 Task: Explore Airbnb accommodation in Dimona, Israel from 11th November, 2023 to 15th November, 2023 for 2 adults.1  bedroom having 2 beds and 1 bathroom. Property type can be hotel. Amenities needed are: washing machine. Look for 4 properties as per requirement.
Action: Mouse moved to (458, 89)
Screenshot: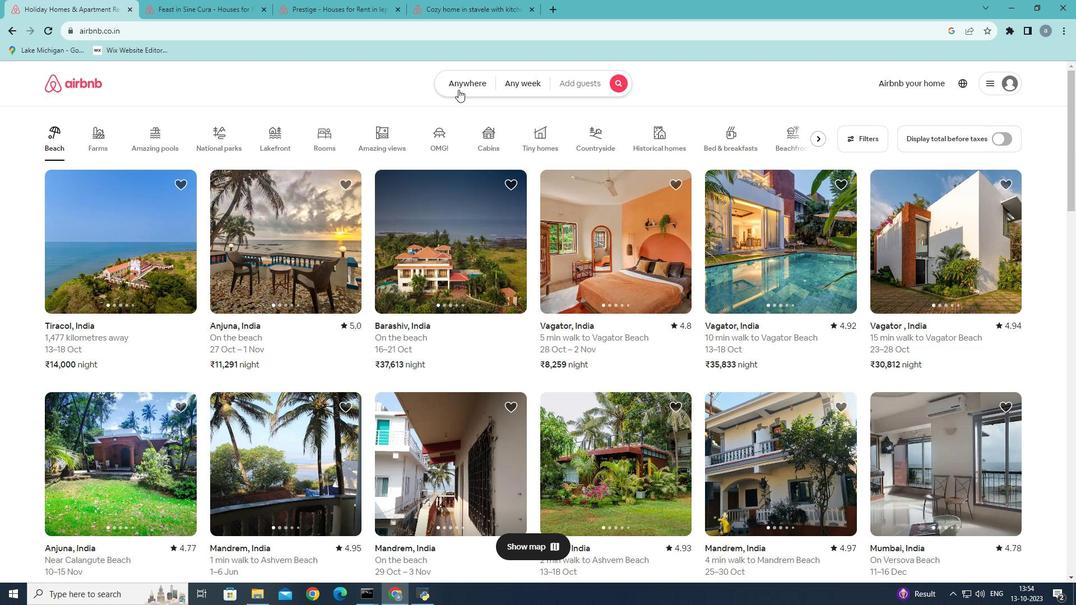 
Action: Mouse pressed left at (458, 89)
Screenshot: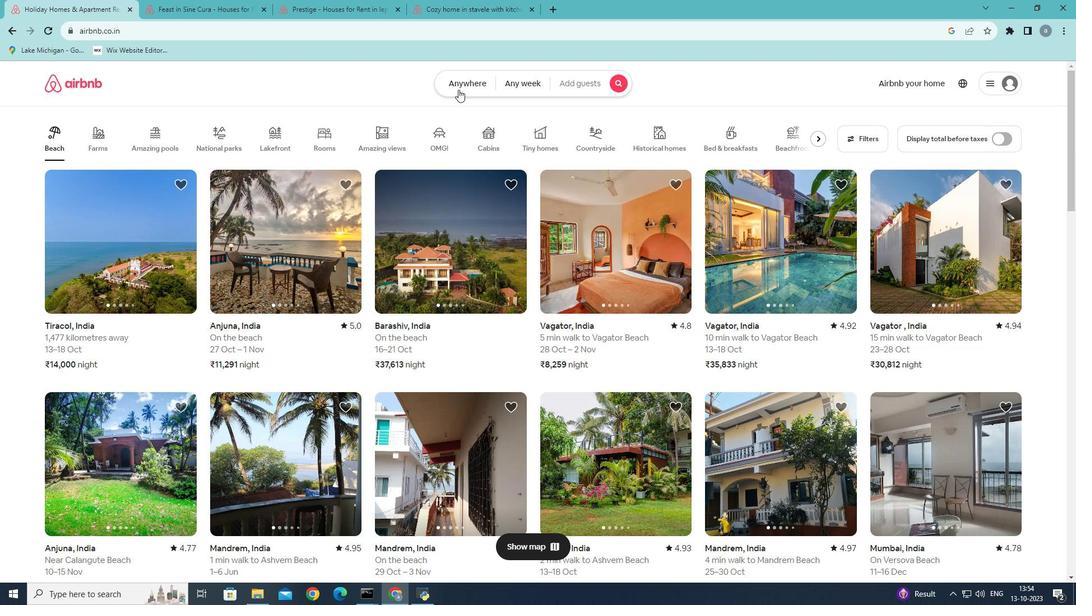 
Action: Mouse moved to (339, 129)
Screenshot: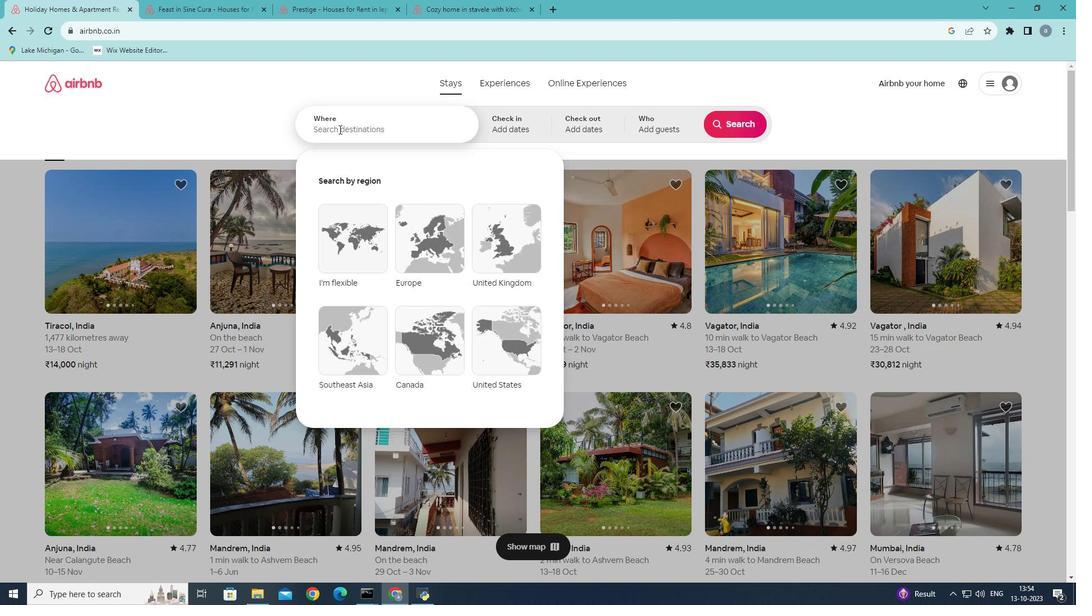 
Action: Mouse pressed left at (339, 129)
Screenshot: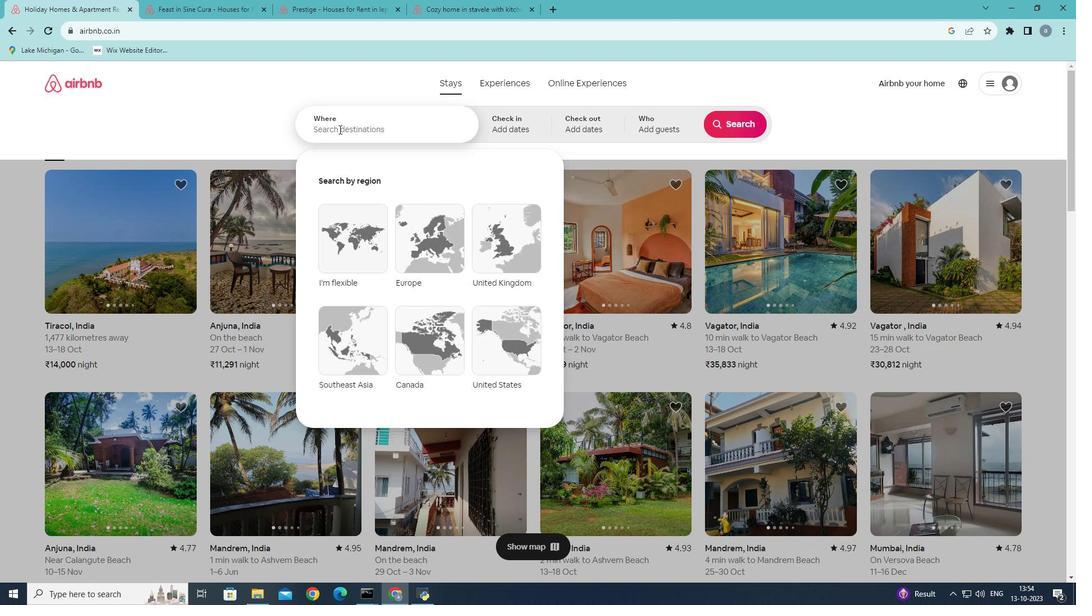 
Action: Mouse moved to (339, 135)
Screenshot: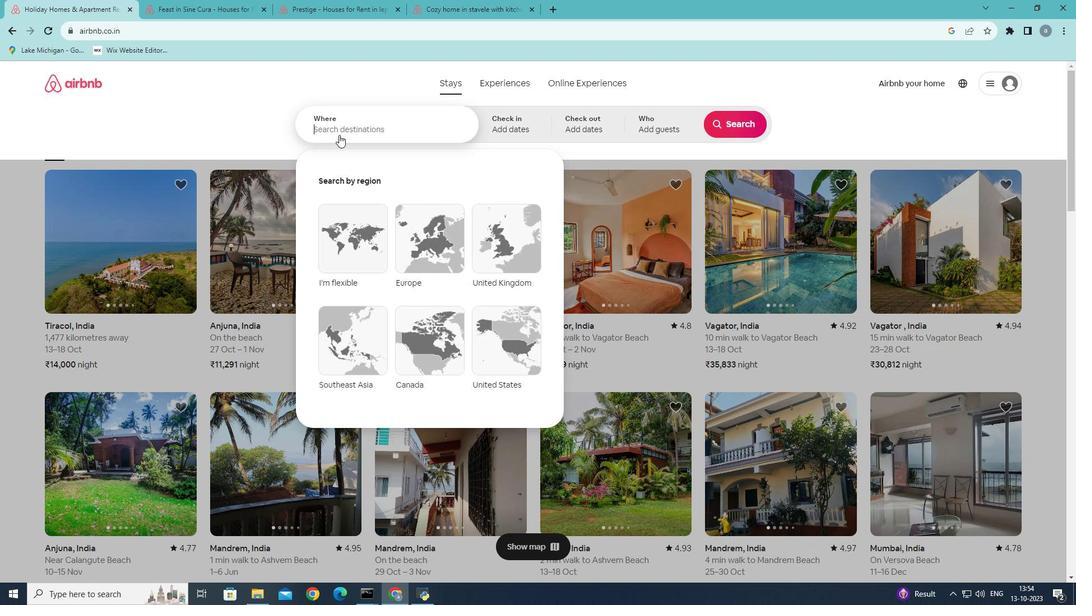 
Action: Key pressed <Key.shift><Key.shift><Key.shift><Key.shift><Key.shift><Key.shift><Key.shift><Key.shift><Key.shift><Key.shift><Key.shift><Key.shift><Key.shift><Key.shift><Key.shift><Key.shift><Key.shift><Key.shift><Key.shift><Key.shift><Key.shift><Key.shift><Key.shift><Key.shift><Key.shift><Key.shift><Key.shift><Key.shift><Key.shift><Key.shift><Key.shift><Key.shift><Key.shift><Key.shift><Key.shift><Key.shift><Key.shift><Key.shift><Key.shift><Key.shift><Key.shift><Key.shift><Key.shift><Key.shift><Key.shift><Key.shift>Du<Key.backspace>ima<Key.backspace>ona
Screenshot: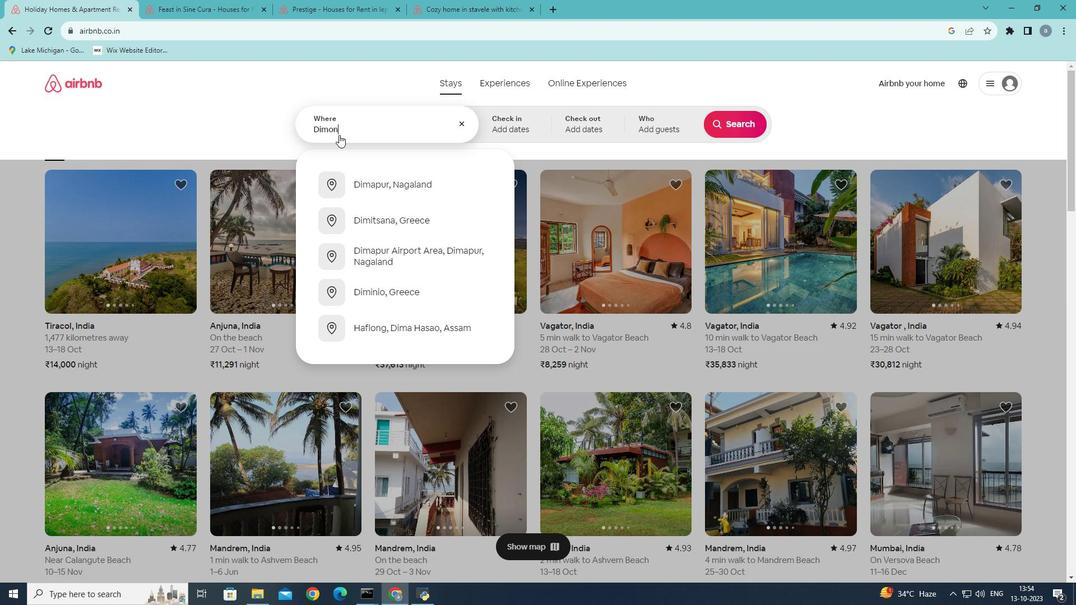 
Action: Mouse moved to (339, 135)
Screenshot: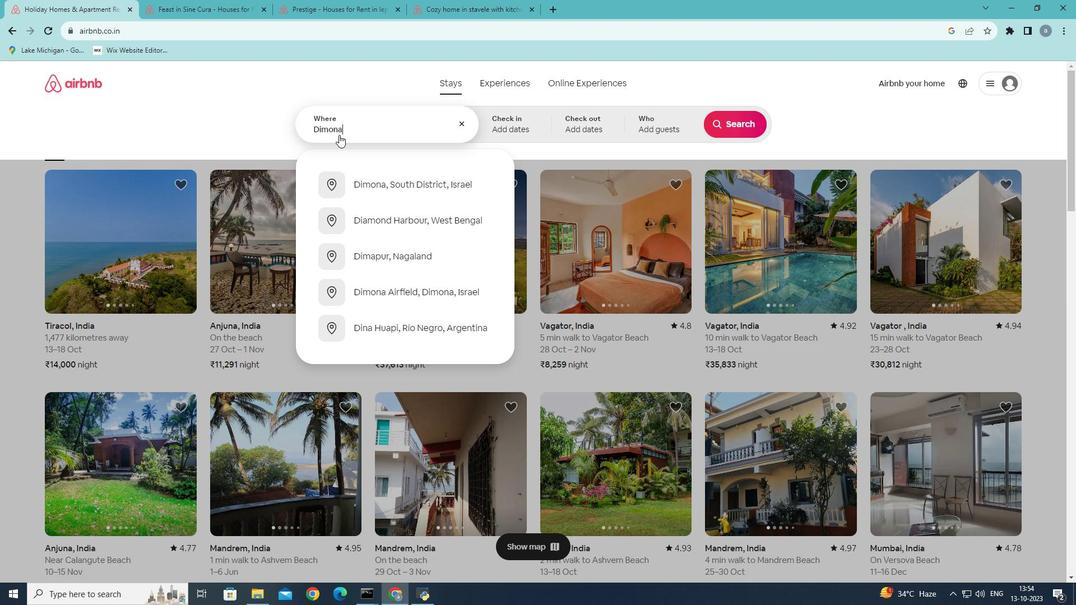 
Action: Key pressed ,<Key.shift><Key.shift><Key.shift><Key.shift><Key.shift><Key.shift><Key.shift><Key.shift>Israel
Screenshot: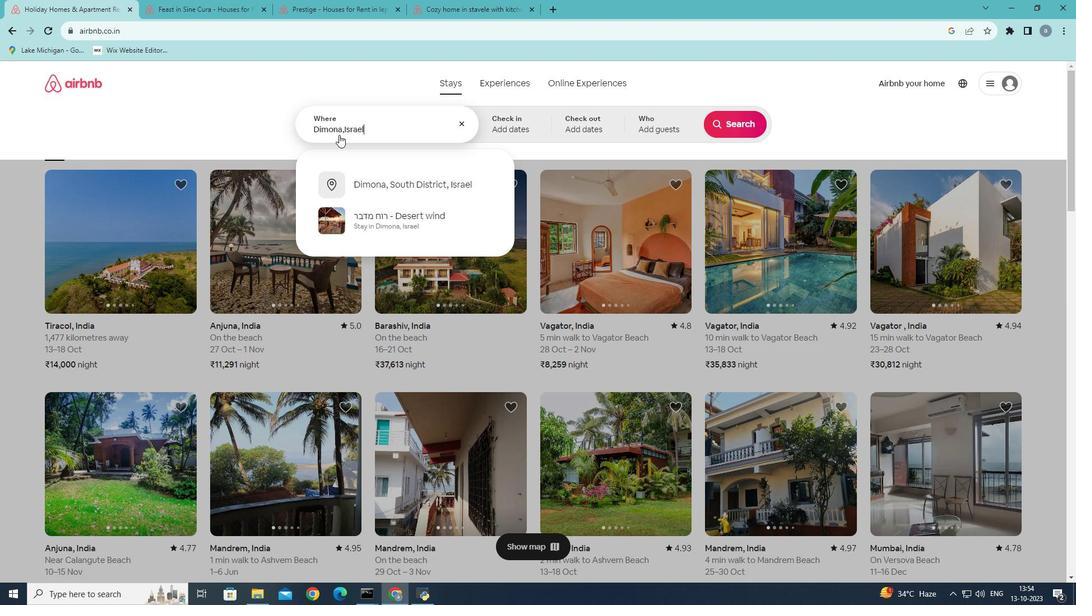 
Action: Mouse moved to (435, 179)
Screenshot: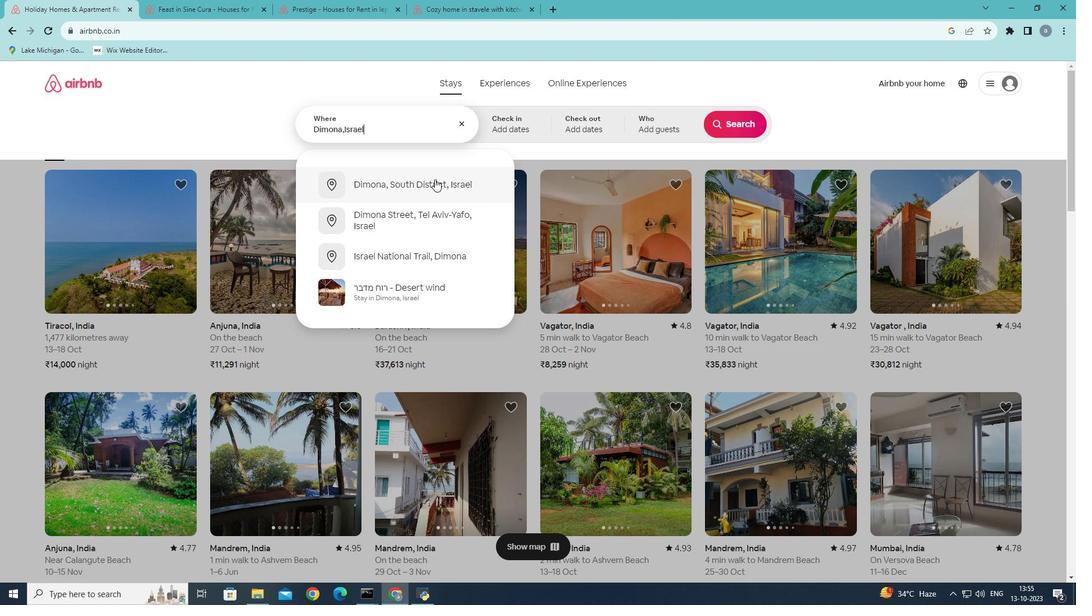 
Action: Mouse pressed left at (435, 179)
Screenshot: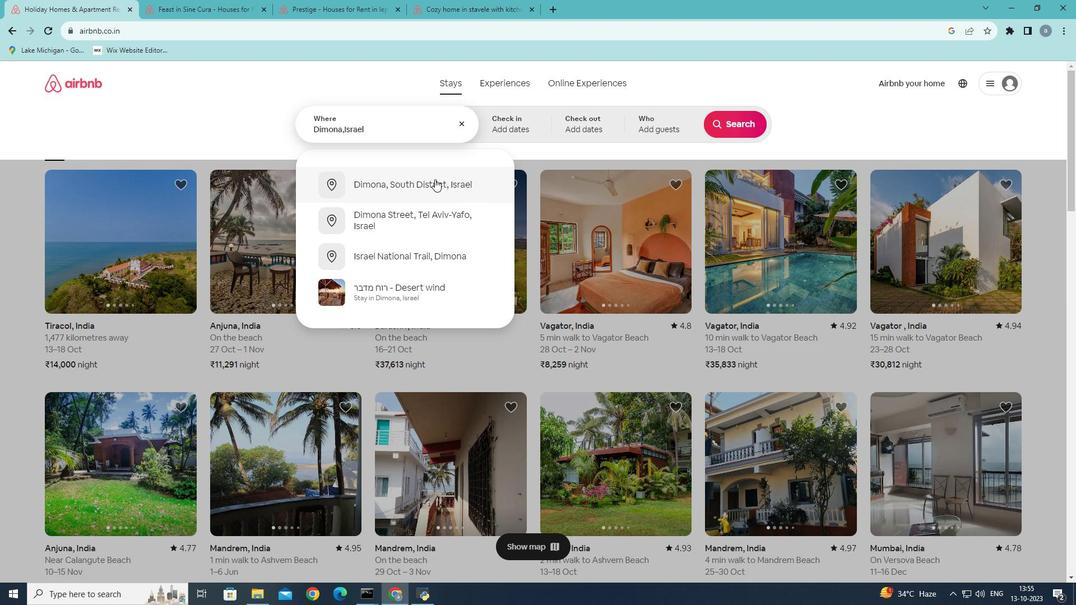 
Action: Mouse moved to (729, 215)
Screenshot: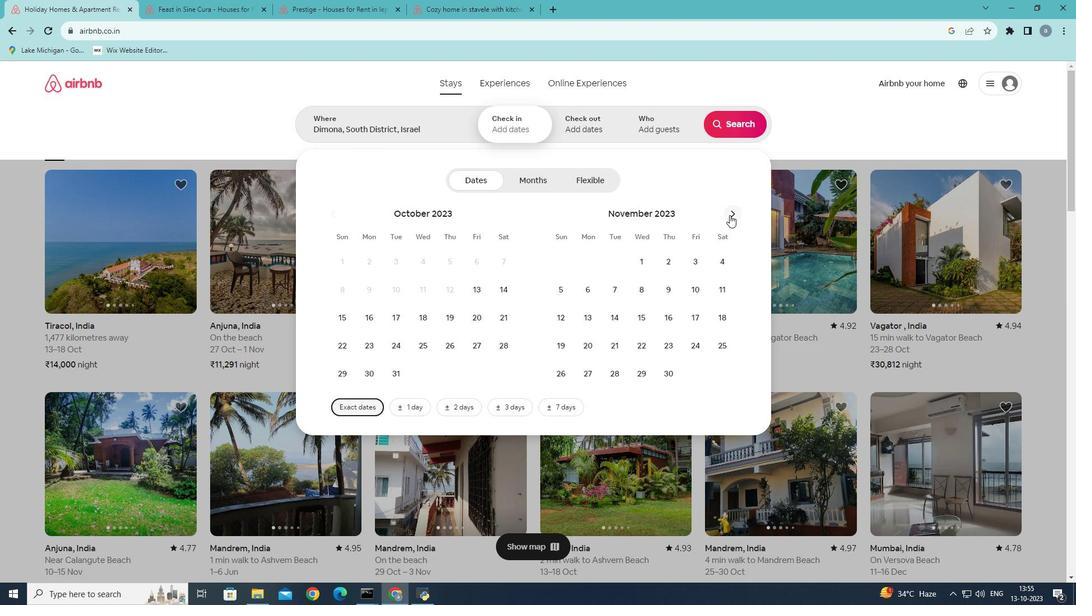 
Action: Mouse pressed left at (729, 215)
Screenshot: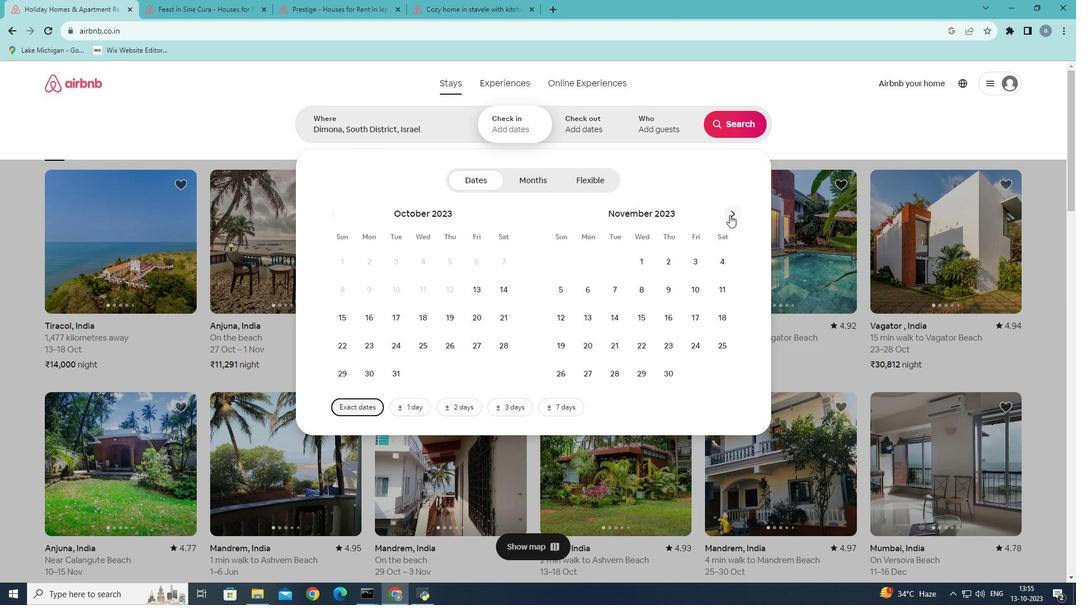 
Action: Mouse moved to (500, 285)
Screenshot: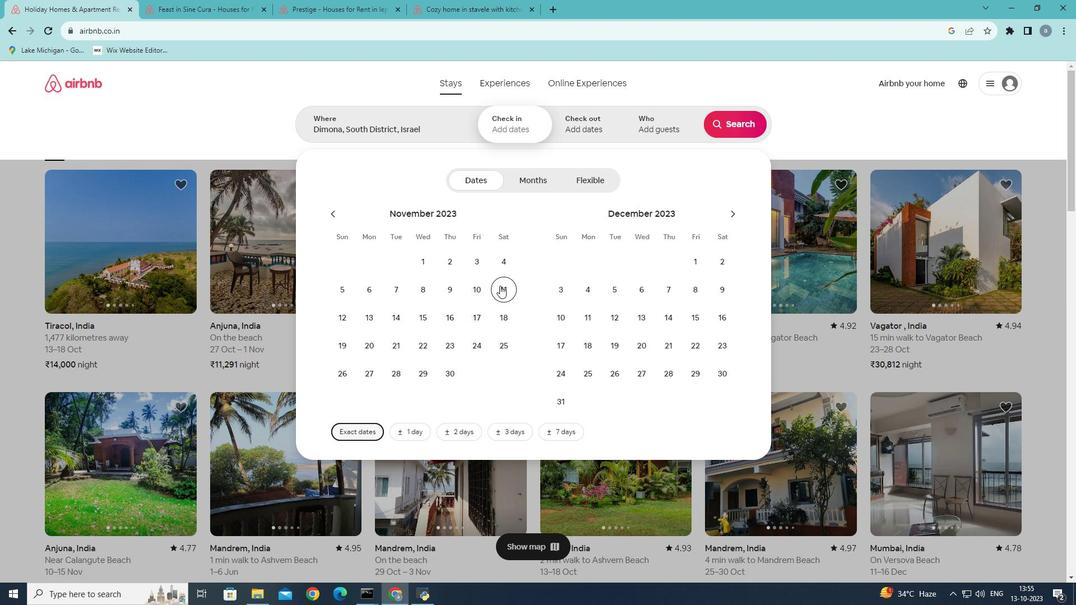 
Action: Mouse pressed left at (500, 285)
Screenshot: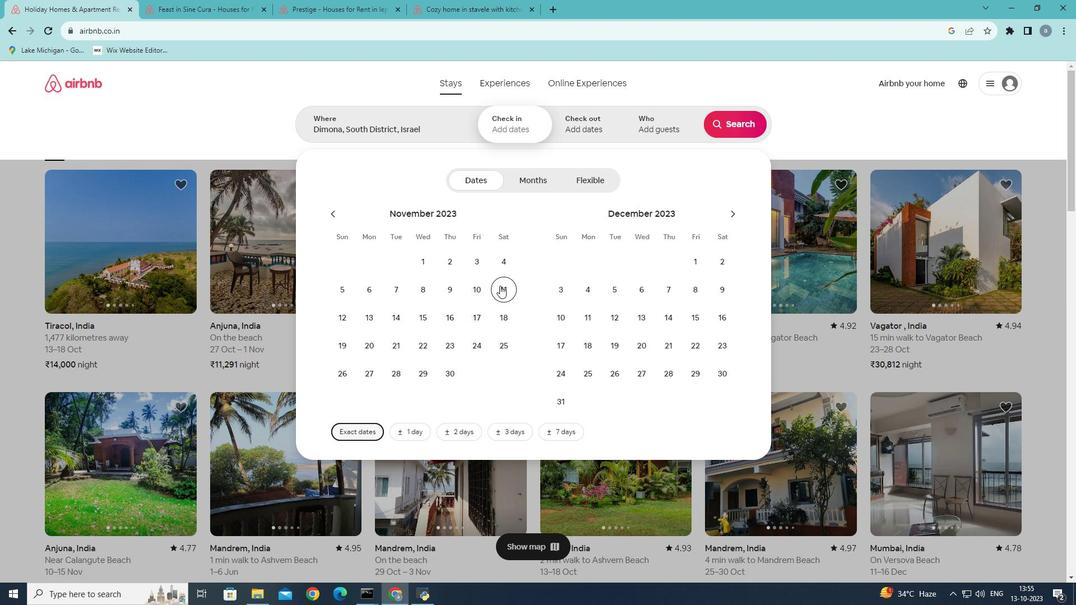 
Action: Mouse moved to (427, 319)
Screenshot: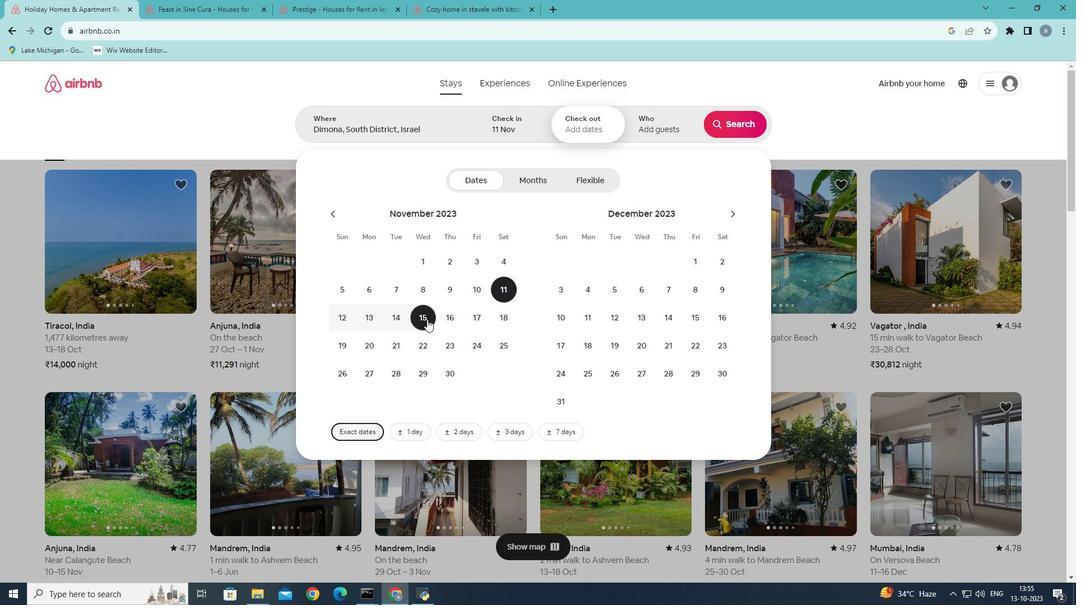 
Action: Mouse pressed left at (427, 319)
Screenshot: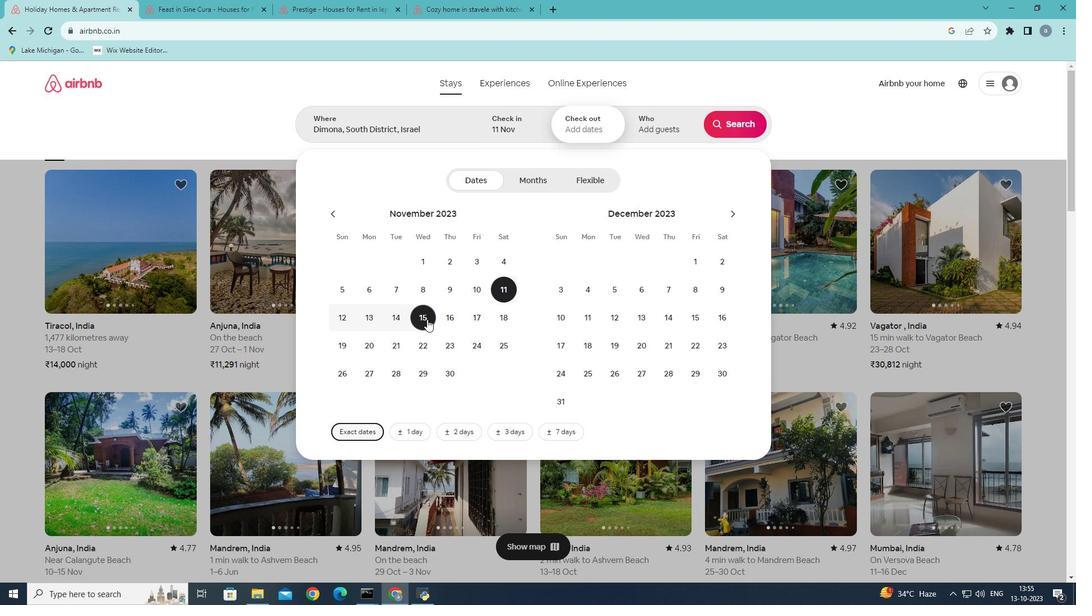 
Action: Mouse moved to (674, 125)
Screenshot: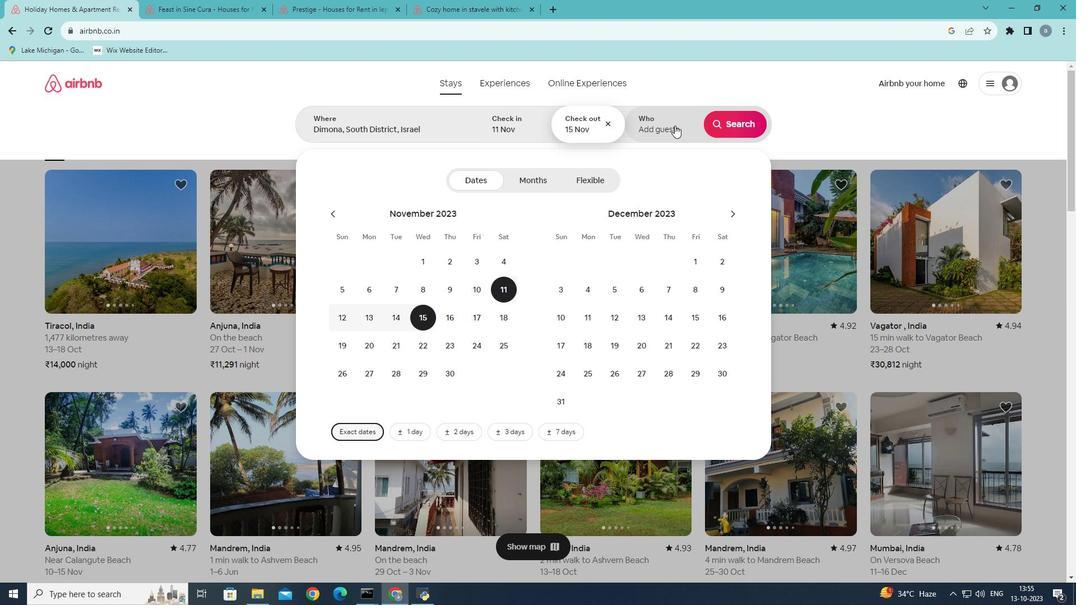 
Action: Mouse pressed left at (674, 125)
Screenshot: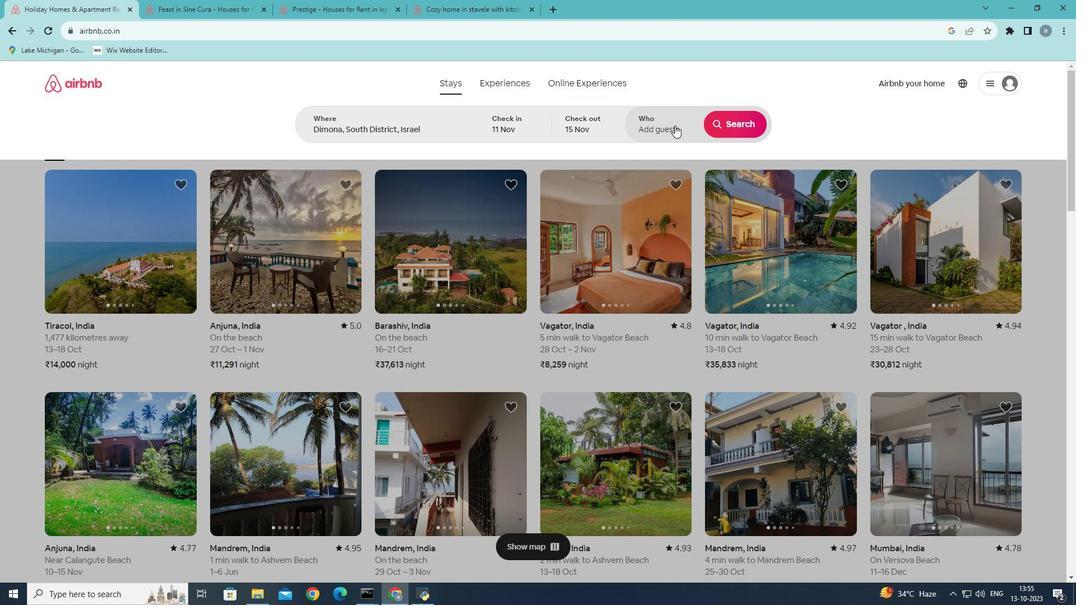 
Action: Mouse moved to (736, 182)
Screenshot: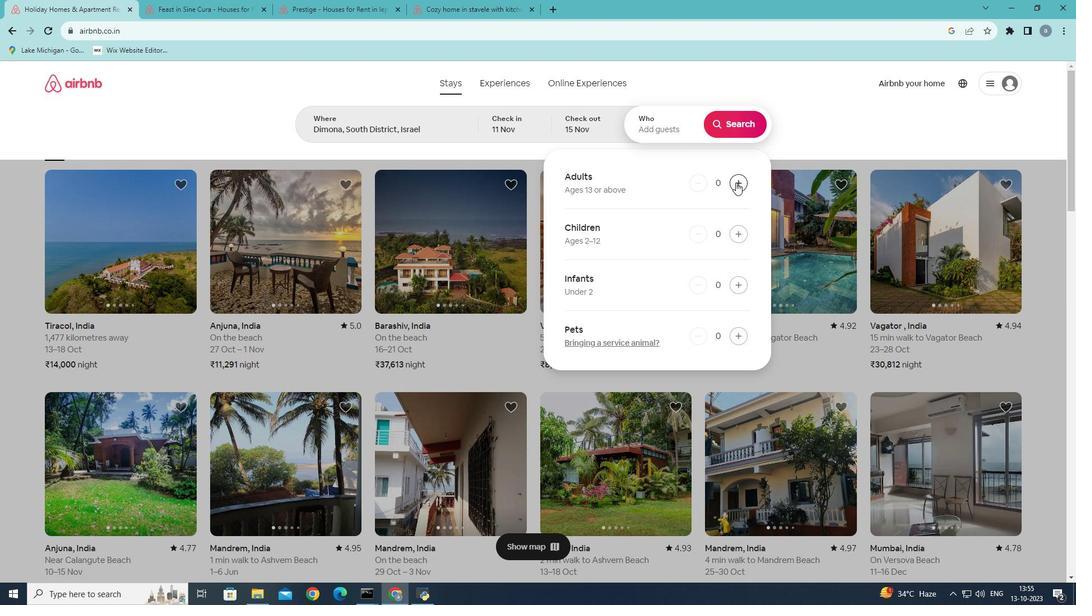 
Action: Mouse pressed left at (736, 182)
Screenshot: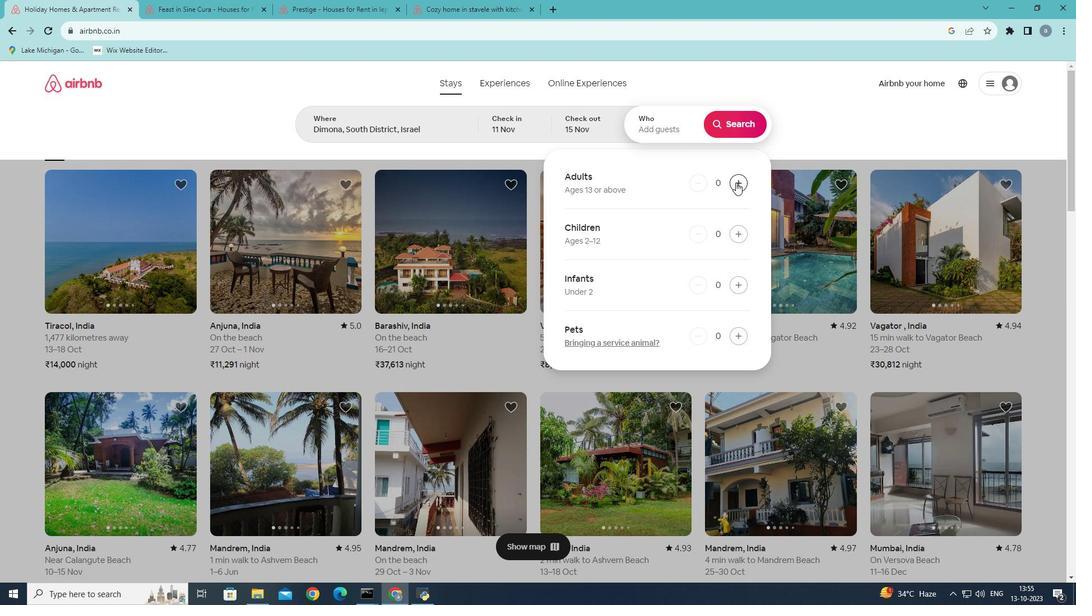 
Action: Mouse pressed left at (736, 182)
Screenshot: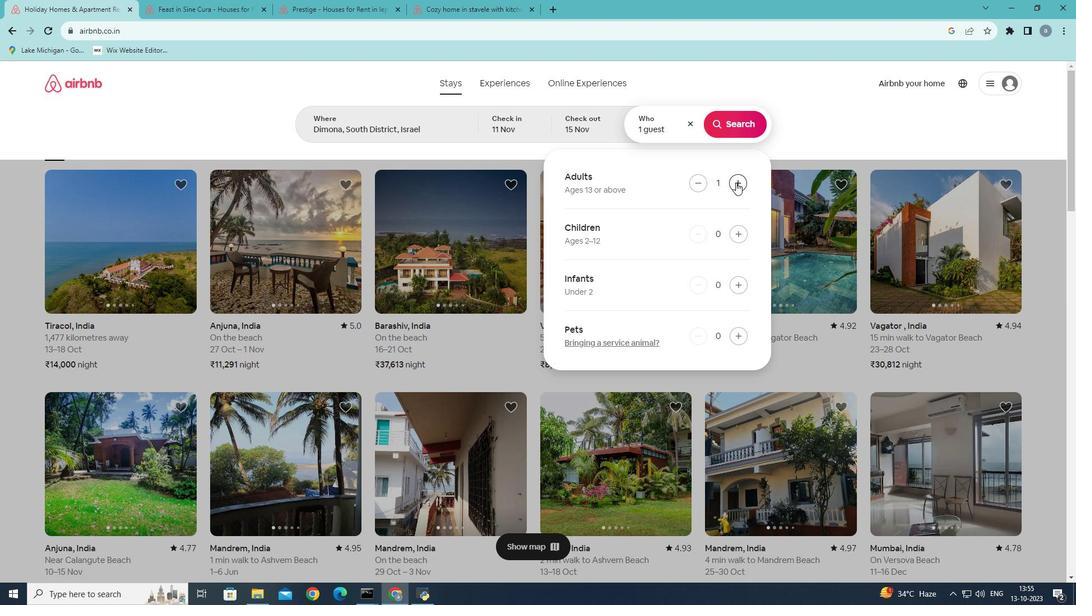 
Action: Mouse moved to (745, 128)
Screenshot: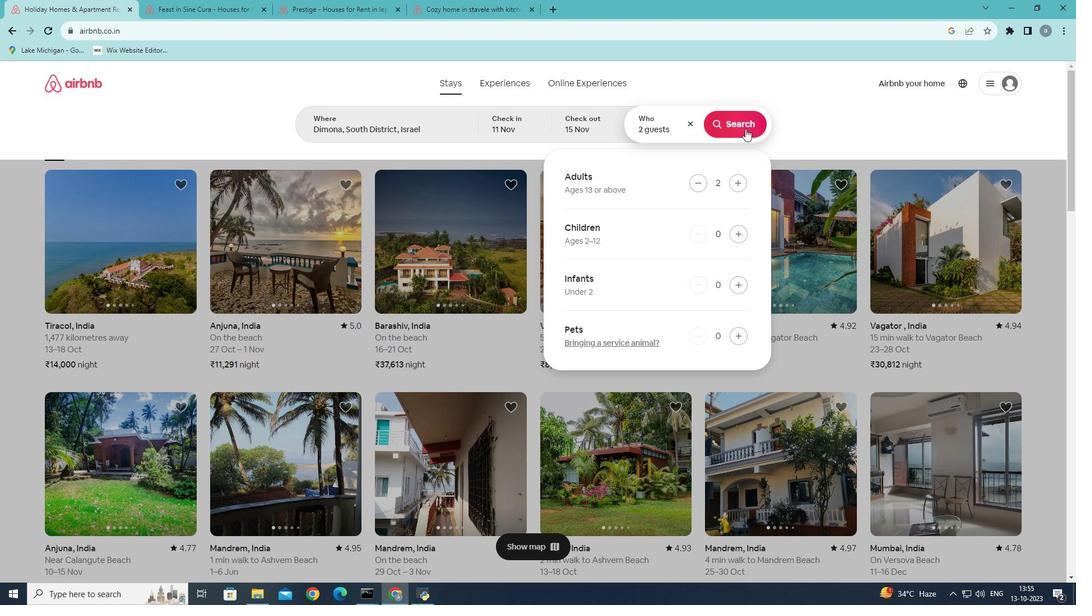
Action: Mouse pressed left at (745, 128)
Screenshot: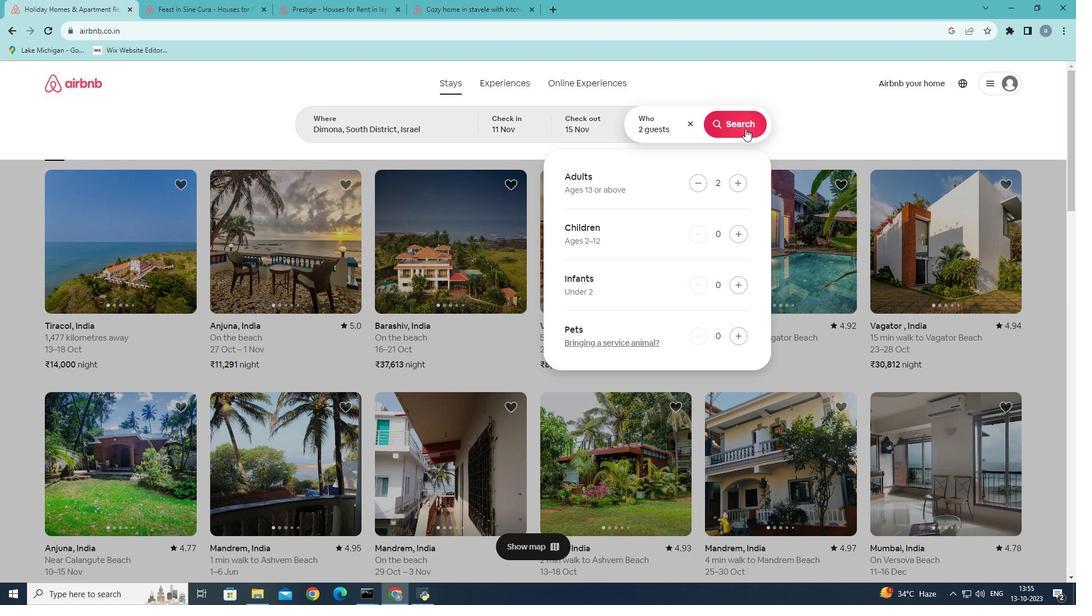 
Action: Mouse moved to (895, 131)
Screenshot: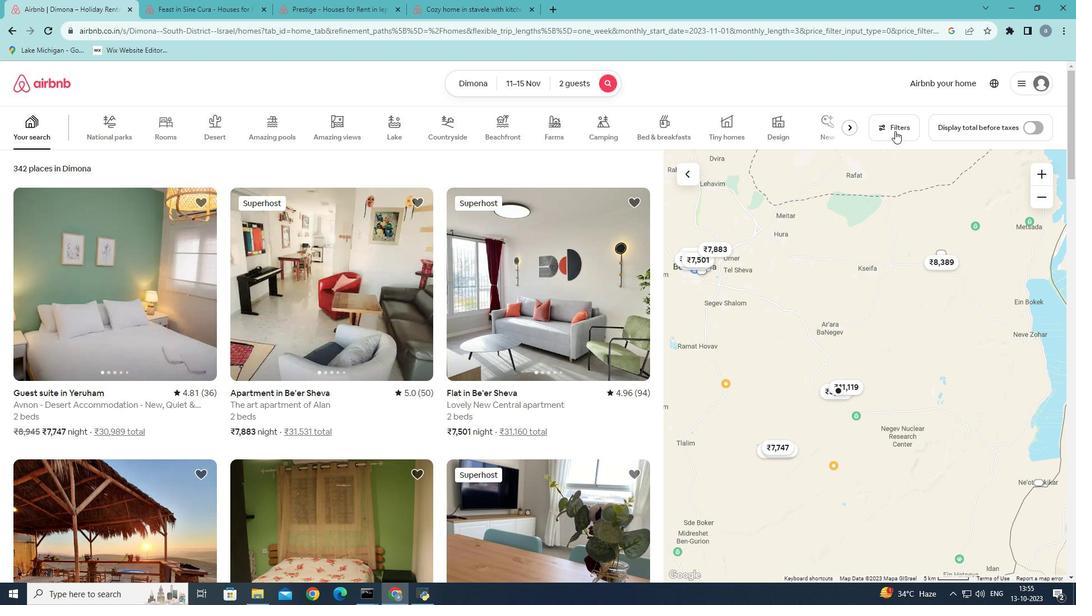 
Action: Mouse pressed left at (895, 131)
Screenshot: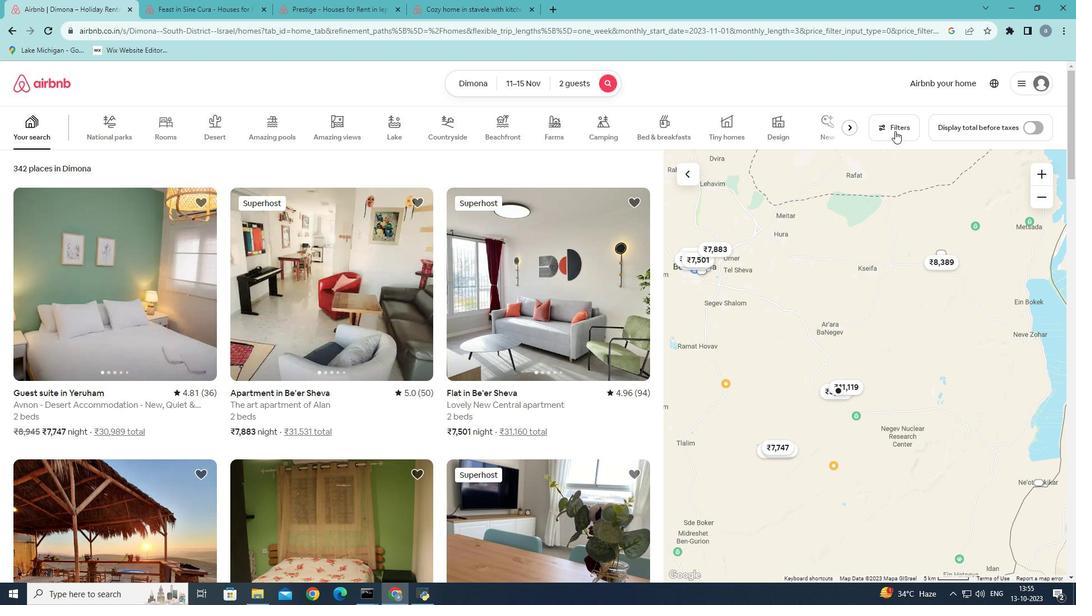 
Action: Mouse moved to (486, 307)
Screenshot: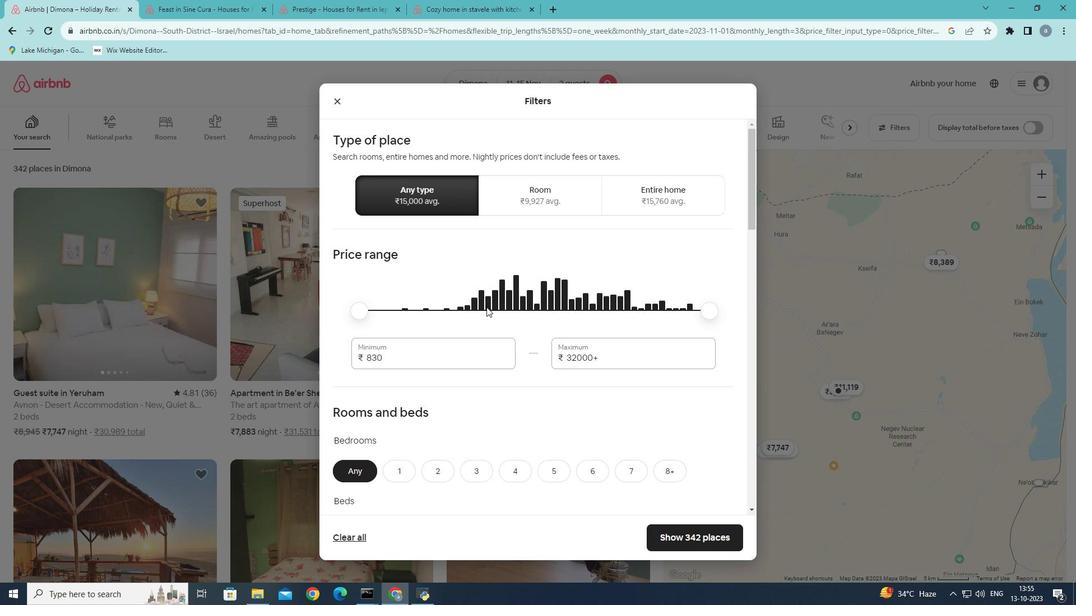 
Action: Mouse scrolled (486, 306) with delta (0, 0)
Screenshot: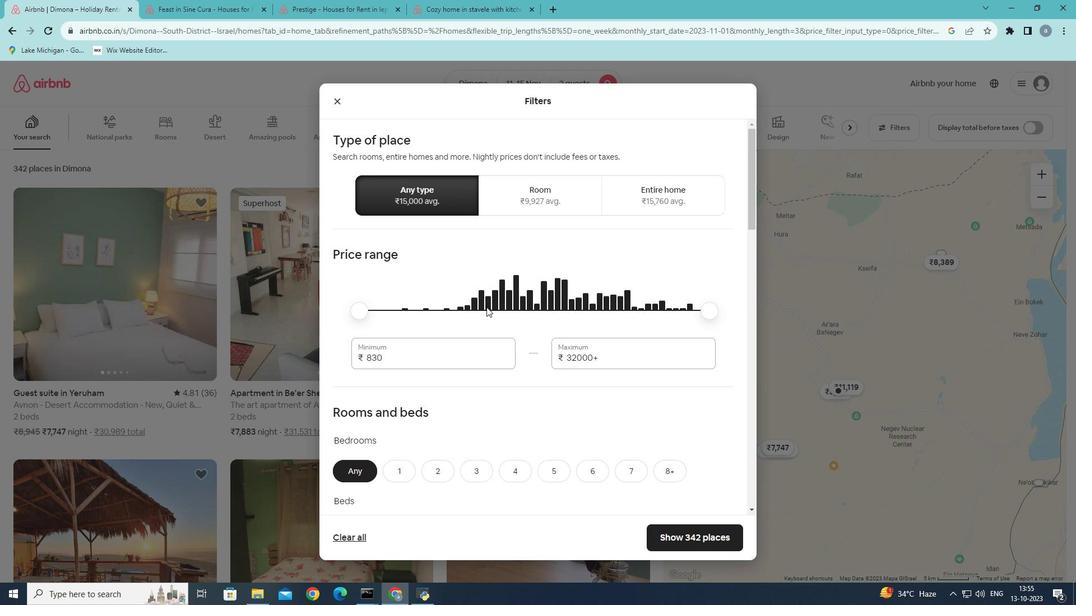 
Action: Mouse moved to (487, 307)
Screenshot: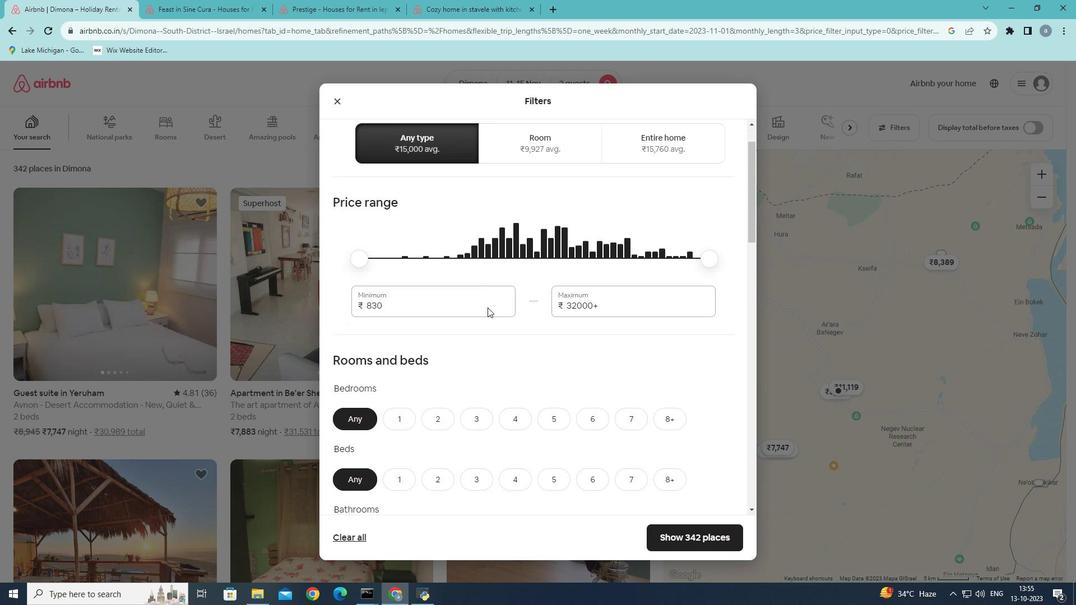 
Action: Mouse scrolled (487, 307) with delta (0, 0)
Screenshot: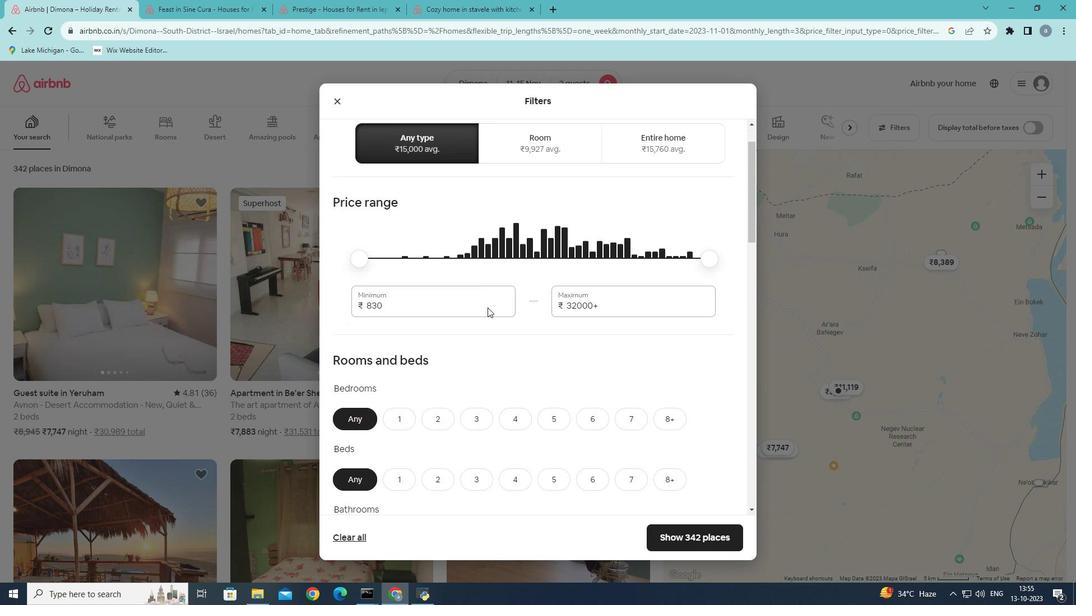 
Action: Mouse moved to (496, 364)
Screenshot: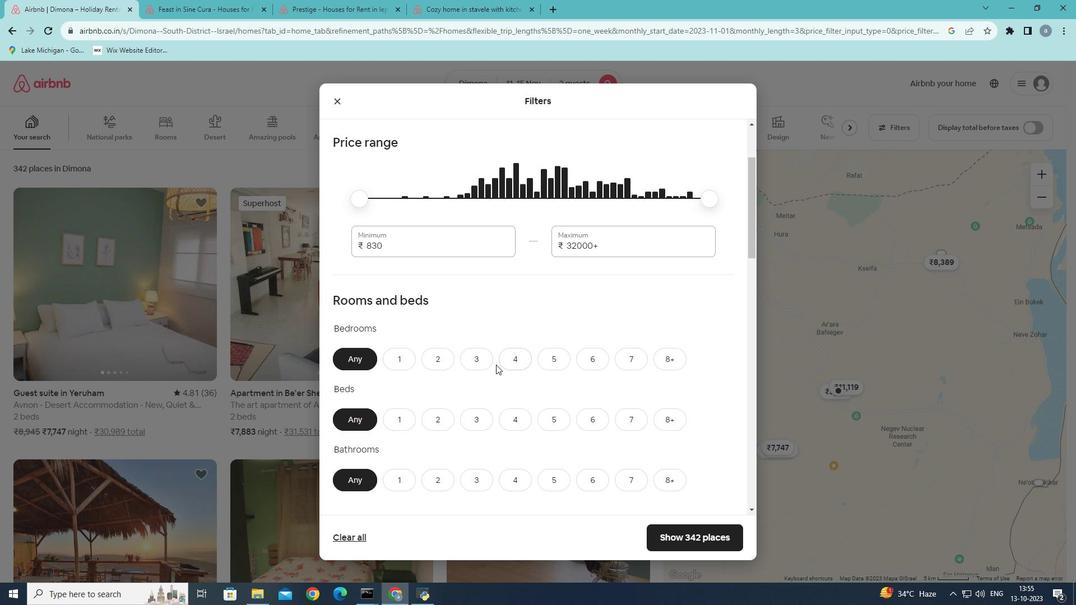 
Action: Mouse scrolled (496, 364) with delta (0, 0)
Screenshot: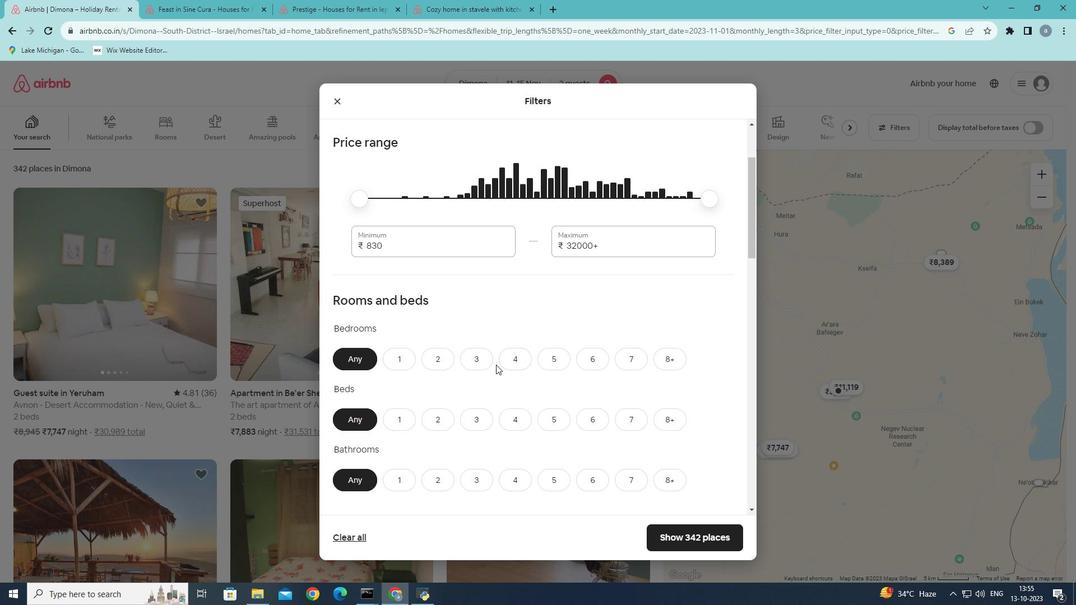 
Action: Mouse moved to (494, 363)
Screenshot: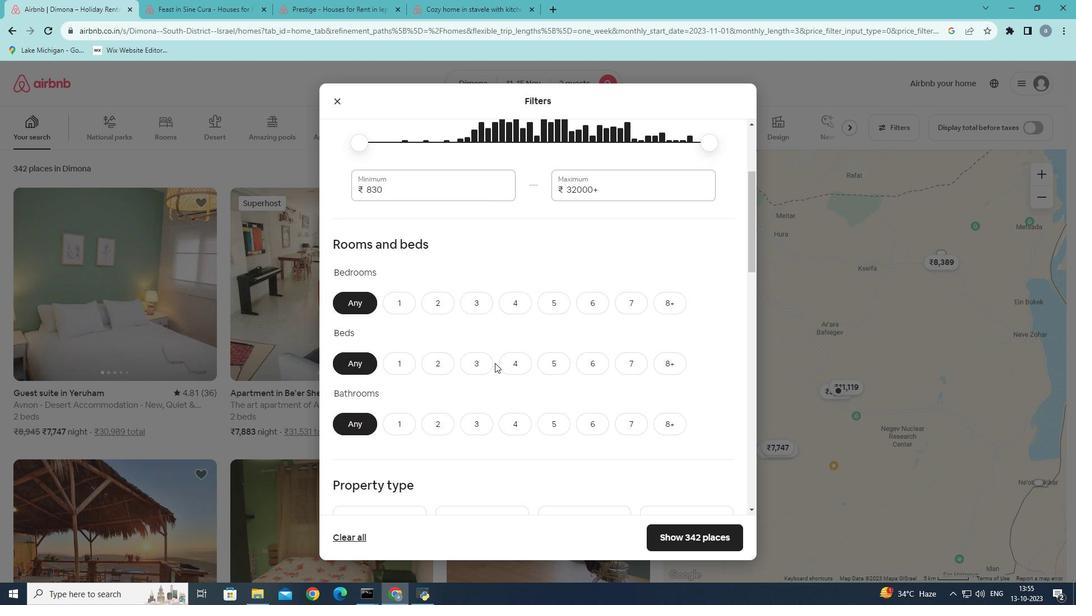 
Action: Mouse scrolled (494, 362) with delta (0, 0)
Screenshot: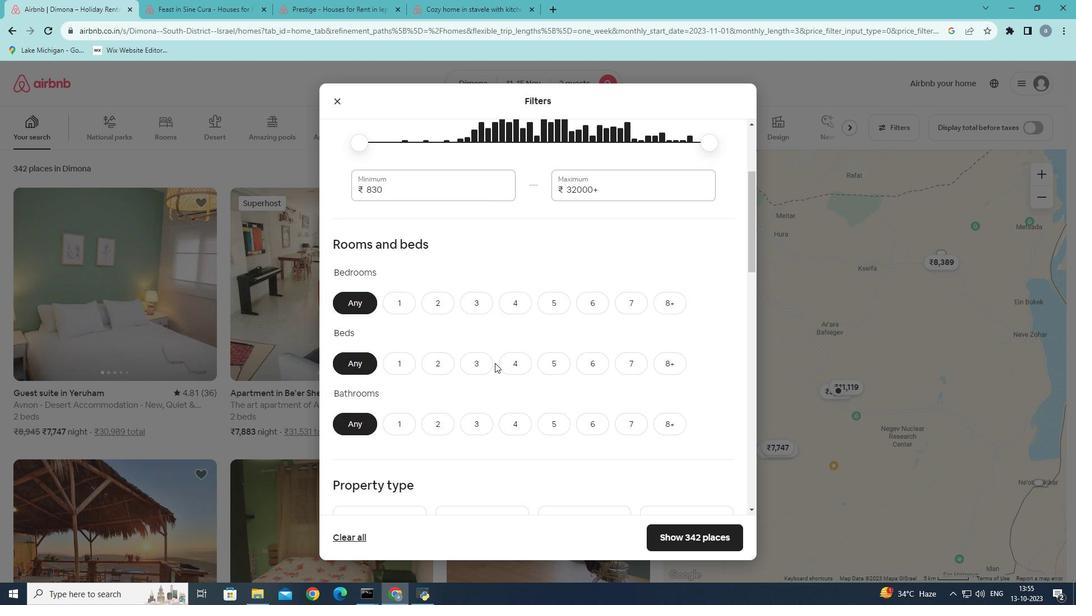 
Action: Mouse moved to (494, 361)
Screenshot: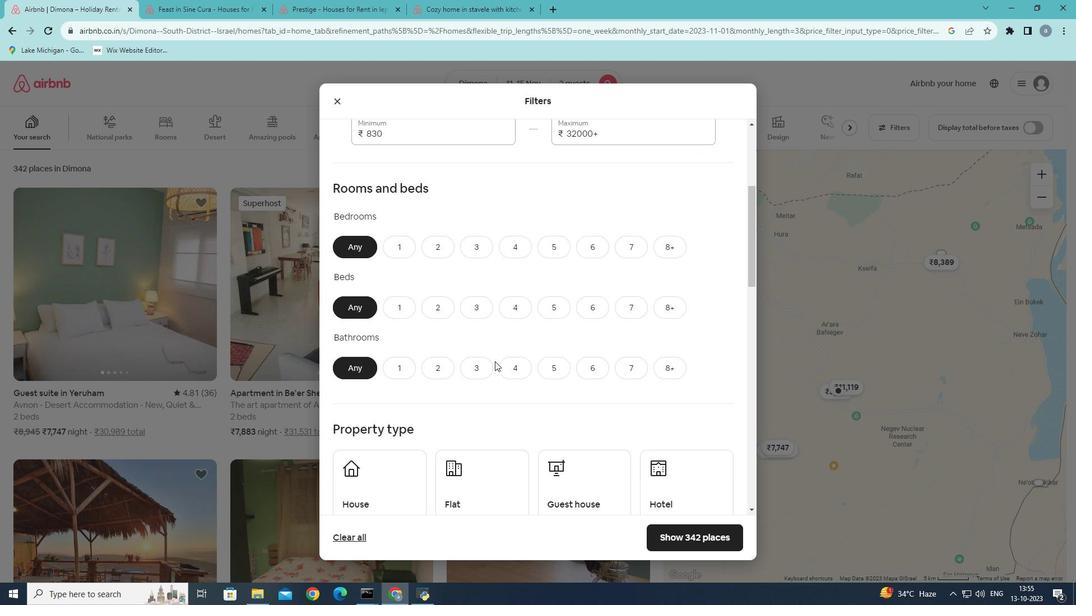 
Action: Mouse scrolled (494, 361) with delta (0, 0)
Screenshot: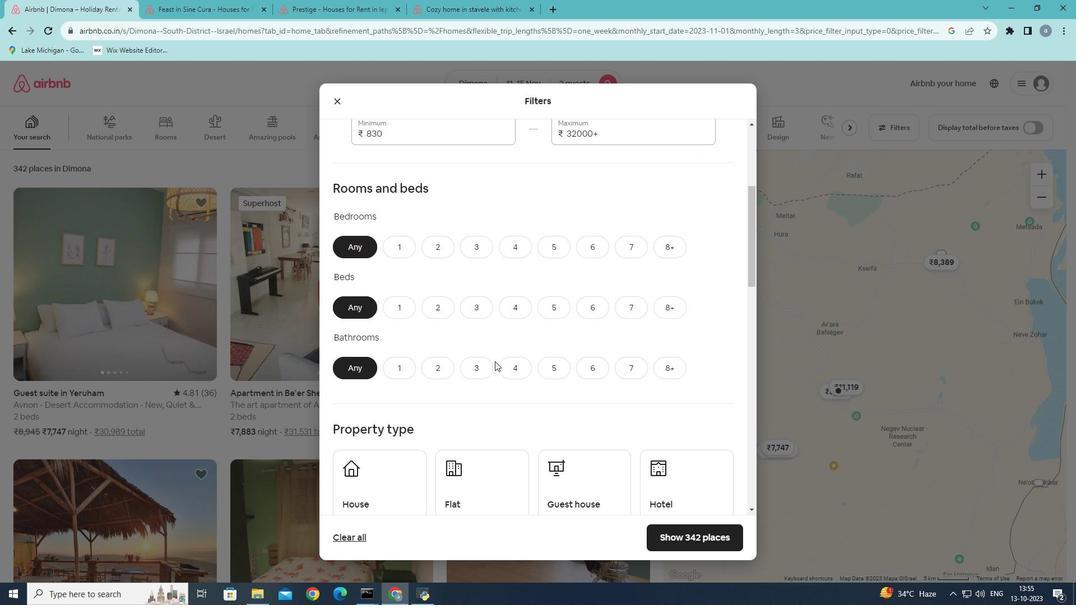 
Action: Mouse moved to (398, 191)
Screenshot: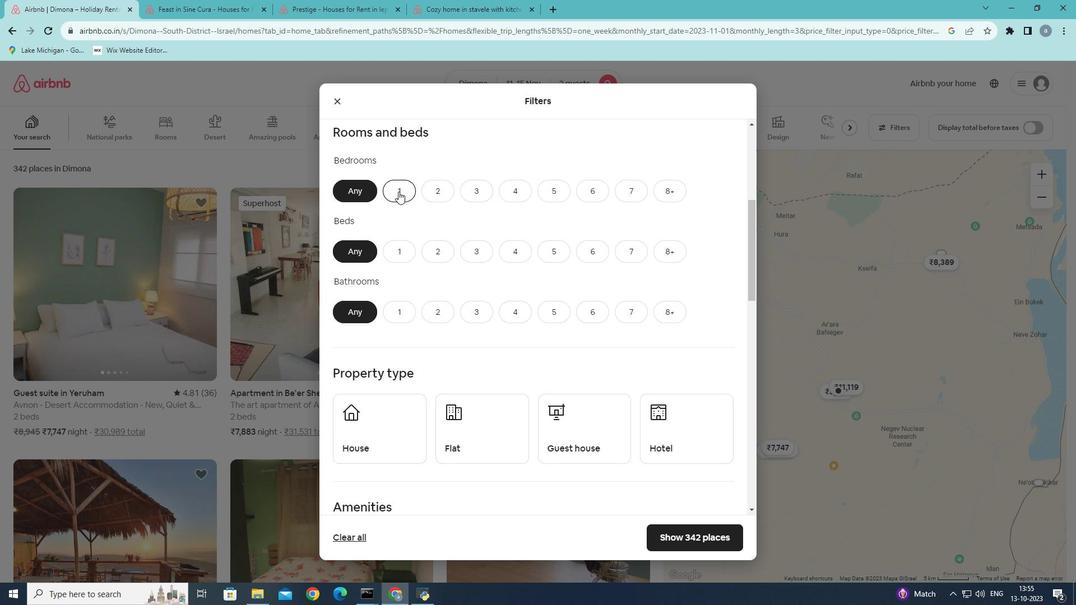
Action: Mouse pressed left at (398, 191)
Screenshot: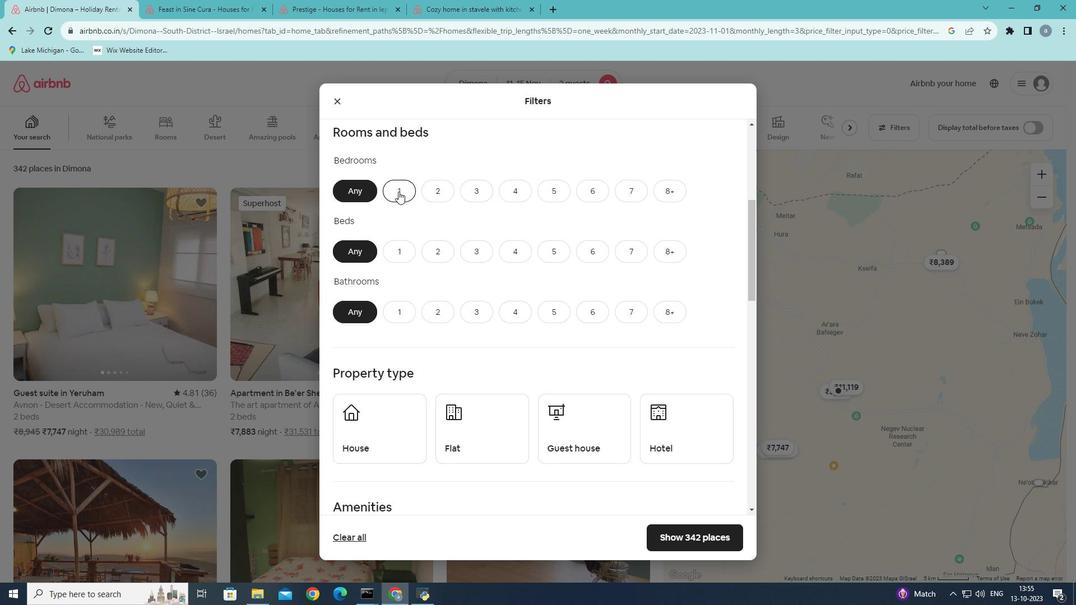 
Action: Mouse moved to (442, 249)
Screenshot: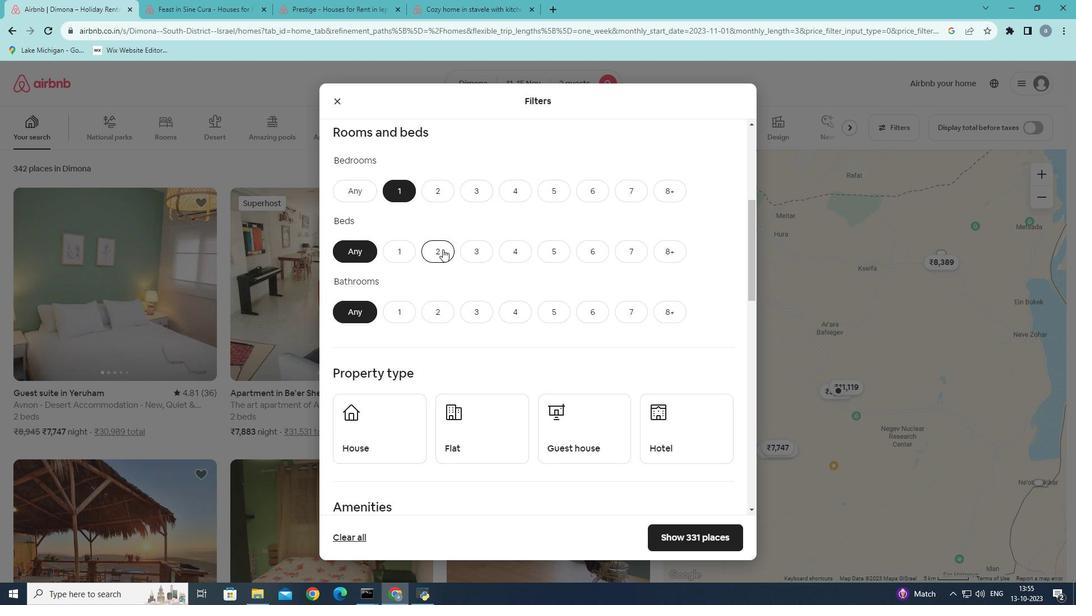 
Action: Mouse pressed left at (442, 249)
Screenshot: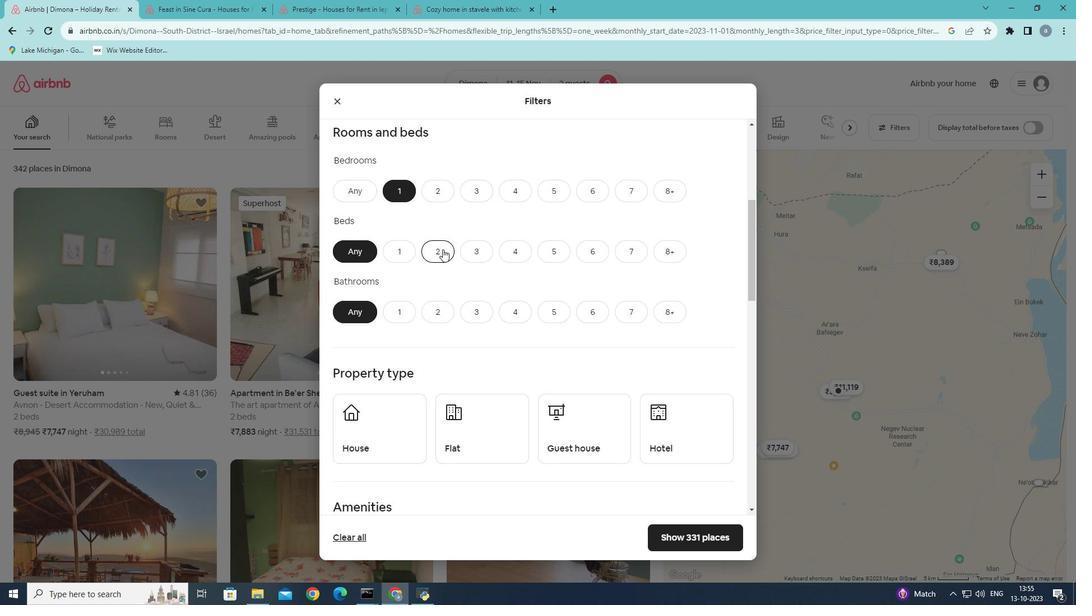 
Action: Mouse moved to (400, 312)
Screenshot: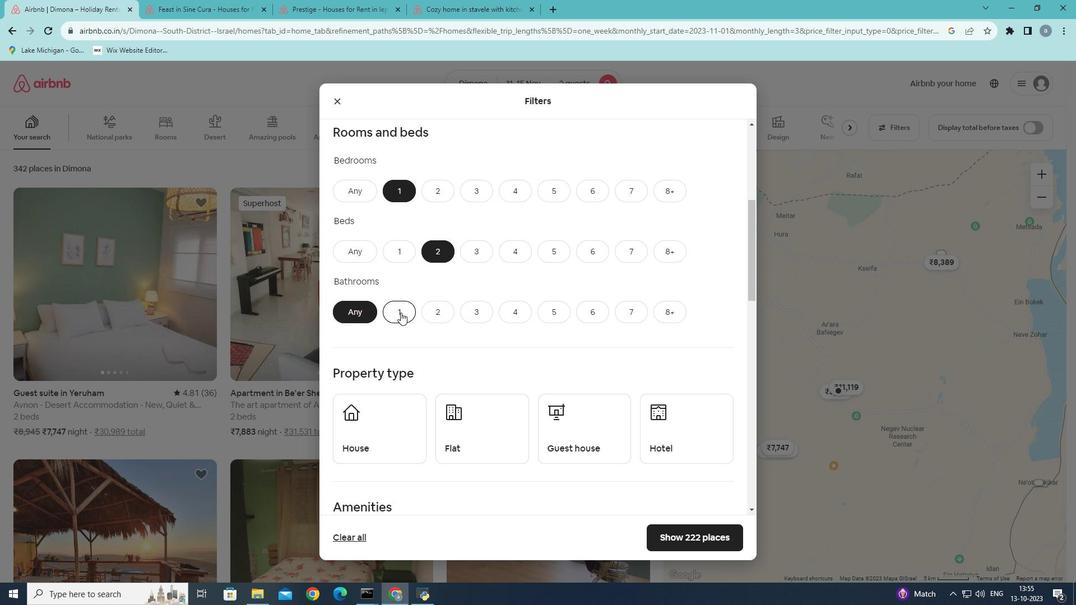 
Action: Mouse pressed left at (400, 312)
Screenshot: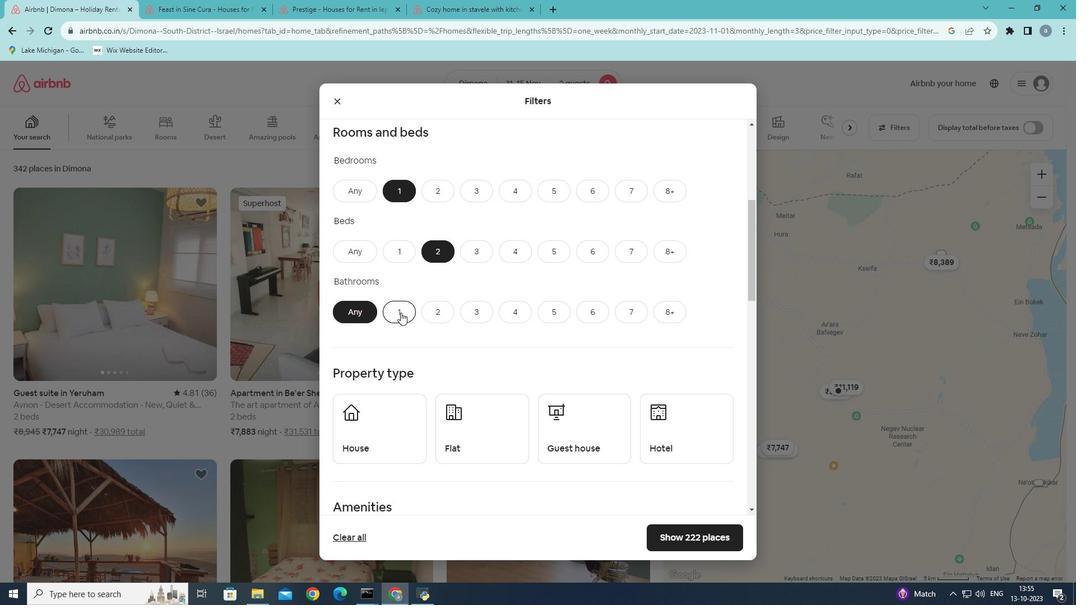 
Action: Mouse moved to (391, 356)
Screenshot: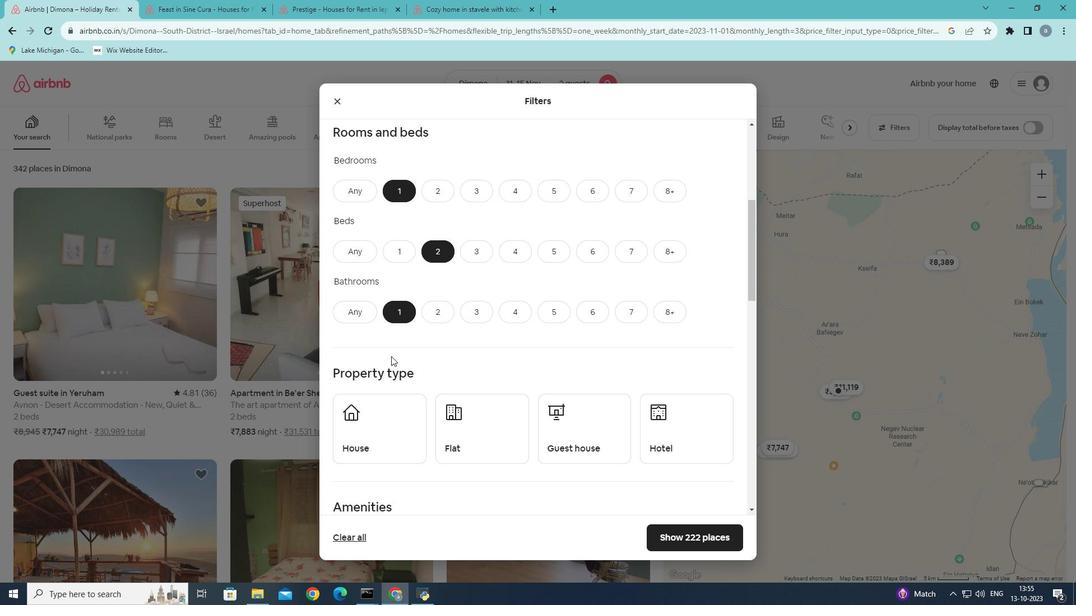 
Action: Mouse scrolled (391, 355) with delta (0, 0)
Screenshot: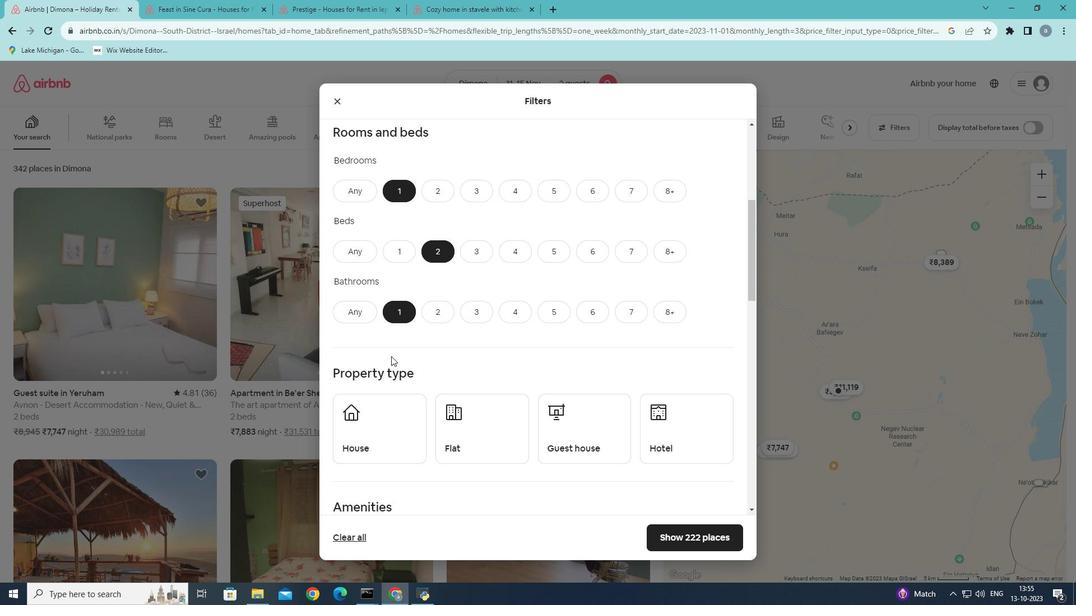 
Action: Mouse moved to (683, 385)
Screenshot: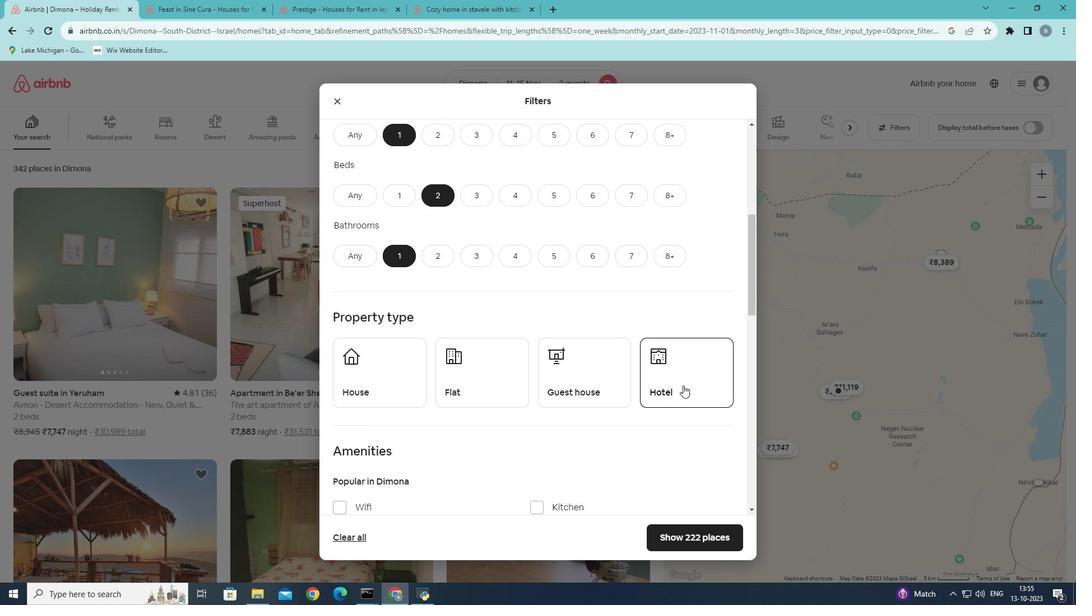 
Action: Mouse pressed left at (683, 385)
Screenshot: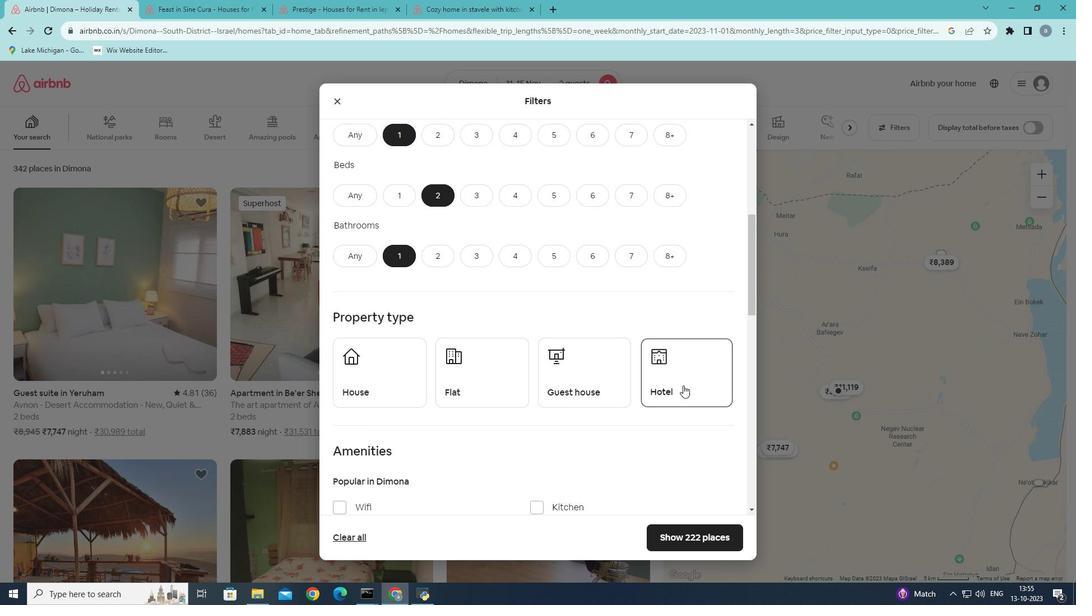 
Action: Mouse moved to (477, 454)
Screenshot: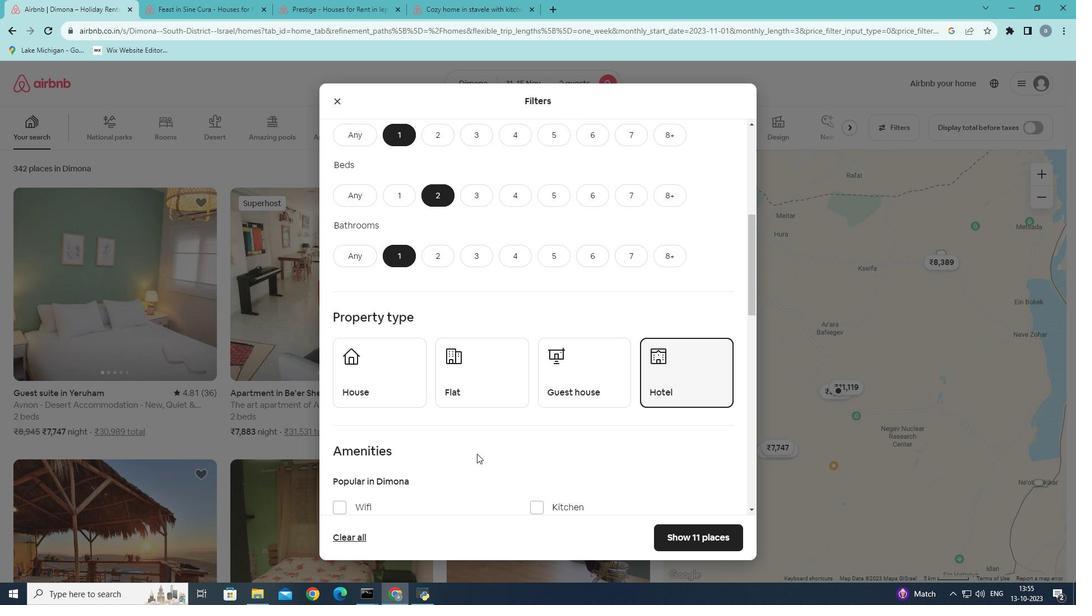 
Action: Mouse scrolled (477, 453) with delta (0, 0)
Screenshot: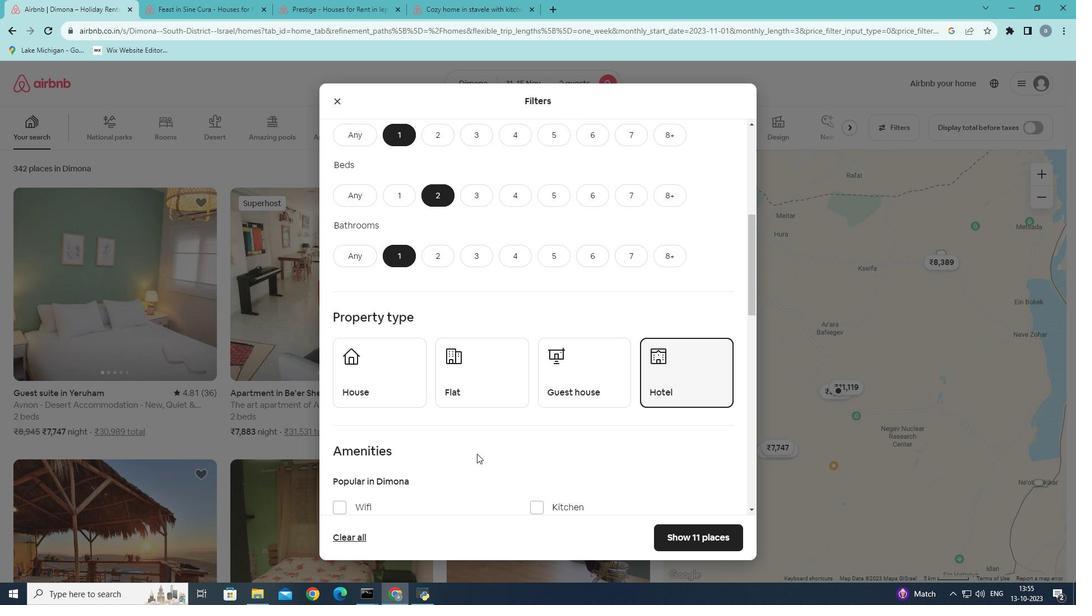
Action: Mouse scrolled (477, 453) with delta (0, 0)
Screenshot: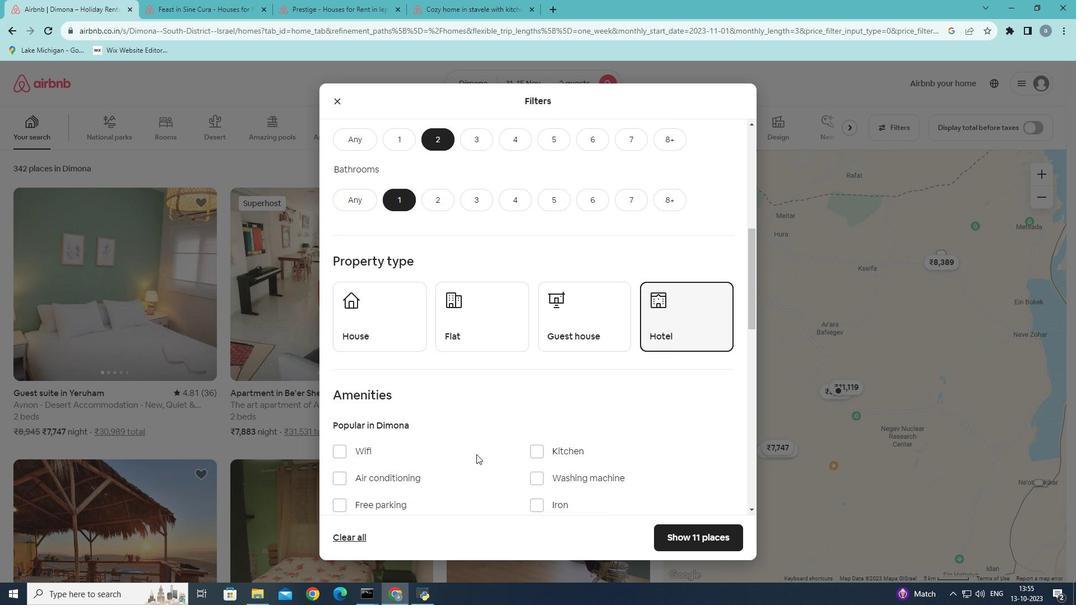 
Action: Mouse moved to (538, 424)
Screenshot: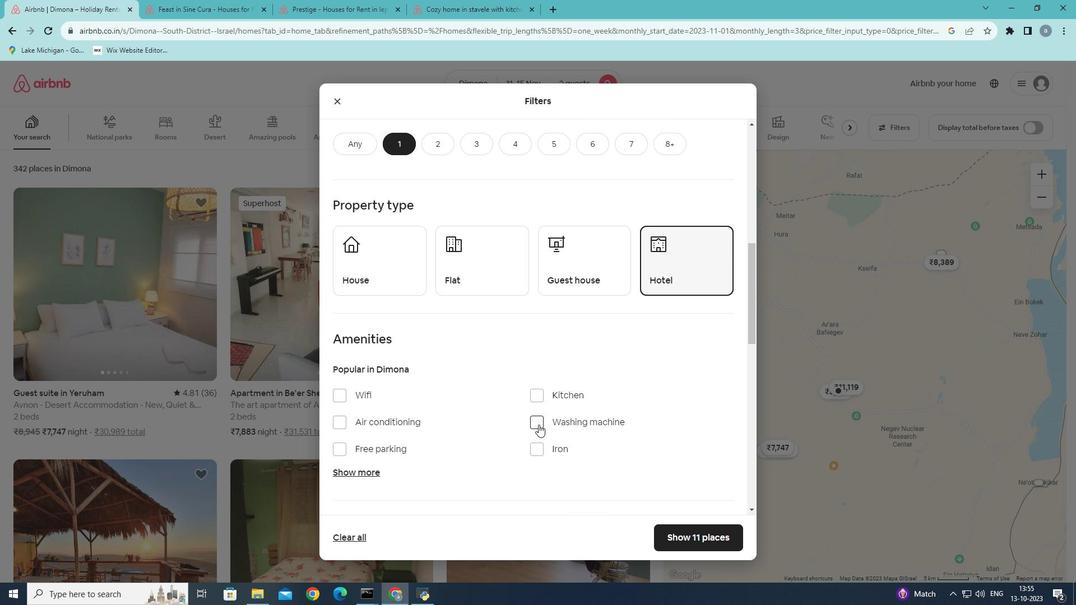 
Action: Mouse pressed left at (538, 424)
Screenshot: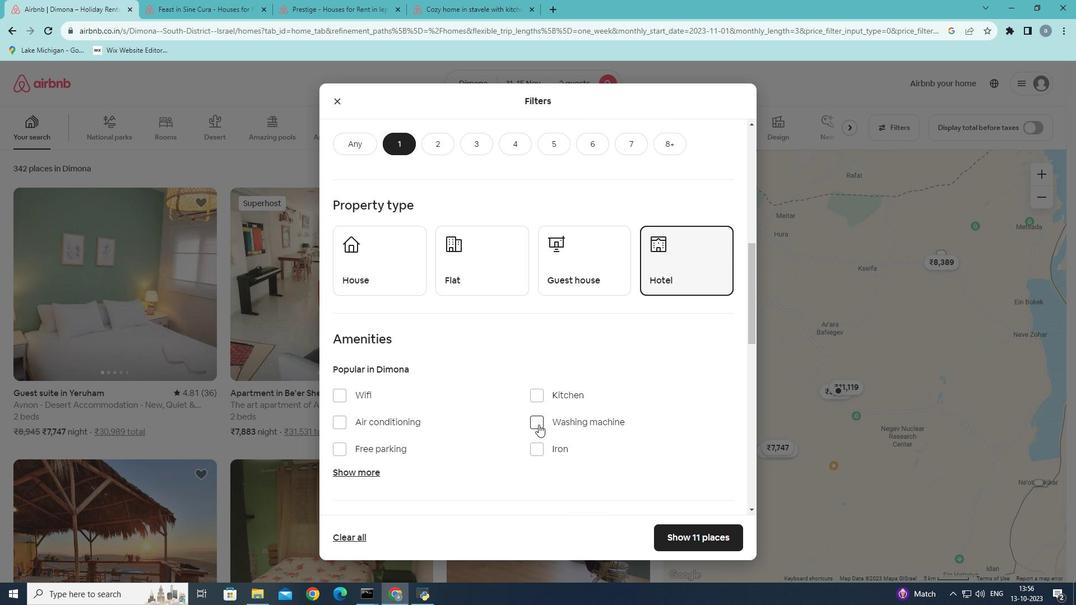 
Action: Mouse moved to (494, 412)
Screenshot: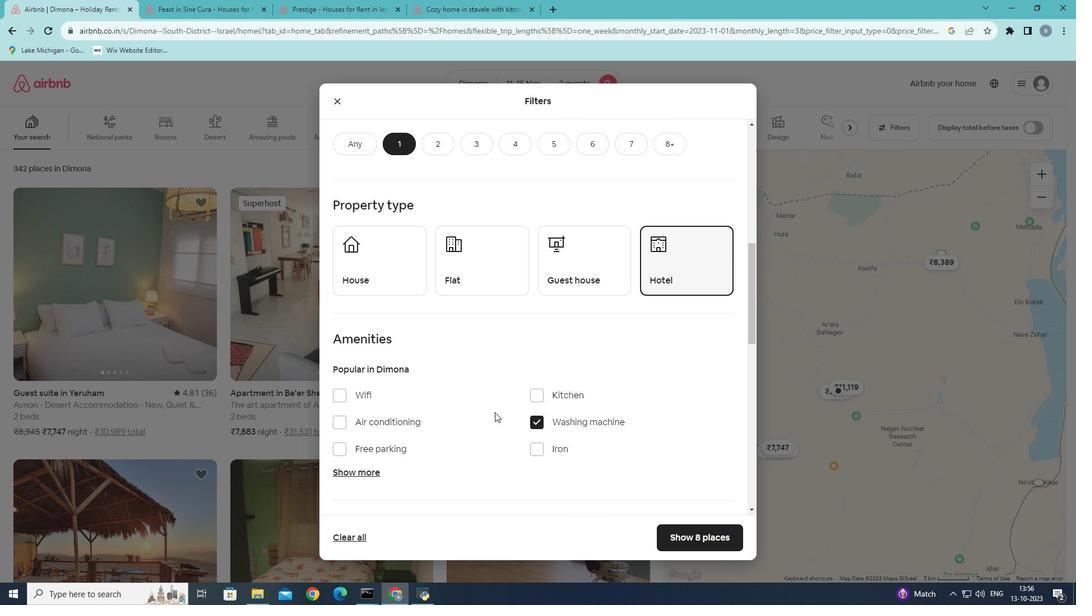 
Action: Mouse scrolled (494, 412) with delta (0, 0)
Screenshot: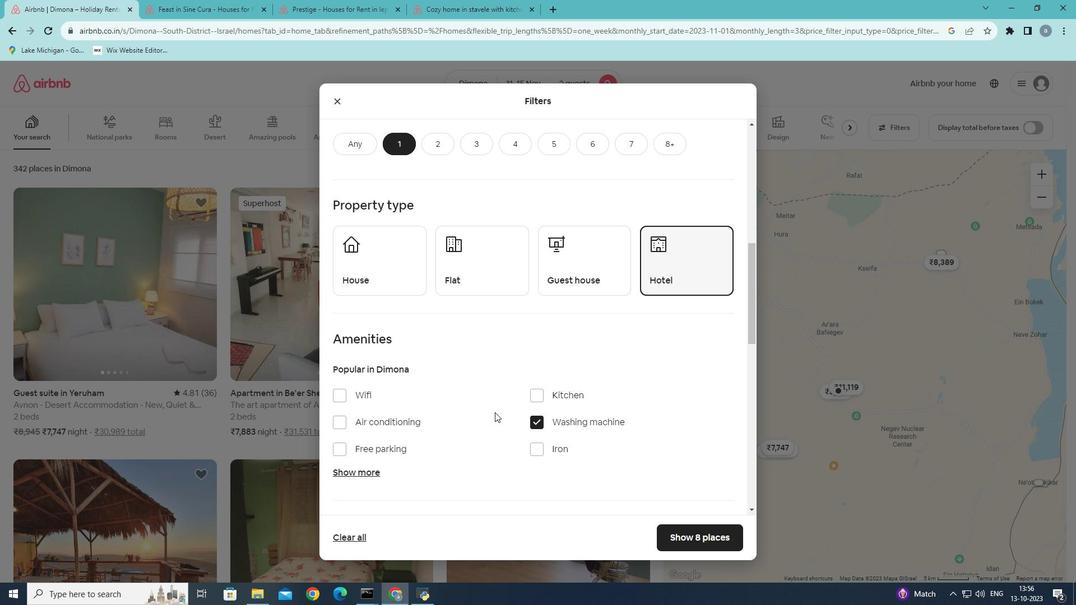 
Action: Mouse scrolled (494, 412) with delta (0, 0)
Screenshot: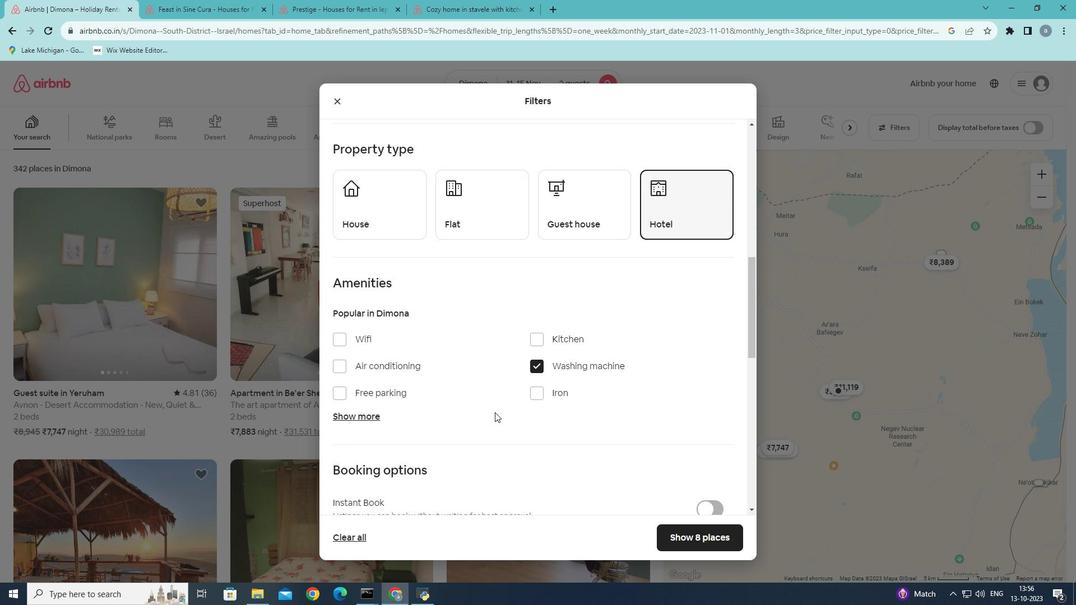 
Action: Mouse scrolled (494, 412) with delta (0, 0)
Screenshot: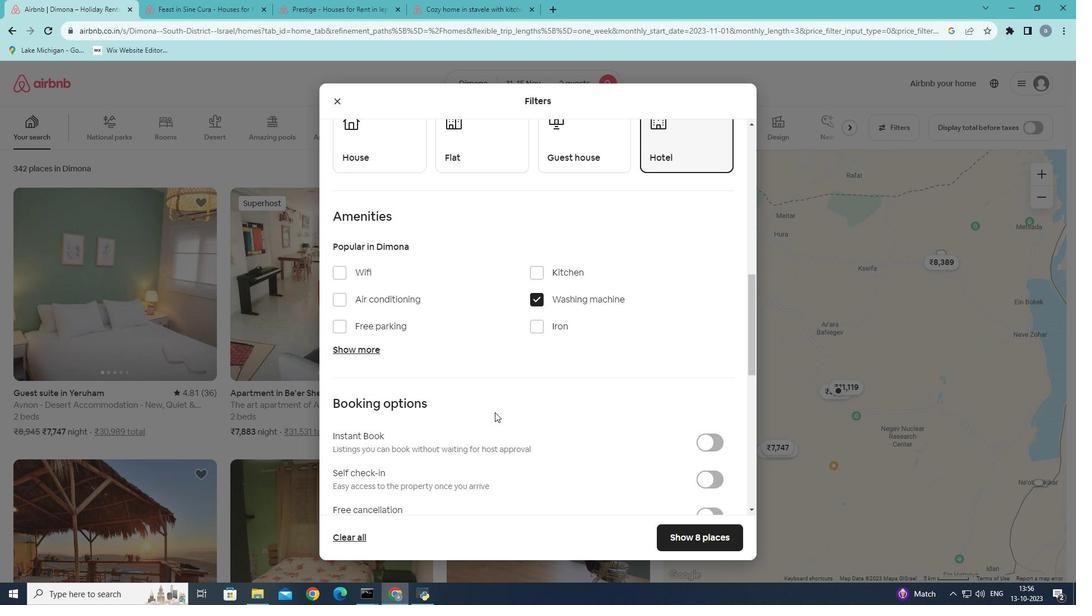 
Action: Mouse scrolled (494, 412) with delta (0, 0)
Screenshot: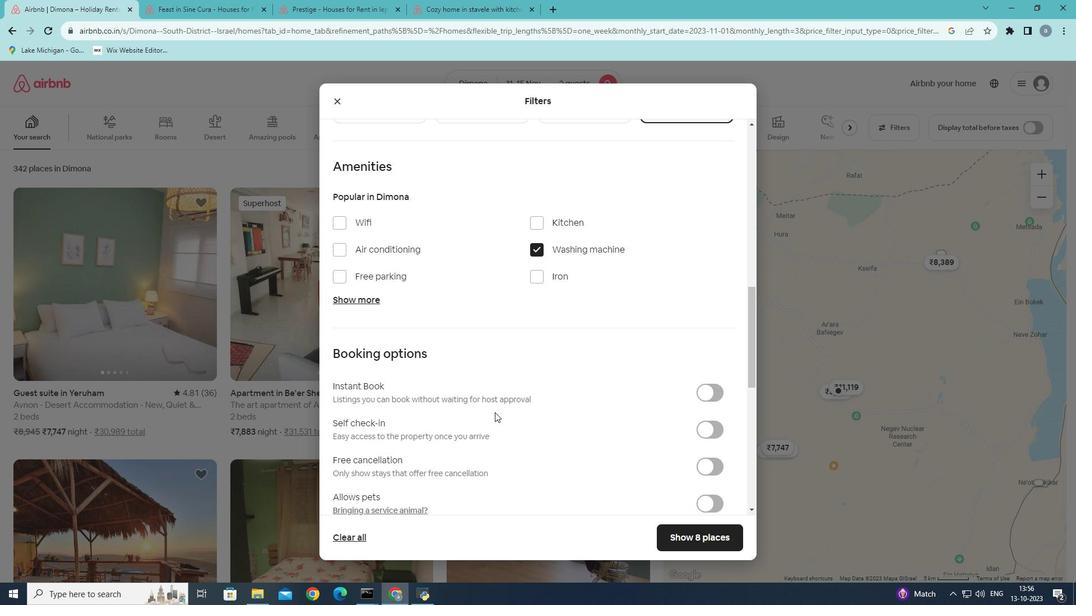
Action: Mouse moved to (699, 534)
Screenshot: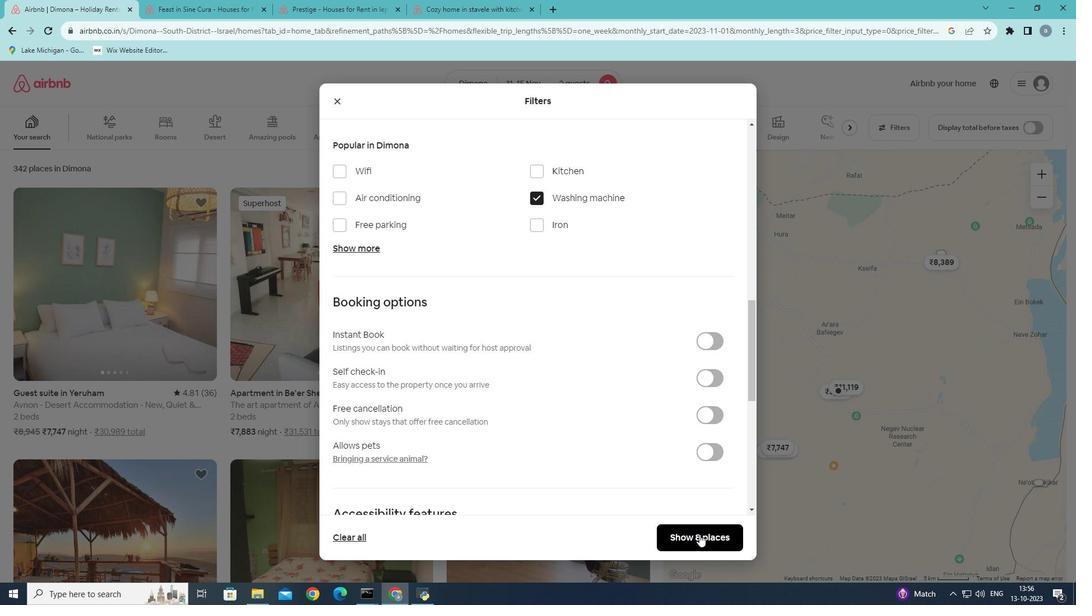 
Action: Mouse pressed left at (699, 534)
Screenshot: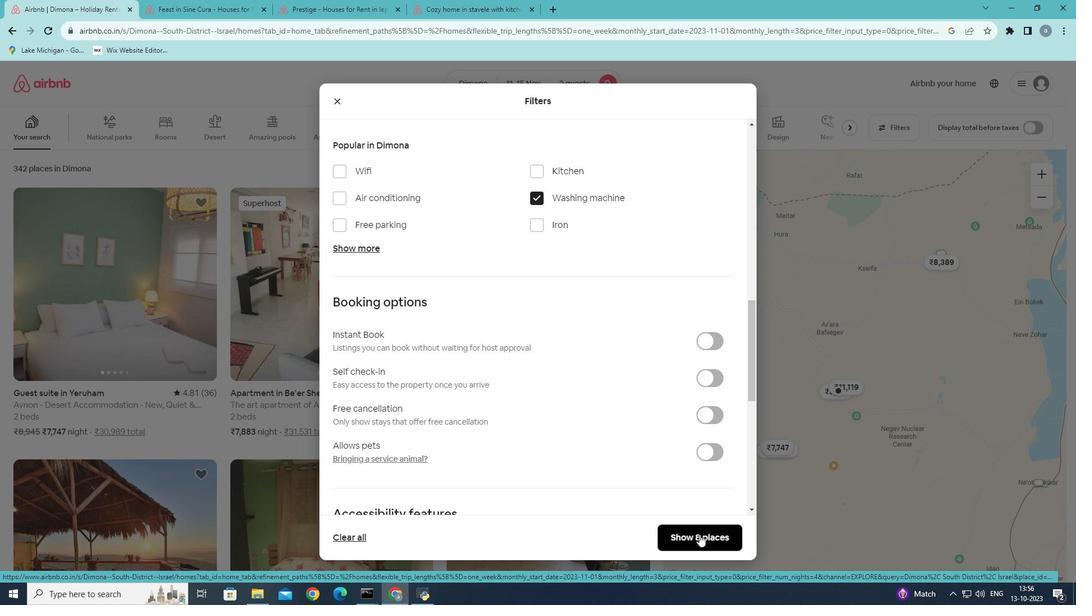 
Action: Mouse moved to (288, 415)
Screenshot: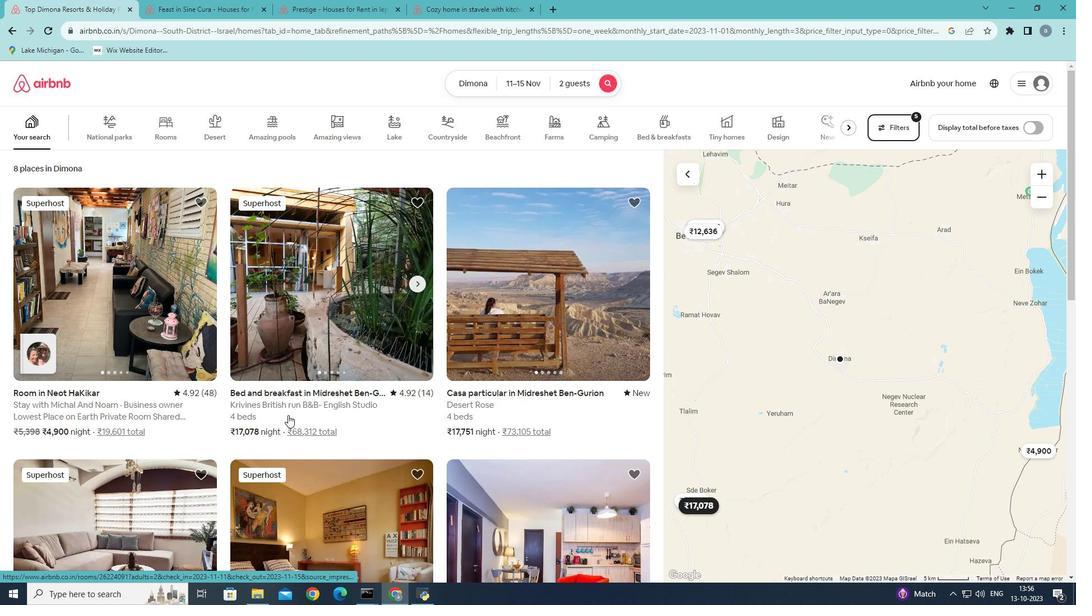
Action: Mouse scrolled (288, 414) with delta (0, 0)
Screenshot: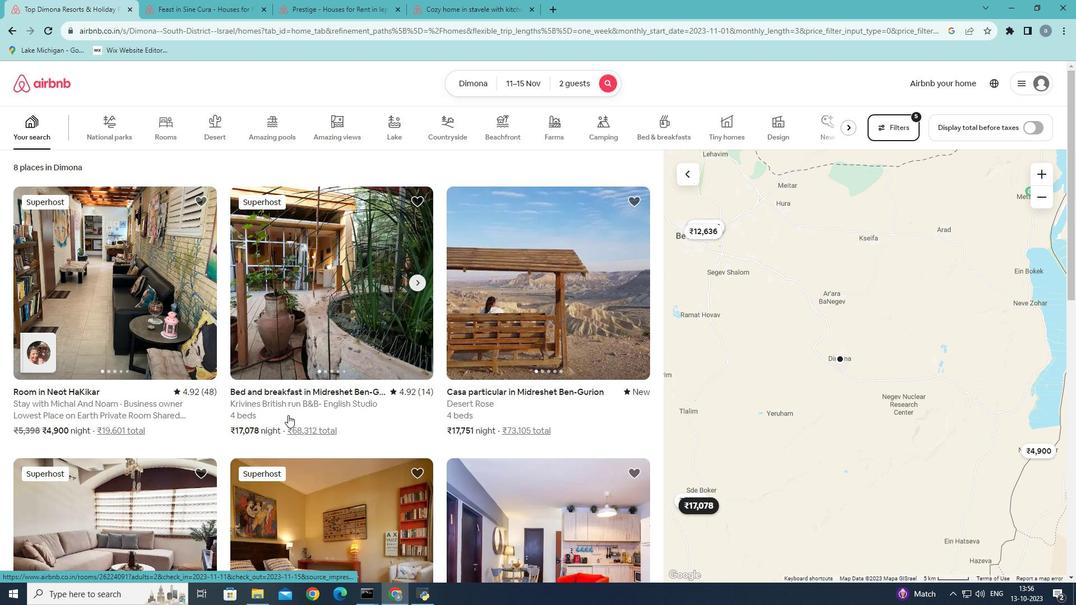 
Action: Mouse scrolled (288, 414) with delta (0, 0)
Screenshot: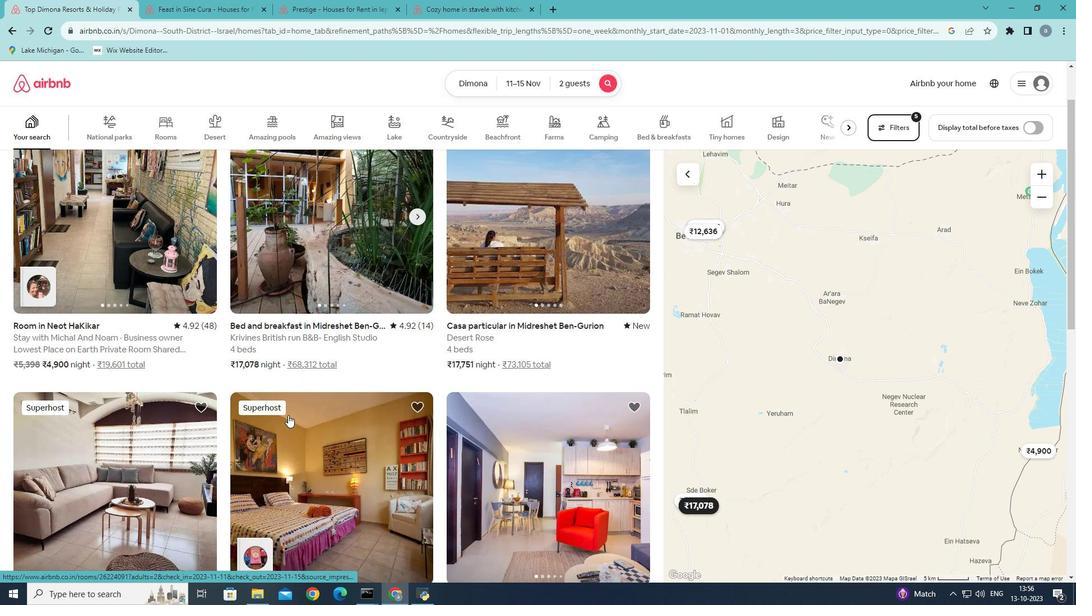 
Action: Mouse moved to (288, 415)
Screenshot: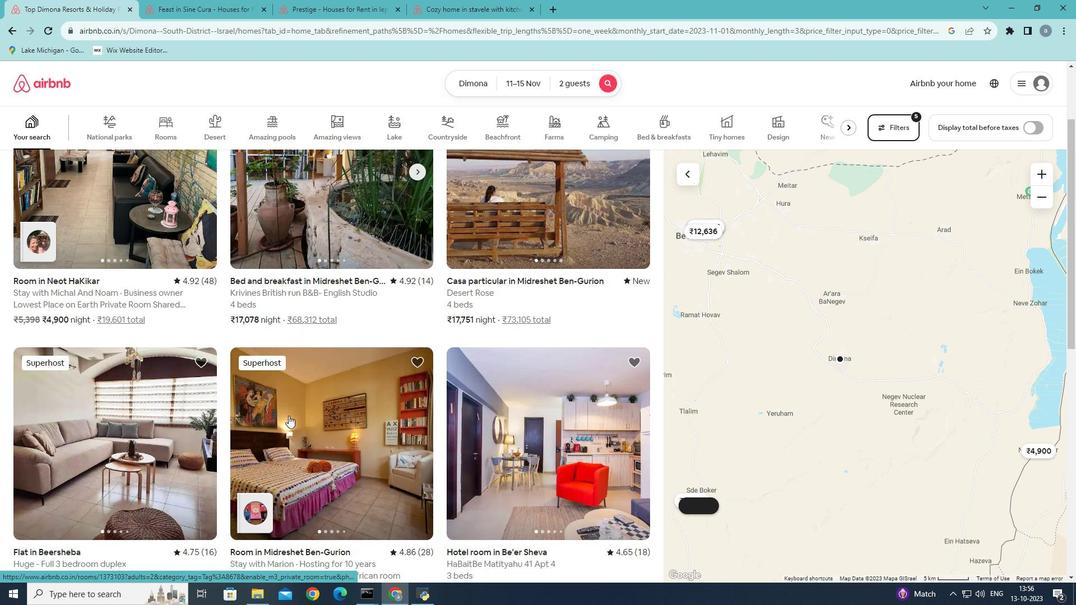 
Action: Mouse scrolled (288, 415) with delta (0, 0)
Screenshot: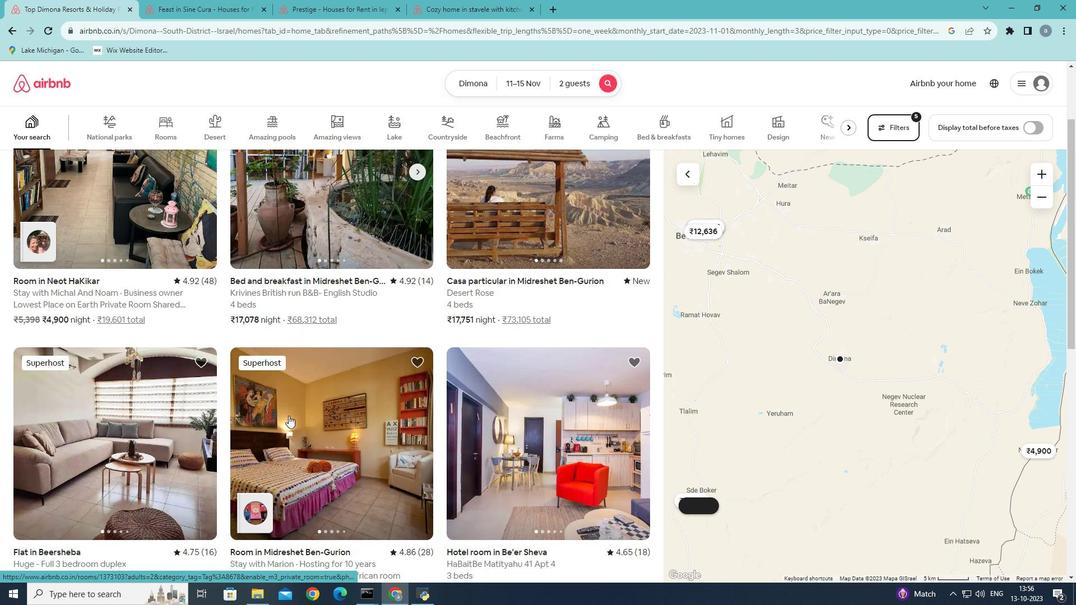 
Action: Mouse moved to (289, 419)
Screenshot: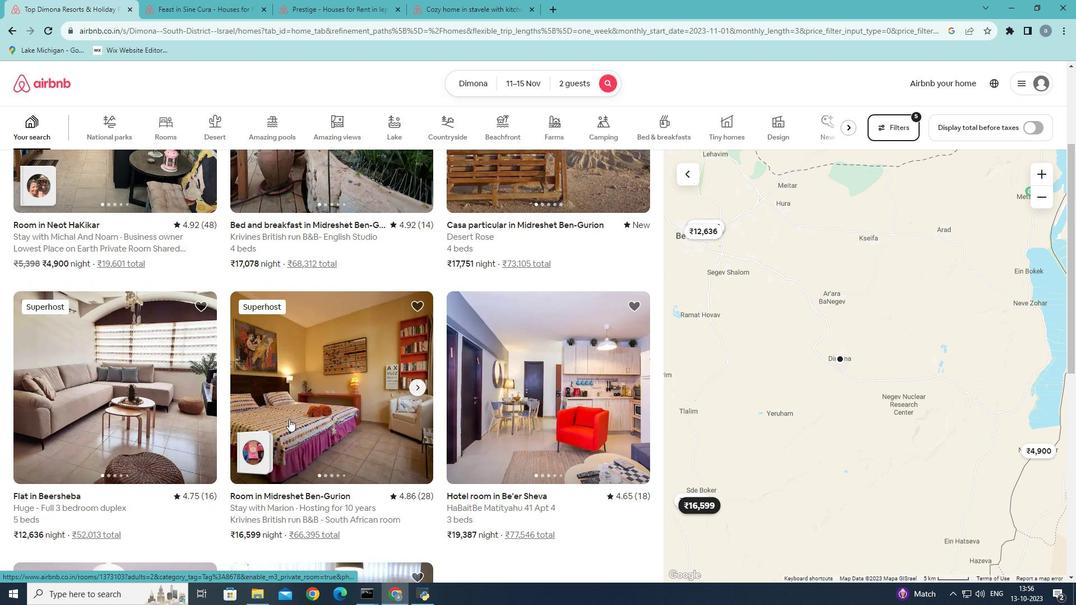 
Action: Mouse scrolled (289, 418) with delta (0, 0)
Screenshot: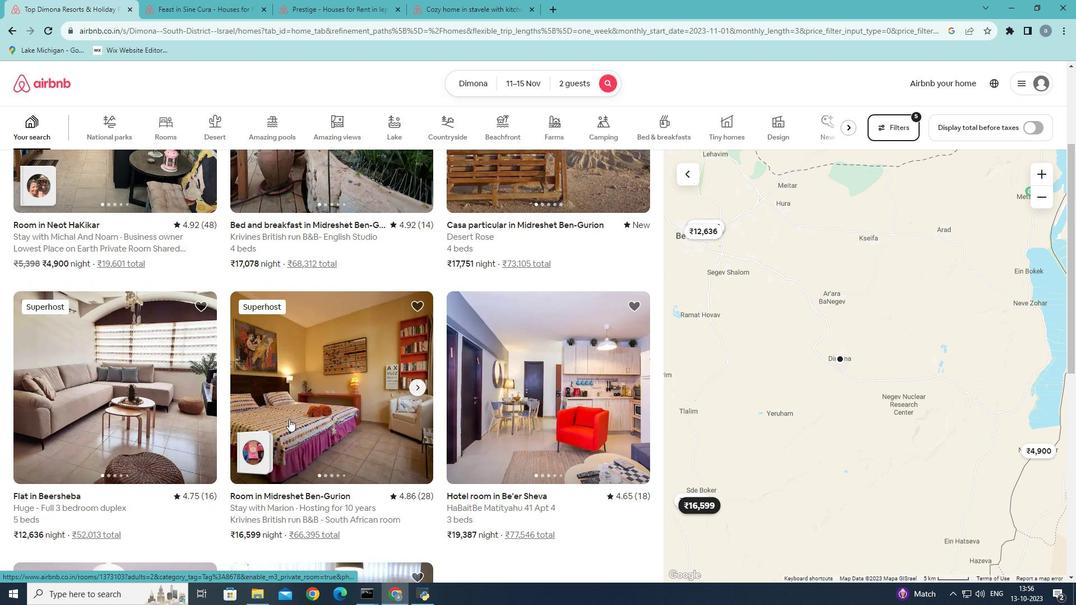 
Action: Mouse scrolled (289, 418) with delta (0, 0)
Screenshot: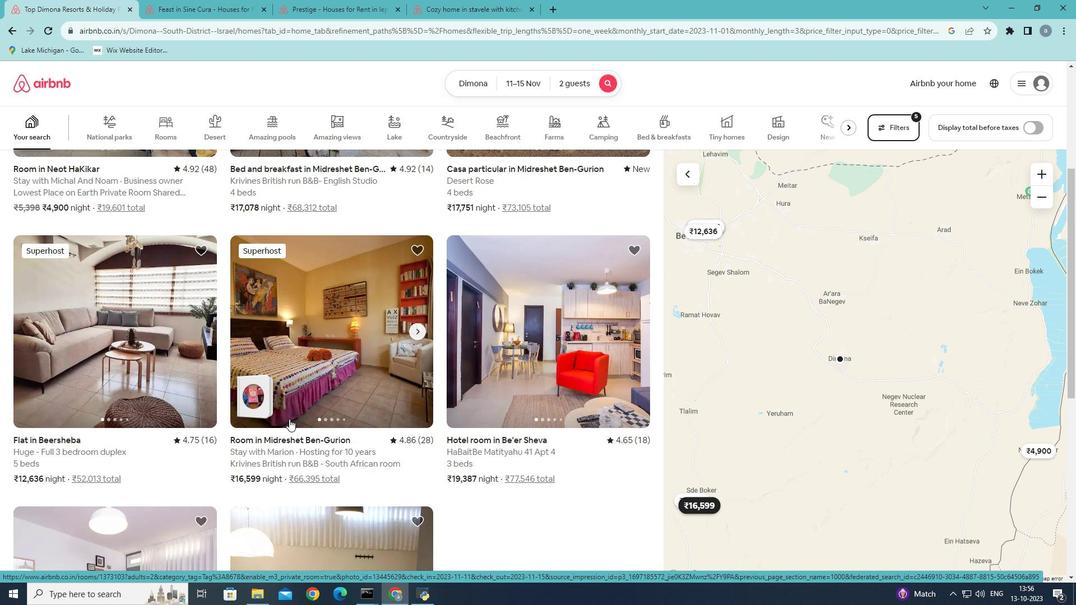 
Action: Mouse scrolled (289, 418) with delta (0, 0)
Screenshot: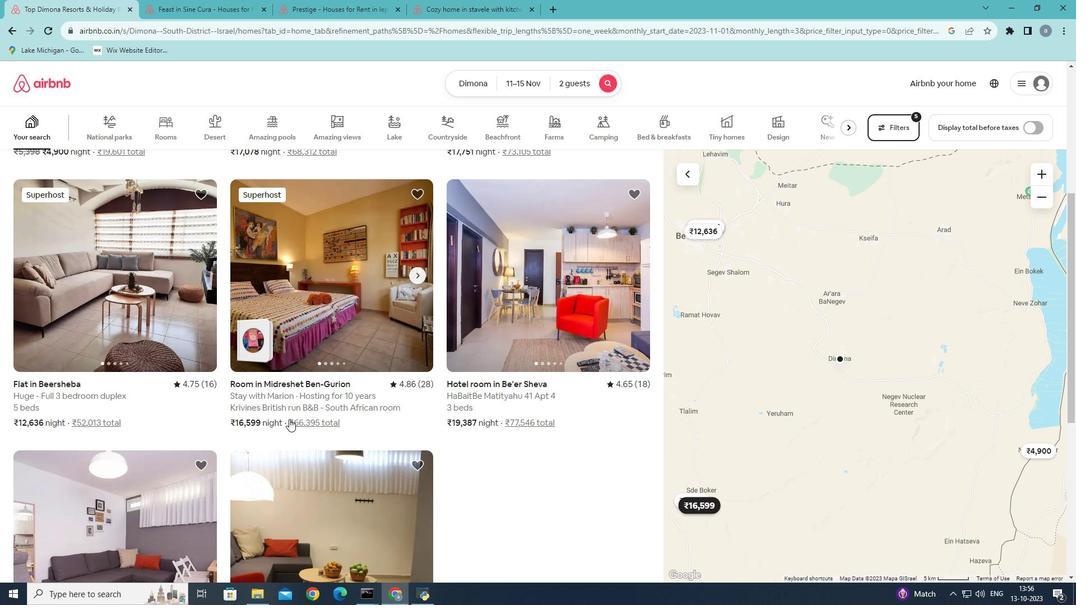 
Action: Mouse scrolled (289, 418) with delta (0, 0)
Screenshot: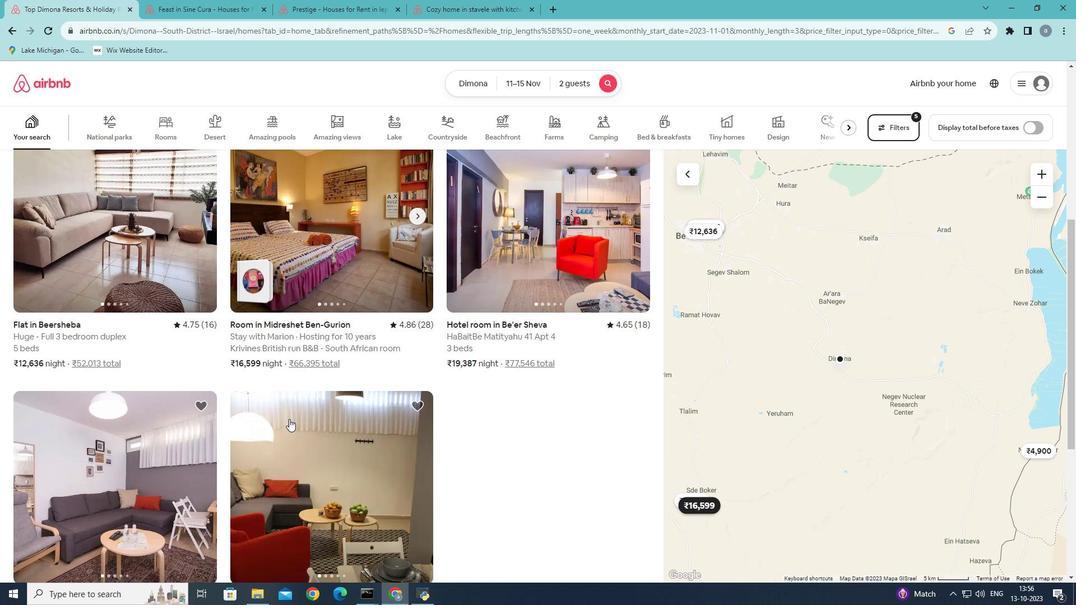 
Action: Mouse moved to (321, 418)
Screenshot: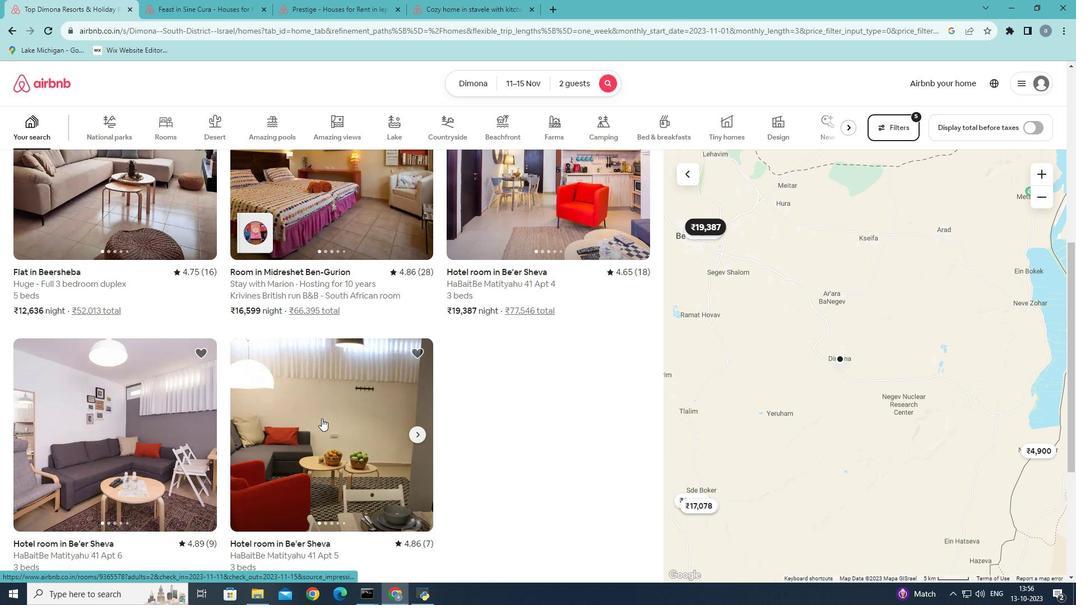 
Action: Mouse scrolled (321, 418) with delta (0, 0)
Screenshot: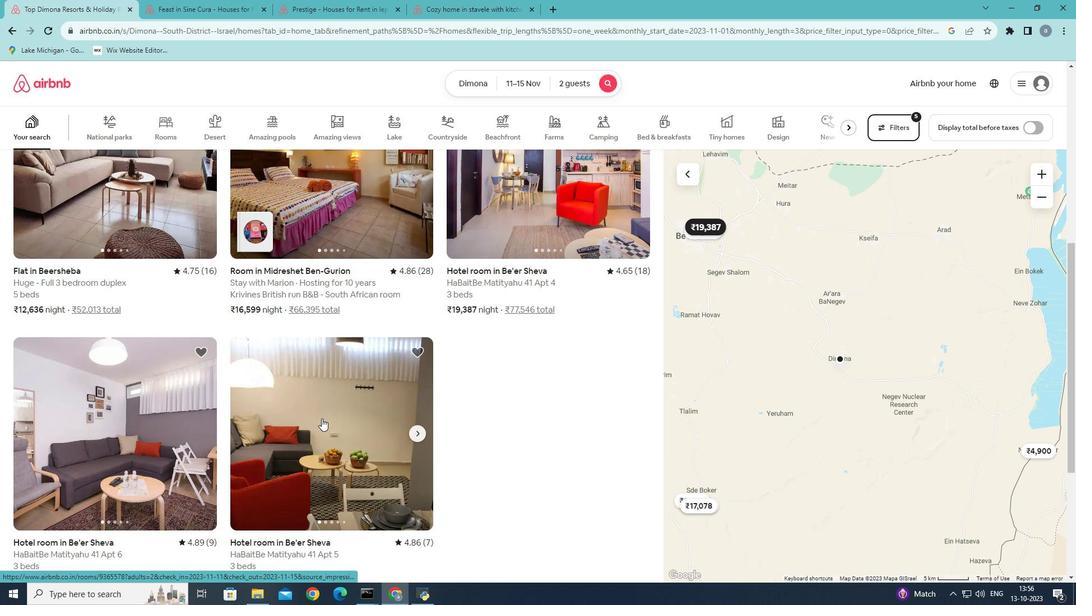 
Action: Mouse scrolled (321, 418) with delta (0, 0)
Screenshot: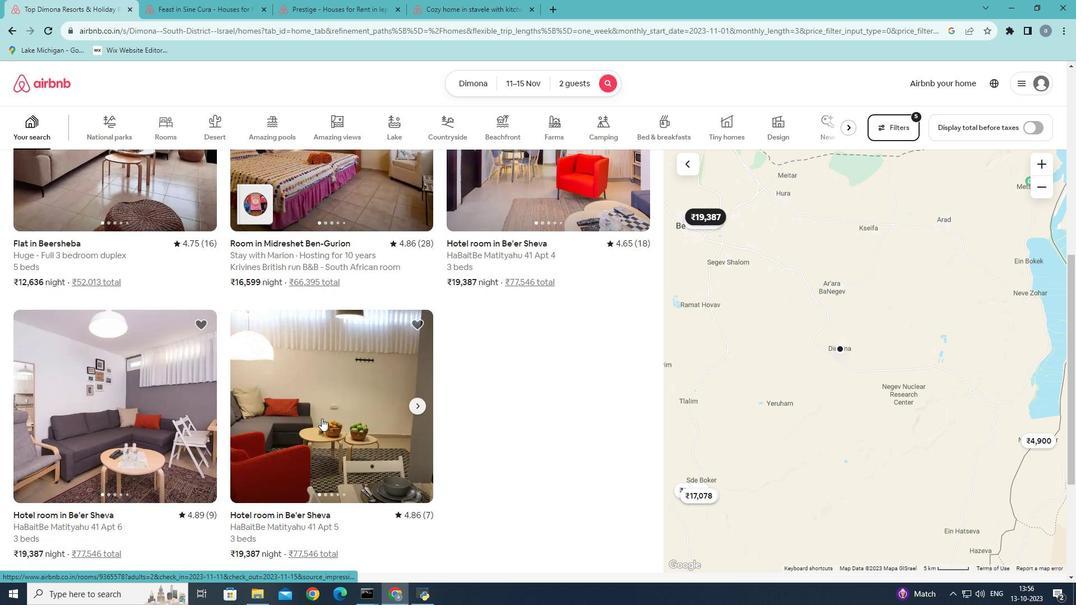 
Action: Mouse scrolled (321, 418) with delta (0, 0)
Screenshot: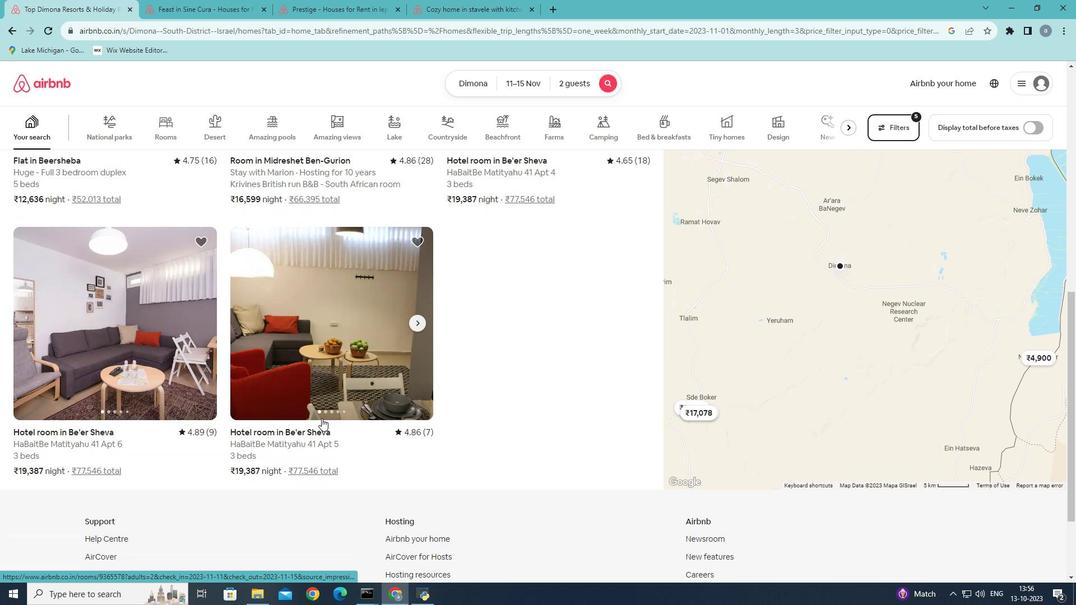 
Action: Mouse scrolled (321, 419) with delta (0, 0)
Screenshot: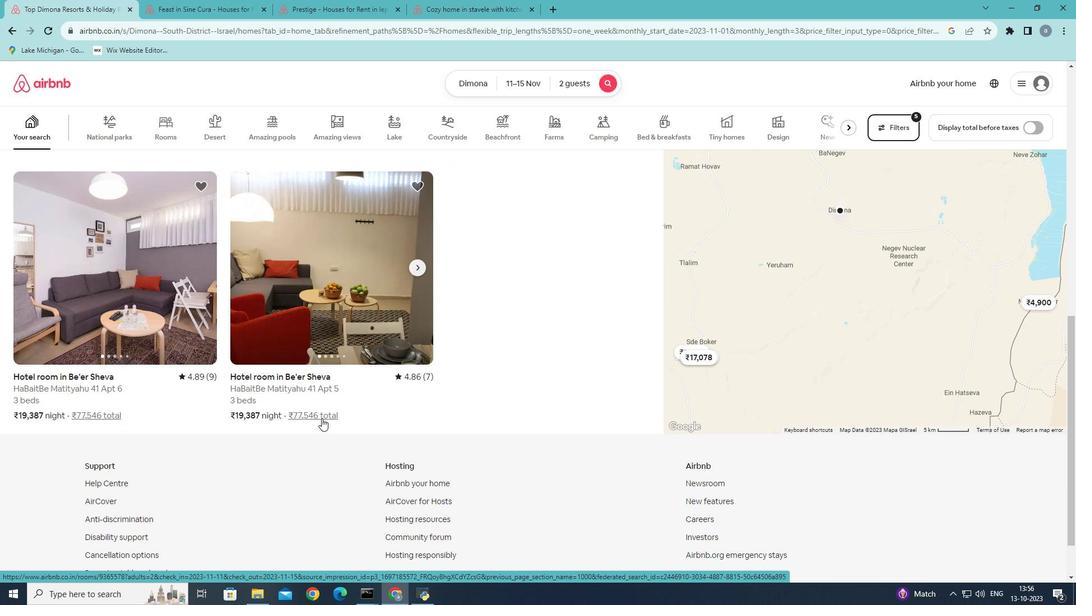 
Action: Mouse scrolled (321, 419) with delta (0, 0)
Screenshot: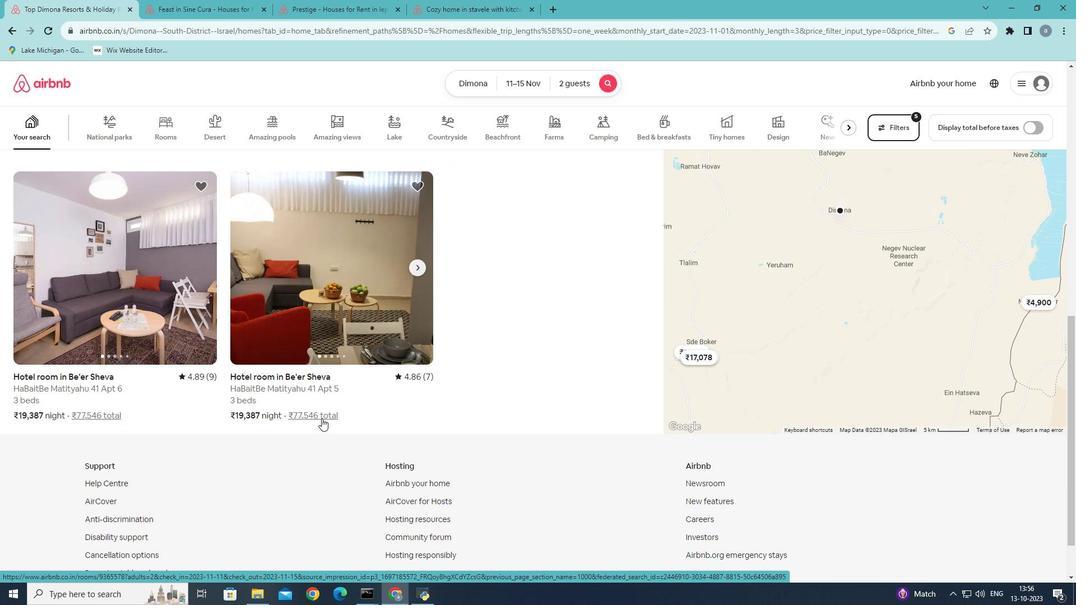 
Action: Mouse scrolled (321, 419) with delta (0, 0)
Screenshot: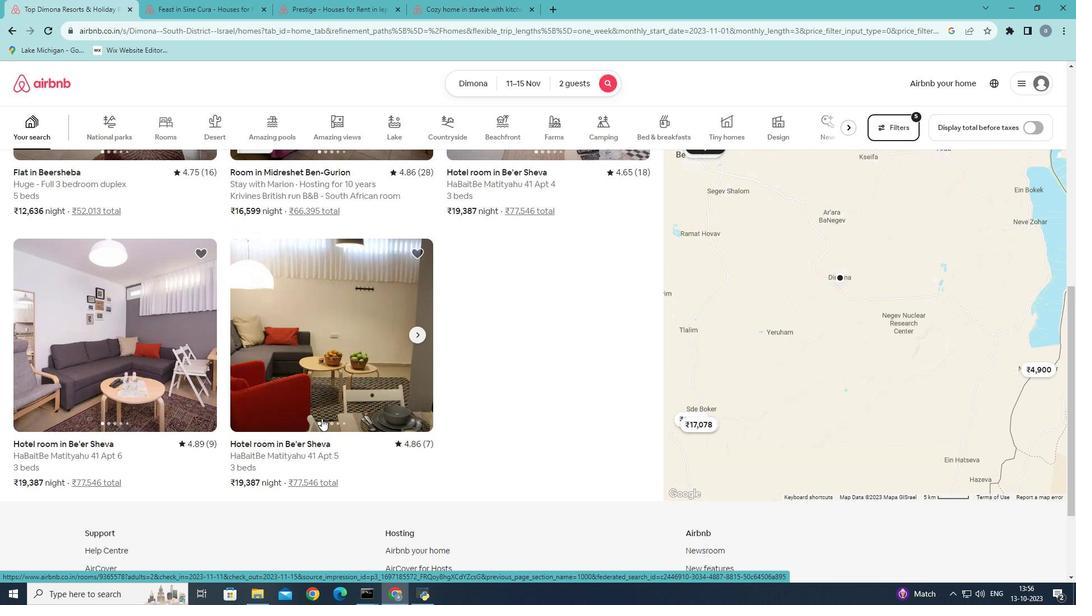 
Action: Mouse moved to (322, 419)
Screenshot: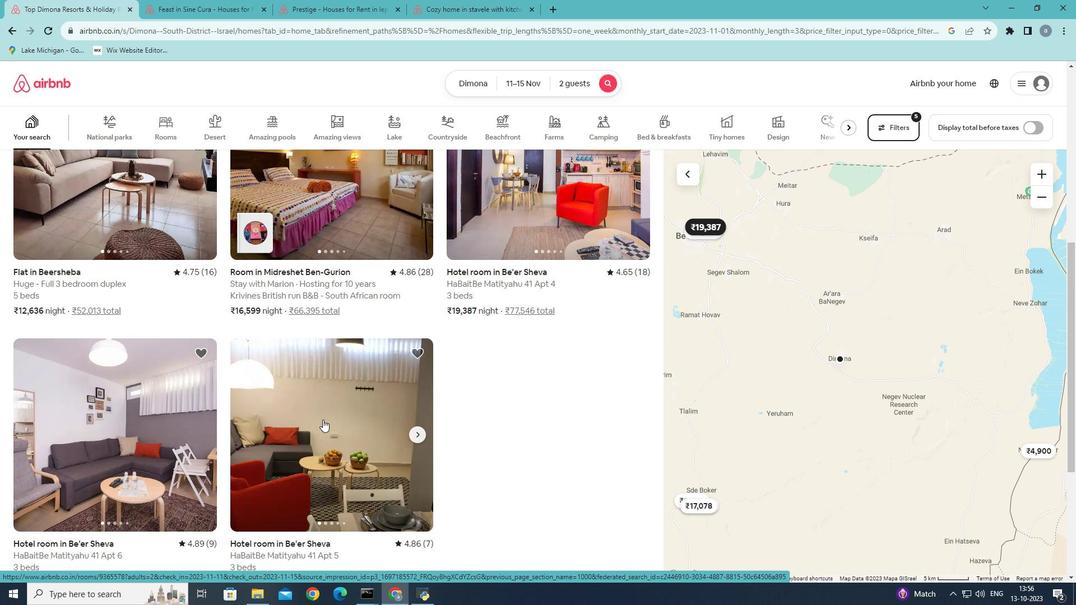 
Action: Mouse scrolled (322, 420) with delta (0, 0)
Screenshot: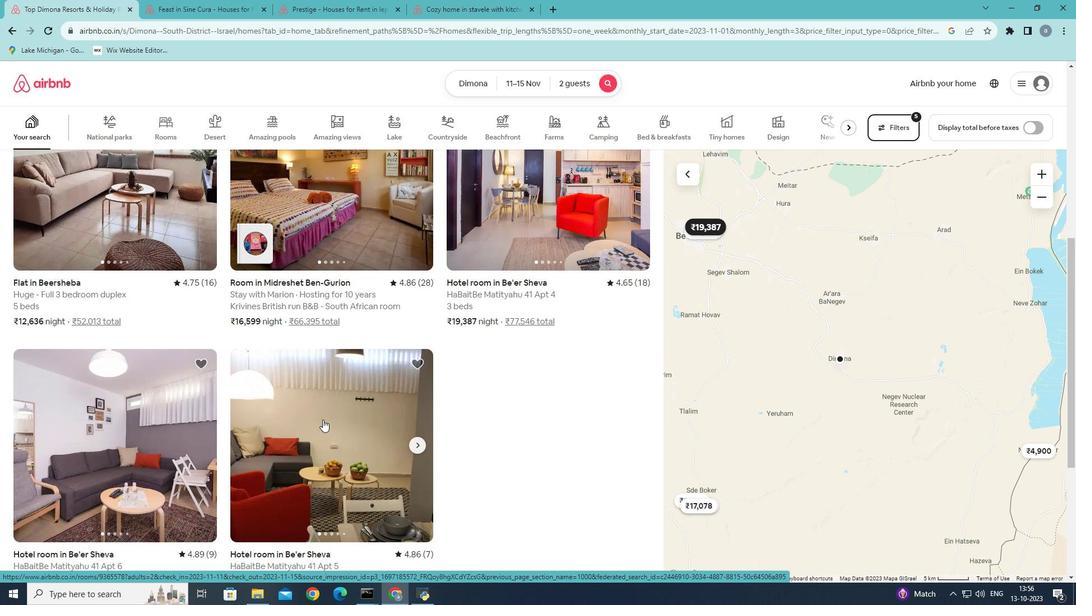 
Action: Mouse moved to (524, 274)
Screenshot: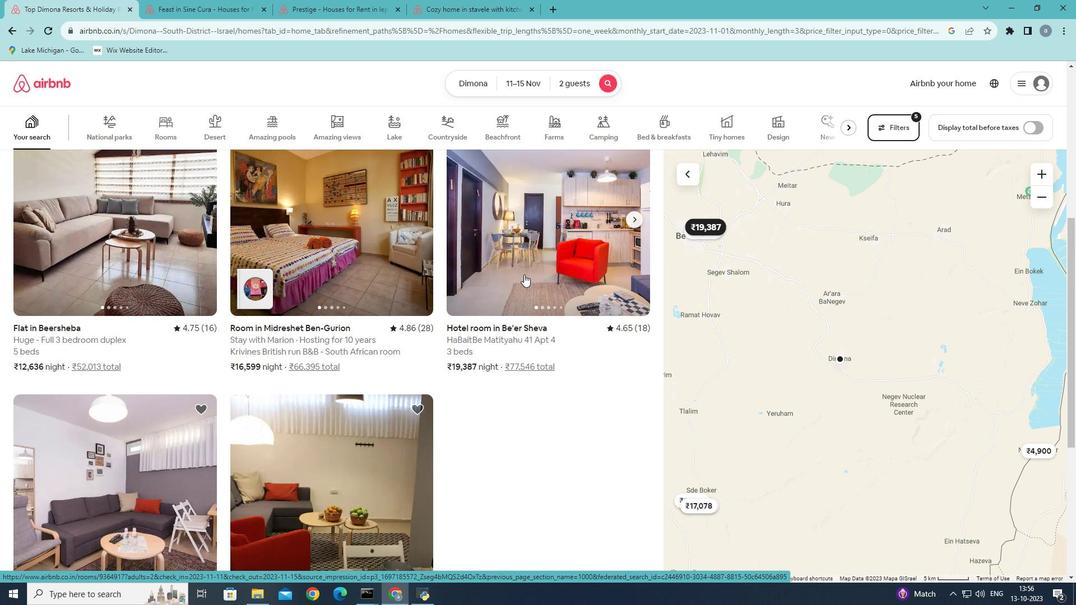 
Action: Mouse pressed left at (524, 274)
Screenshot: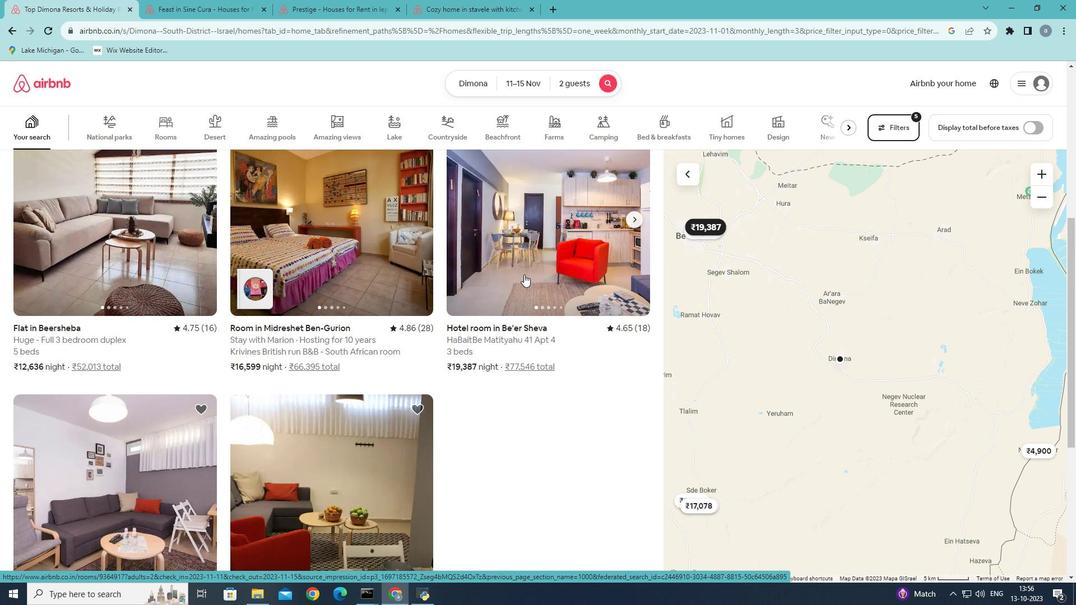 
Action: Mouse moved to (799, 426)
Screenshot: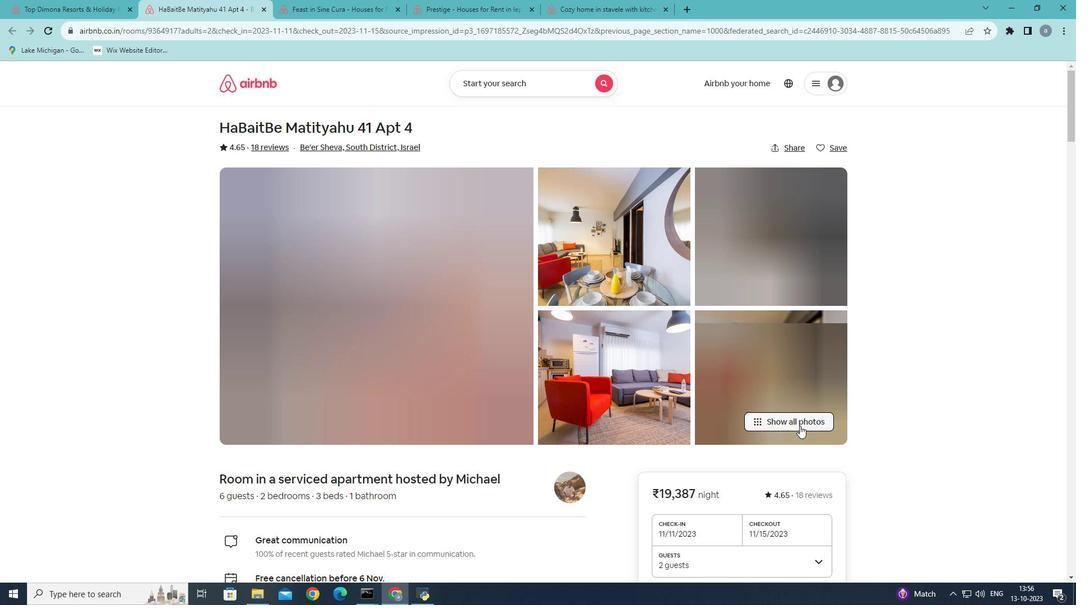 
Action: Mouse pressed left at (799, 426)
Screenshot: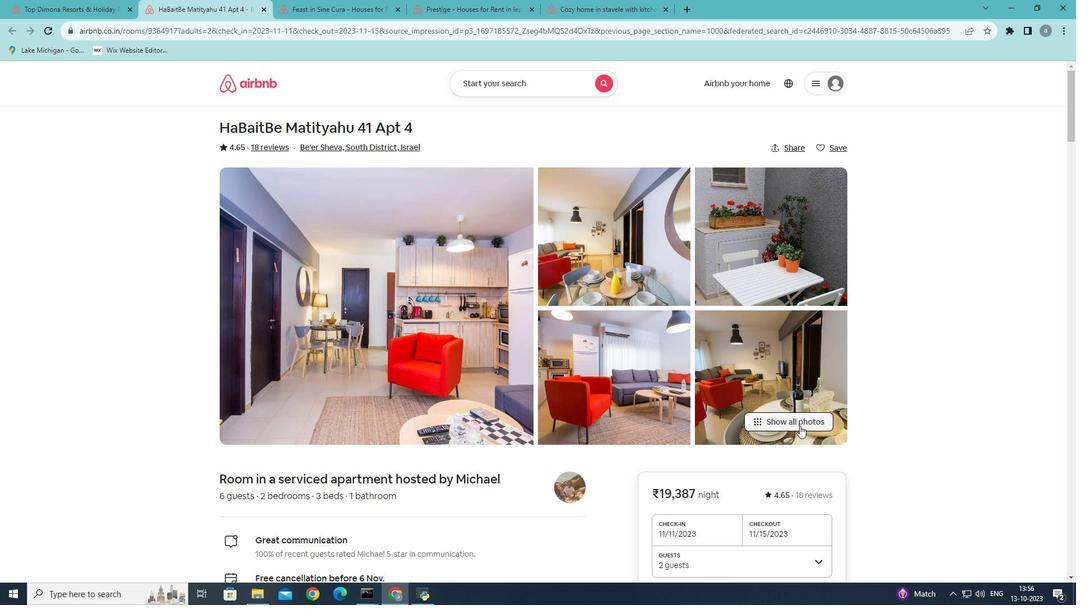 
Action: Mouse moved to (779, 398)
Screenshot: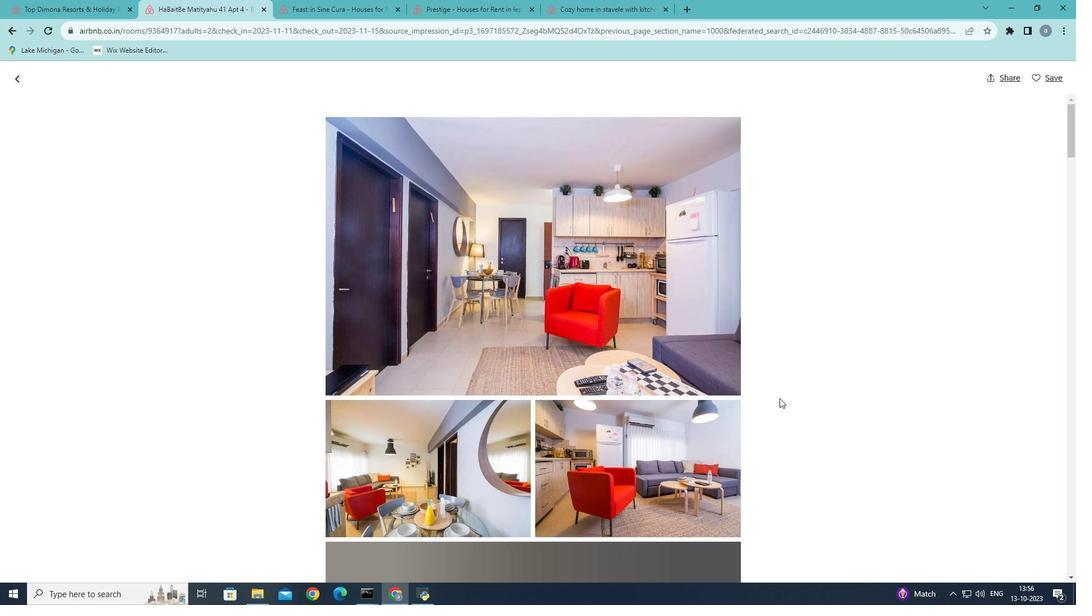 
Action: Mouse scrolled (779, 398) with delta (0, 0)
Screenshot: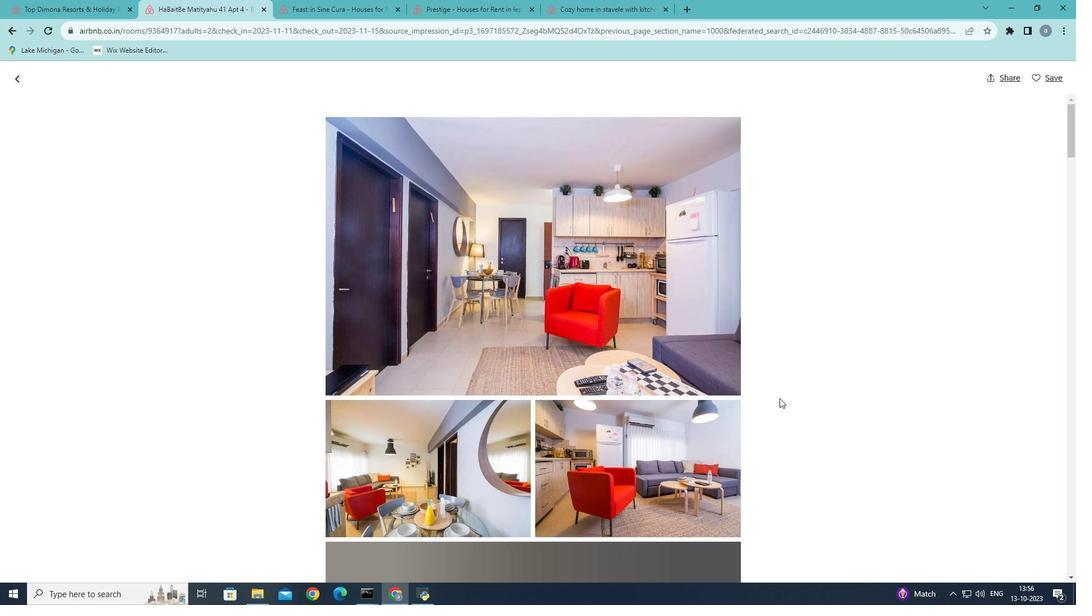 
Action: Mouse scrolled (779, 398) with delta (0, 0)
Screenshot: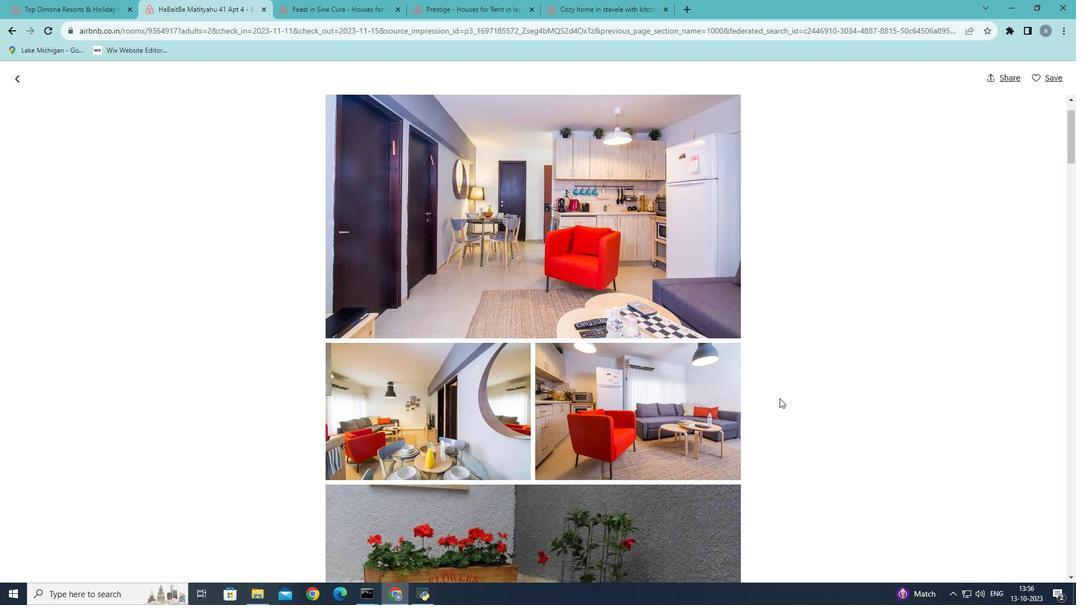 
Action: Mouse scrolled (779, 398) with delta (0, 0)
Screenshot: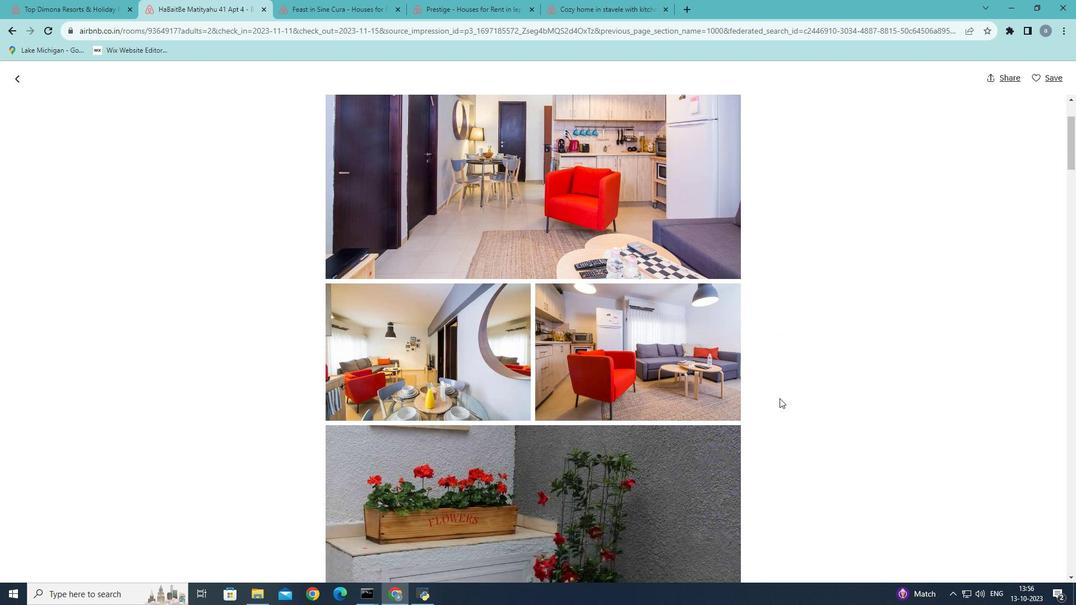 
Action: Mouse scrolled (779, 398) with delta (0, 0)
Screenshot: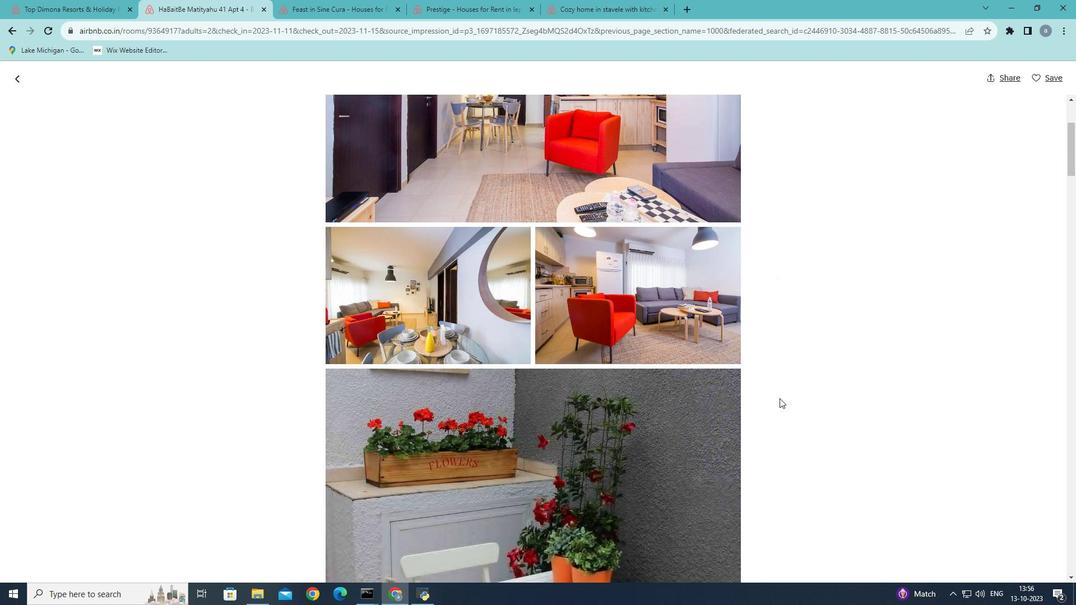 
Action: Mouse scrolled (779, 398) with delta (0, 0)
Screenshot: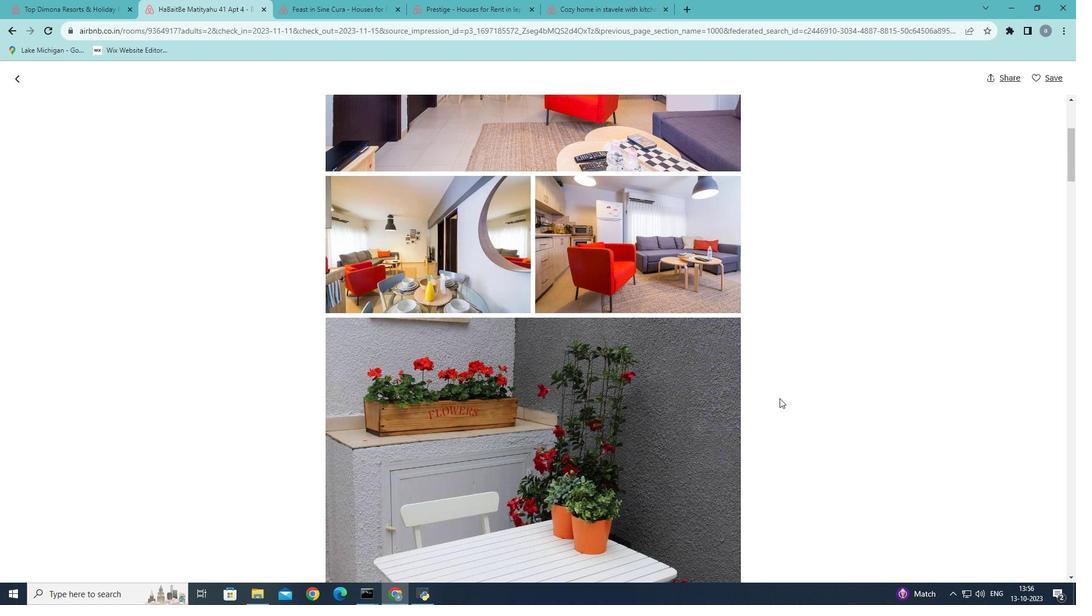 
Action: Mouse scrolled (779, 398) with delta (0, 0)
Screenshot: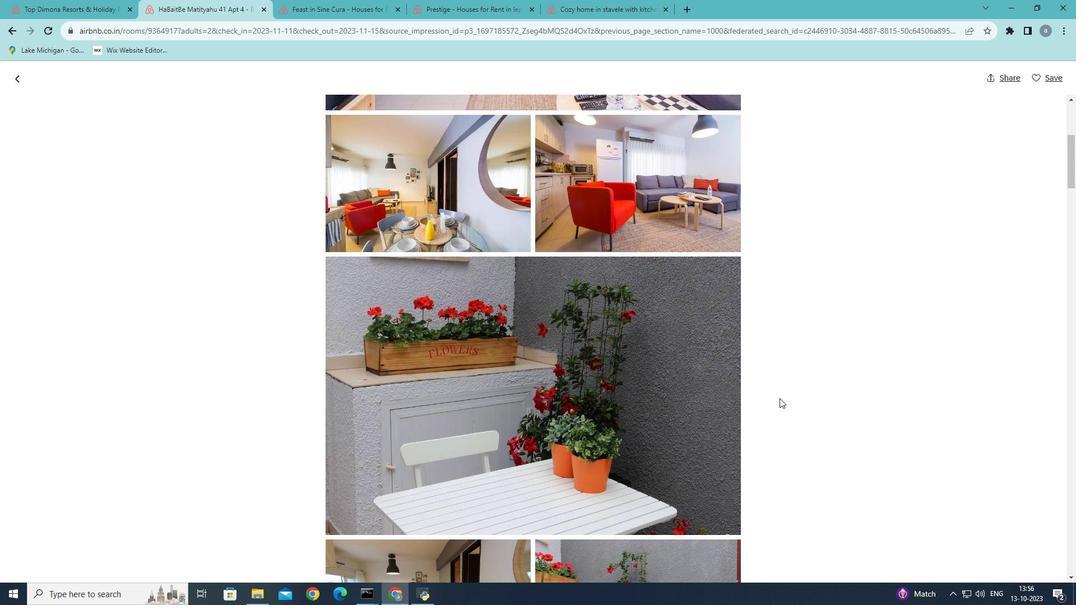 
Action: Mouse scrolled (779, 398) with delta (0, 0)
Screenshot: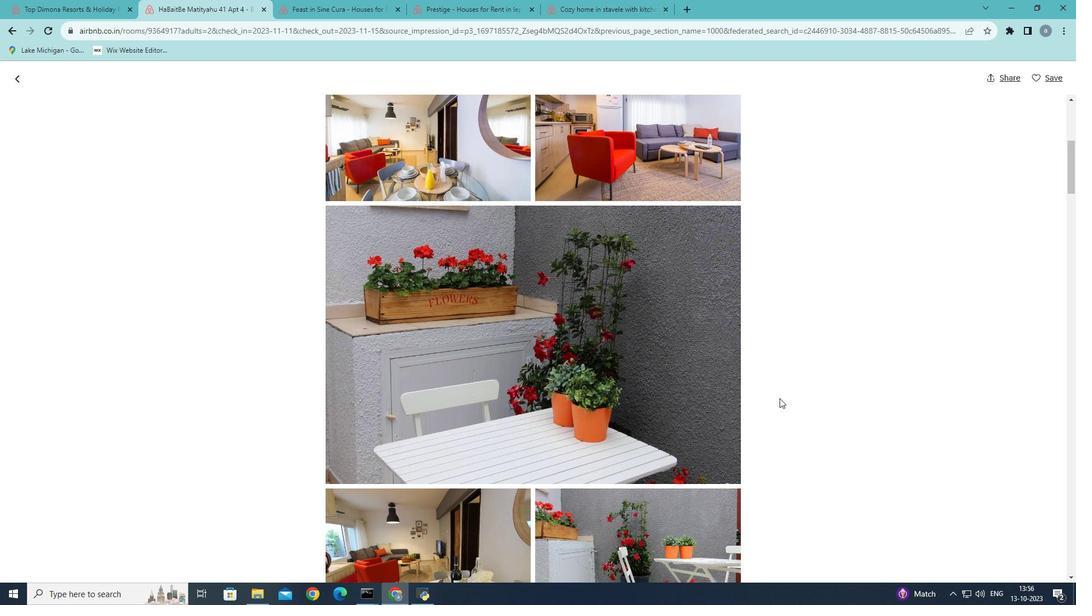 
Action: Mouse scrolled (779, 398) with delta (0, 0)
Screenshot: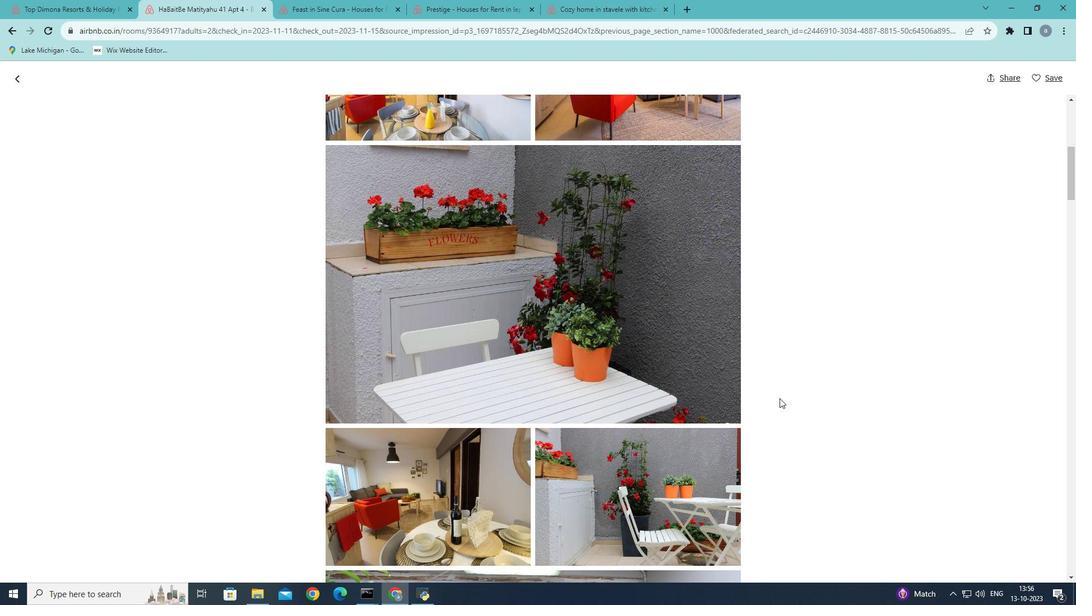 
Action: Mouse scrolled (779, 398) with delta (0, 0)
Screenshot: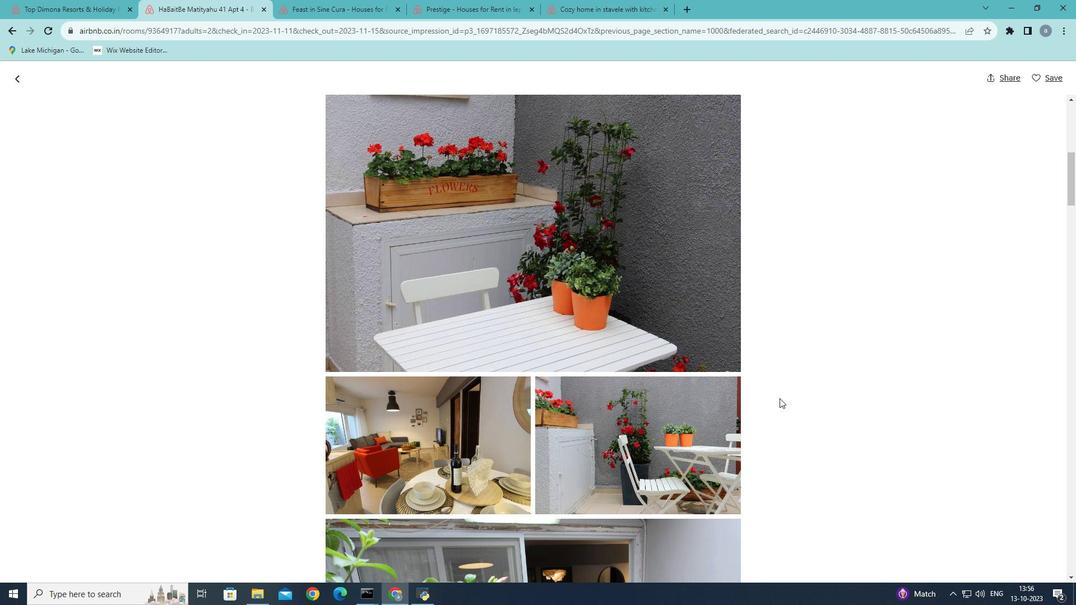 
Action: Mouse scrolled (779, 398) with delta (0, 0)
Screenshot: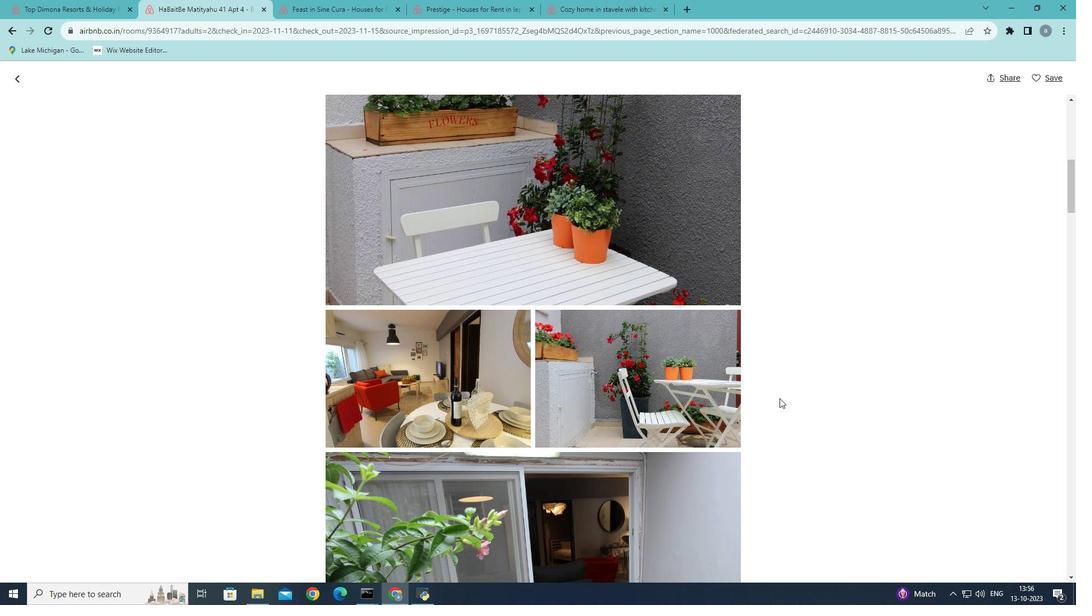 
Action: Mouse scrolled (779, 398) with delta (0, 0)
Screenshot: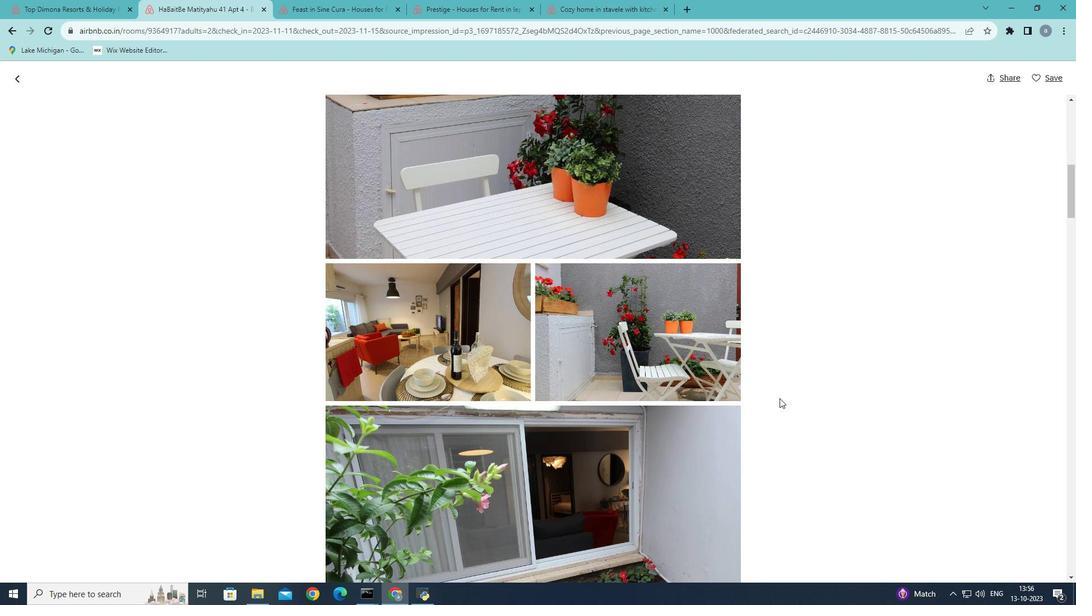 
Action: Mouse scrolled (779, 398) with delta (0, 0)
Screenshot: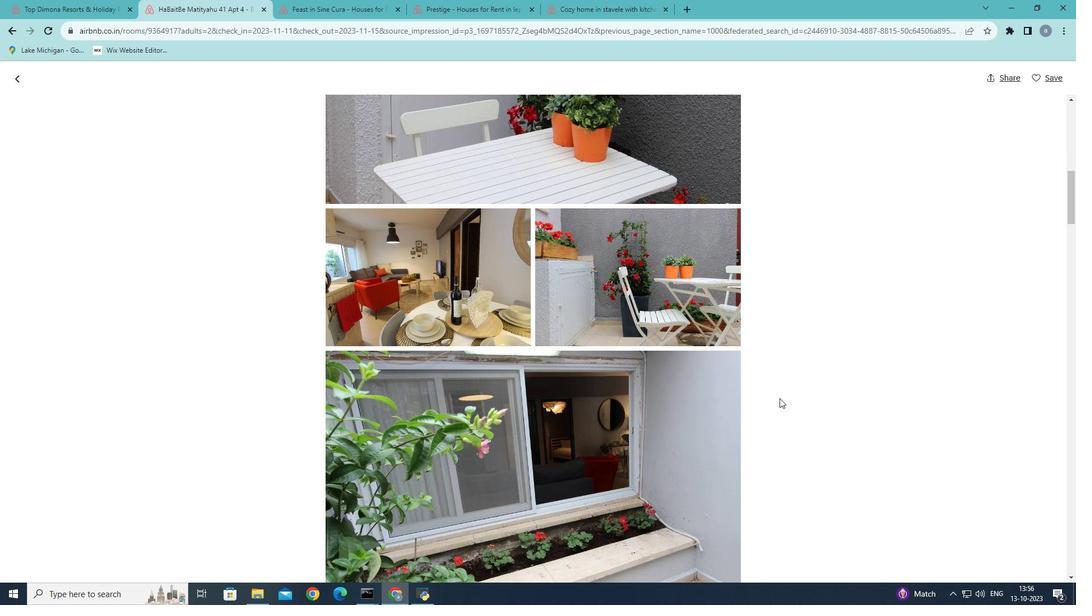 
Action: Mouse scrolled (779, 398) with delta (0, 0)
Screenshot: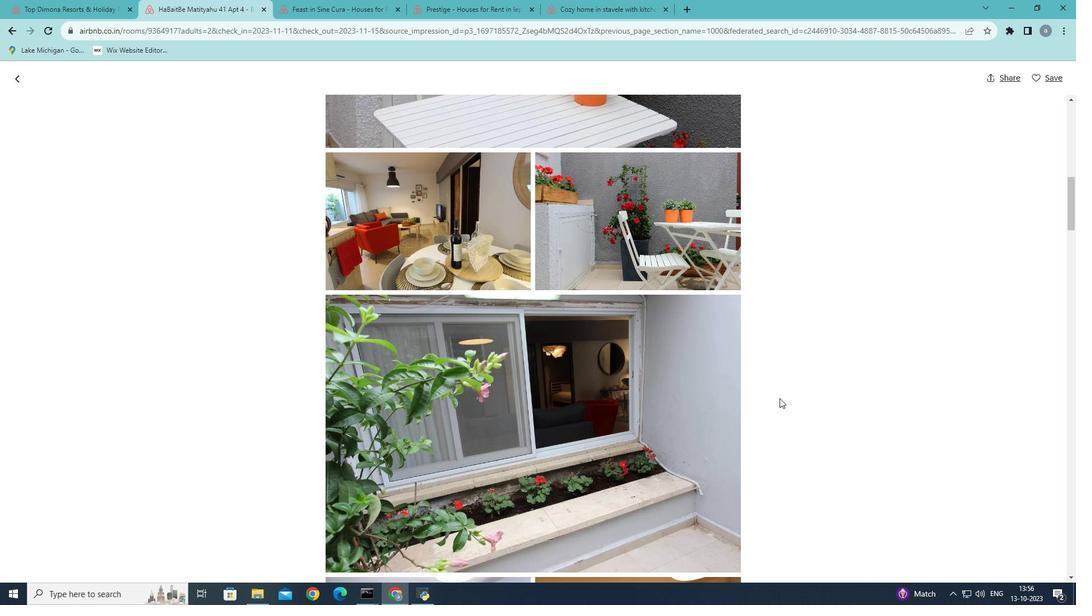 
Action: Mouse scrolled (779, 398) with delta (0, 0)
Screenshot: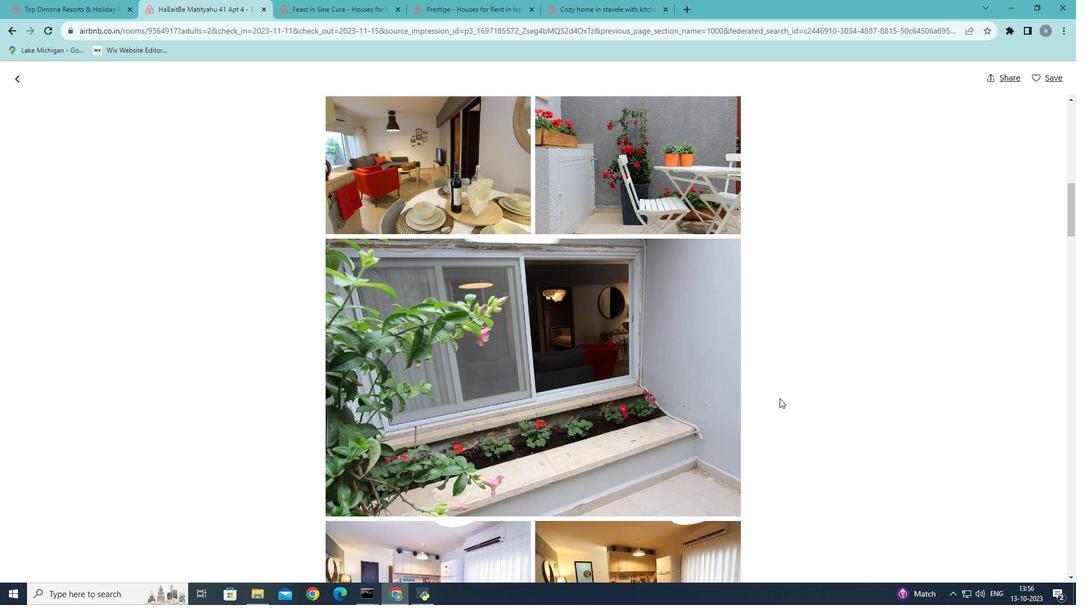 
Action: Mouse scrolled (779, 398) with delta (0, 0)
Screenshot: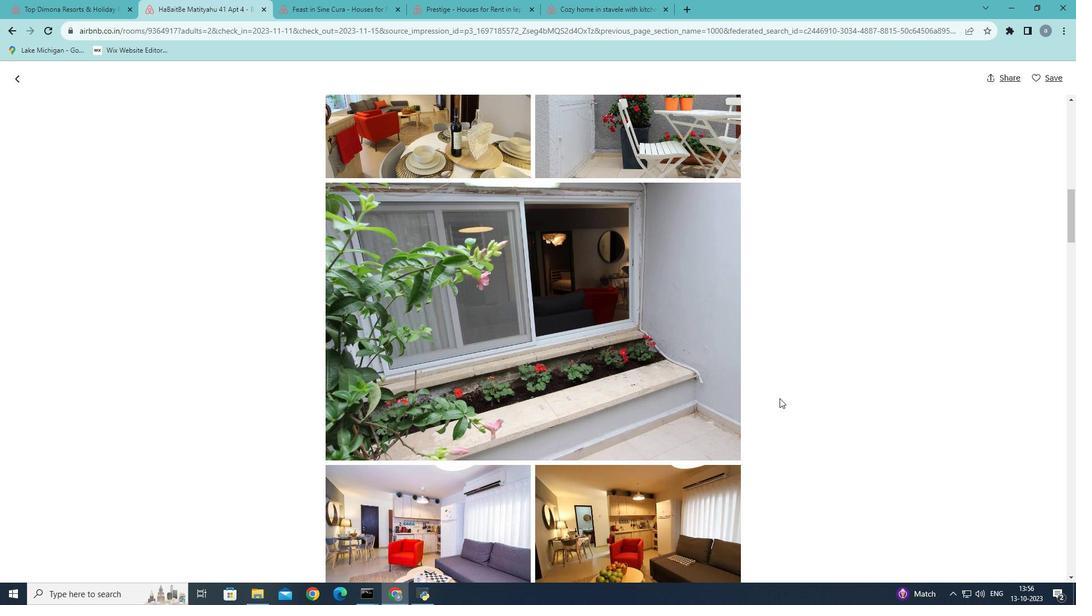 
Action: Mouse scrolled (779, 398) with delta (0, 0)
Screenshot: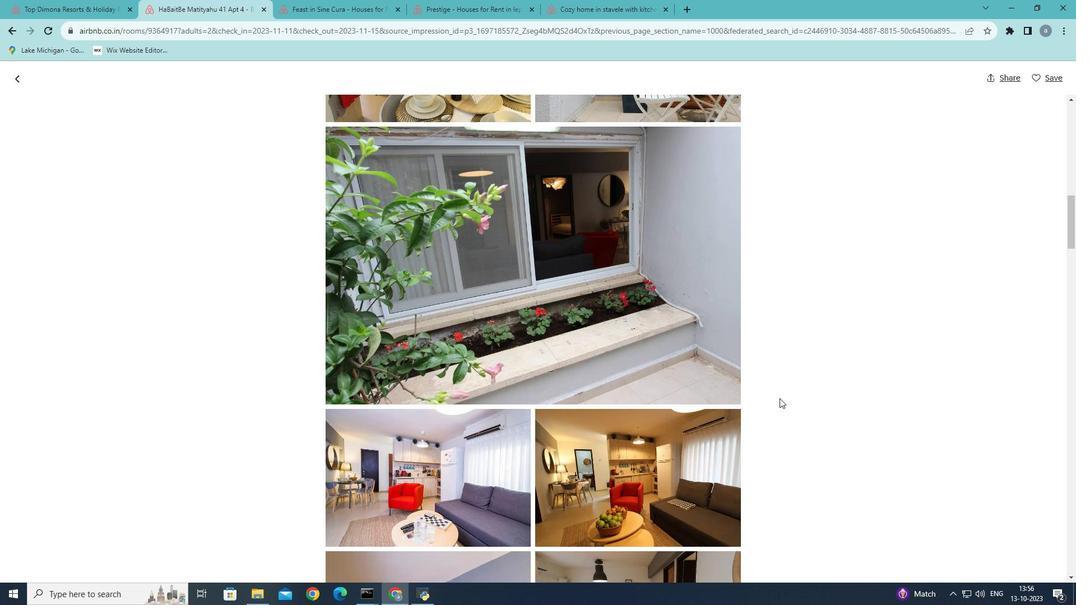 
Action: Mouse scrolled (779, 398) with delta (0, 0)
Screenshot: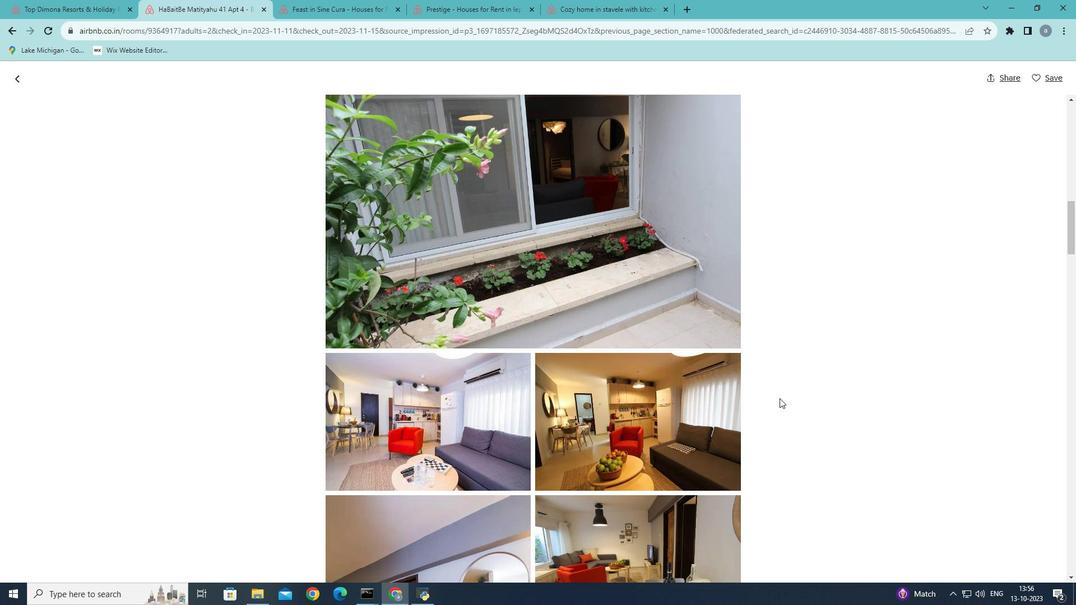 
Action: Mouse scrolled (779, 398) with delta (0, 0)
Screenshot: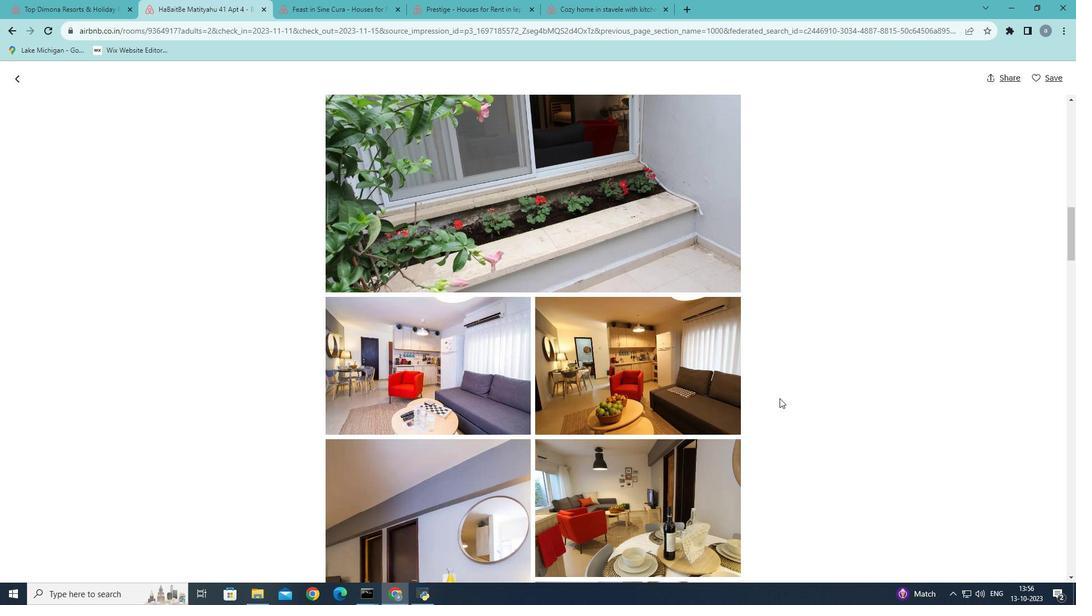 
Action: Mouse scrolled (779, 398) with delta (0, 0)
Screenshot: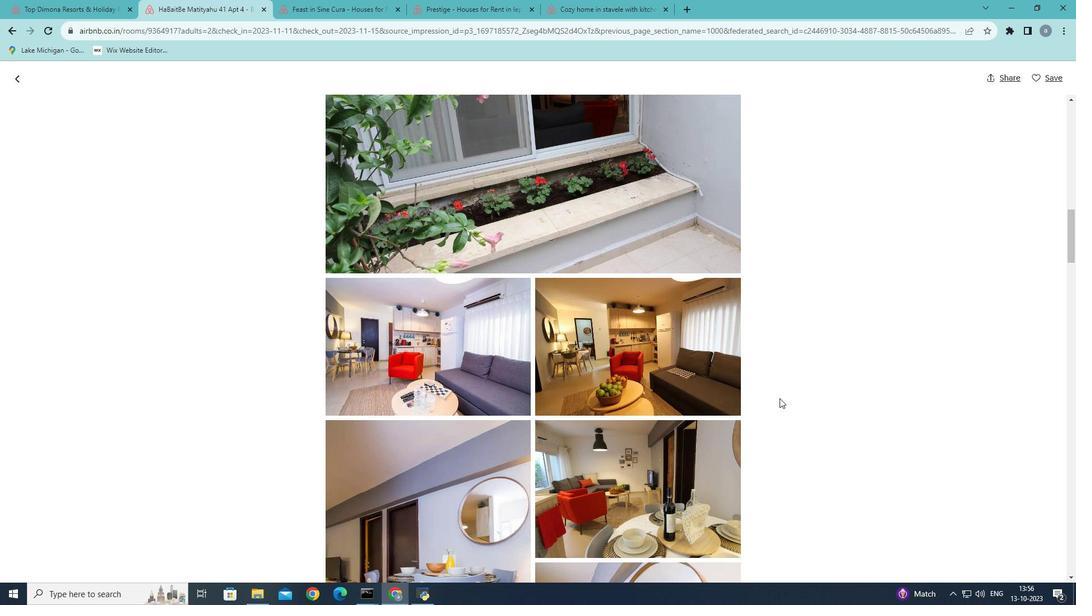 
Action: Mouse scrolled (779, 398) with delta (0, 0)
Screenshot: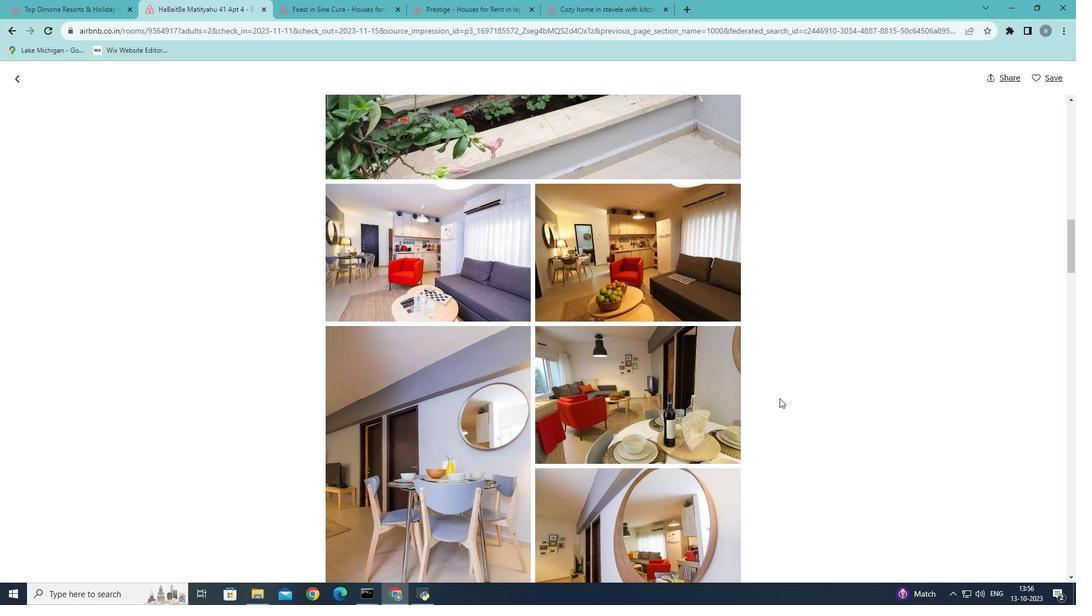 
Action: Mouse scrolled (779, 398) with delta (0, 0)
Screenshot: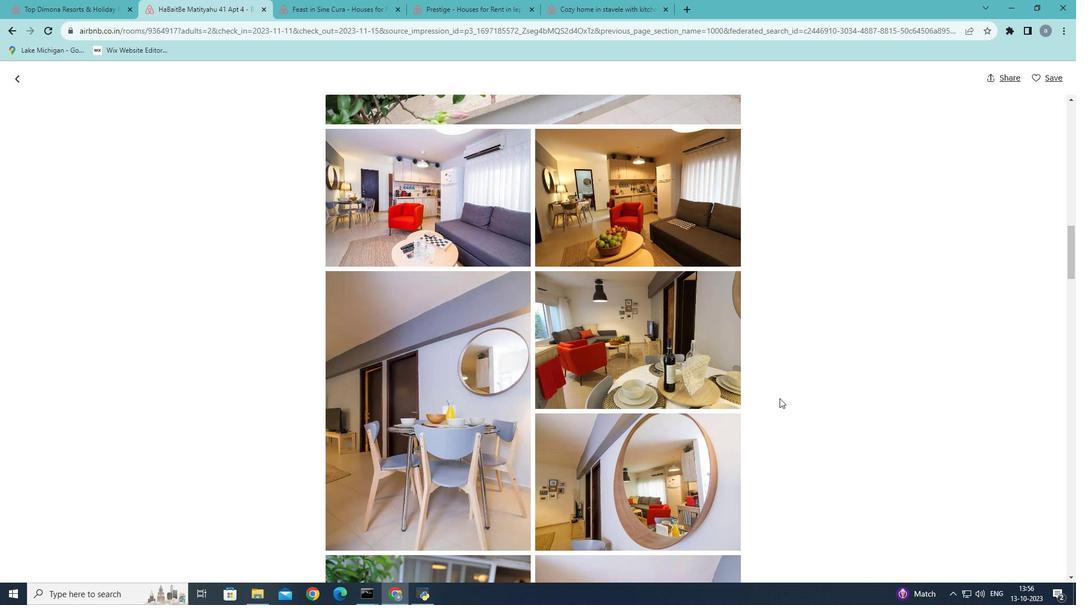 
Action: Mouse scrolled (779, 398) with delta (0, 0)
Screenshot: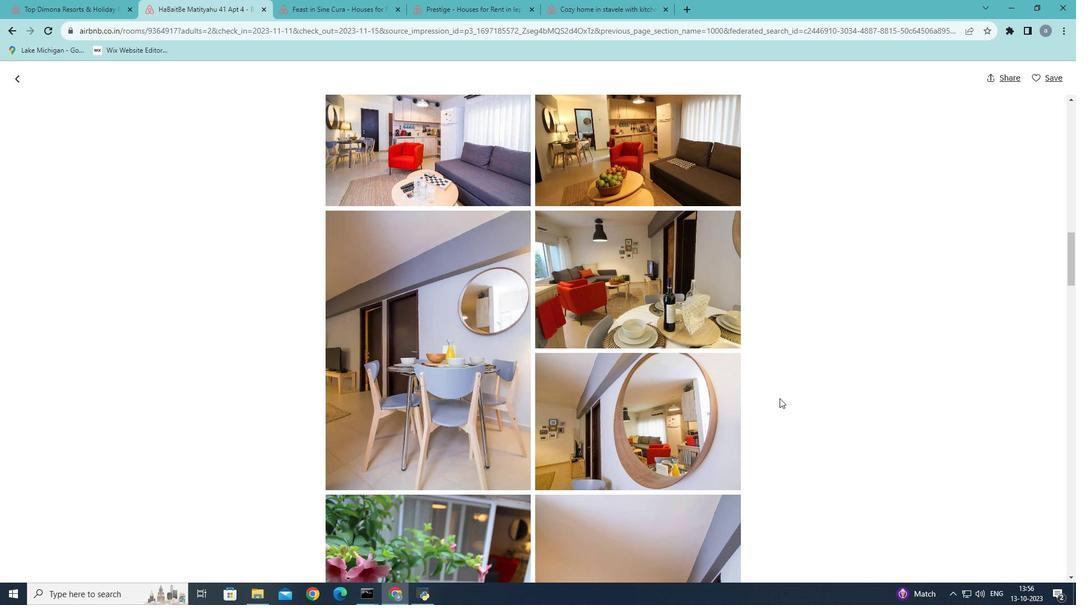 
Action: Mouse scrolled (779, 398) with delta (0, 0)
Screenshot: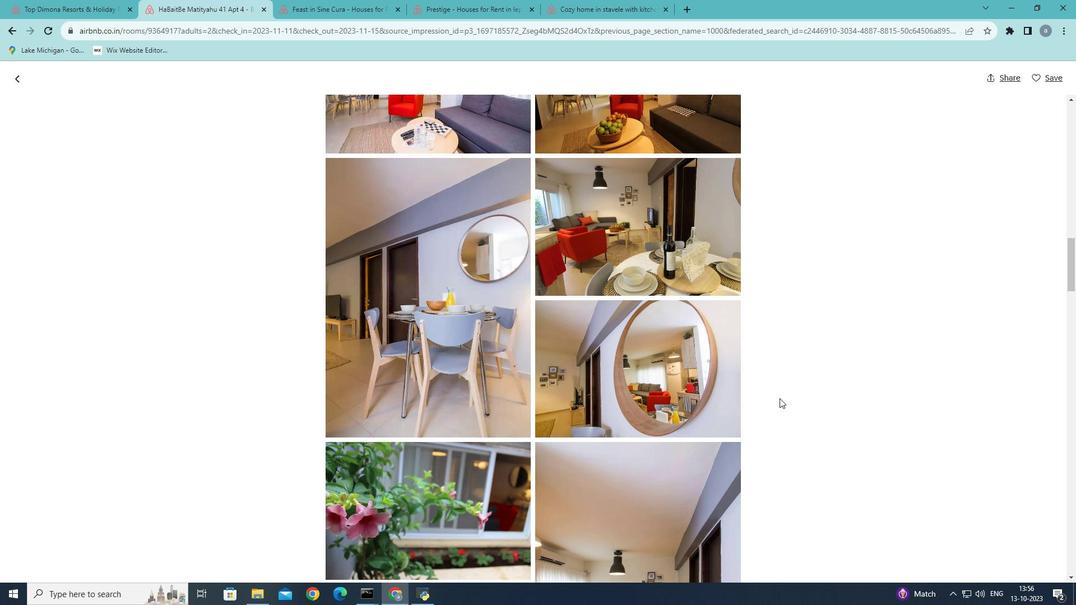 
Action: Mouse scrolled (779, 398) with delta (0, 0)
Screenshot: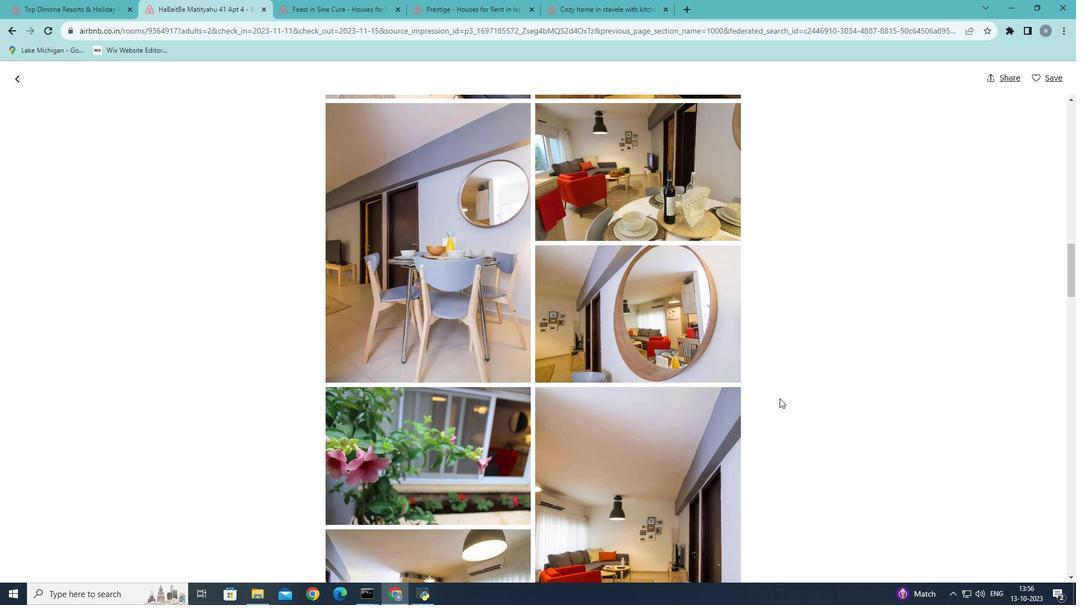 
Action: Mouse scrolled (779, 398) with delta (0, 0)
Screenshot: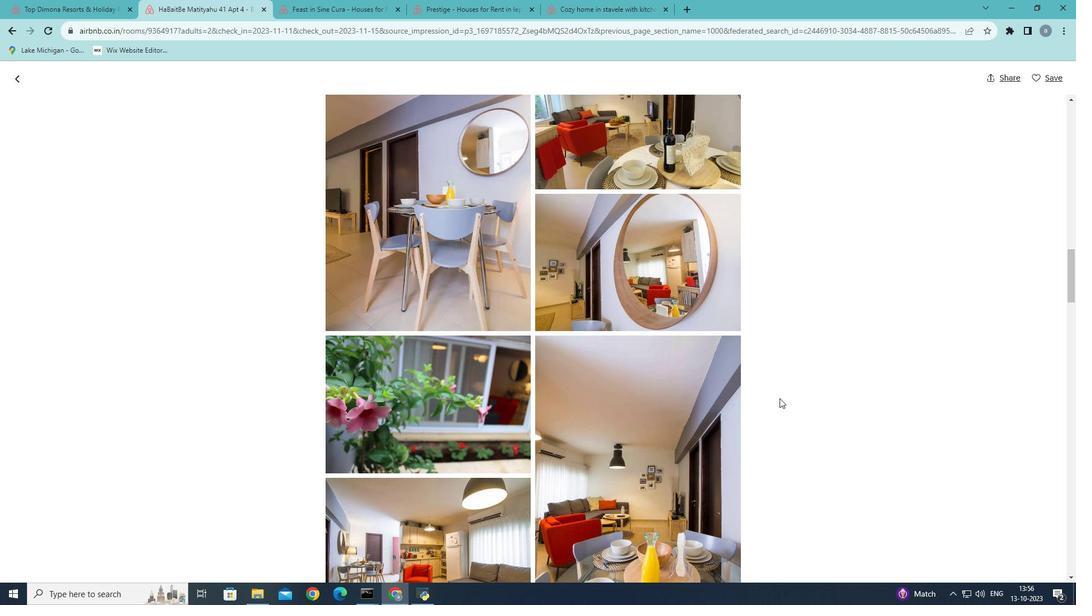 
Action: Mouse scrolled (779, 398) with delta (0, 0)
Screenshot: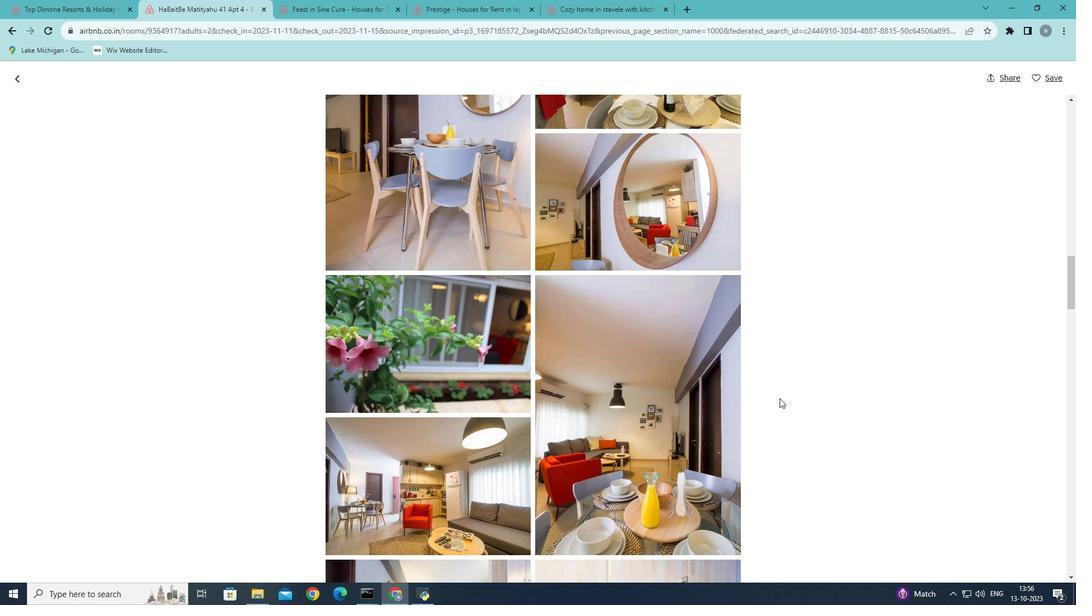 
Action: Mouse scrolled (779, 398) with delta (0, 0)
Screenshot: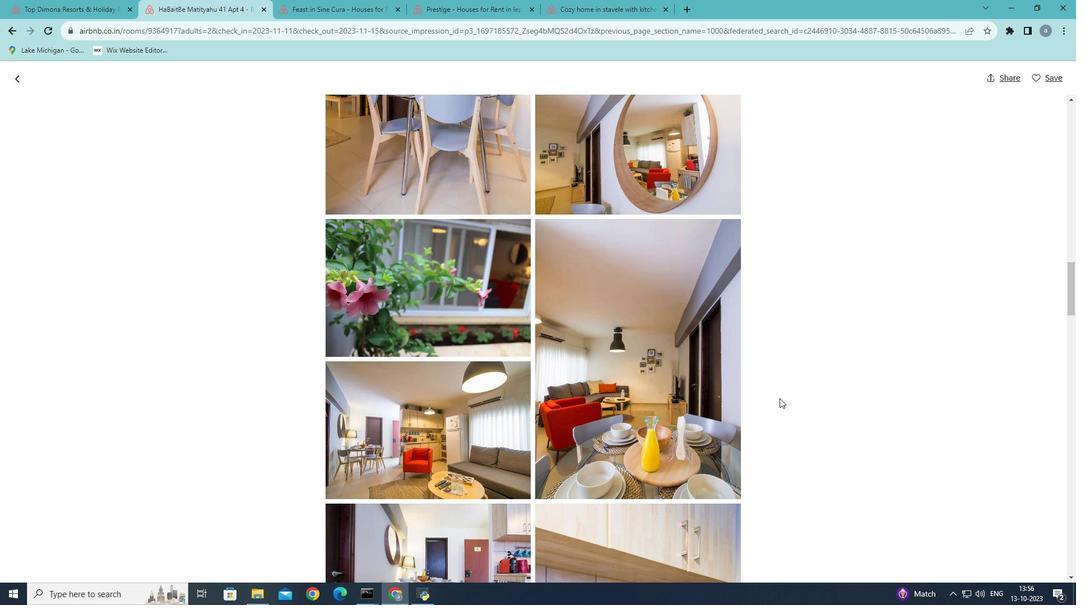 
Action: Mouse scrolled (779, 398) with delta (0, 0)
Screenshot: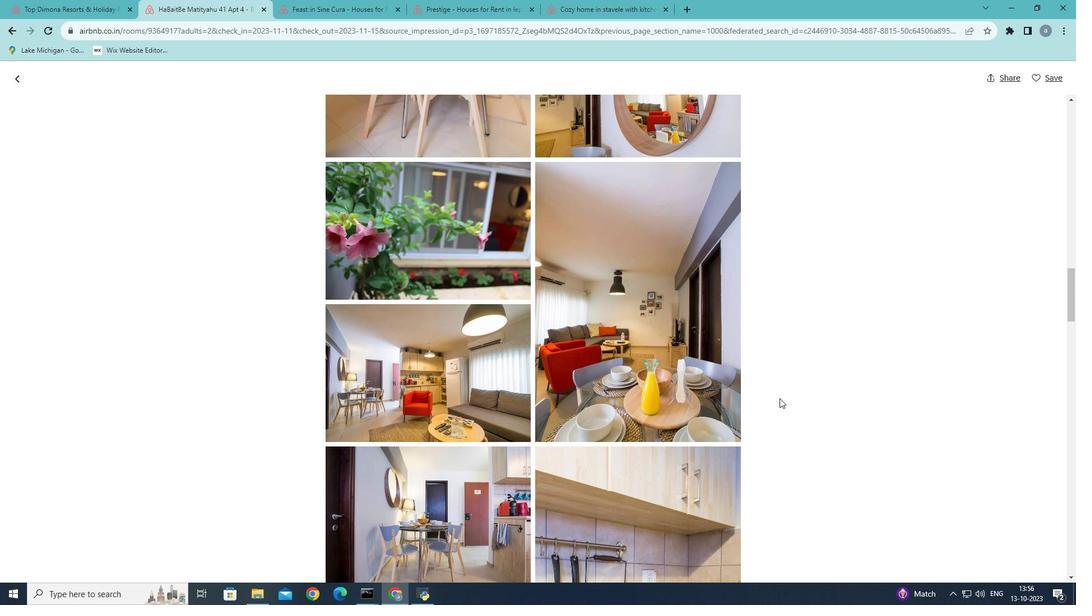 
Action: Mouse scrolled (779, 398) with delta (0, 0)
Screenshot: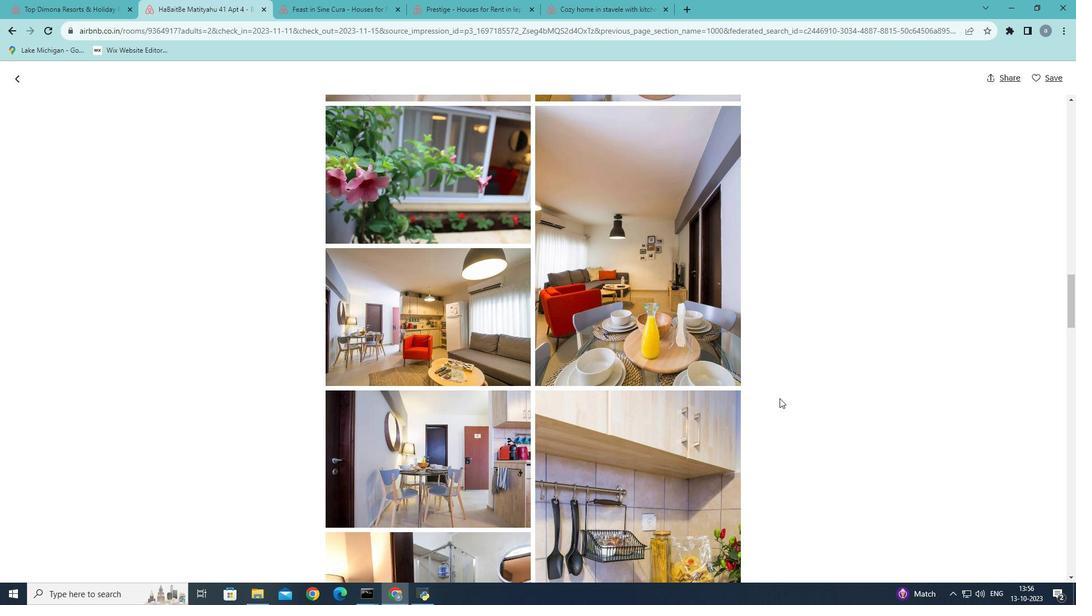 
Action: Mouse scrolled (779, 398) with delta (0, 0)
Screenshot: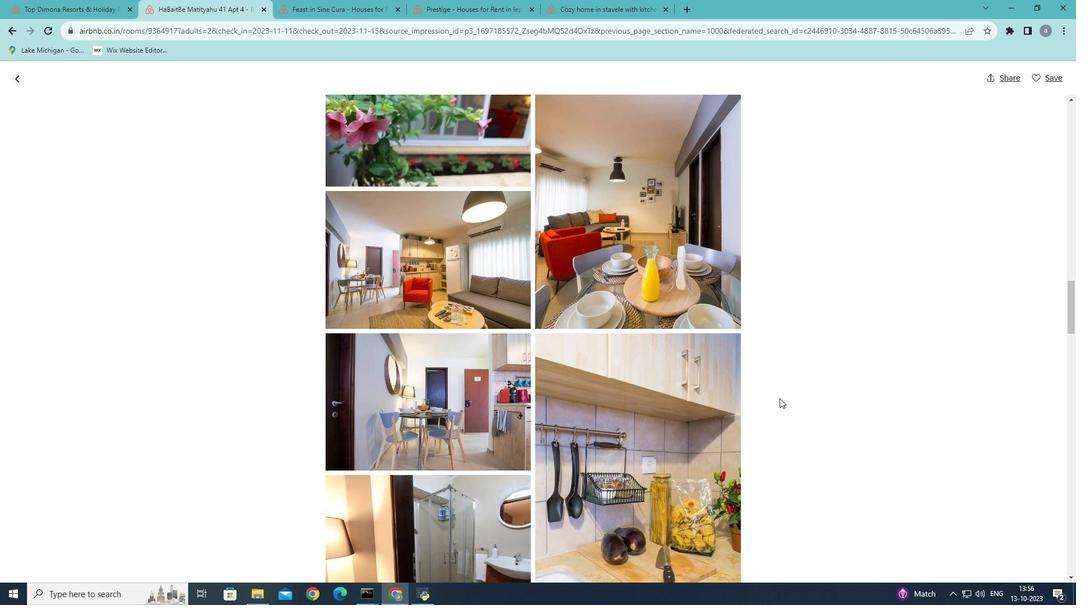 
Action: Mouse scrolled (779, 398) with delta (0, 0)
Screenshot: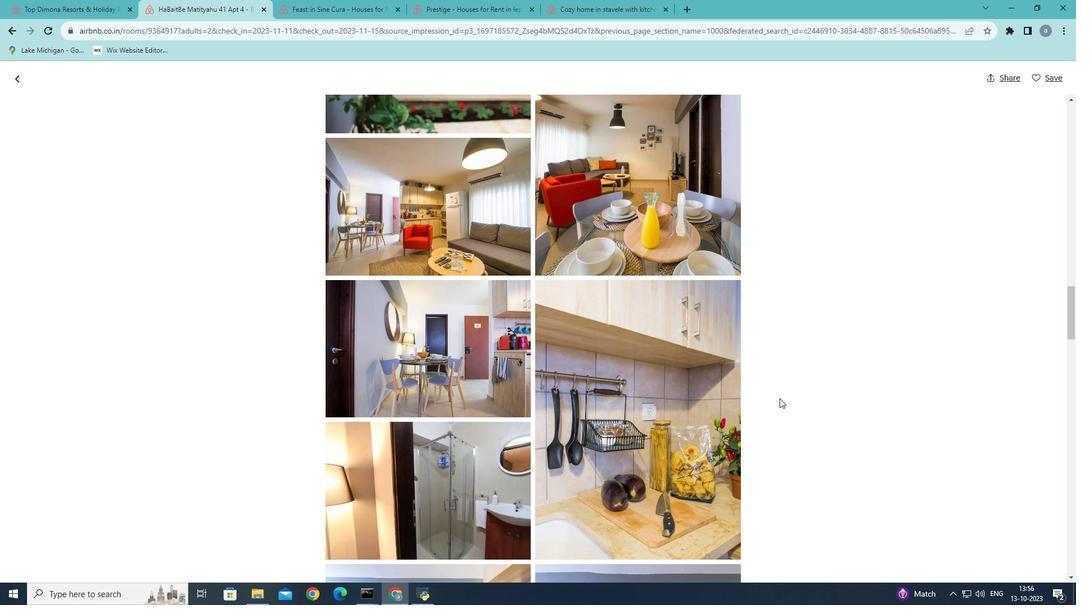 
Action: Mouse scrolled (779, 398) with delta (0, 0)
Screenshot: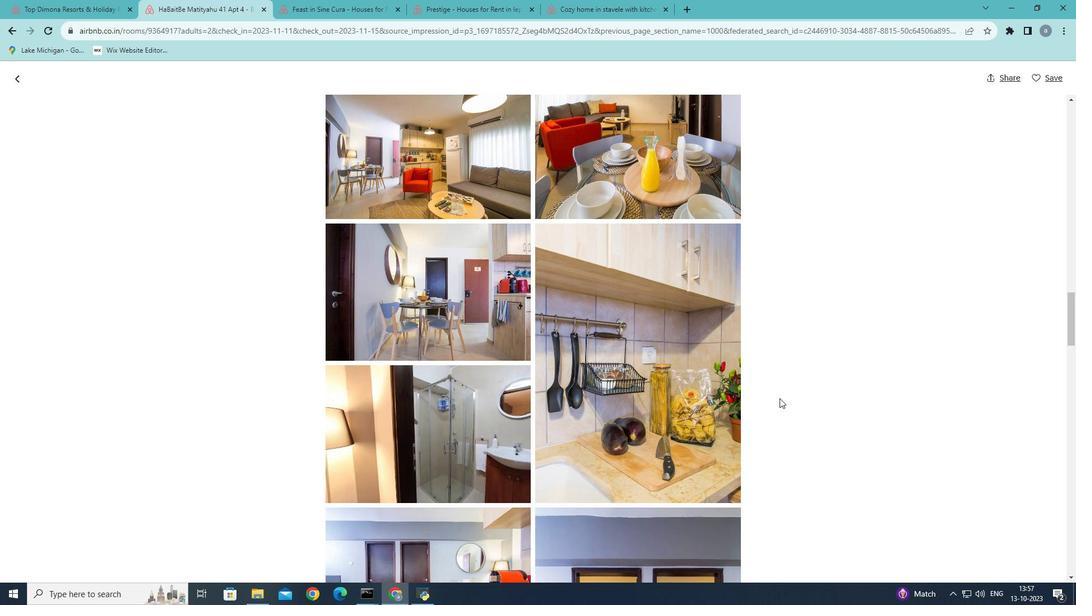 
Action: Mouse scrolled (779, 398) with delta (0, 0)
Screenshot: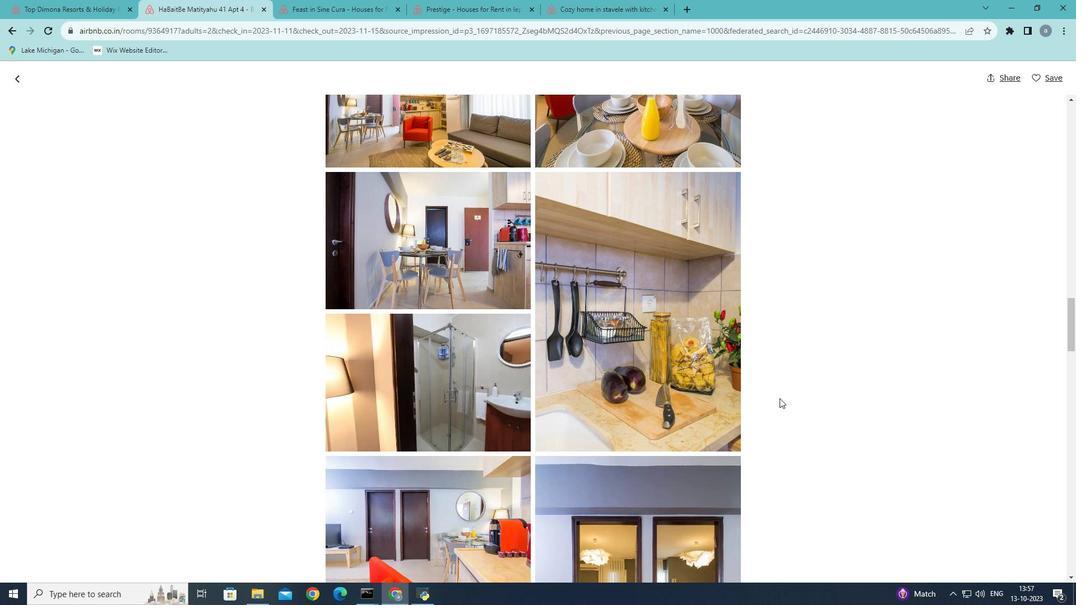 
Action: Mouse scrolled (779, 398) with delta (0, 0)
Screenshot: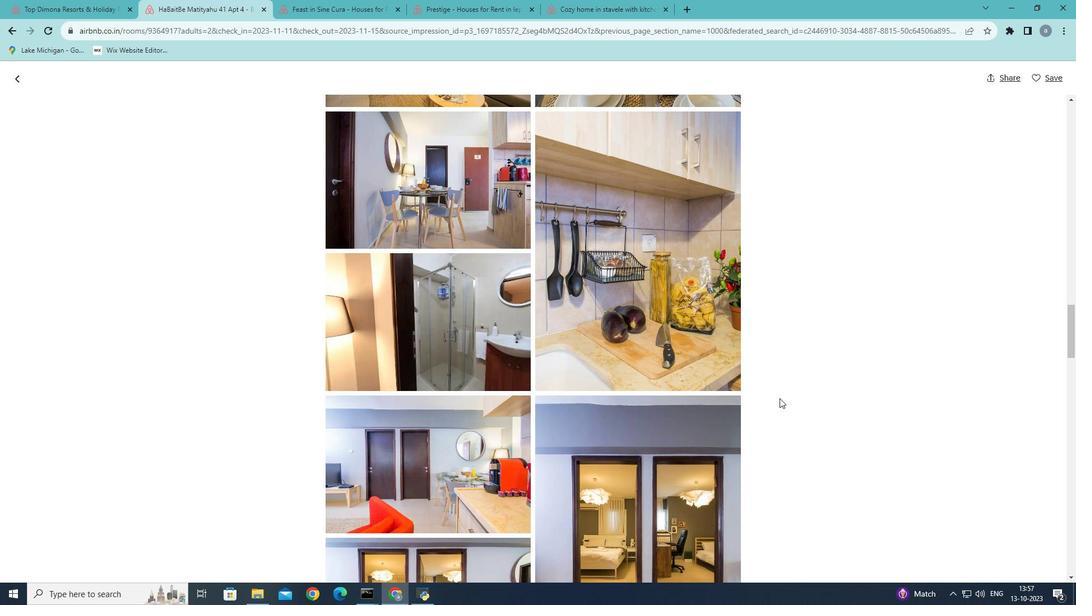 
Action: Mouse scrolled (779, 398) with delta (0, 0)
Screenshot: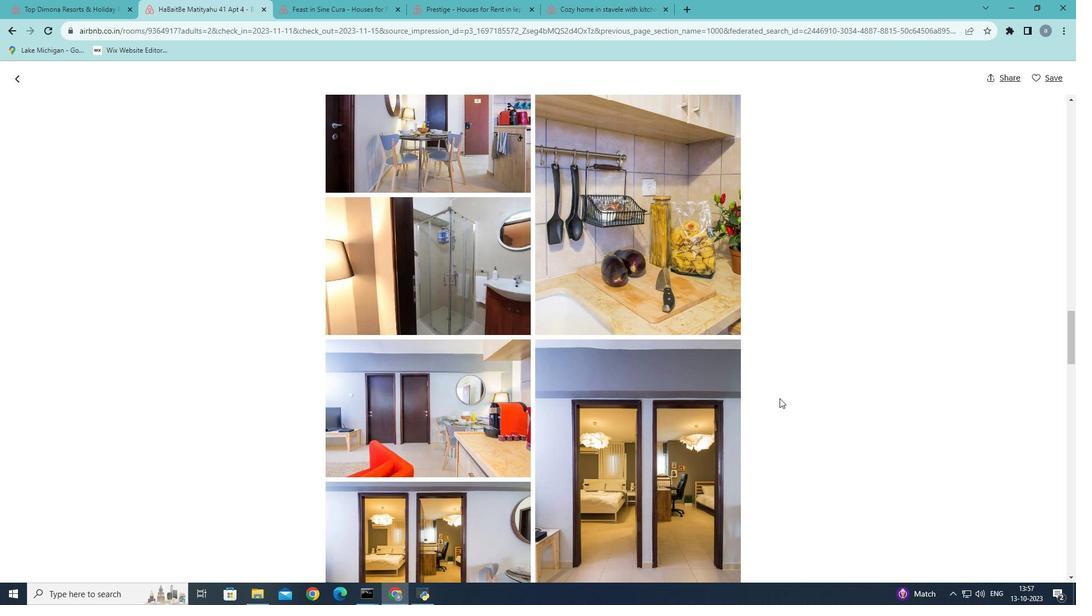 
Action: Mouse scrolled (779, 398) with delta (0, 0)
Screenshot: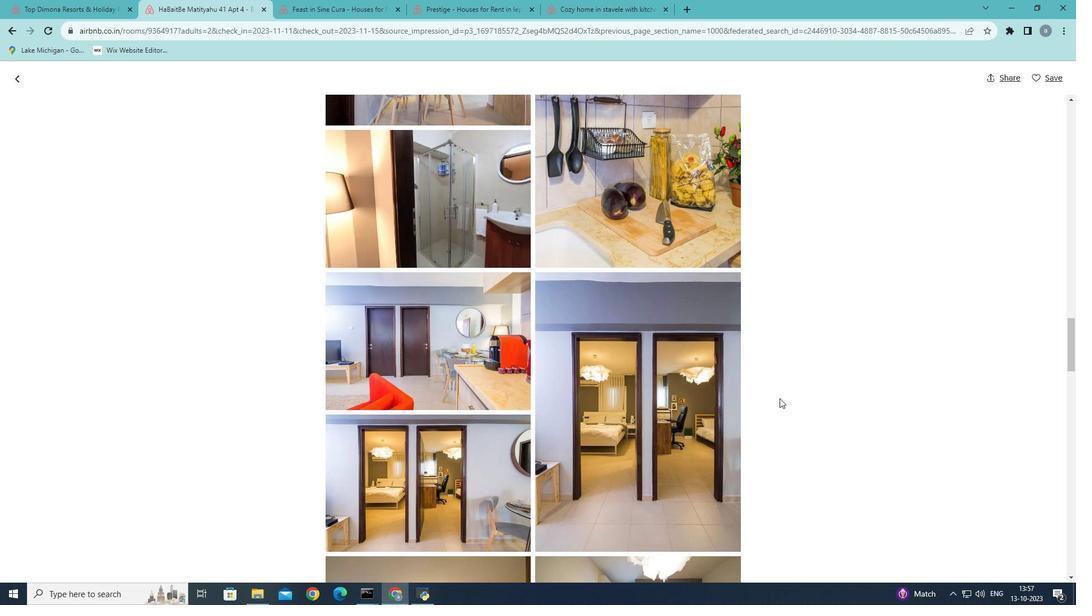 
Action: Mouse scrolled (779, 398) with delta (0, 0)
Screenshot: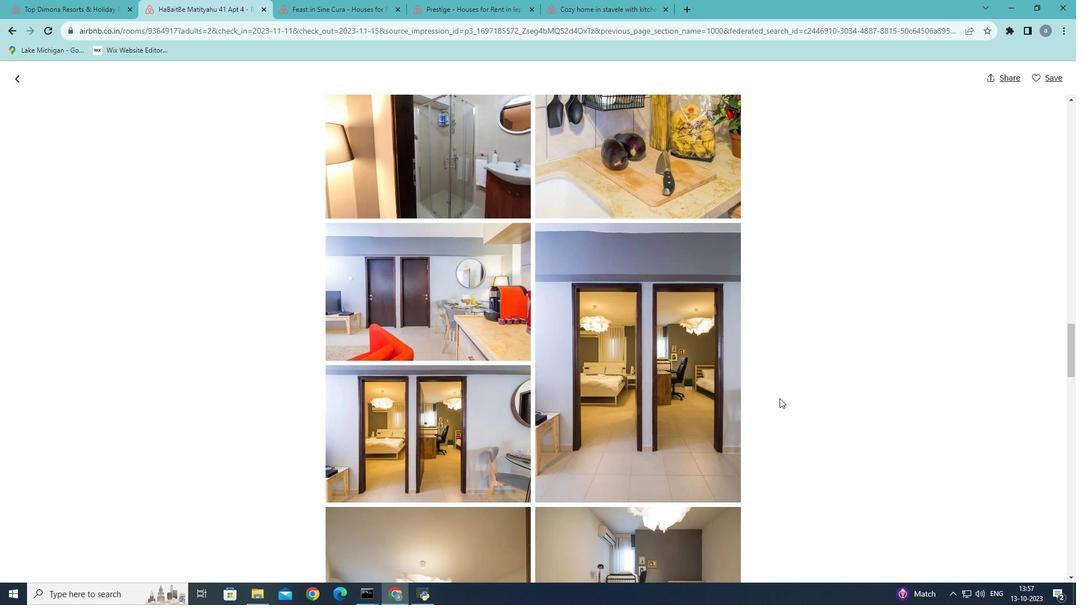 
Action: Mouse scrolled (779, 398) with delta (0, 0)
Screenshot: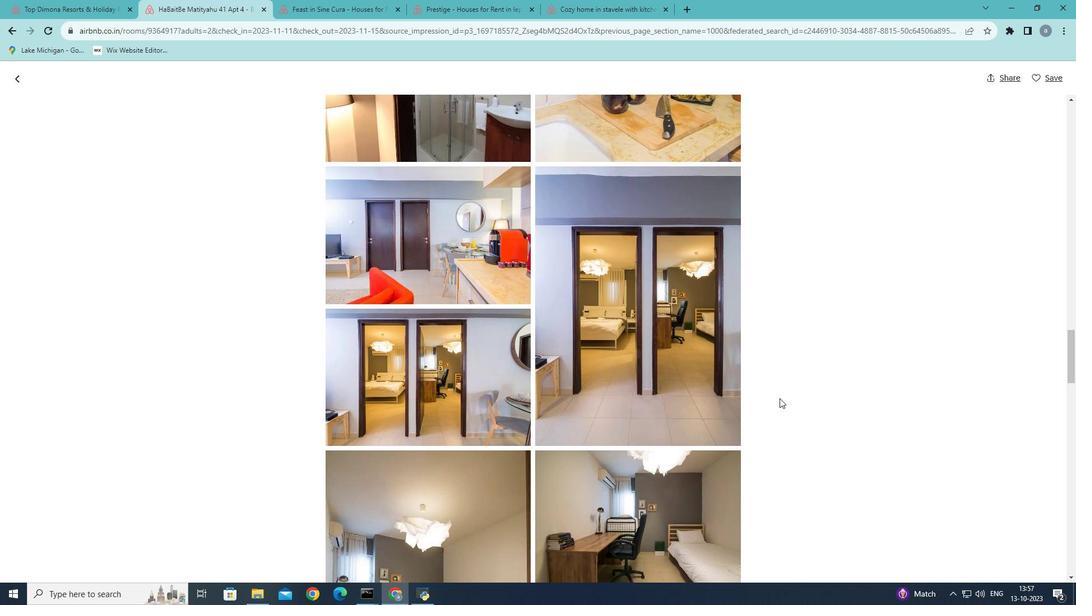 
Action: Mouse scrolled (779, 398) with delta (0, 0)
Screenshot: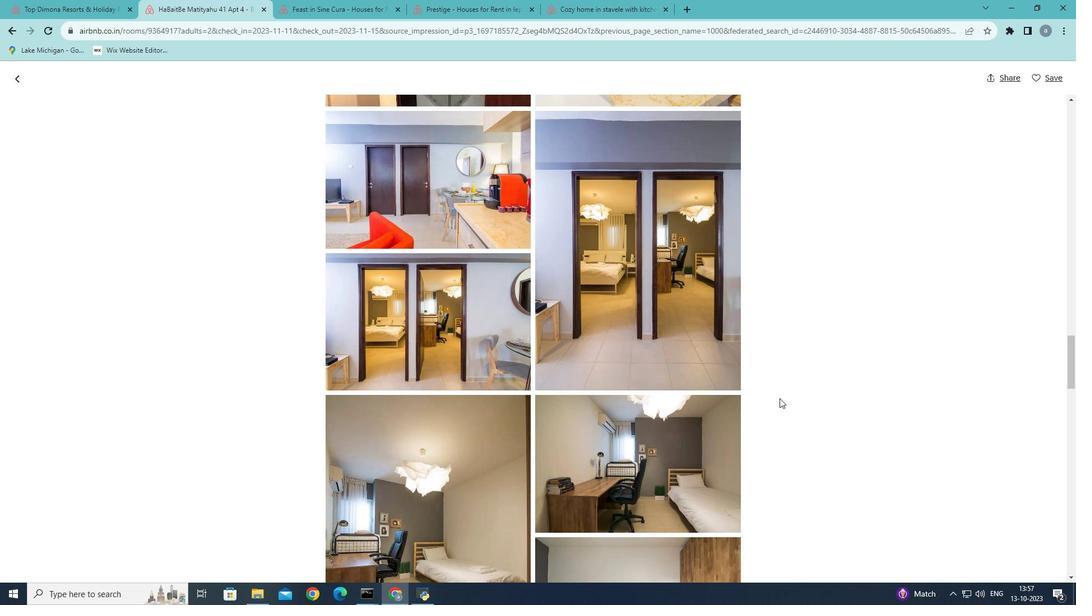 
Action: Mouse scrolled (779, 398) with delta (0, 0)
Screenshot: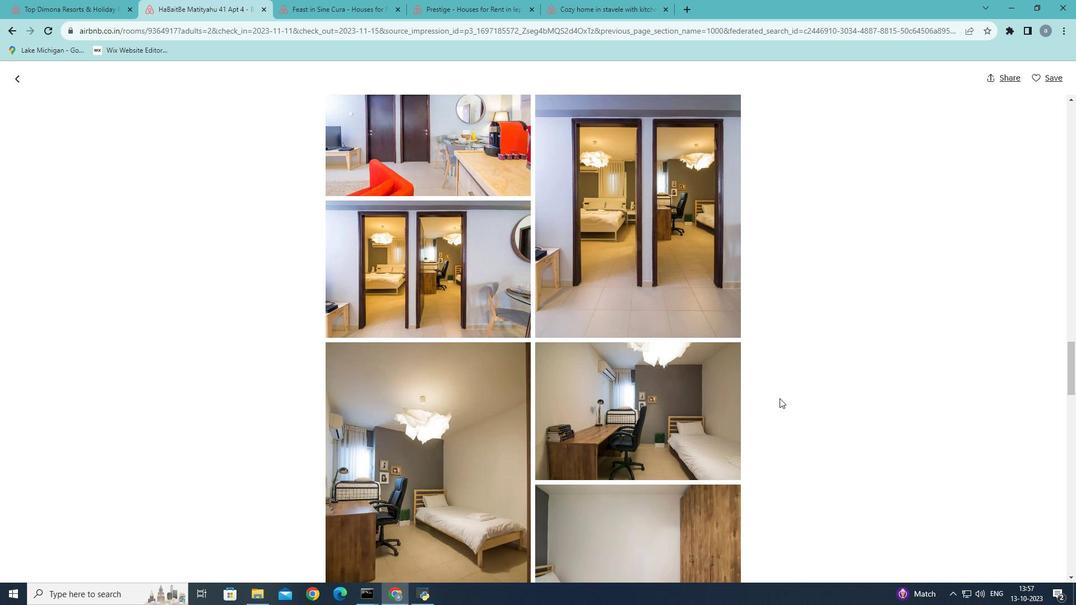 
Action: Mouse scrolled (779, 398) with delta (0, 0)
Screenshot: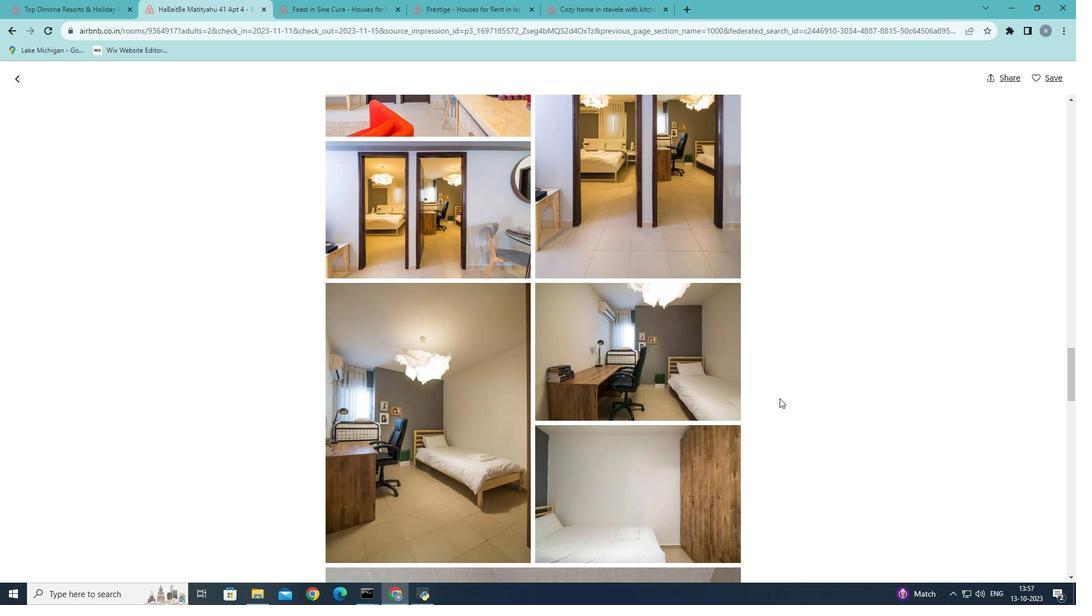 
Action: Mouse scrolled (779, 398) with delta (0, 0)
Screenshot: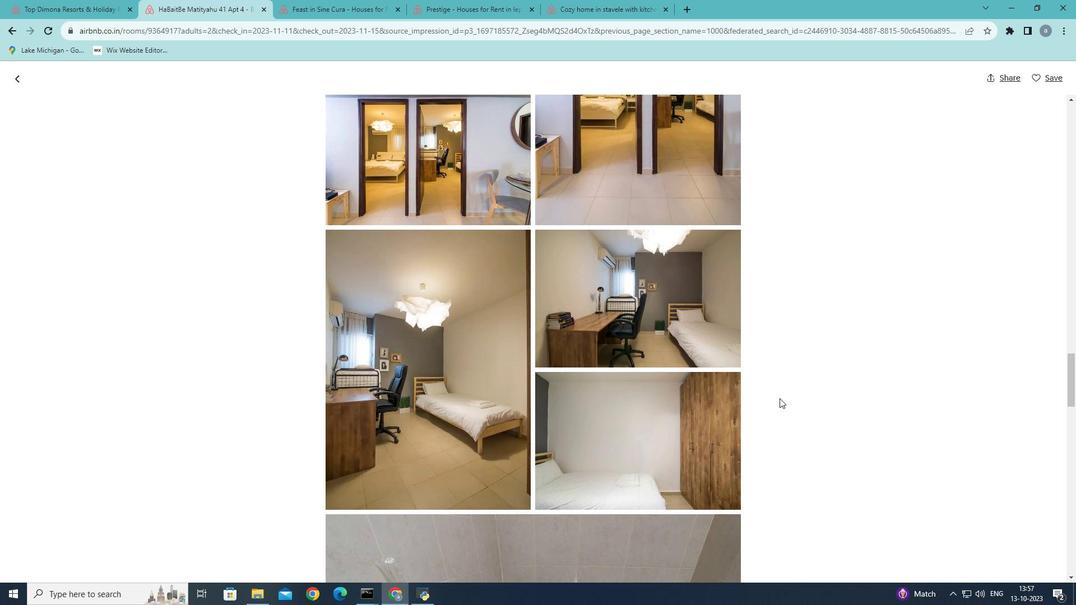 
Action: Mouse scrolled (779, 398) with delta (0, 0)
Screenshot: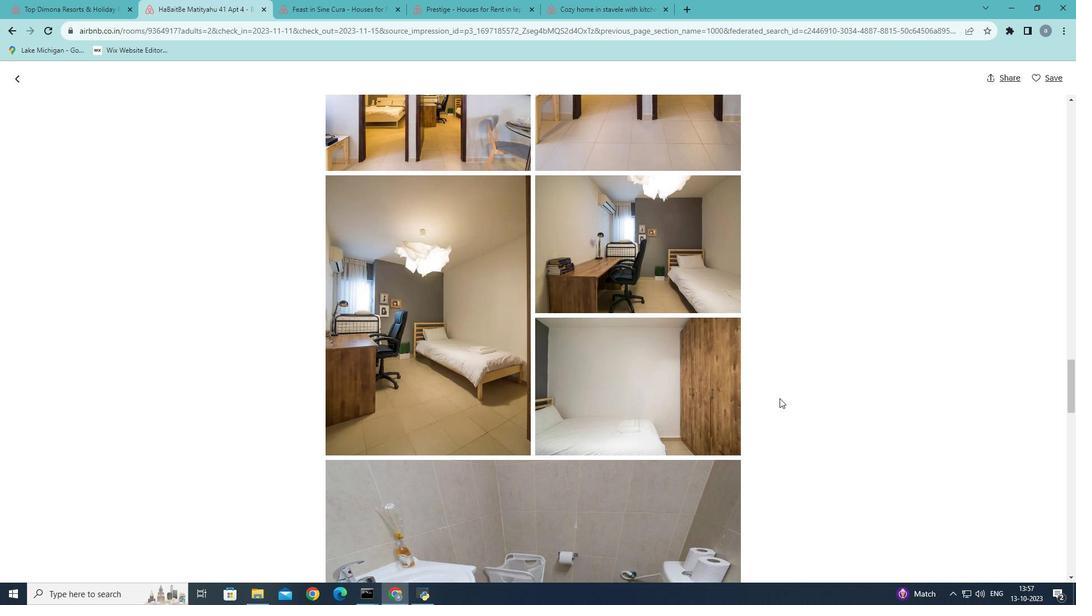 
Action: Mouse scrolled (779, 398) with delta (0, 0)
Screenshot: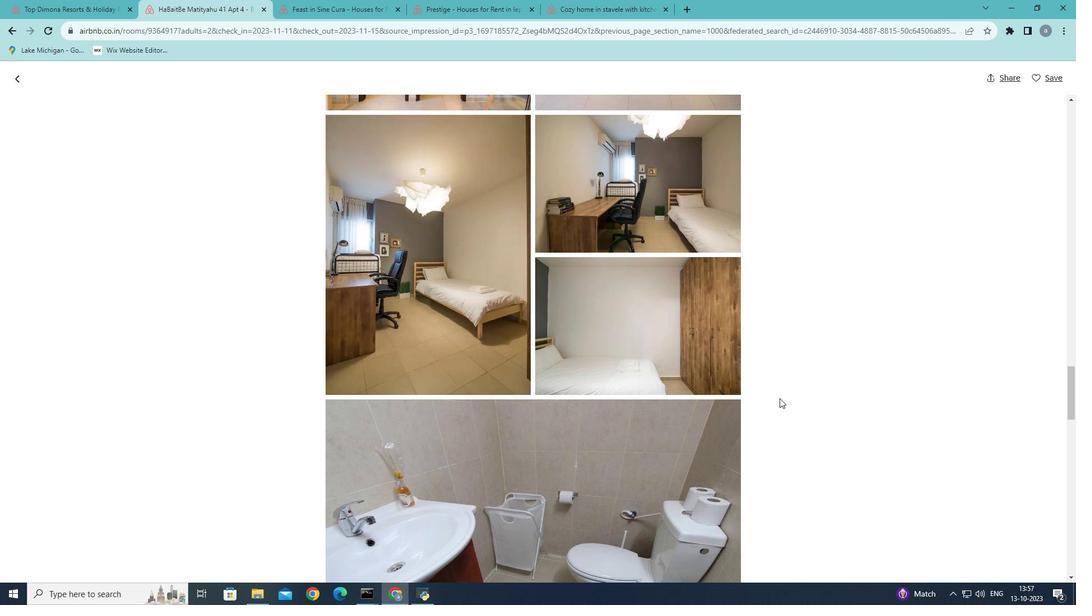 
Action: Mouse scrolled (779, 398) with delta (0, 0)
Screenshot: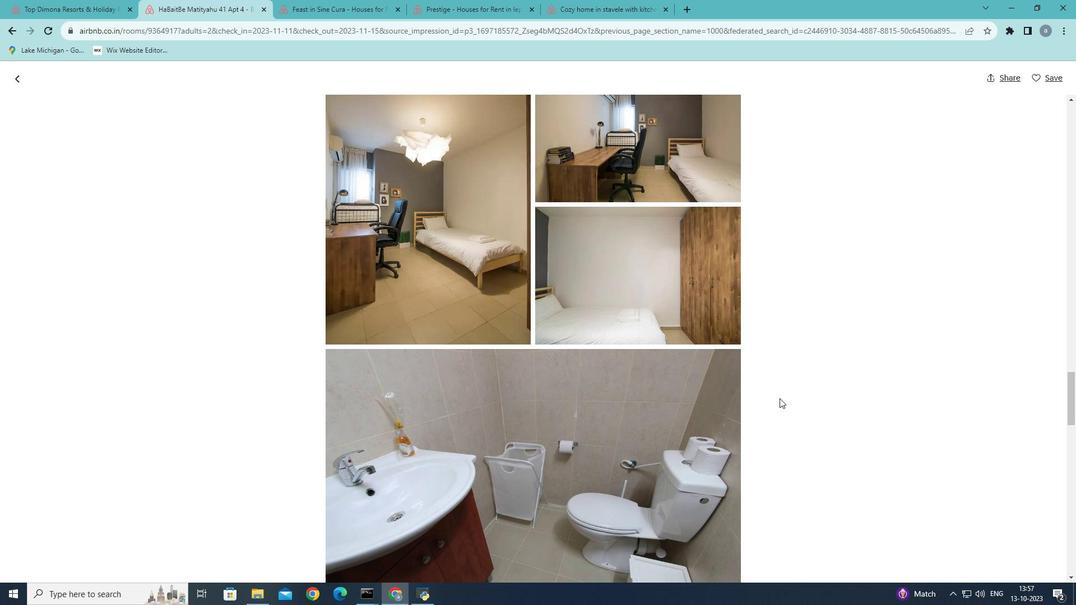 
Action: Mouse scrolled (779, 398) with delta (0, 0)
Screenshot: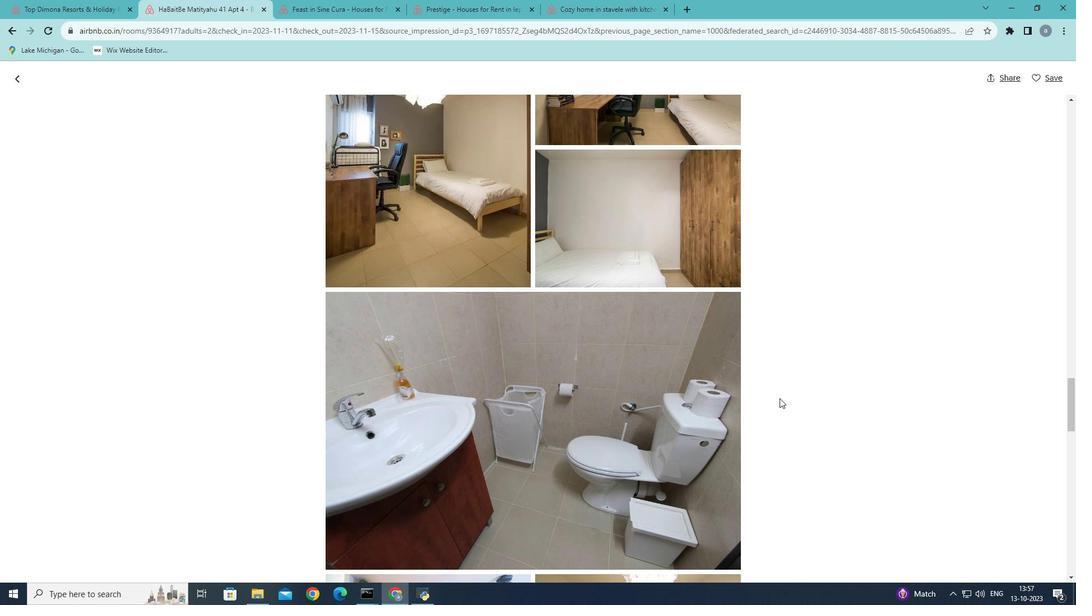 
Action: Mouse scrolled (779, 398) with delta (0, 0)
Screenshot: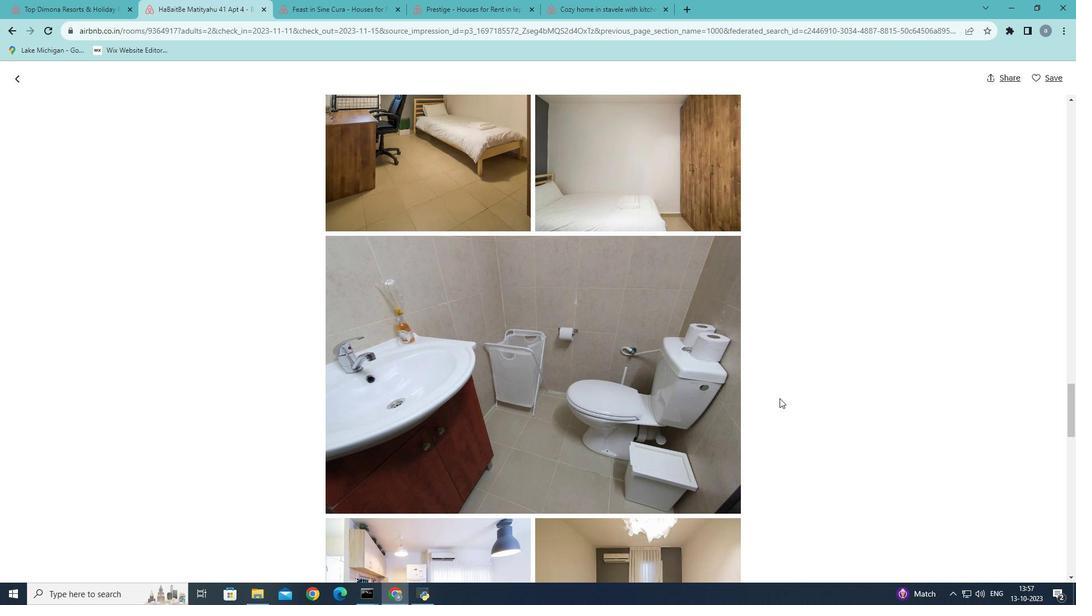 
Action: Mouse scrolled (779, 398) with delta (0, 0)
Screenshot: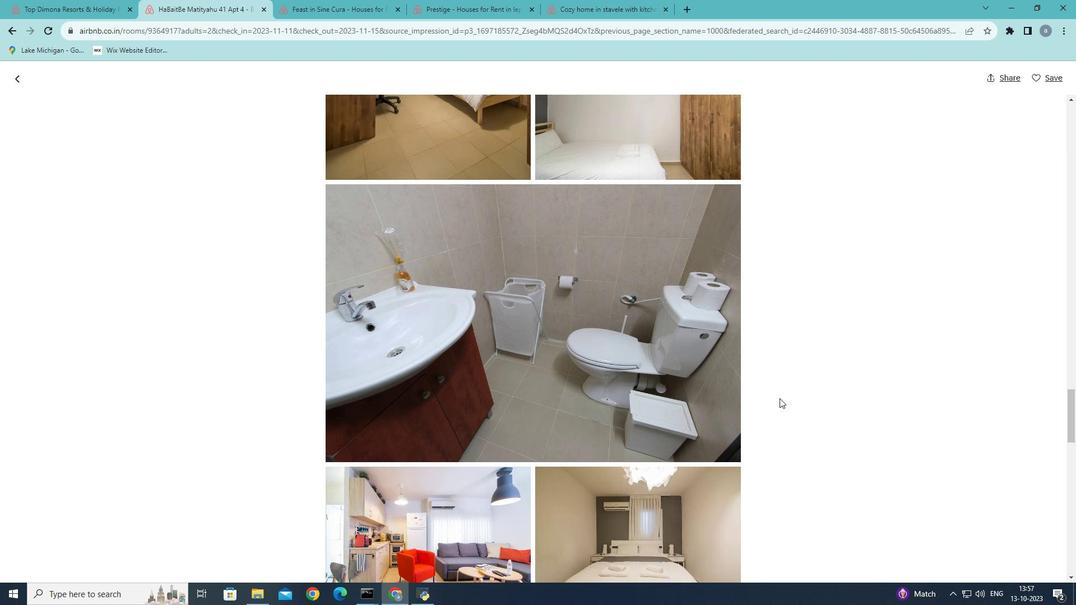 
Action: Mouse scrolled (779, 398) with delta (0, 0)
Screenshot: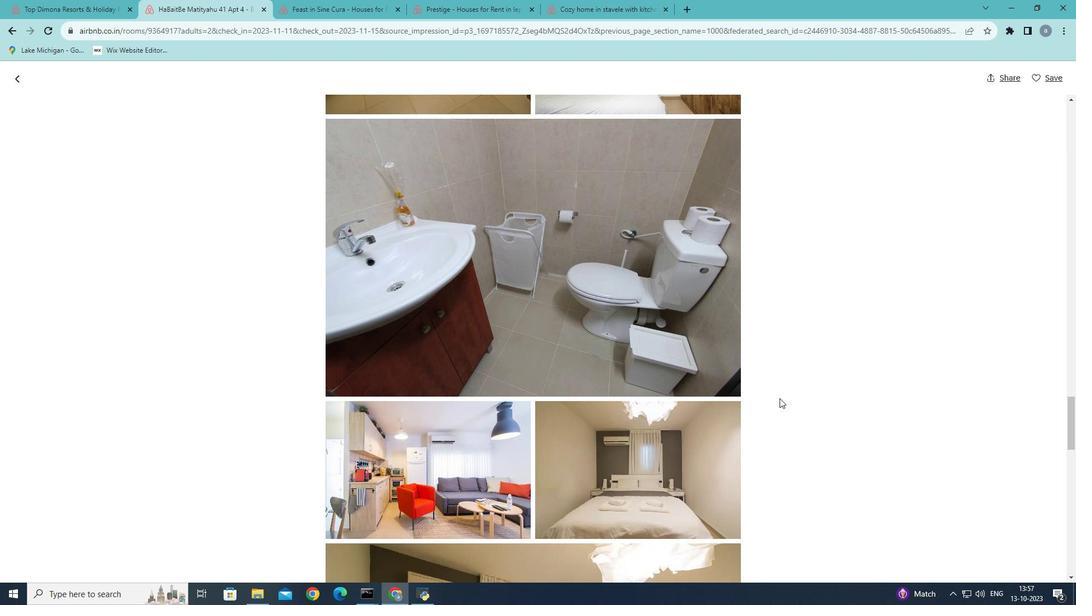 
Action: Mouse scrolled (779, 398) with delta (0, 0)
Screenshot: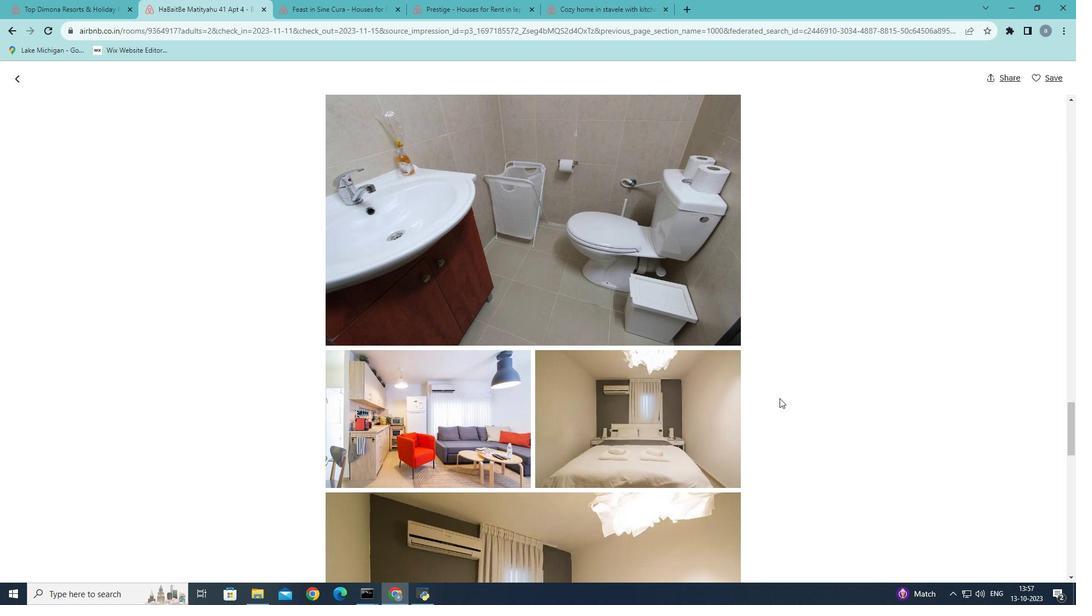 
Action: Mouse scrolled (779, 398) with delta (0, 0)
Screenshot: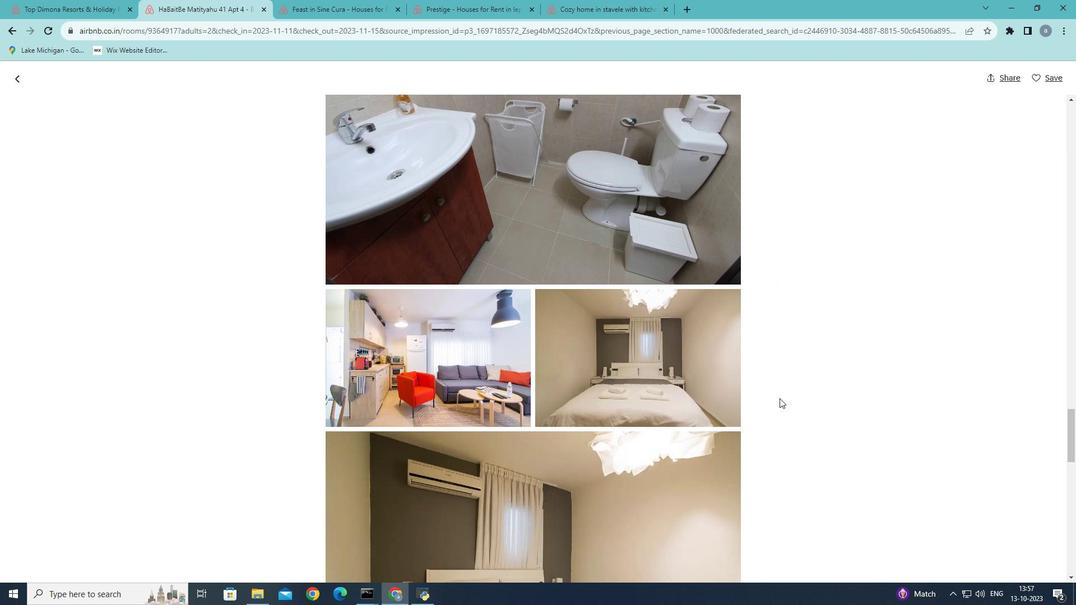
Action: Mouse scrolled (779, 398) with delta (0, 0)
Screenshot: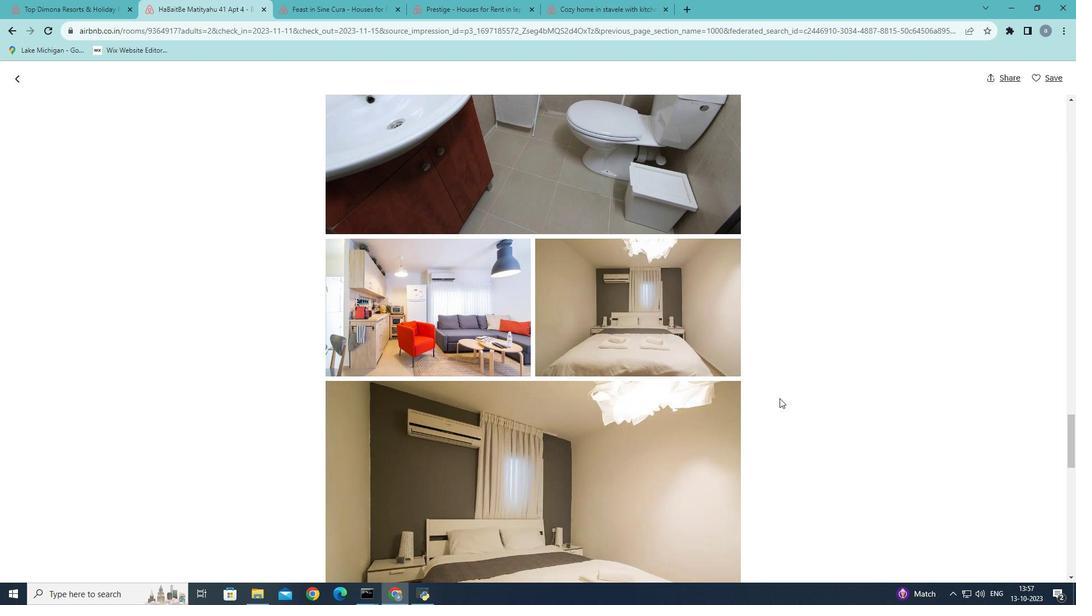 
Action: Mouse scrolled (779, 398) with delta (0, 0)
Screenshot: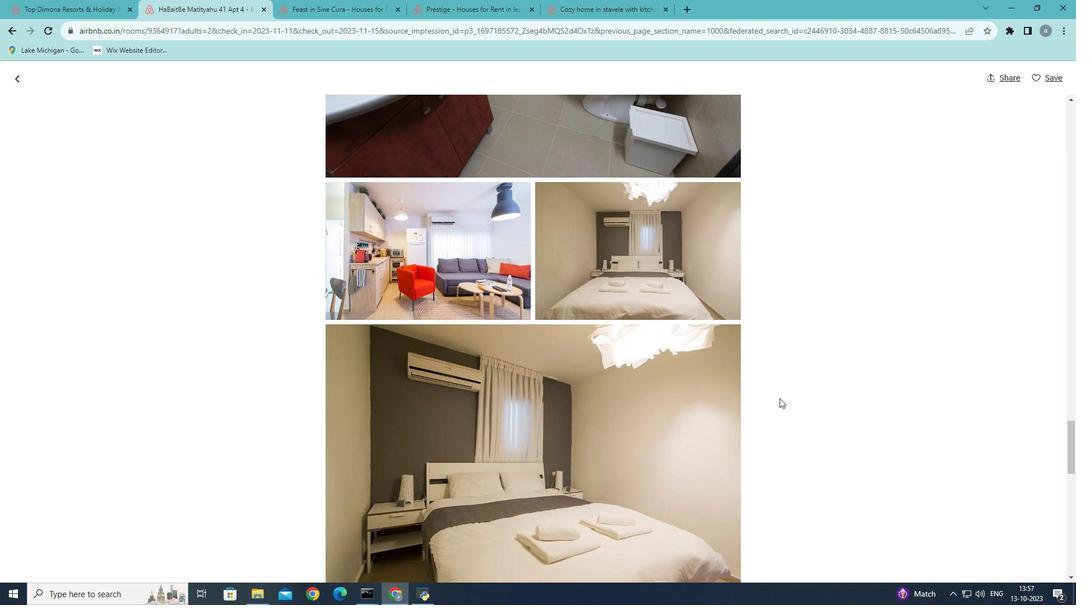 
Action: Mouse scrolled (779, 398) with delta (0, 0)
Screenshot: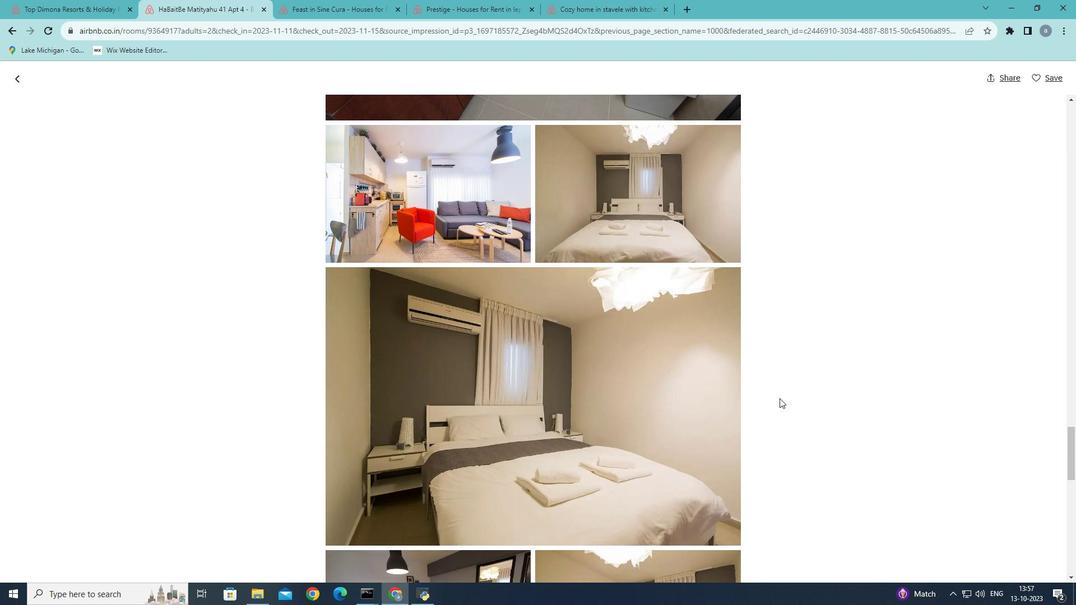 
Action: Mouse scrolled (779, 398) with delta (0, 0)
Screenshot: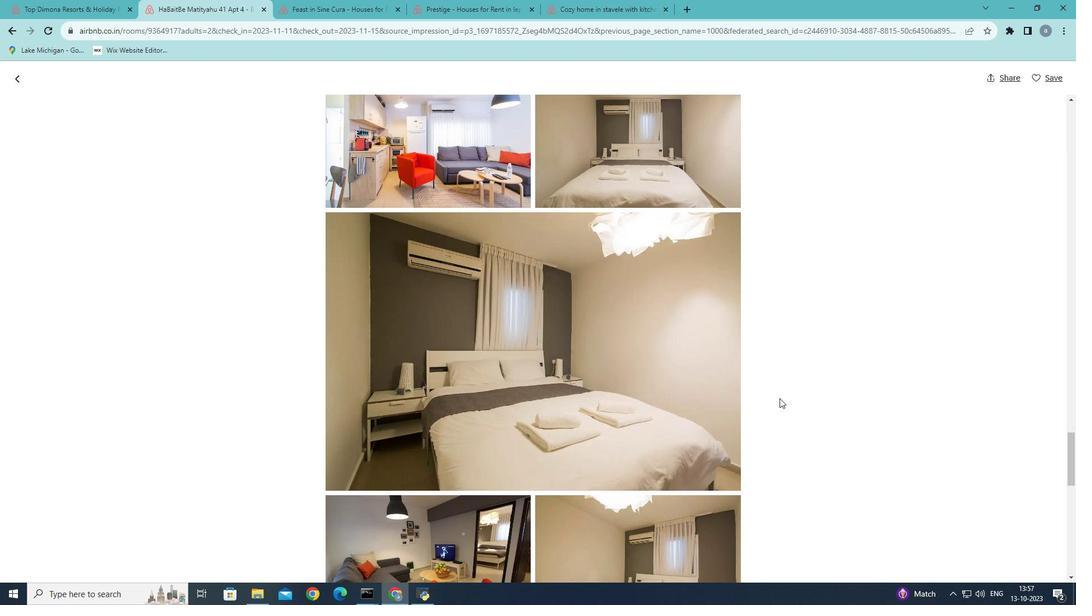 
Action: Mouse scrolled (779, 398) with delta (0, 0)
Screenshot: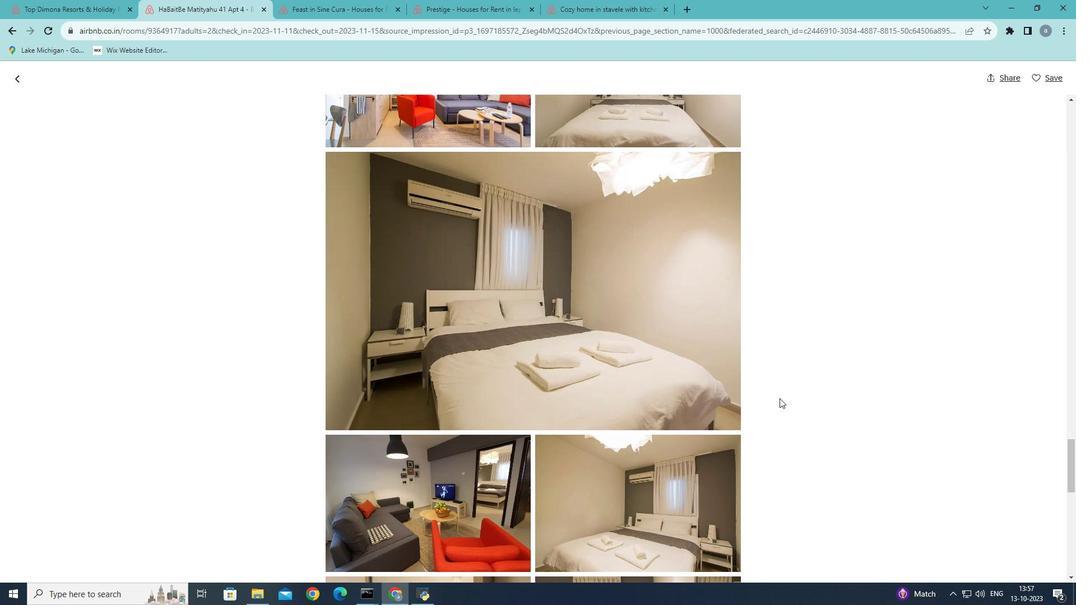 
Action: Mouse scrolled (779, 398) with delta (0, 0)
Screenshot: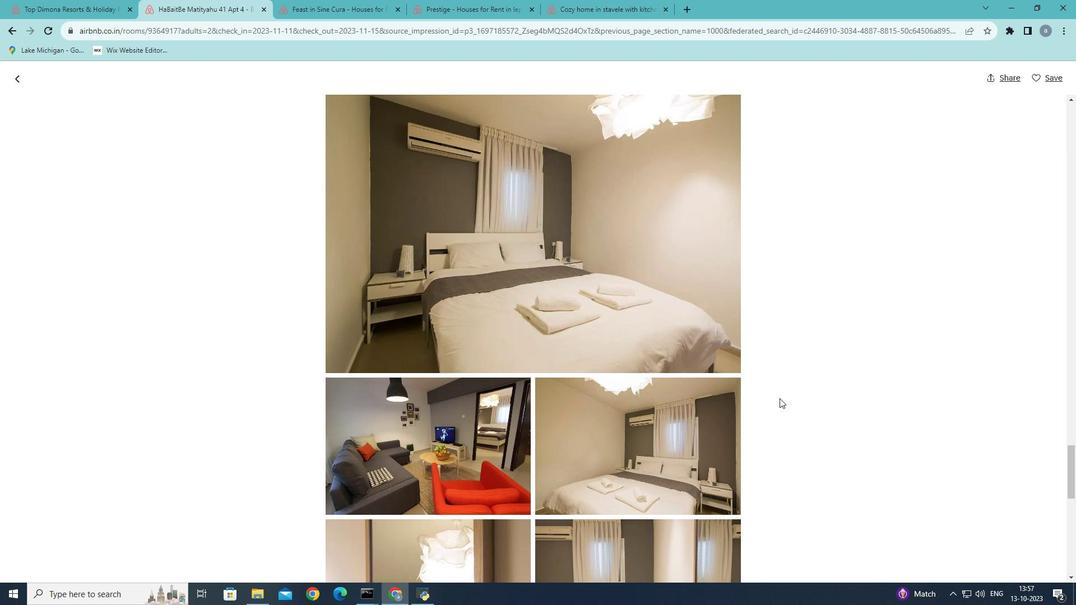 
Action: Mouse scrolled (779, 398) with delta (0, 0)
Screenshot: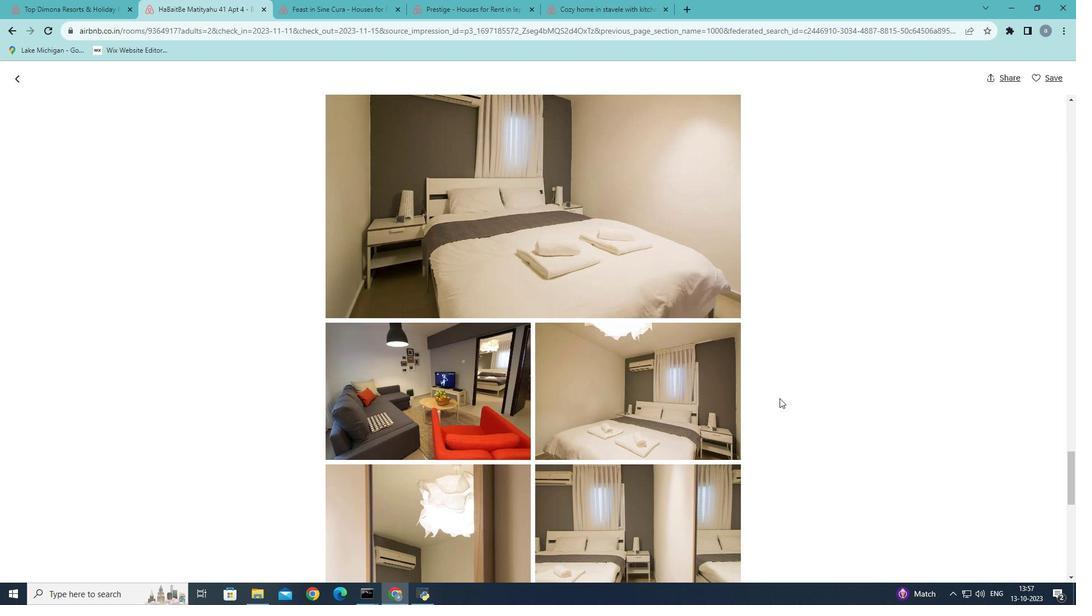 
Action: Mouse scrolled (779, 398) with delta (0, 0)
Screenshot: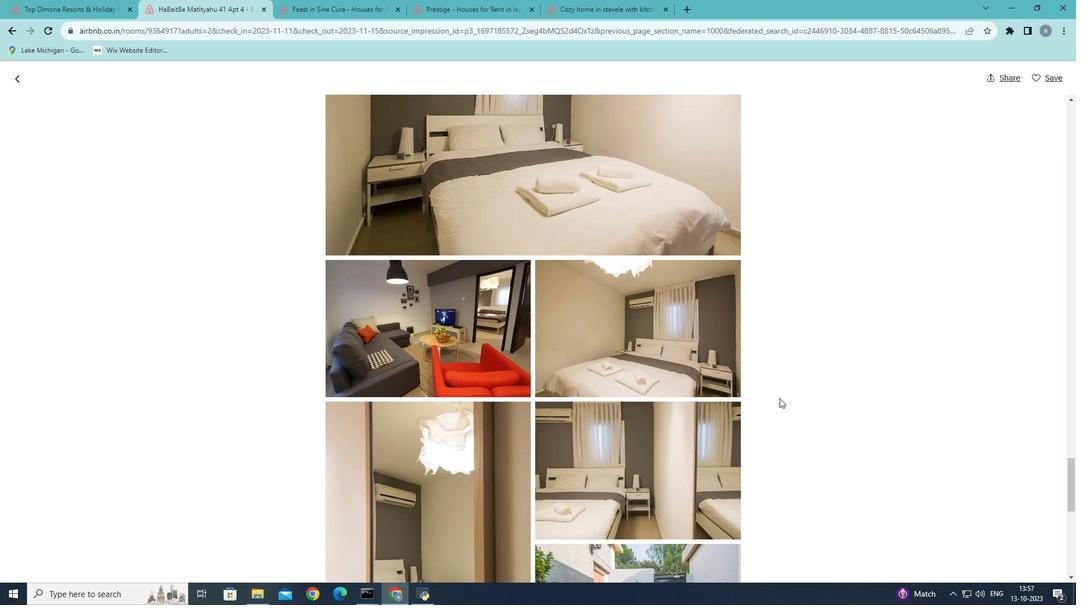 
Action: Mouse scrolled (779, 398) with delta (0, 0)
Screenshot: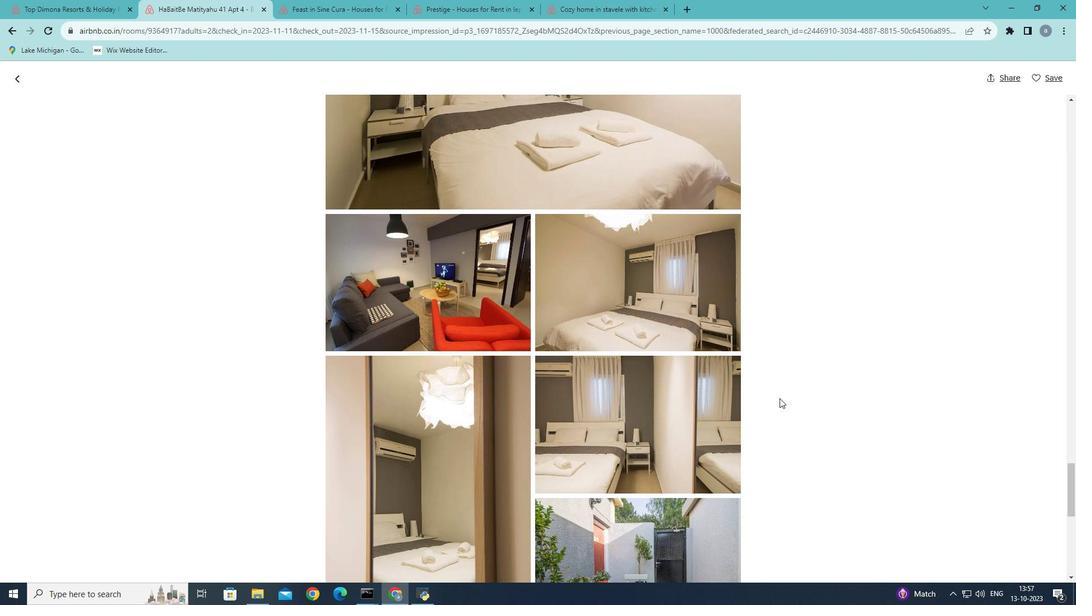 
Action: Mouse scrolled (779, 398) with delta (0, 0)
Screenshot: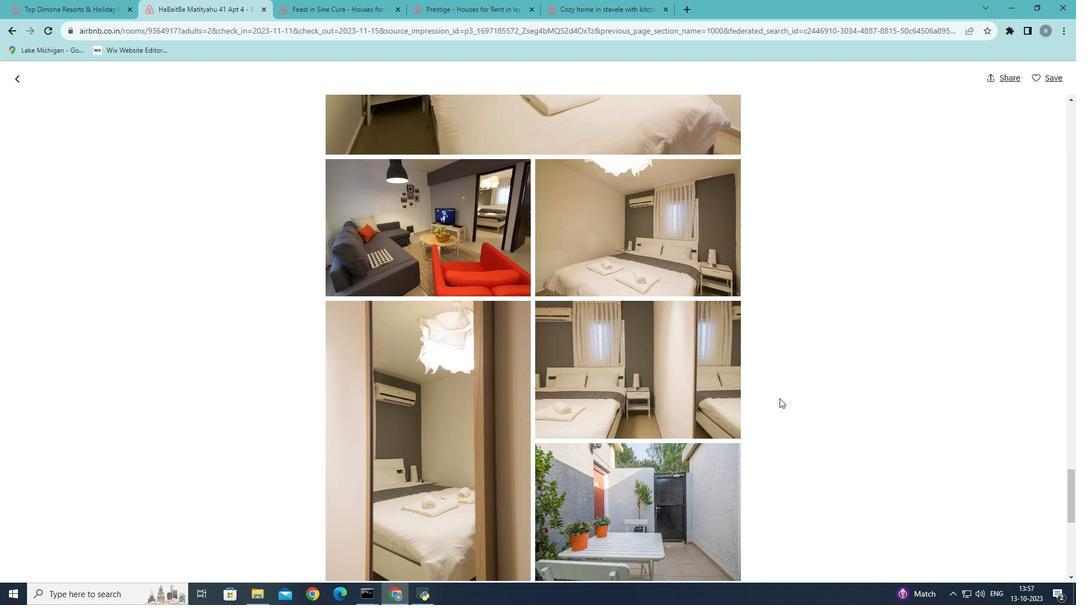 
Action: Mouse scrolled (779, 398) with delta (0, 0)
Screenshot: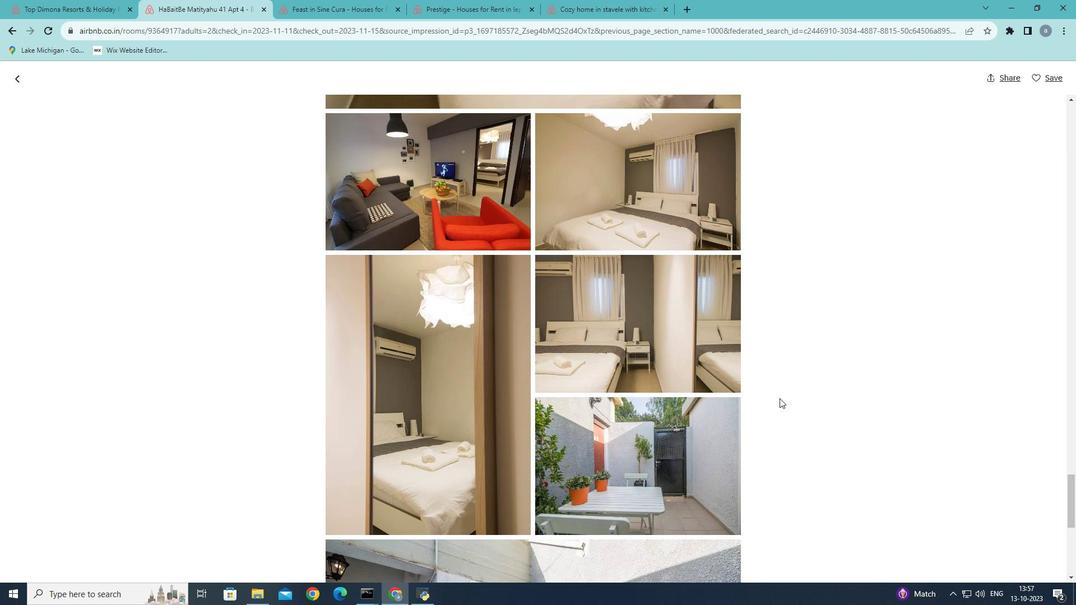 
Action: Mouse scrolled (779, 398) with delta (0, 0)
Screenshot: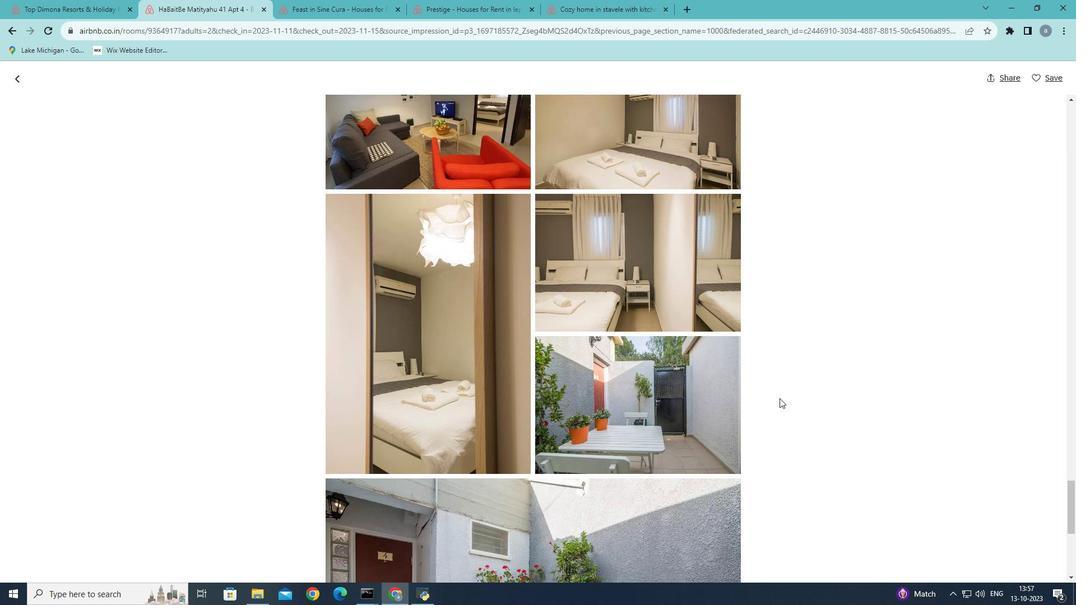 
Action: Mouse scrolled (779, 398) with delta (0, 0)
Screenshot: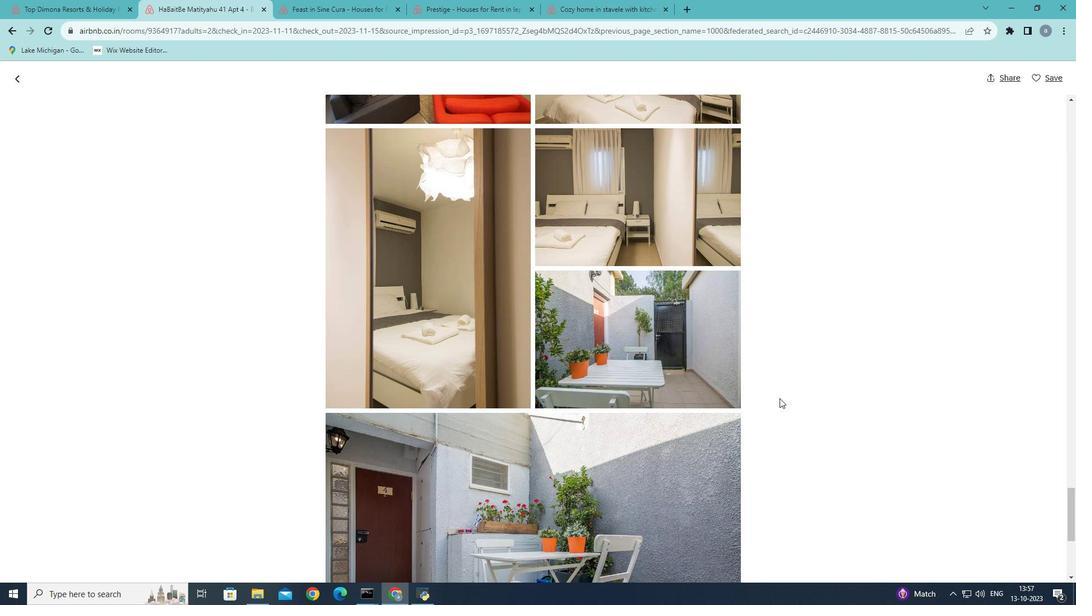 
Action: Mouse scrolled (779, 398) with delta (0, 0)
Screenshot: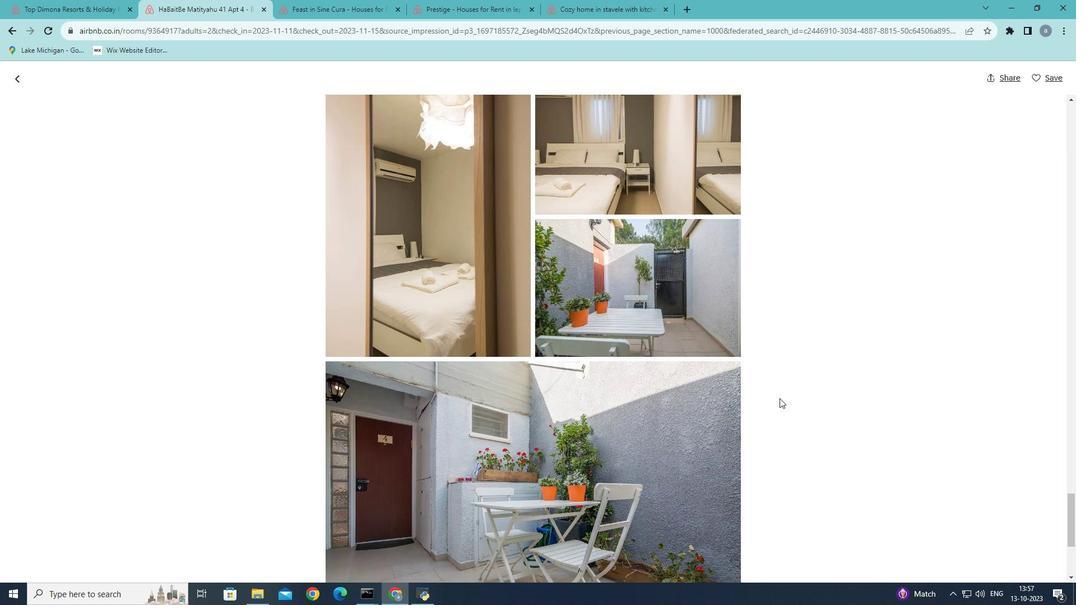 
Action: Mouse scrolled (779, 398) with delta (0, 0)
Screenshot: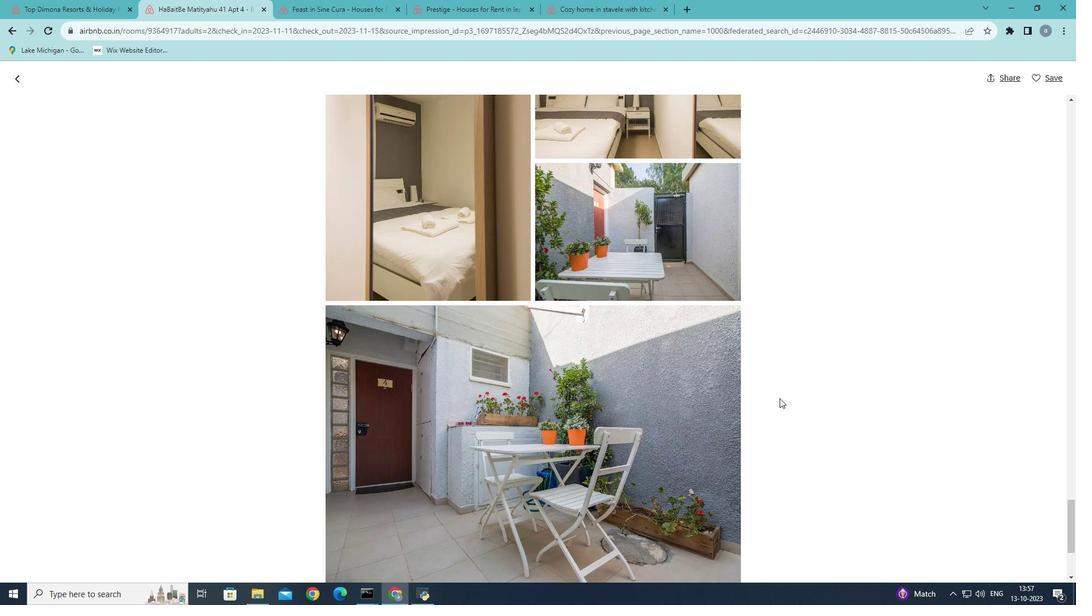 
Action: Mouse scrolled (779, 398) with delta (0, 0)
Screenshot: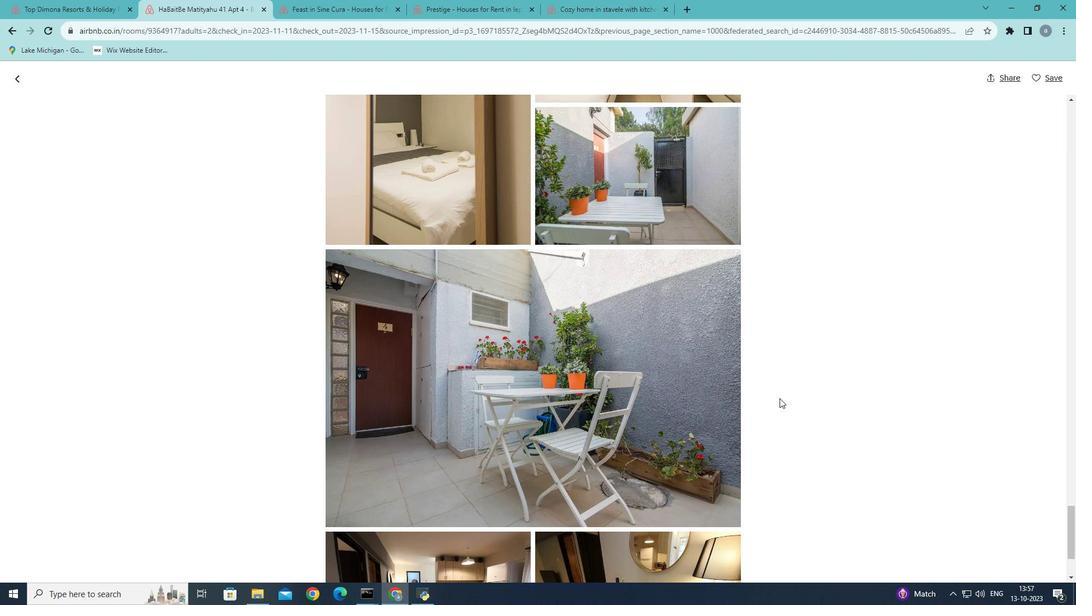 
Action: Mouse scrolled (779, 398) with delta (0, 0)
Screenshot: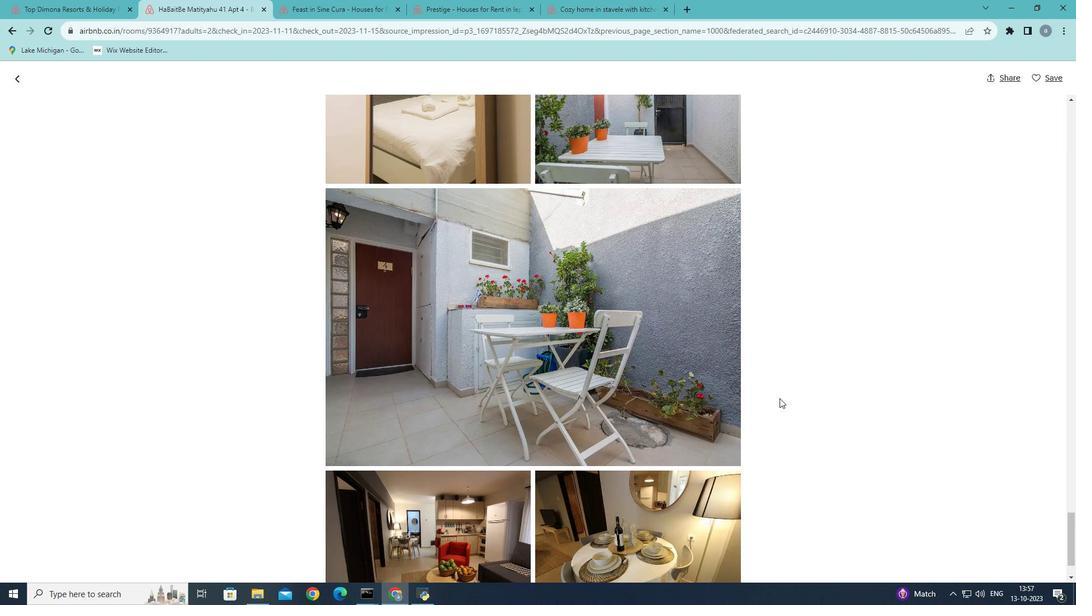 
Action: Mouse scrolled (779, 398) with delta (0, 0)
Screenshot: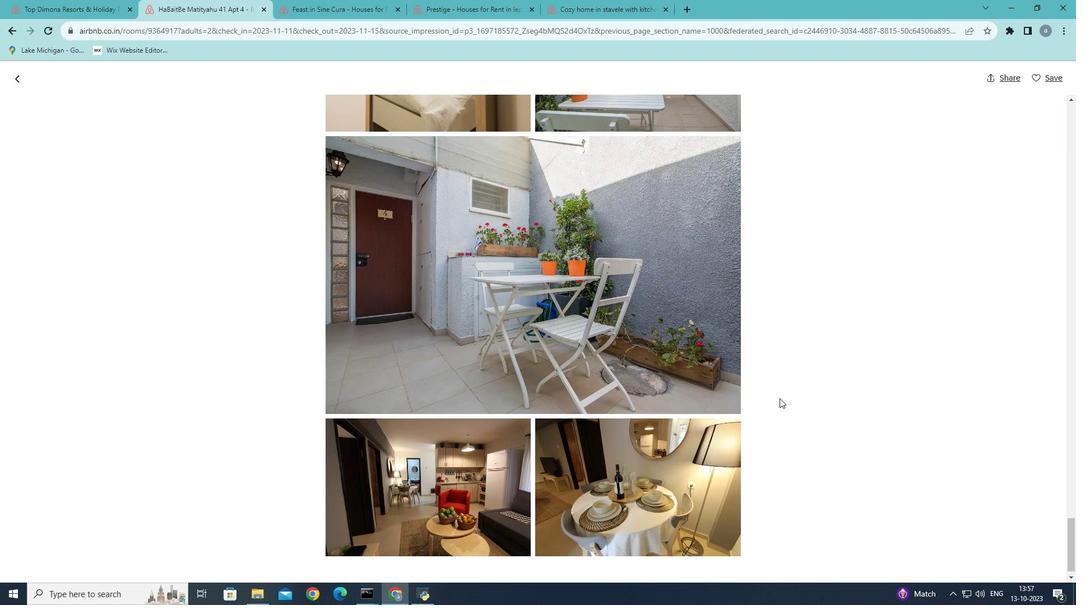 
Action: Mouse scrolled (779, 398) with delta (0, 0)
Screenshot: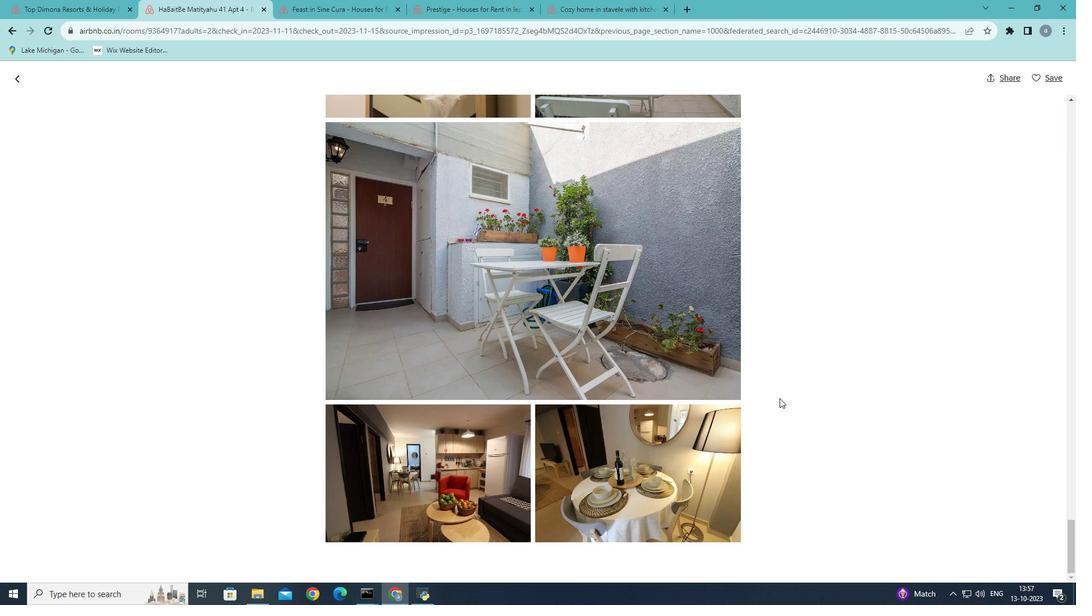 
Action: Mouse scrolled (779, 398) with delta (0, 0)
Screenshot: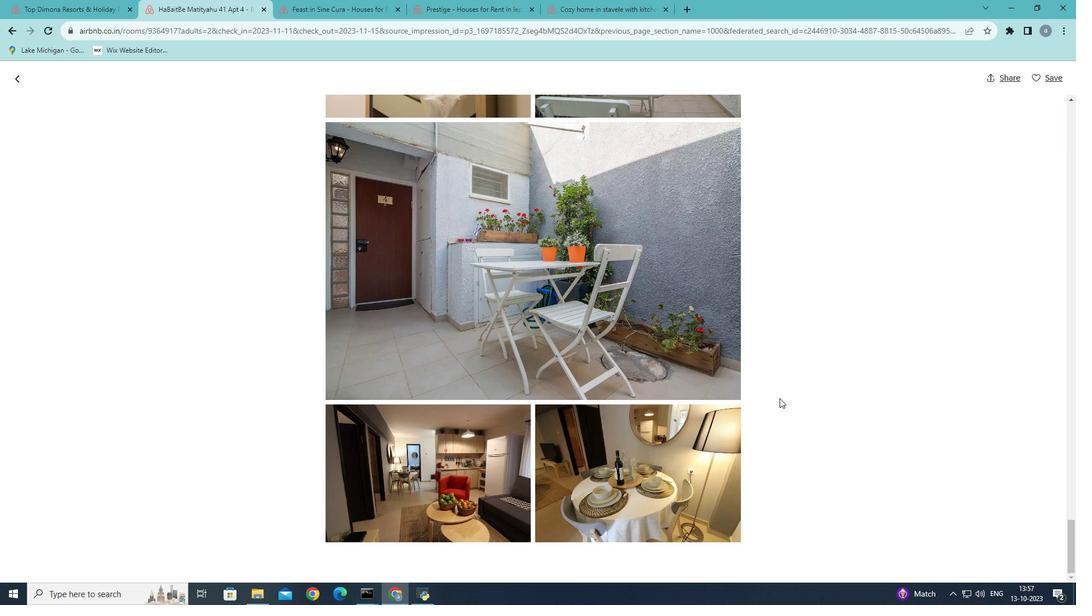 
Action: Mouse scrolled (779, 398) with delta (0, 0)
Screenshot: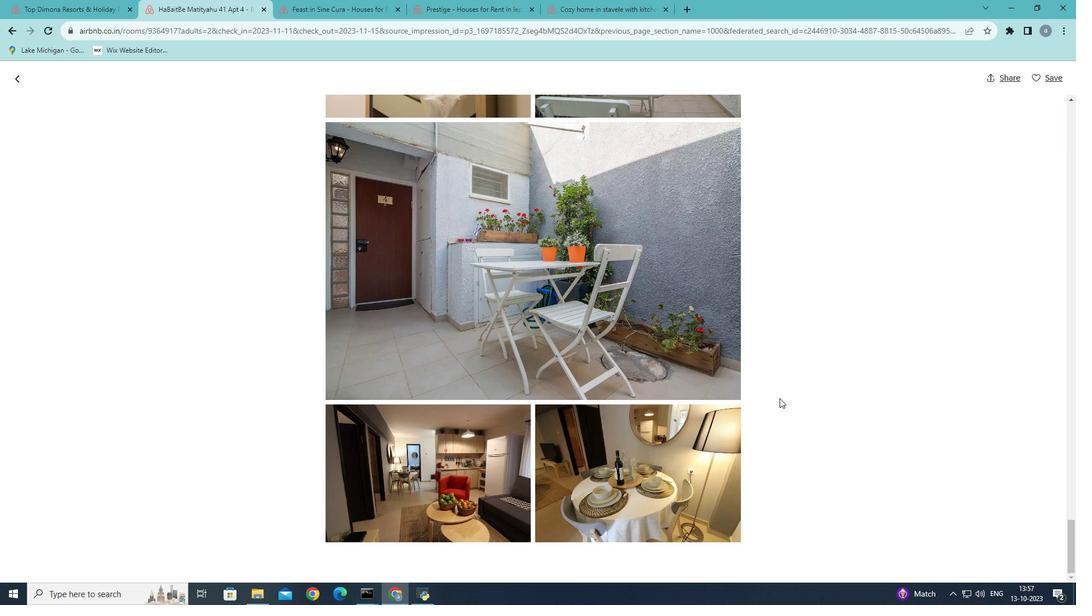 
Action: Mouse scrolled (779, 398) with delta (0, 0)
Screenshot: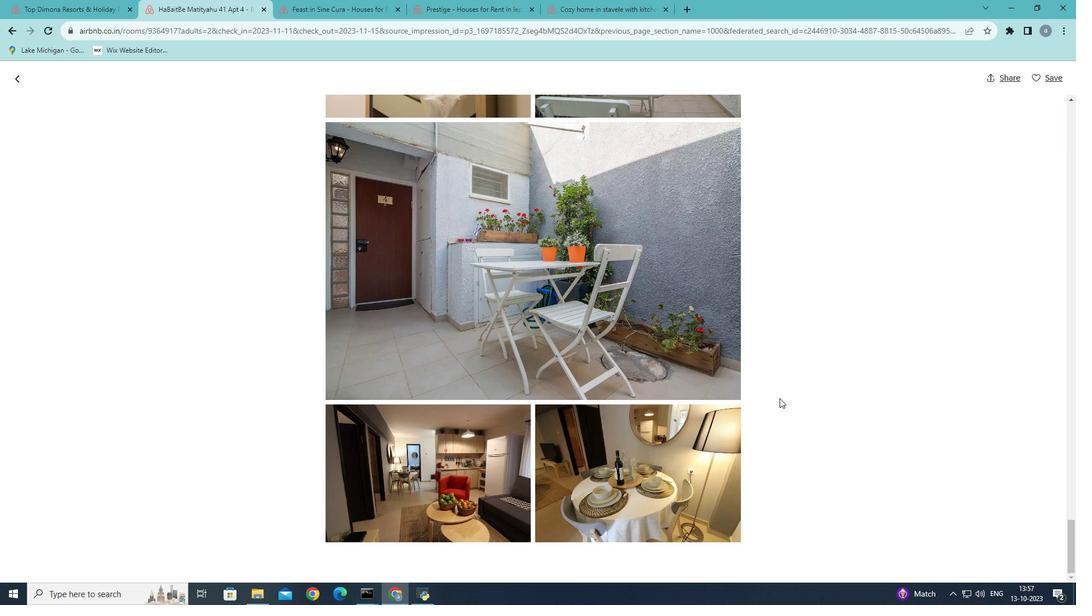 
Action: Mouse scrolled (779, 398) with delta (0, 0)
Screenshot: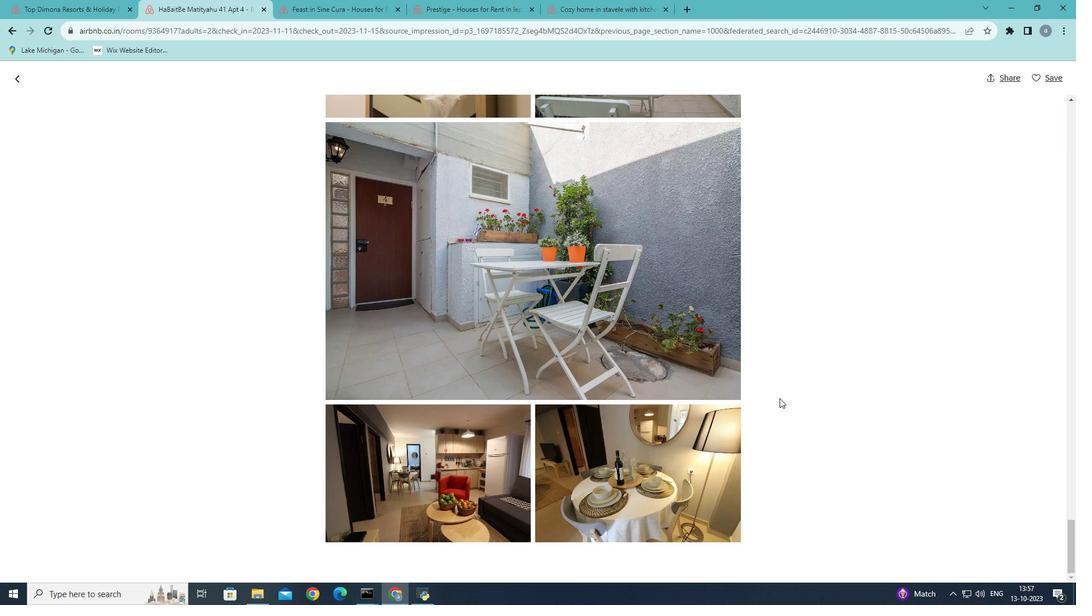 
Action: Mouse scrolled (779, 398) with delta (0, 0)
Screenshot: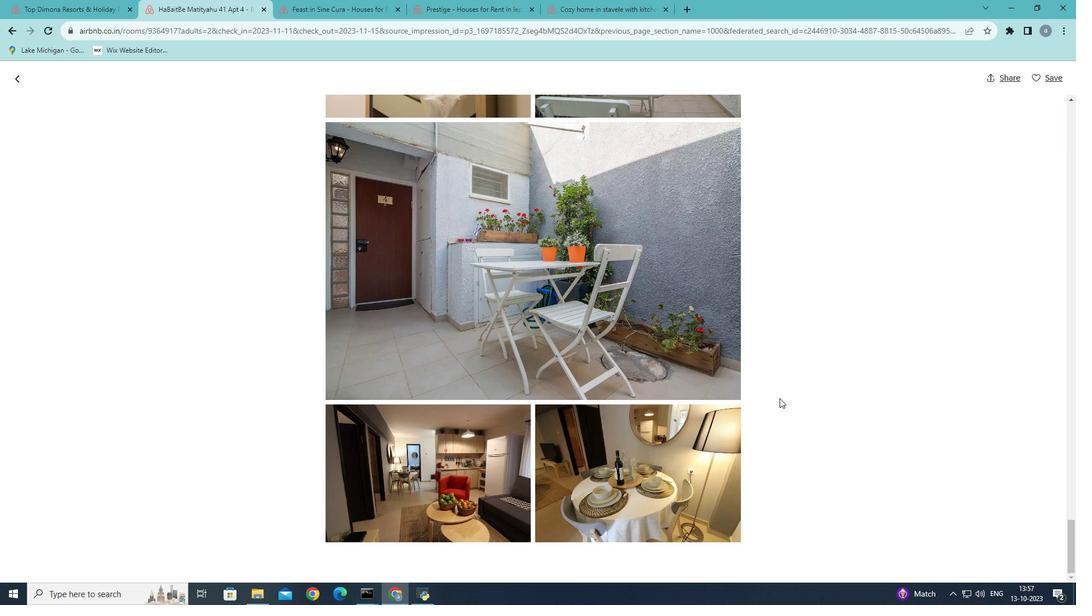 
Action: Mouse scrolled (779, 398) with delta (0, 0)
Screenshot: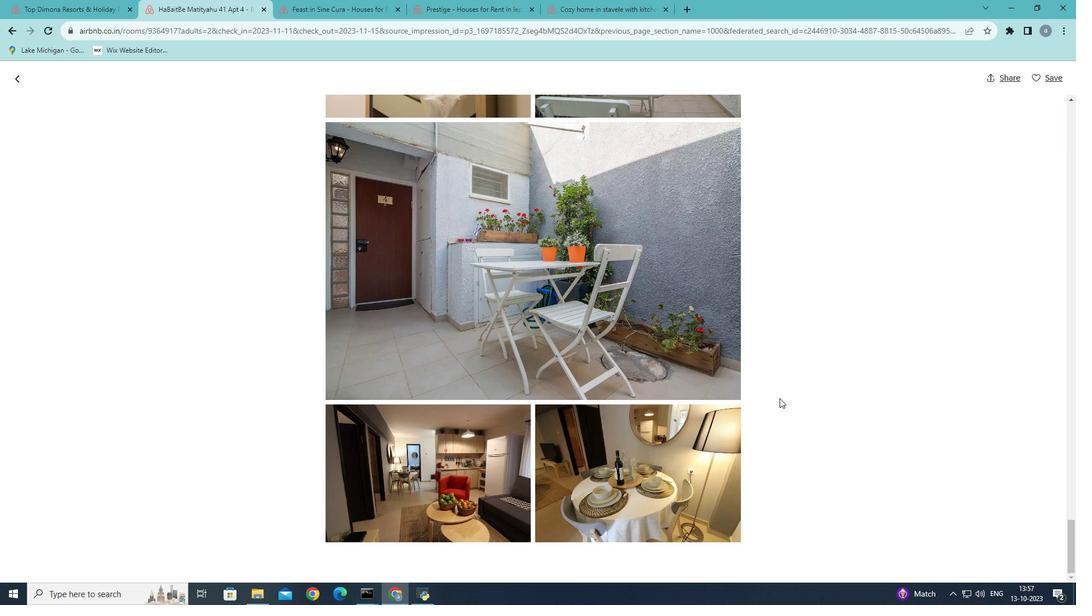 
Action: Mouse moved to (19, 80)
Screenshot: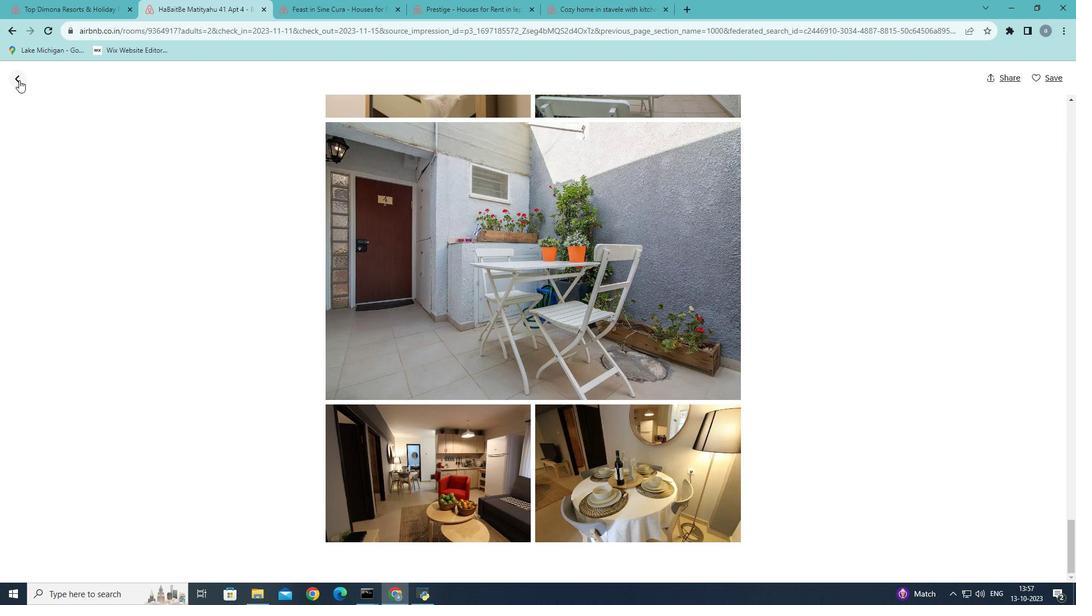 
Action: Mouse pressed left at (19, 80)
Screenshot: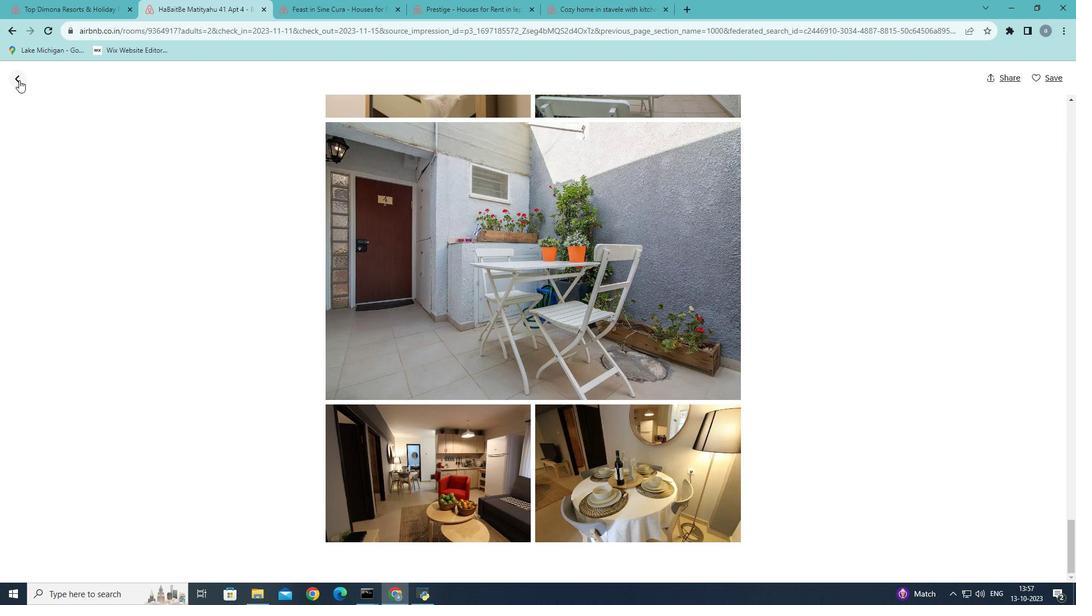 
Action: Mouse moved to (620, 377)
Screenshot: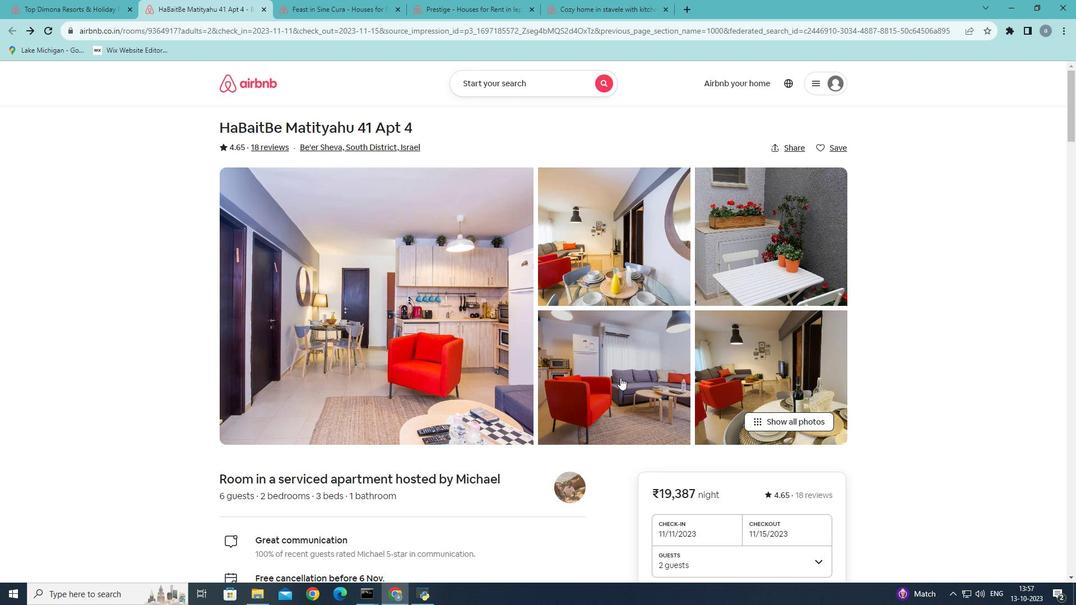 
Action: Mouse scrolled (620, 377) with delta (0, 0)
Screenshot: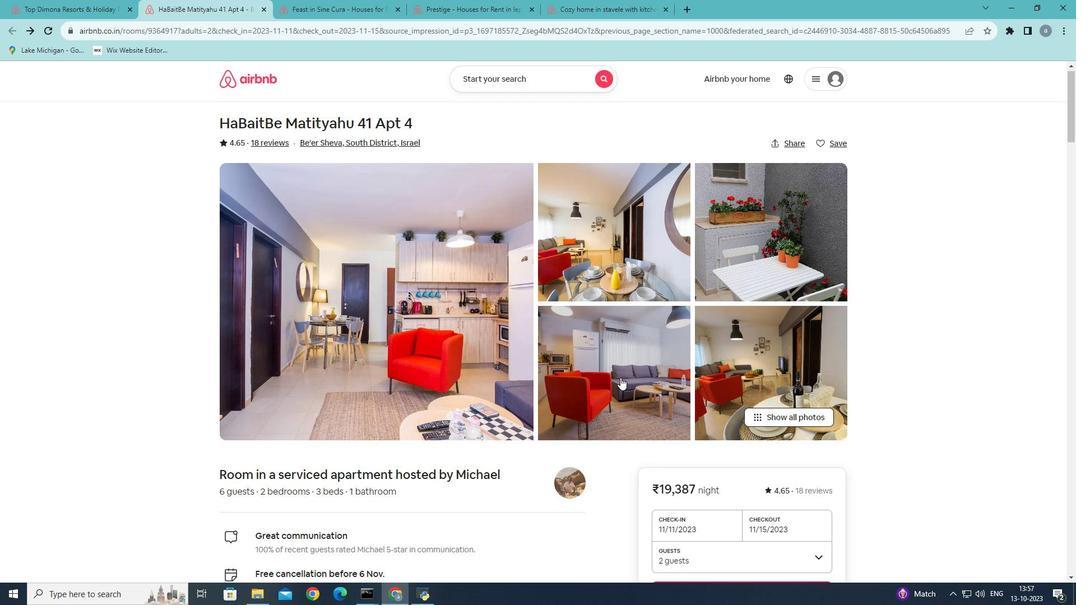 
Action: Mouse scrolled (620, 377) with delta (0, 0)
Screenshot: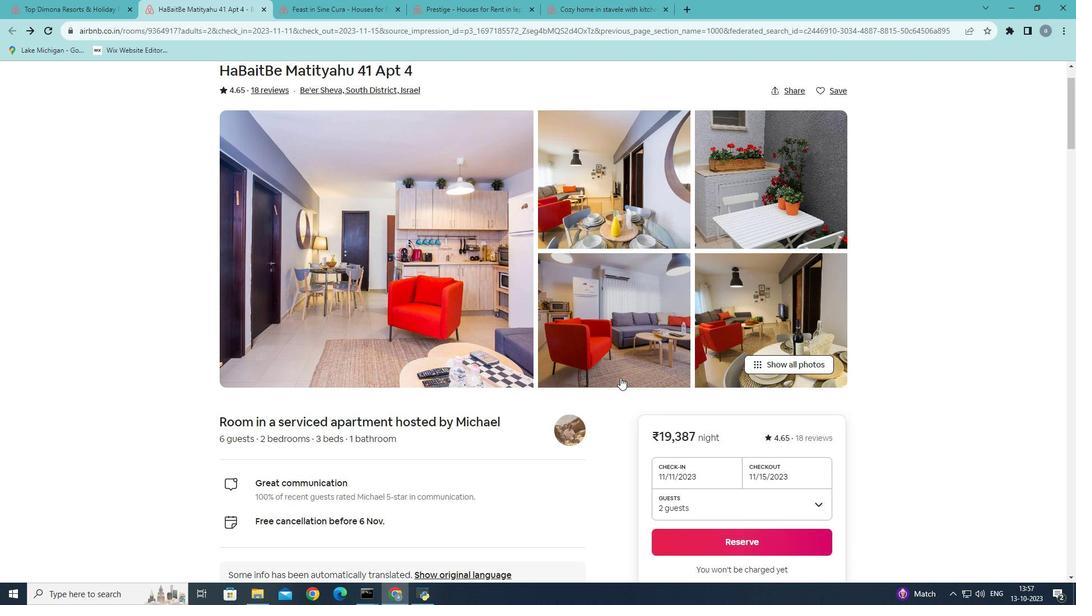 
Action: Mouse scrolled (620, 377) with delta (0, 0)
Screenshot: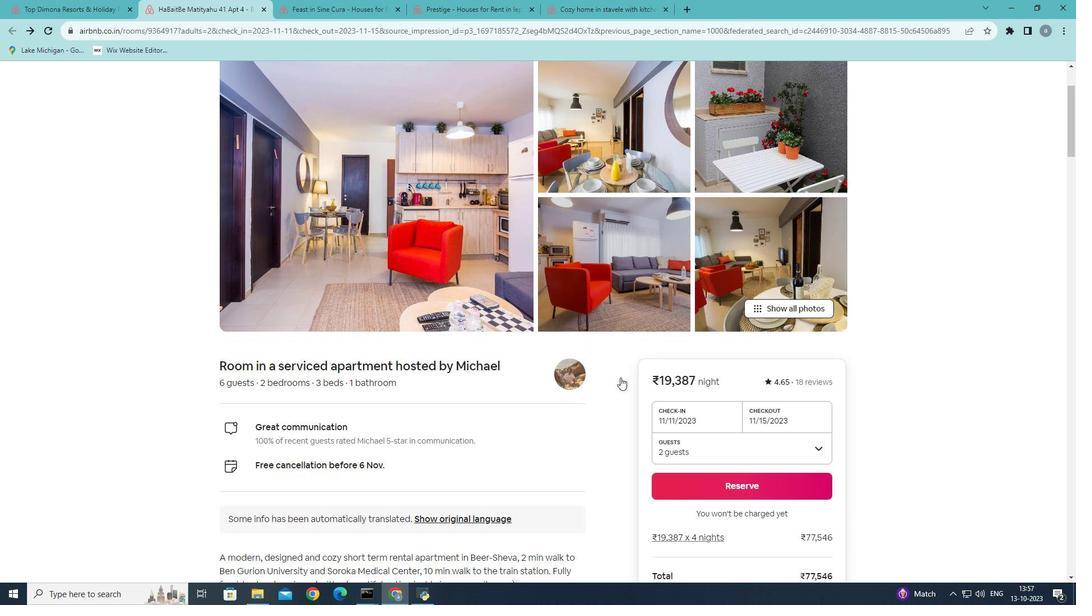 
Action: Mouse scrolled (620, 377) with delta (0, 0)
Screenshot: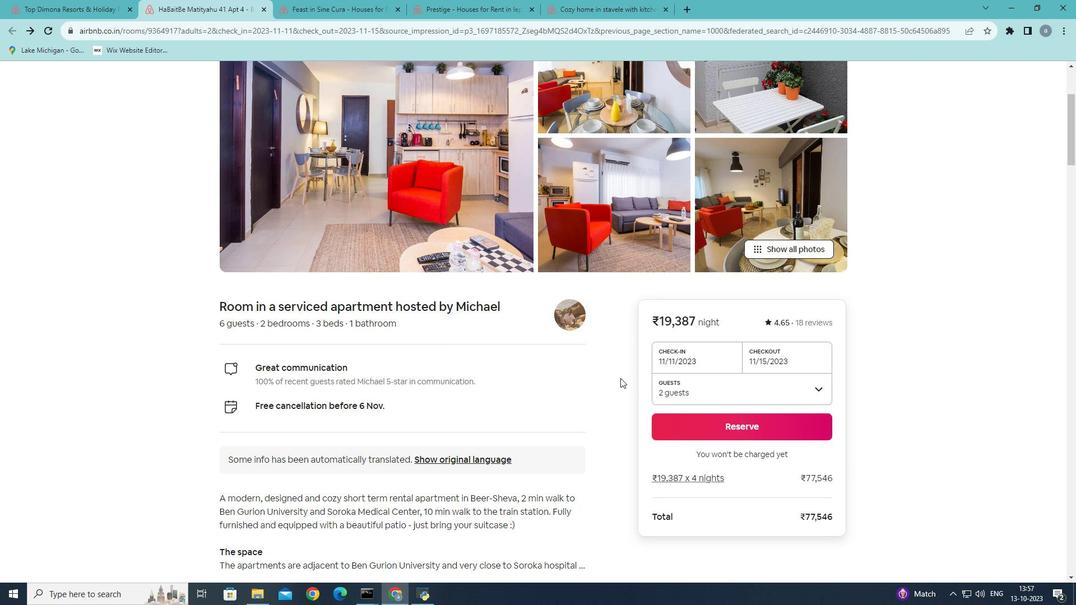 
Action: Mouse moved to (620, 378)
Screenshot: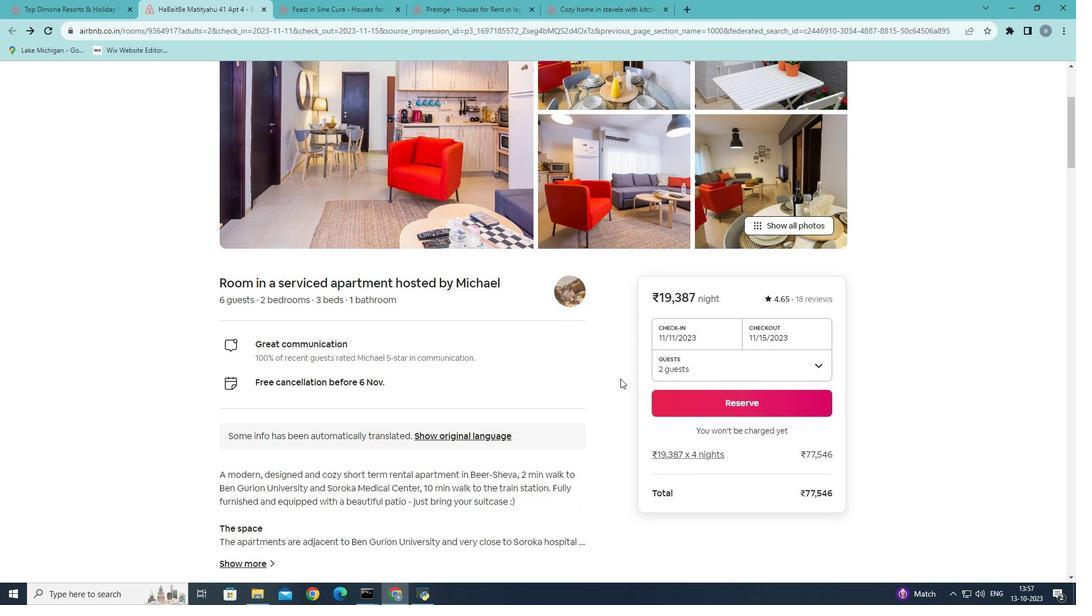 
Action: Mouse scrolled (620, 378) with delta (0, 0)
Screenshot: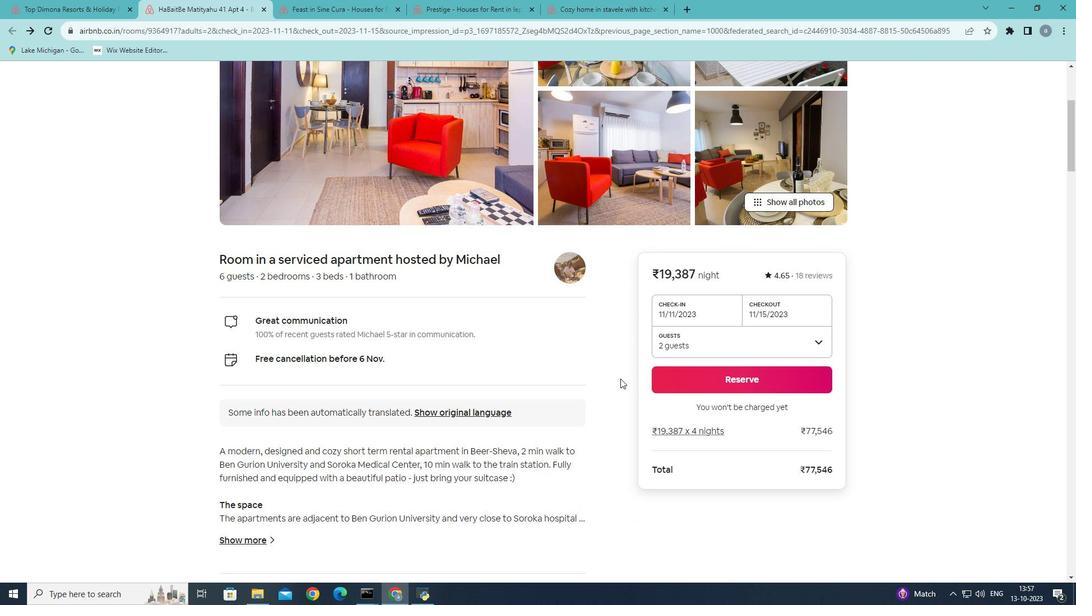 
Action: Mouse scrolled (620, 378) with delta (0, 0)
Screenshot: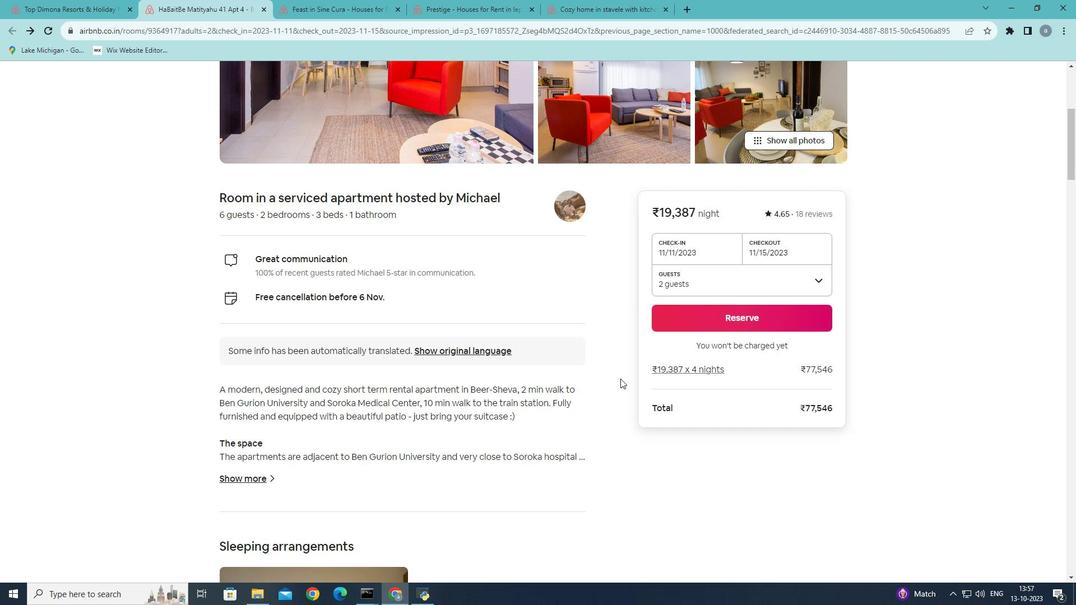 
Action: Mouse moved to (574, 285)
Screenshot: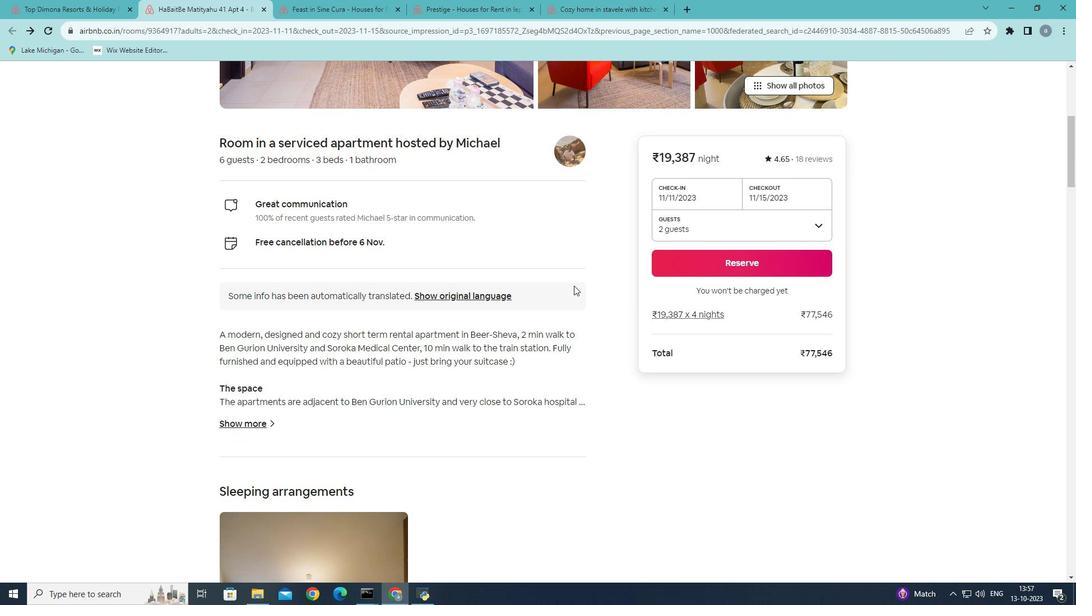 
Action: Mouse scrolled (574, 285) with delta (0, 0)
Screenshot: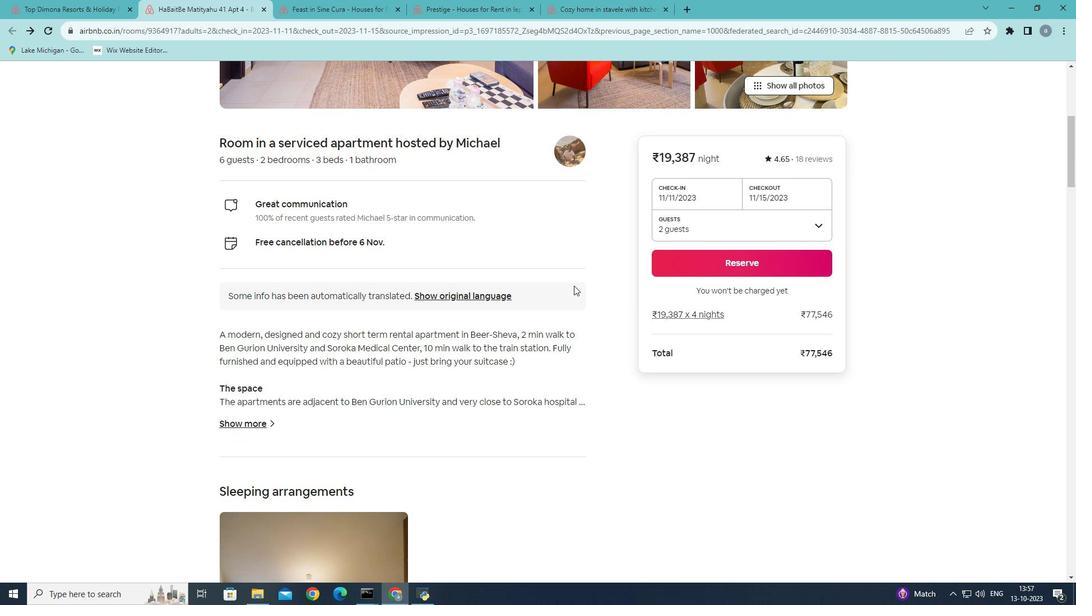 
Action: Mouse moved to (574, 285)
Screenshot: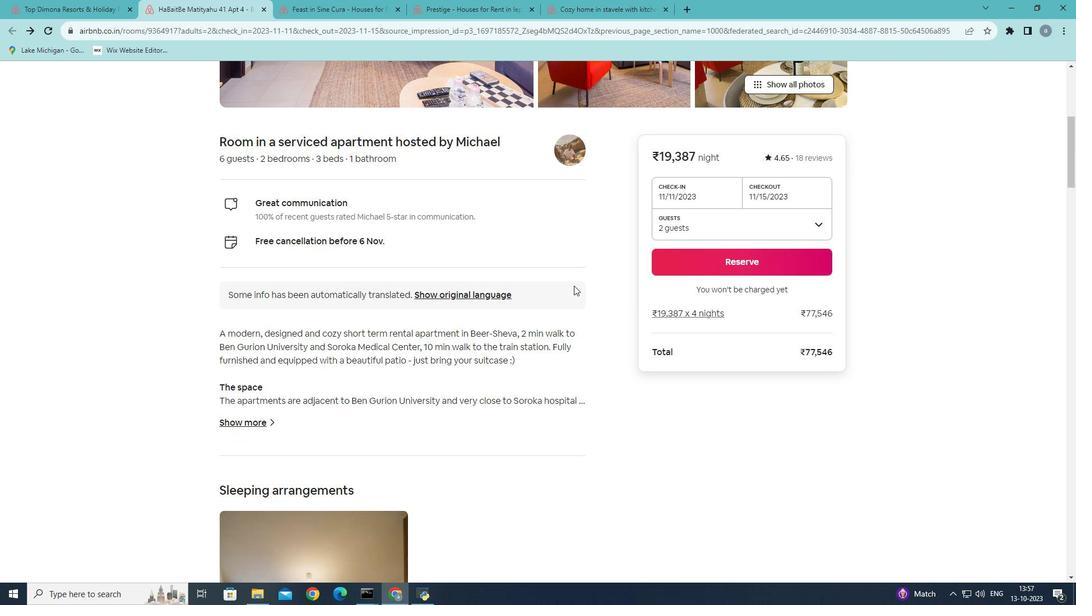 
Action: Mouse scrolled (574, 285) with delta (0, 0)
Screenshot: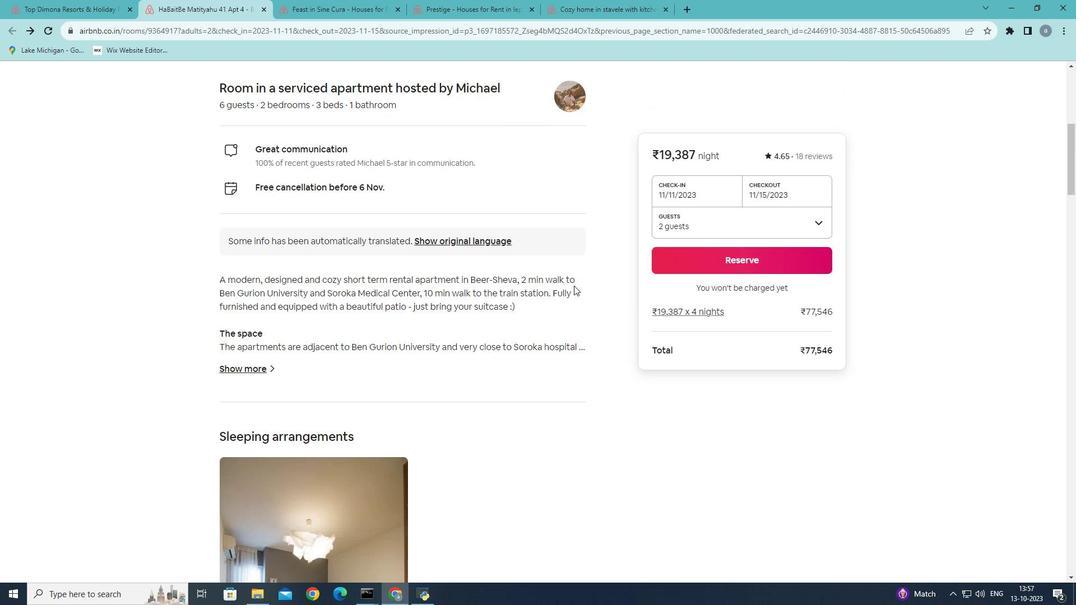 
Action: Mouse moved to (576, 288)
Screenshot: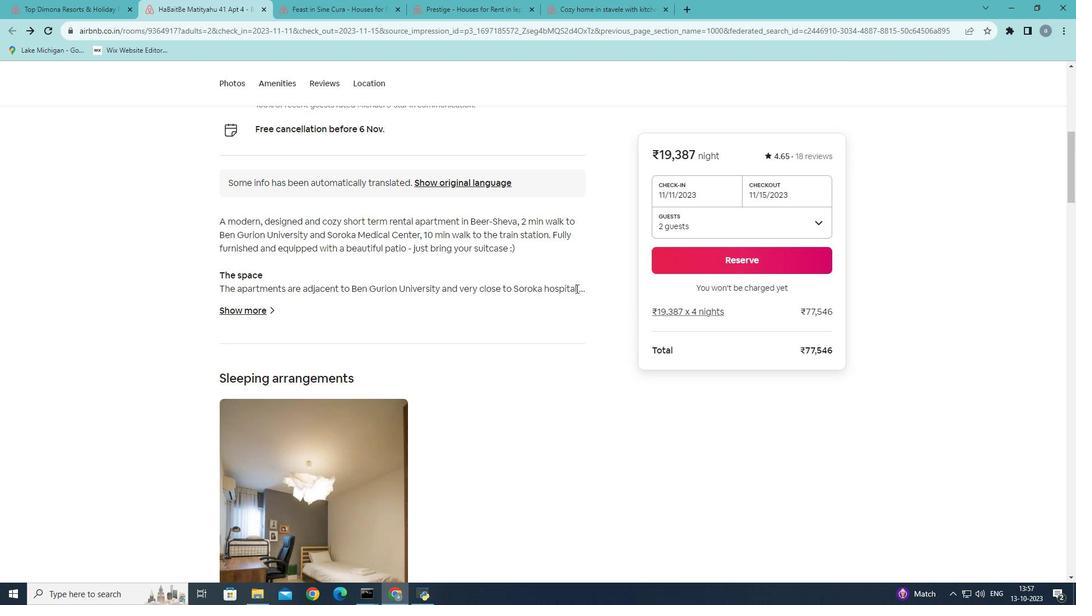 
Action: Mouse scrolled (576, 288) with delta (0, 0)
Screenshot: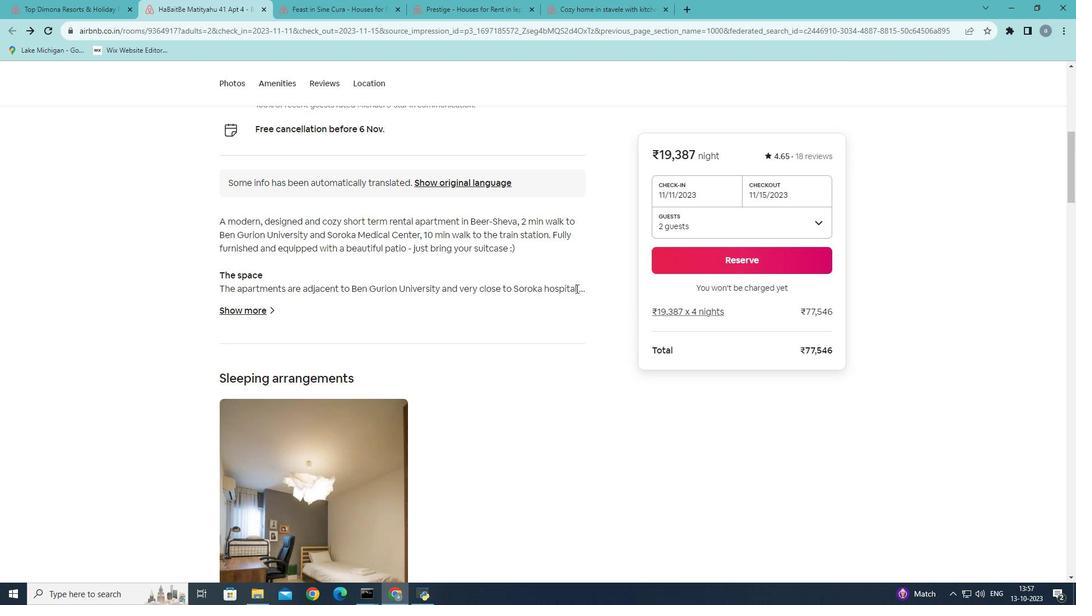 
Action: Mouse scrolled (576, 288) with delta (0, 0)
Screenshot: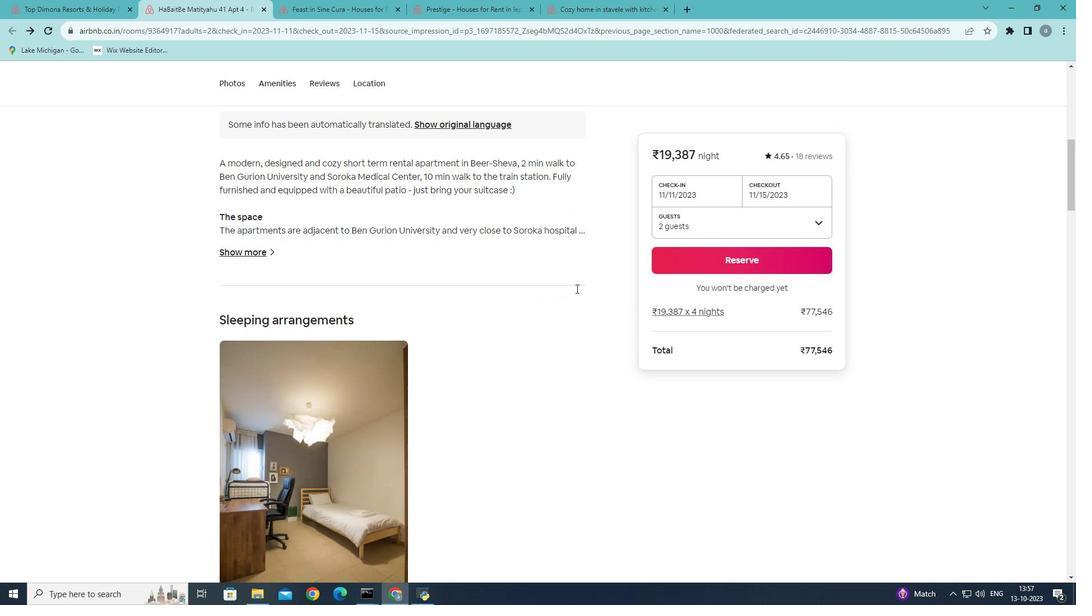 
Action: Mouse moved to (576, 290)
Screenshot: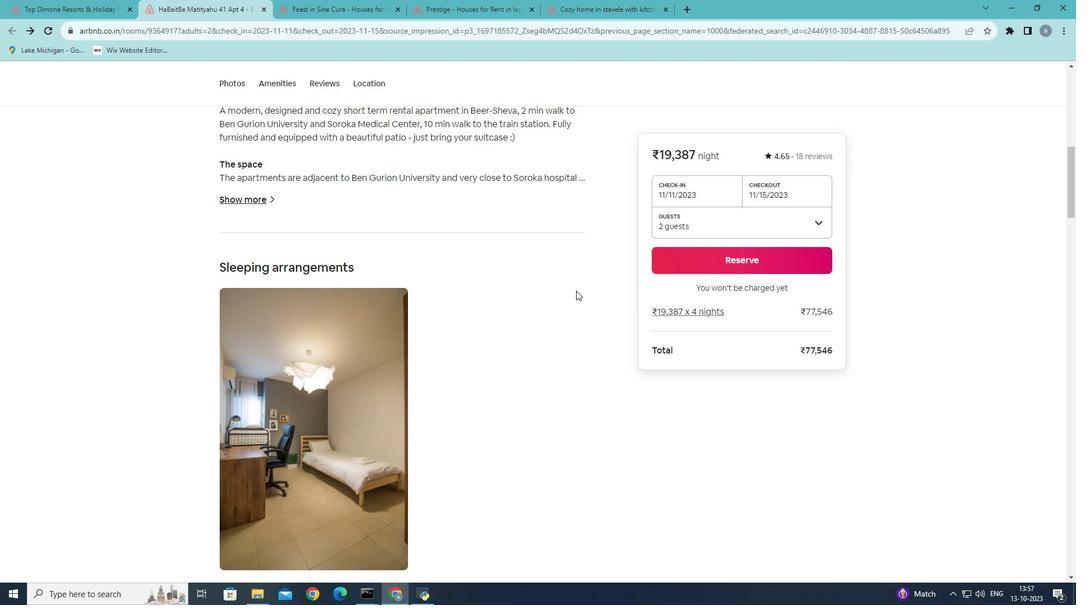 
Action: Mouse scrolled (576, 290) with delta (0, 0)
Screenshot: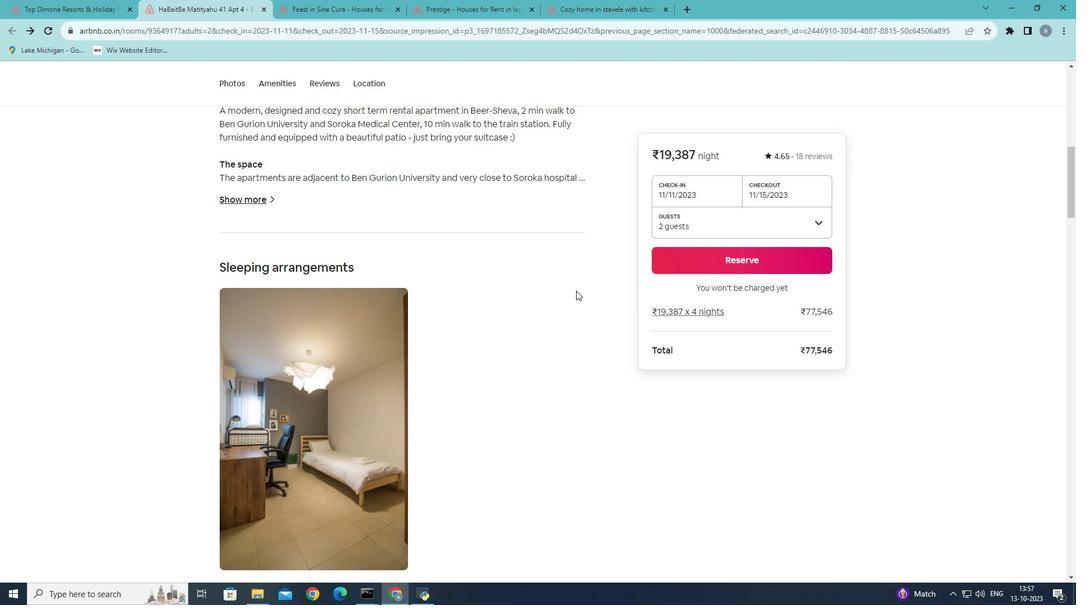 
Action: Mouse scrolled (576, 290) with delta (0, 0)
Screenshot: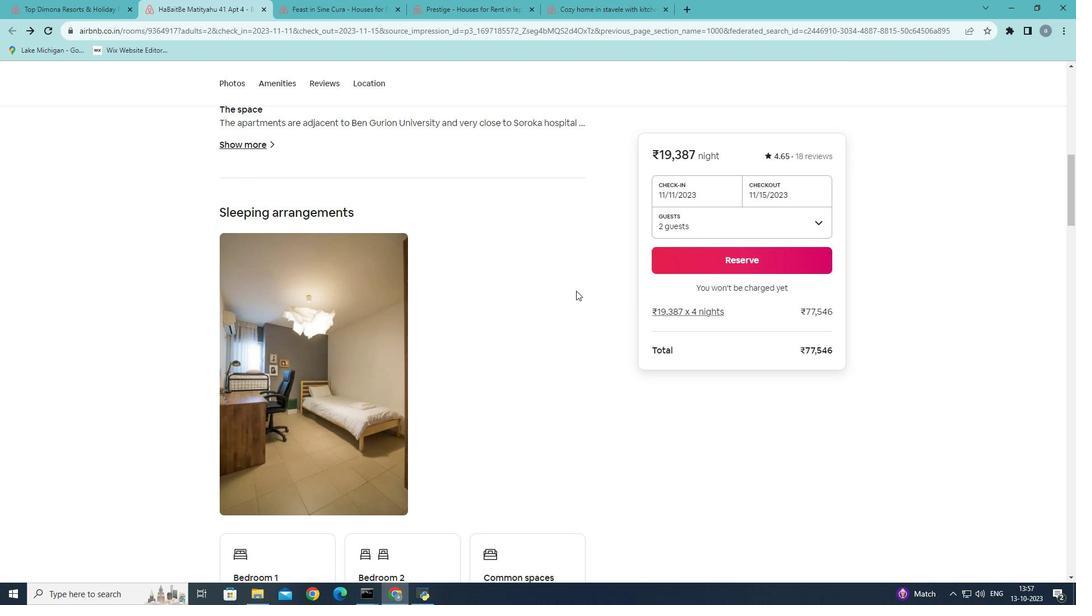 
Action: Mouse moved to (576, 291)
Screenshot: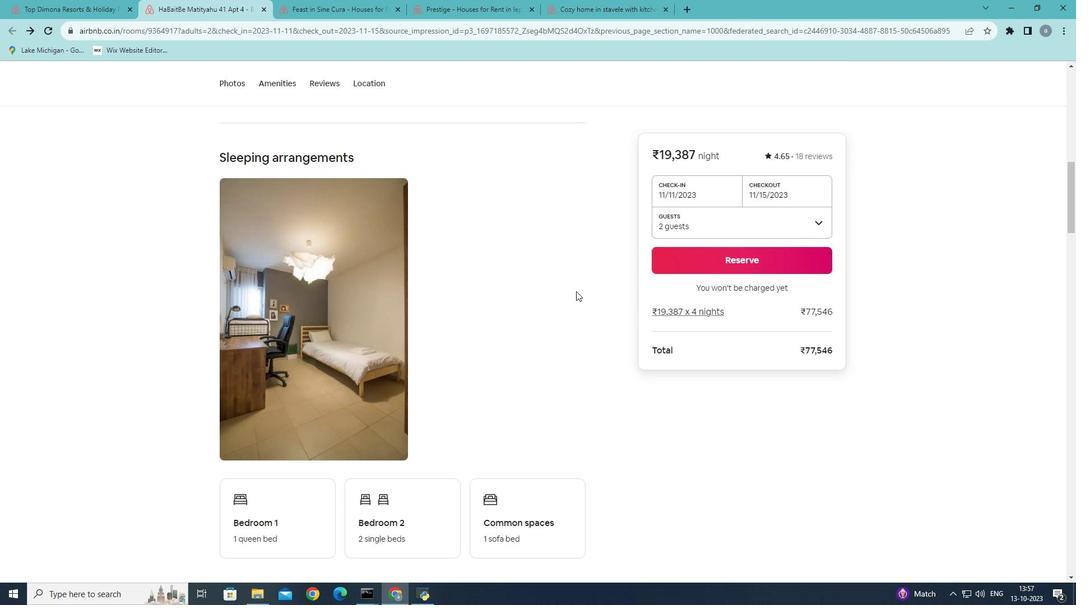 
Action: Mouse scrolled (576, 290) with delta (0, 0)
Screenshot: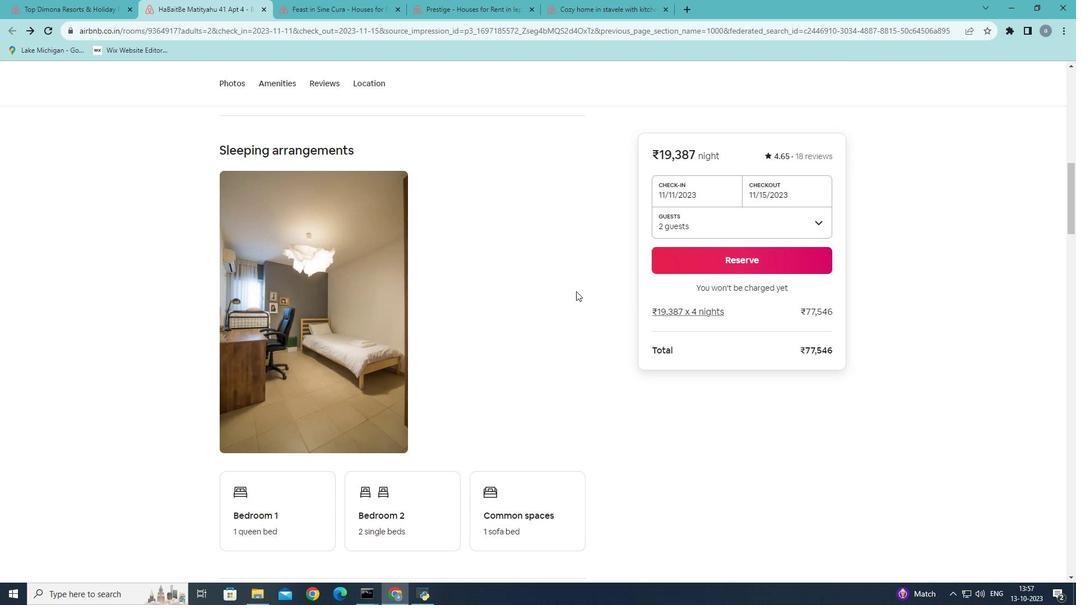 
Action: Mouse moved to (576, 292)
Screenshot: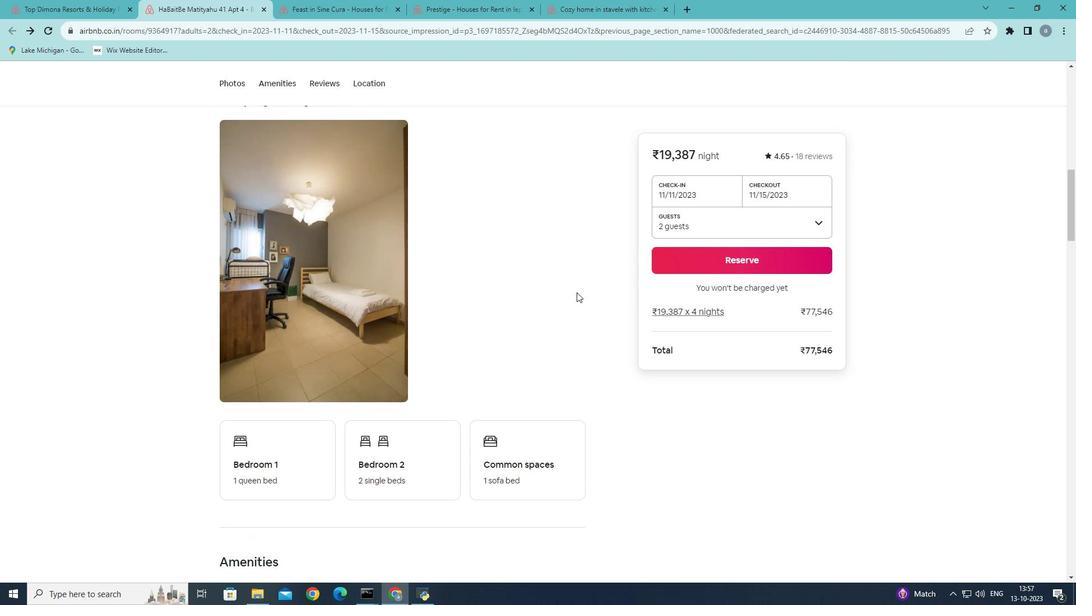 
Action: Mouse scrolled (576, 292) with delta (0, 0)
Screenshot: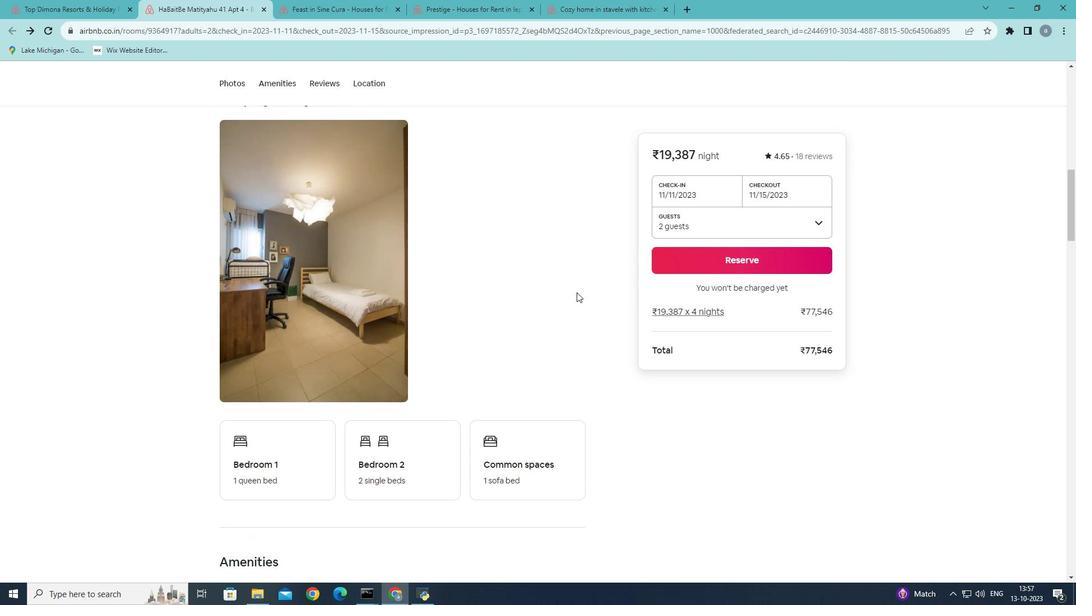 
Action: Mouse scrolled (576, 292) with delta (0, 0)
Screenshot: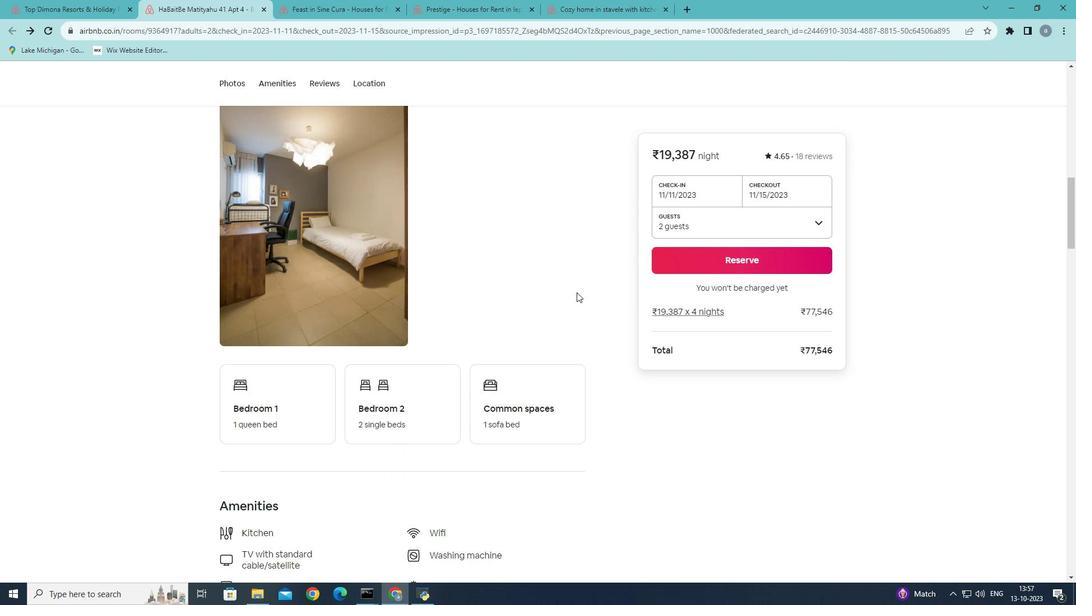 
Action: Mouse scrolled (576, 292) with delta (0, 0)
Screenshot: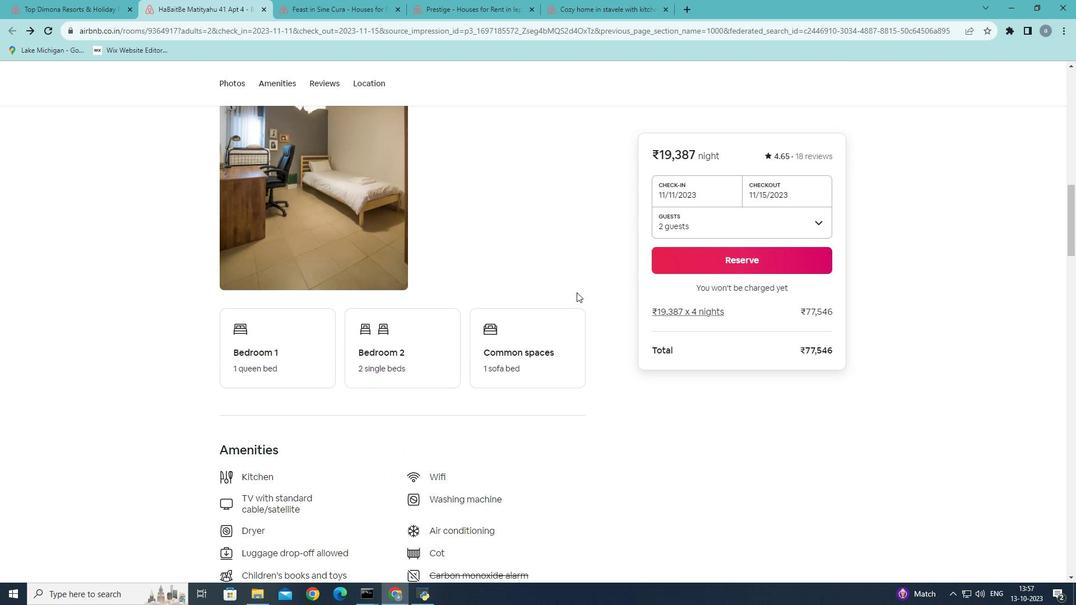 
Action: Mouse scrolled (576, 292) with delta (0, 0)
Screenshot: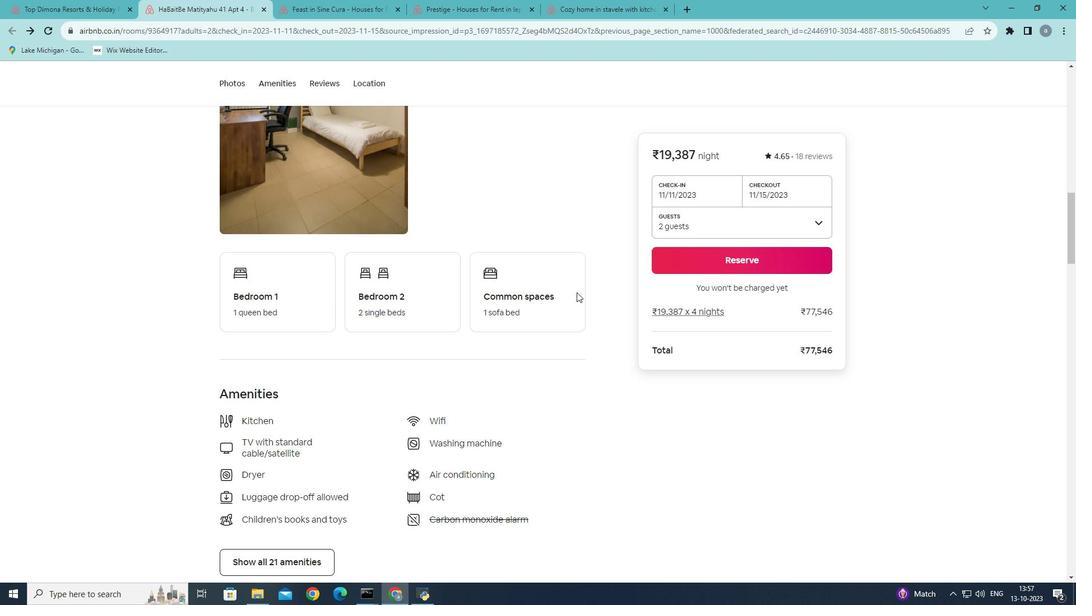
Action: Mouse scrolled (576, 292) with delta (0, 0)
Screenshot: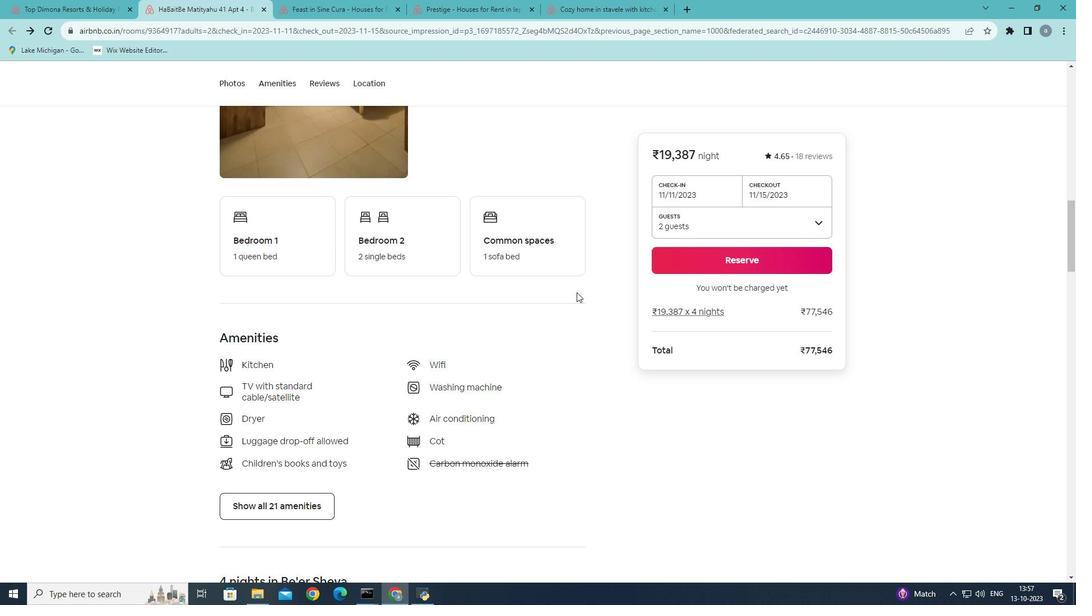 
Action: Mouse moved to (280, 451)
Screenshot: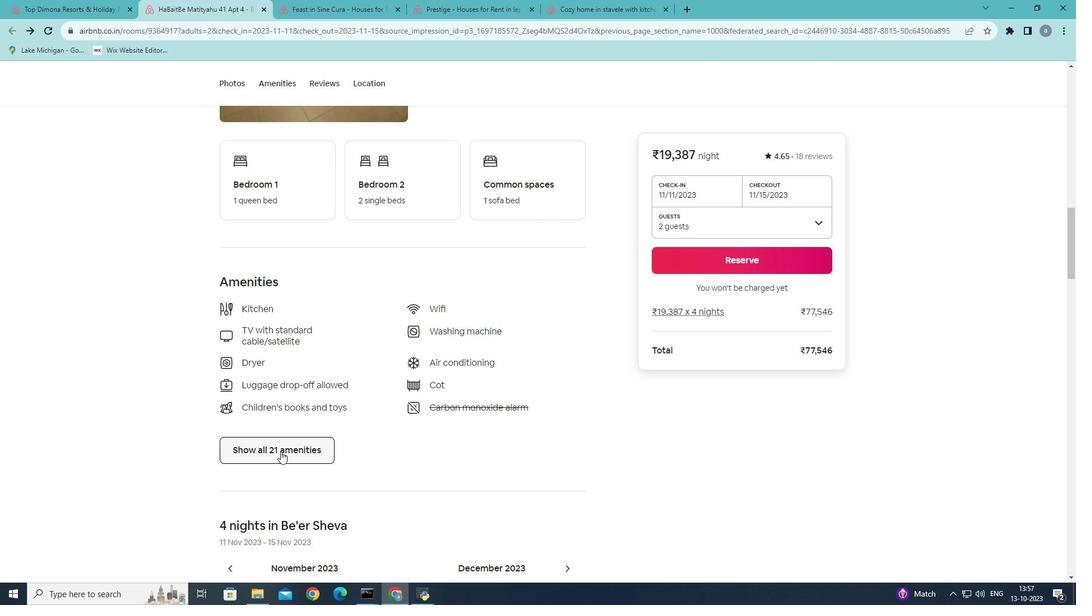 
Action: Mouse pressed left at (280, 451)
Screenshot: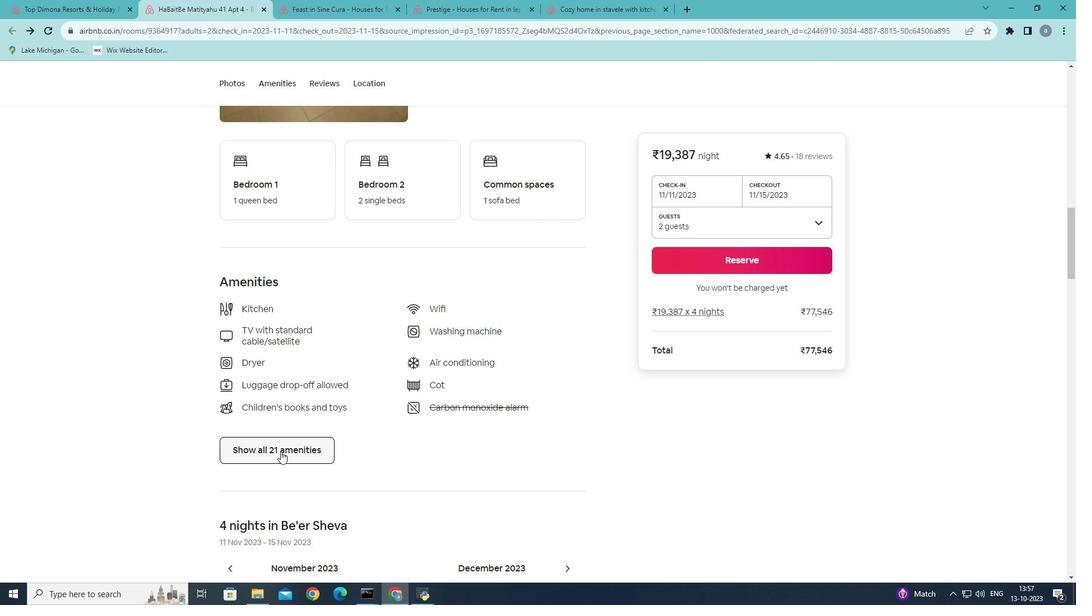 
Action: Mouse moved to (468, 249)
Screenshot: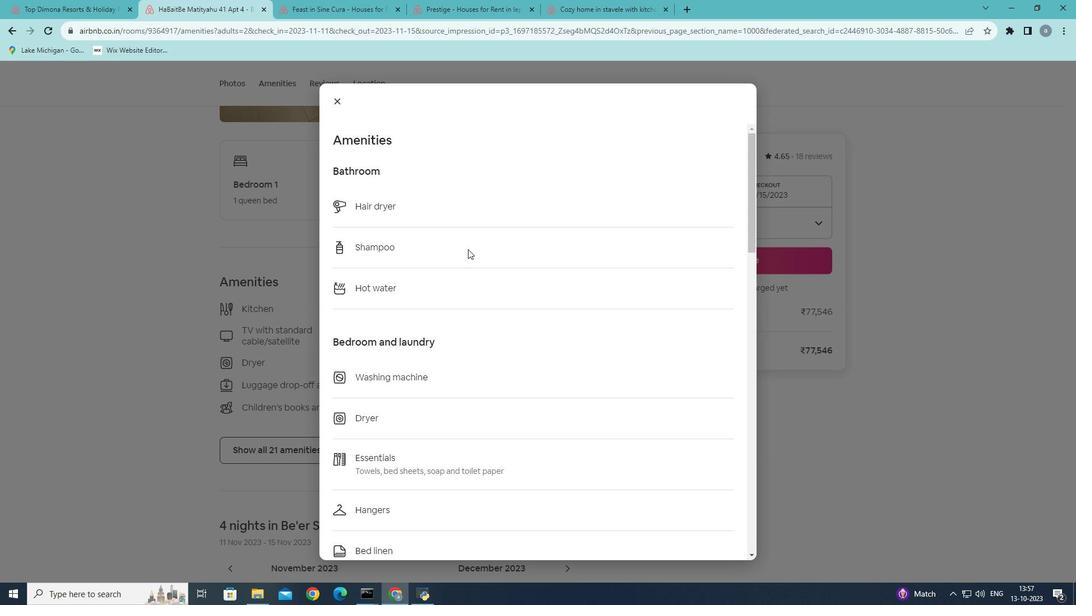 
Action: Mouse scrolled (468, 248) with delta (0, 0)
Screenshot: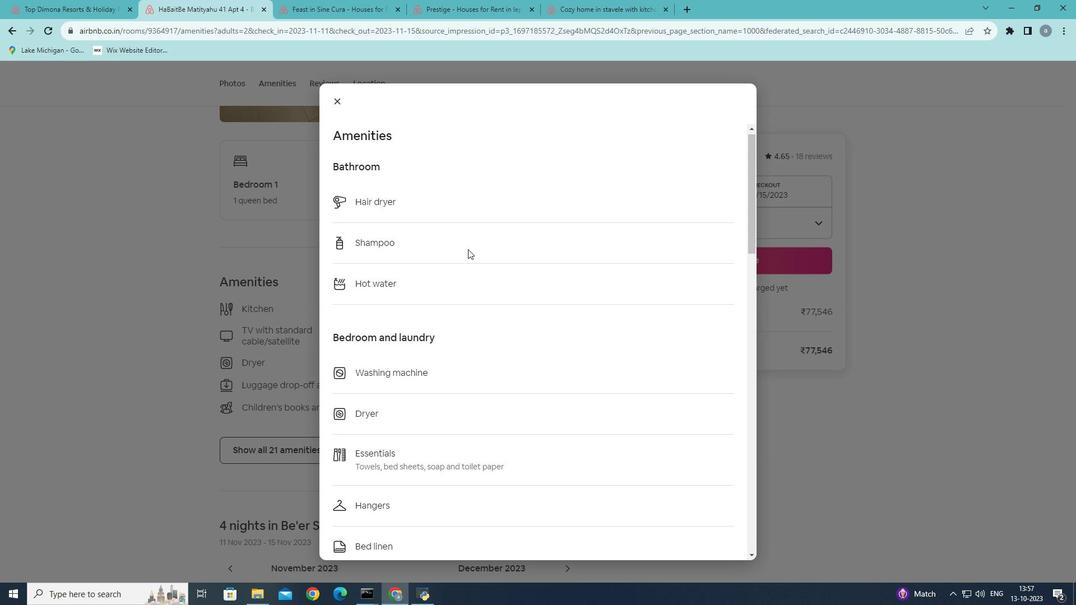 
Action: Mouse moved to (469, 251)
Screenshot: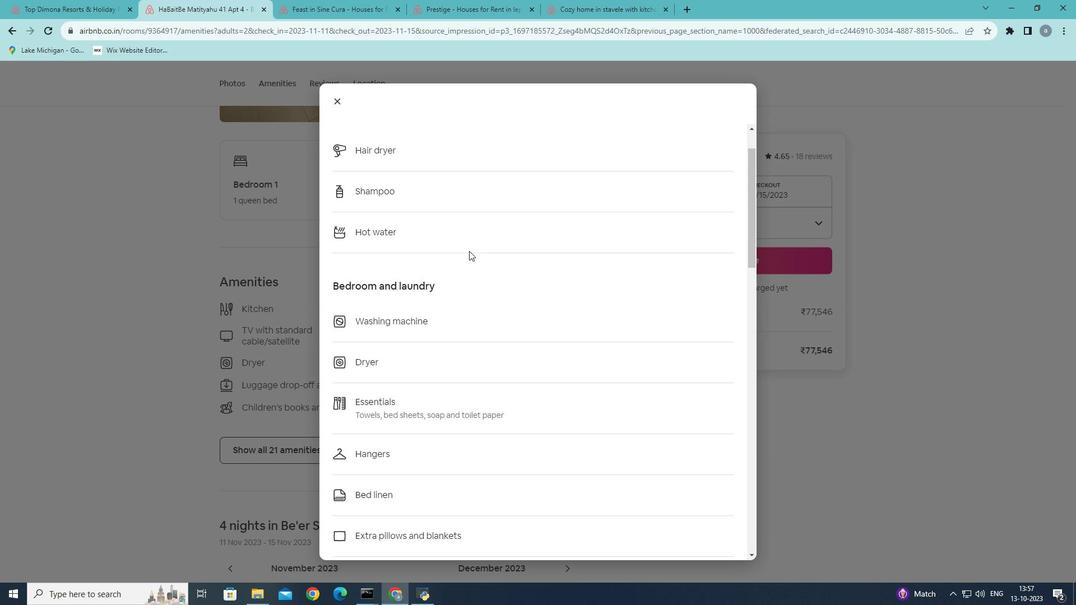 
Action: Mouse scrolled (469, 250) with delta (0, 0)
Screenshot: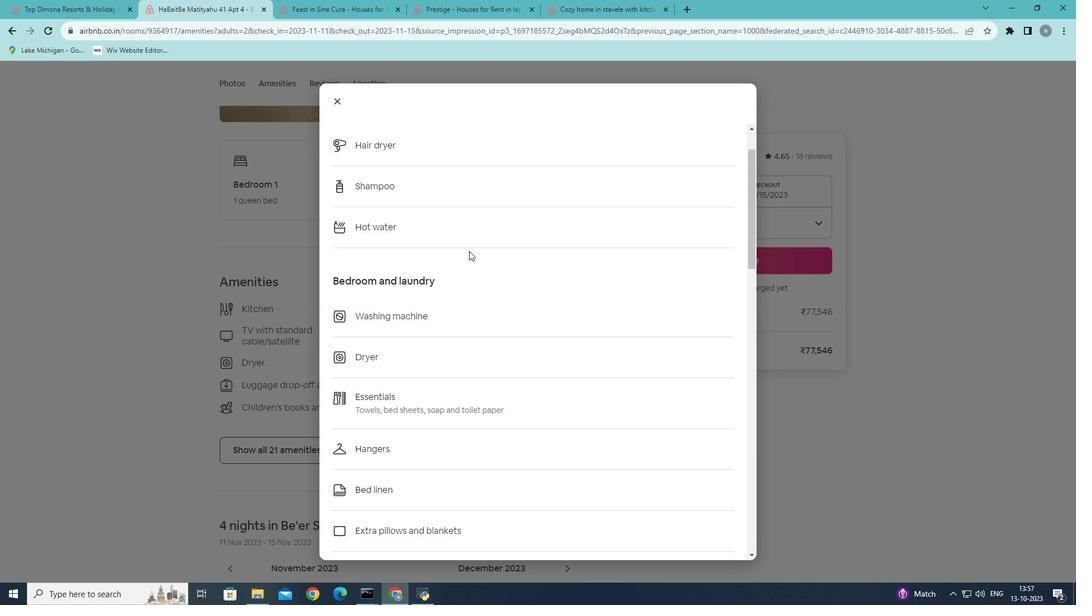 
Action: Mouse scrolled (469, 250) with delta (0, 0)
Screenshot: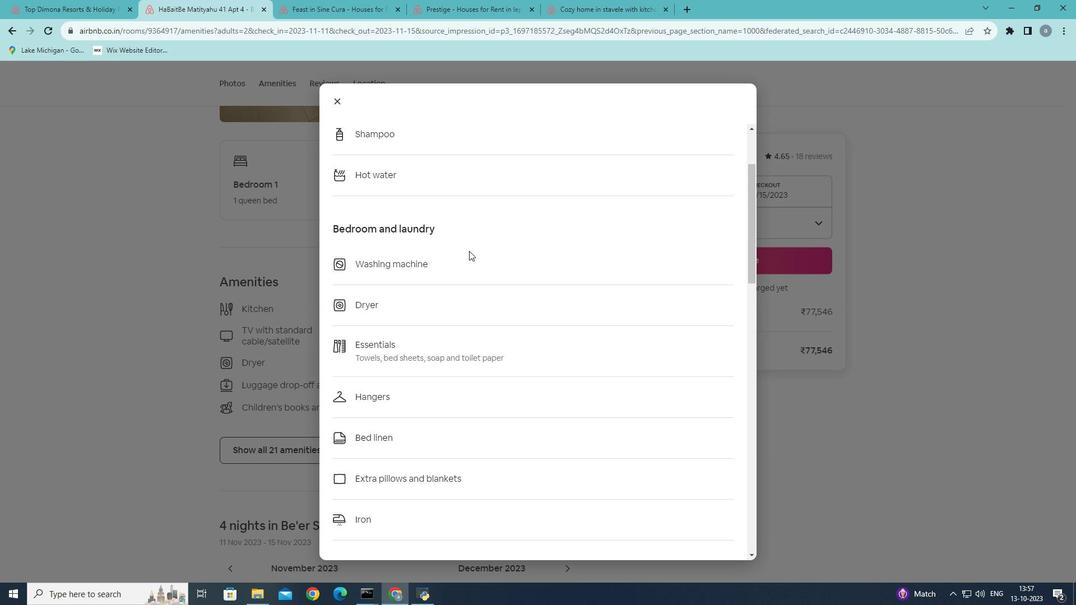 
Action: Mouse moved to (469, 251)
Screenshot: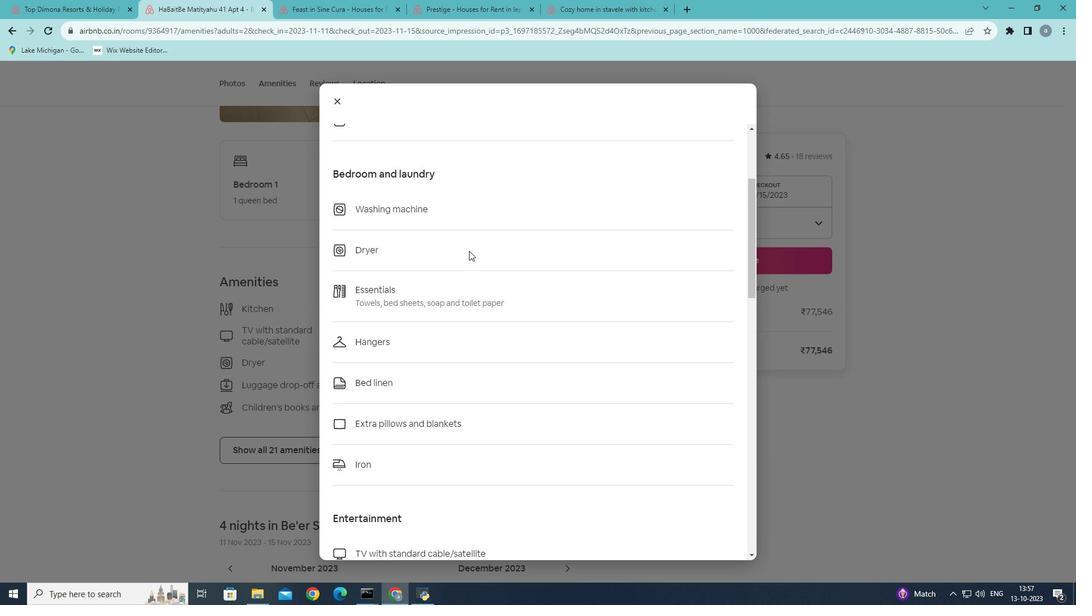 
Action: Mouse scrolled (469, 250) with delta (0, 0)
Screenshot: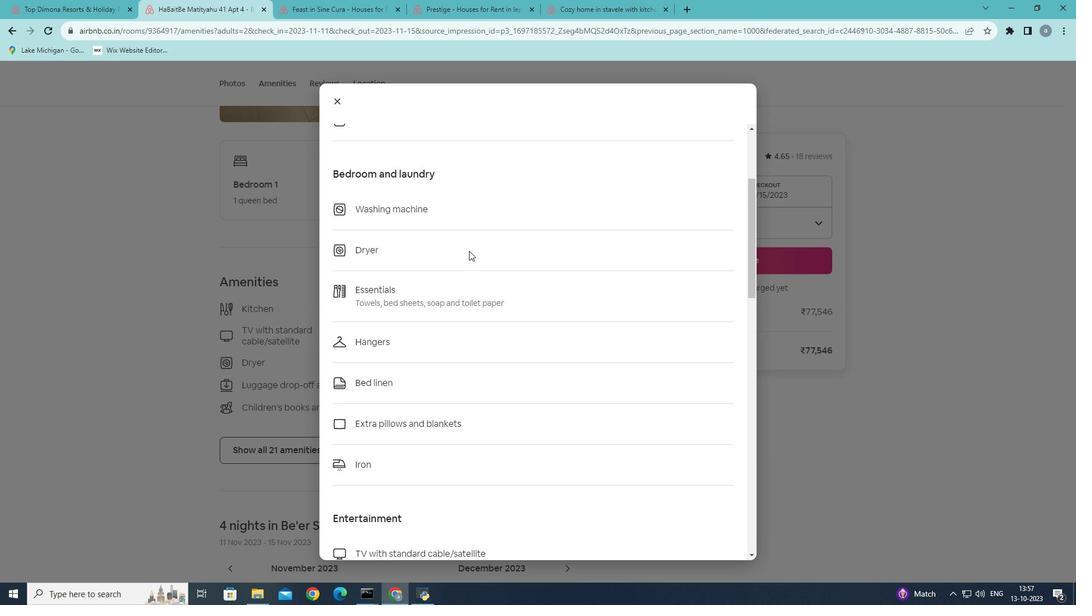 
Action: Mouse scrolled (469, 250) with delta (0, 0)
Screenshot: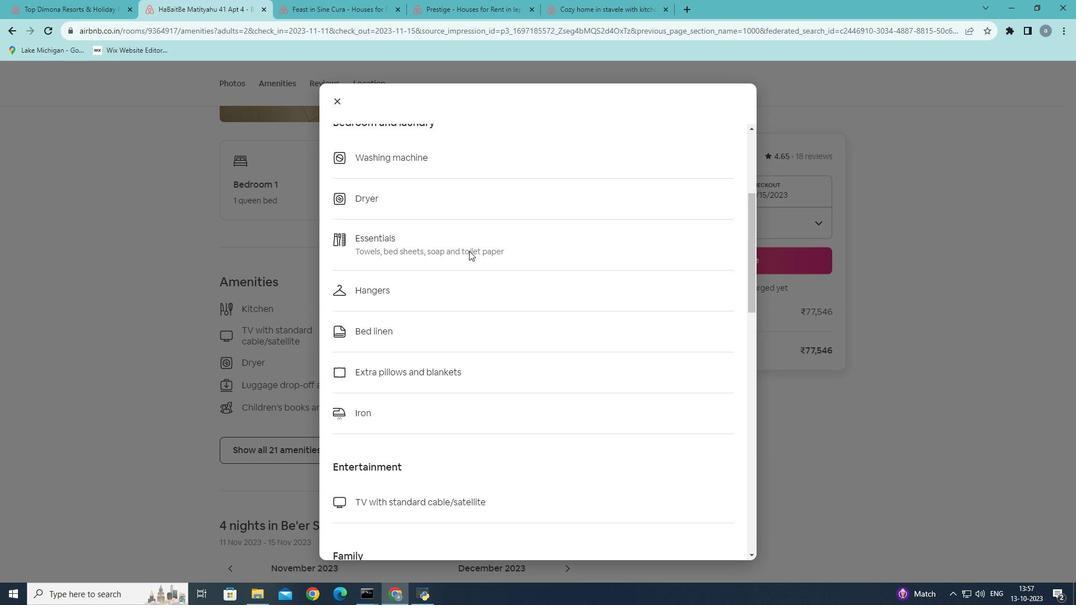 
Action: Mouse moved to (469, 251)
Screenshot: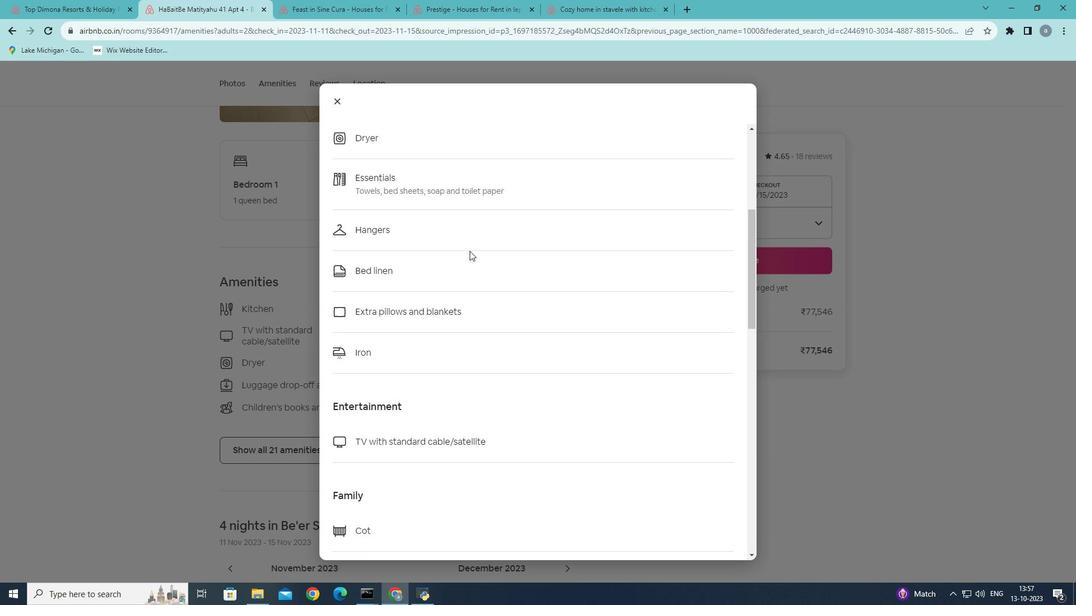 
Action: Mouse scrolled (469, 250) with delta (0, 0)
Screenshot: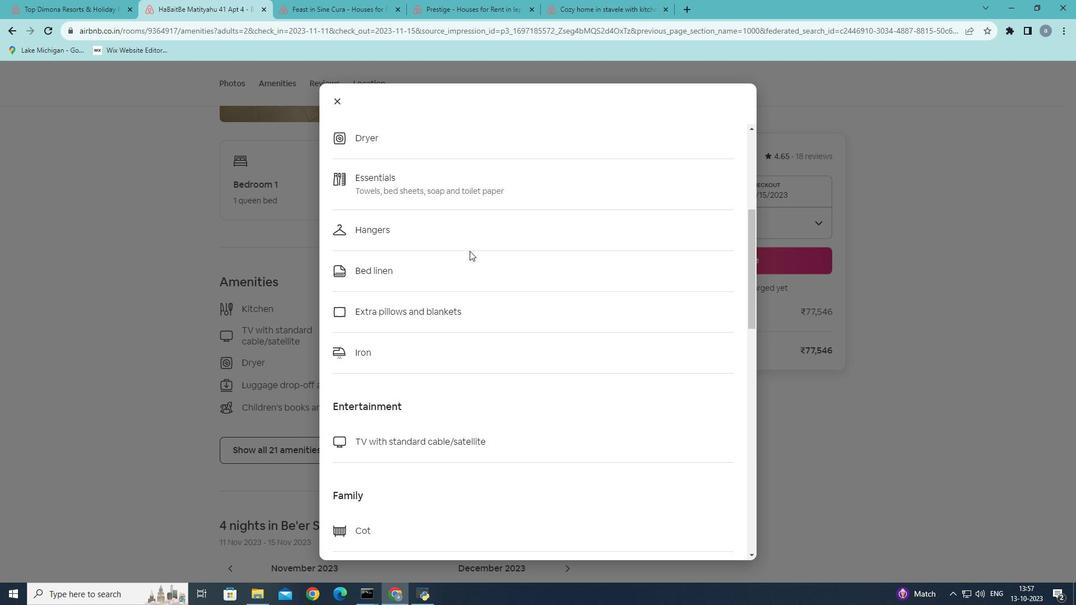 
Action: Mouse scrolled (469, 250) with delta (0, 0)
Screenshot: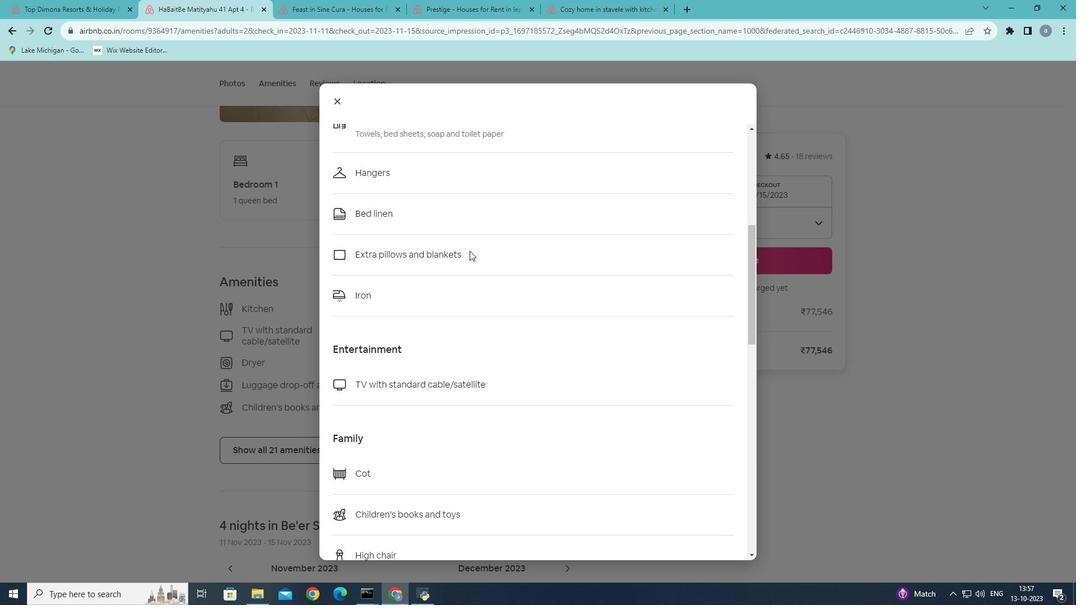
Action: Mouse scrolled (469, 250) with delta (0, 0)
Screenshot: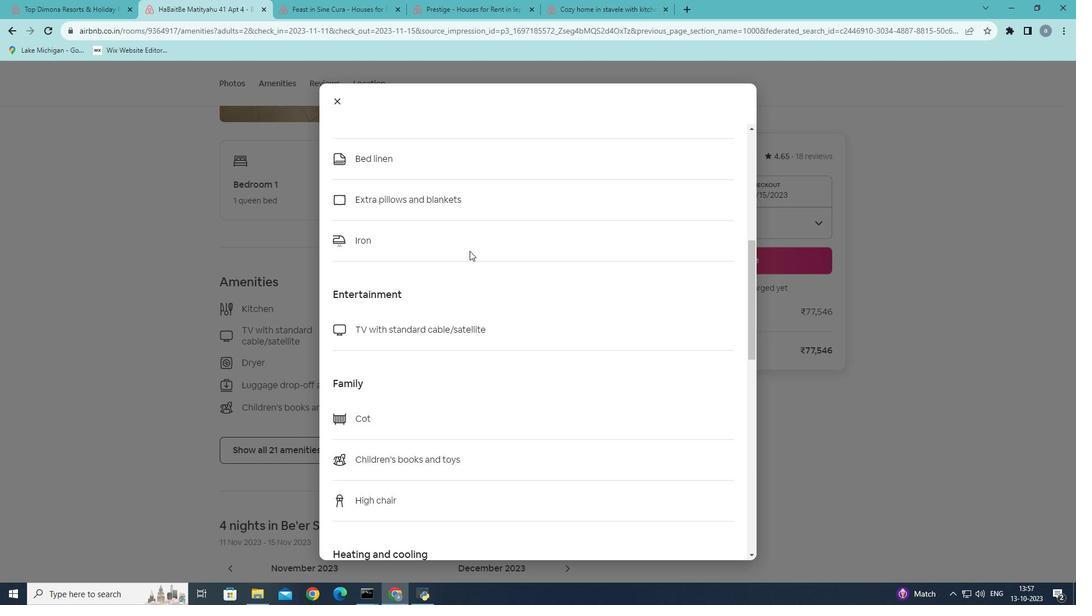 
Action: Mouse scrolled (469, 250) with delta (0, 0)
Screenshot: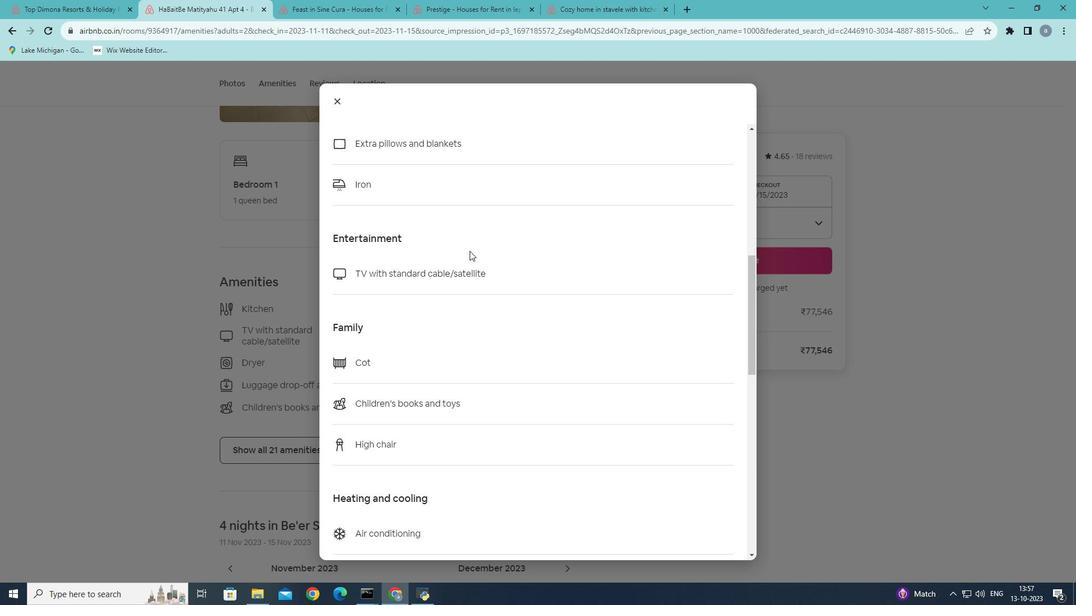 
Action: Mouse scrolled (469, 250) with delta (0, 0)
Screenshot: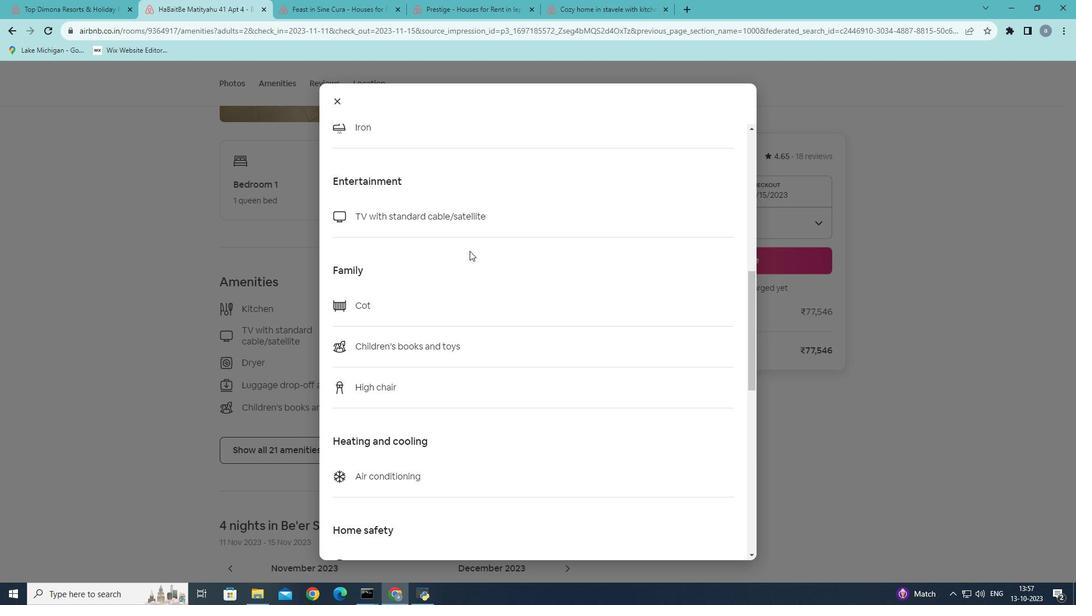 
Action: Mouse scrolled (469, 250) with delta (0, 0)
Screenshot: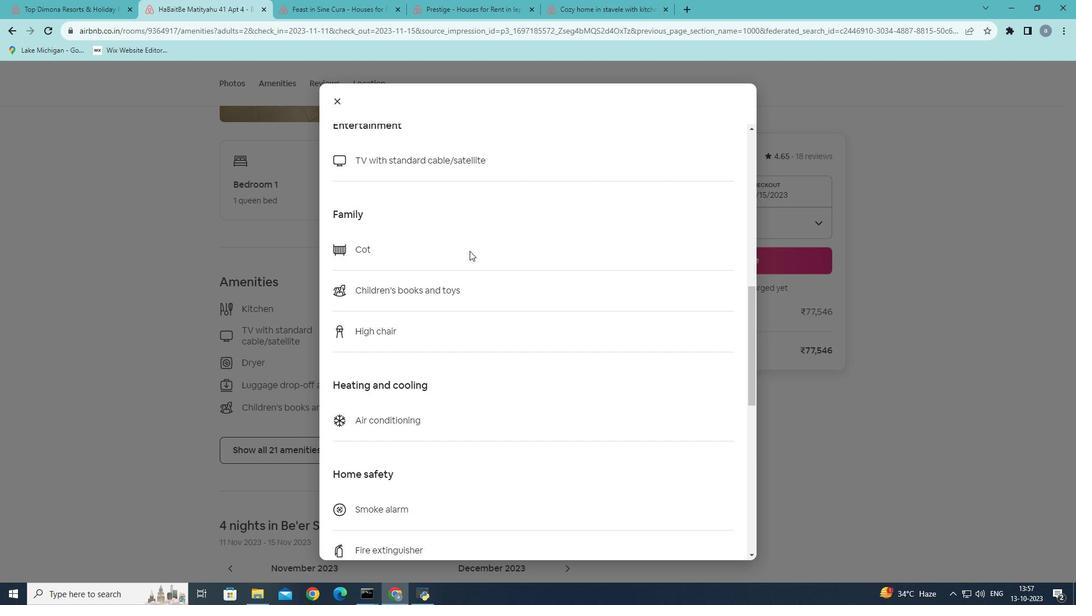 
Action: Mouse scrolled (469, 250) with delta (0, 0)
Screenshot: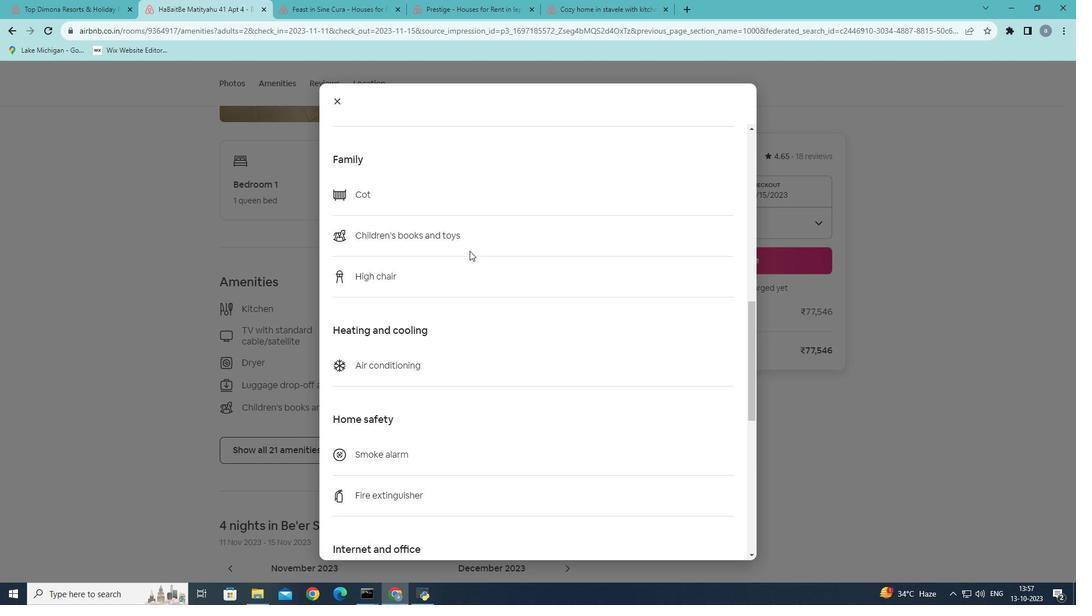 
Action: Mouse scrolled (469, 250) with delta (0, 0)
Screenshot: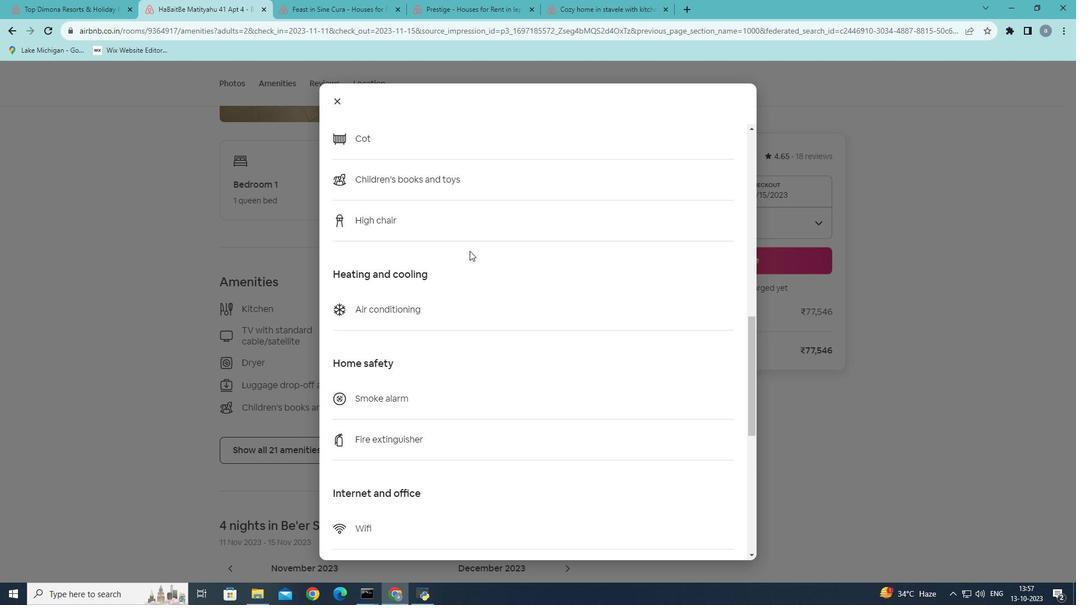 
Action: Mouse scrolled (469, 250) with delta (0, 0)
Screenshot: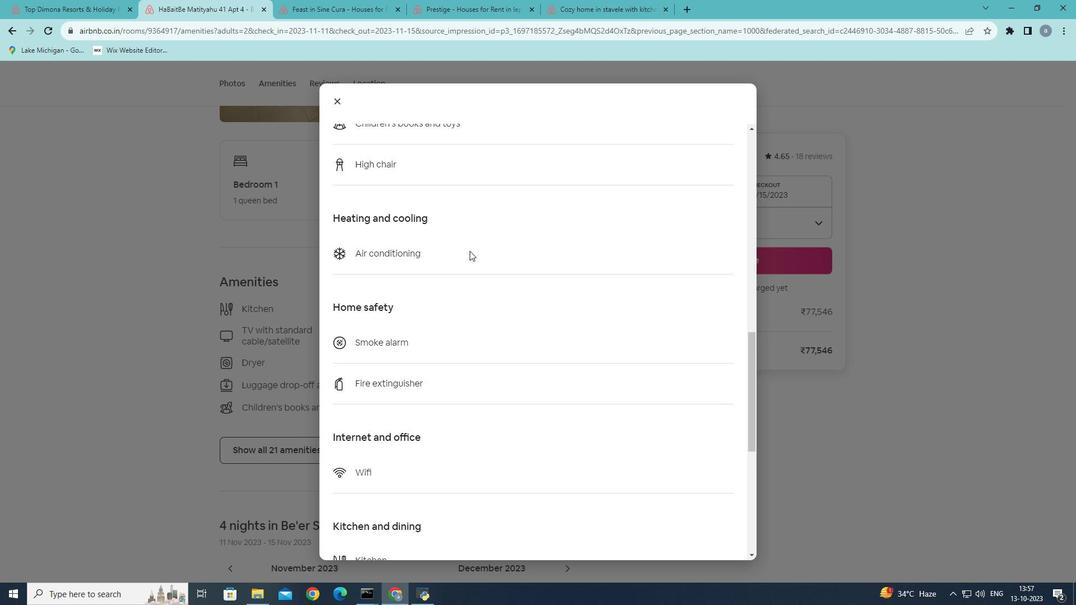 
Action: Mouse scrolled (469, 250) with delta (0, 0)
Screenshot: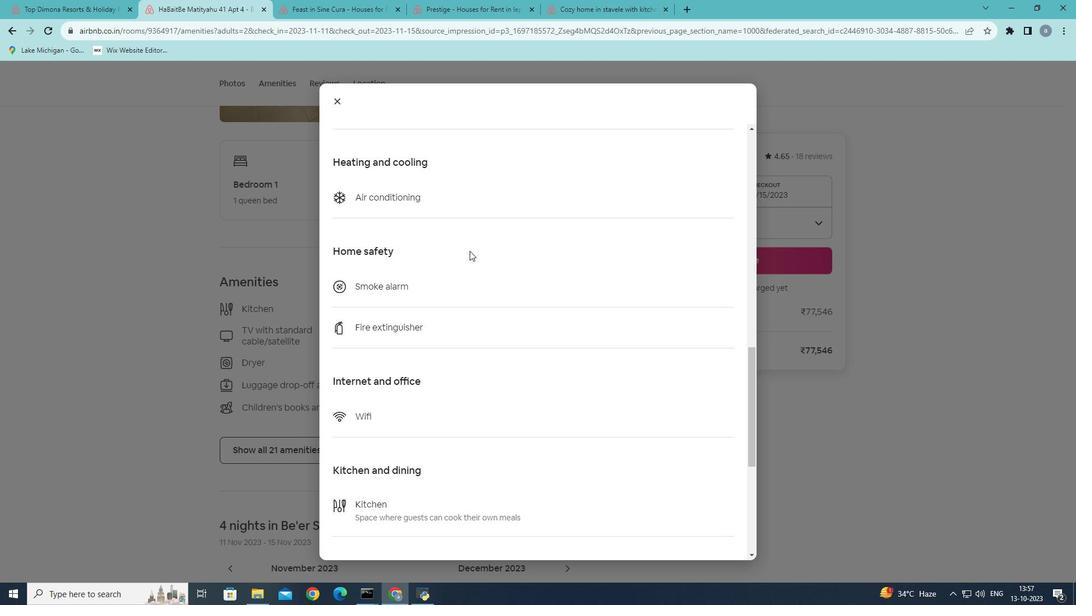 
Action: Mouse scrolled (469, 250) with delta (0, 0)
Screenshot: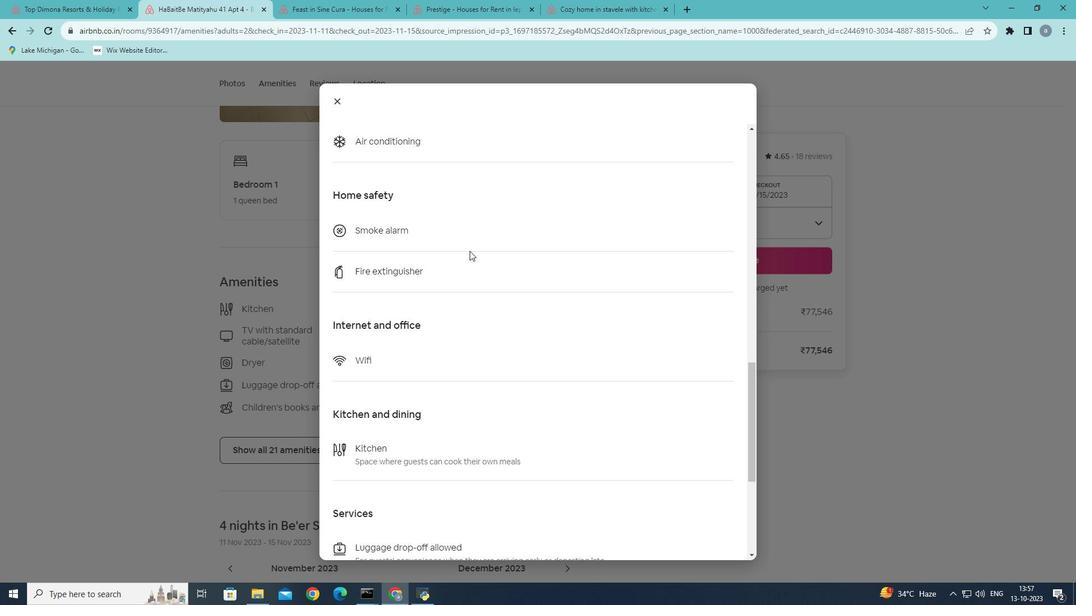 
Action: Mouse scrolled (469, 250) with delta (0, 0)
Screenshot: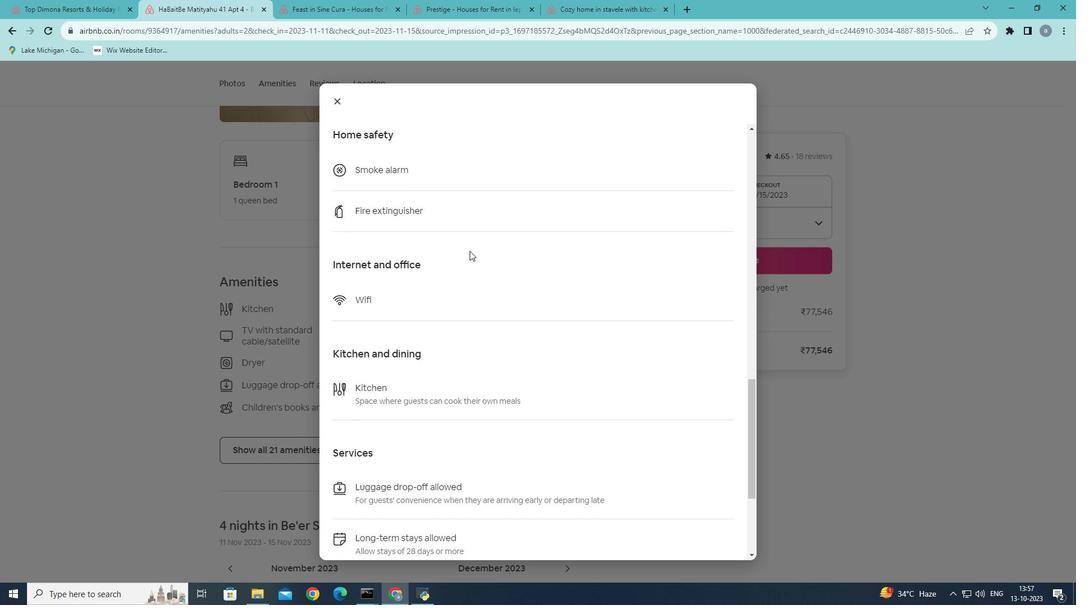 
Action: Mouse scrolled (469, 250) with delta (0, 0)
Screenshot: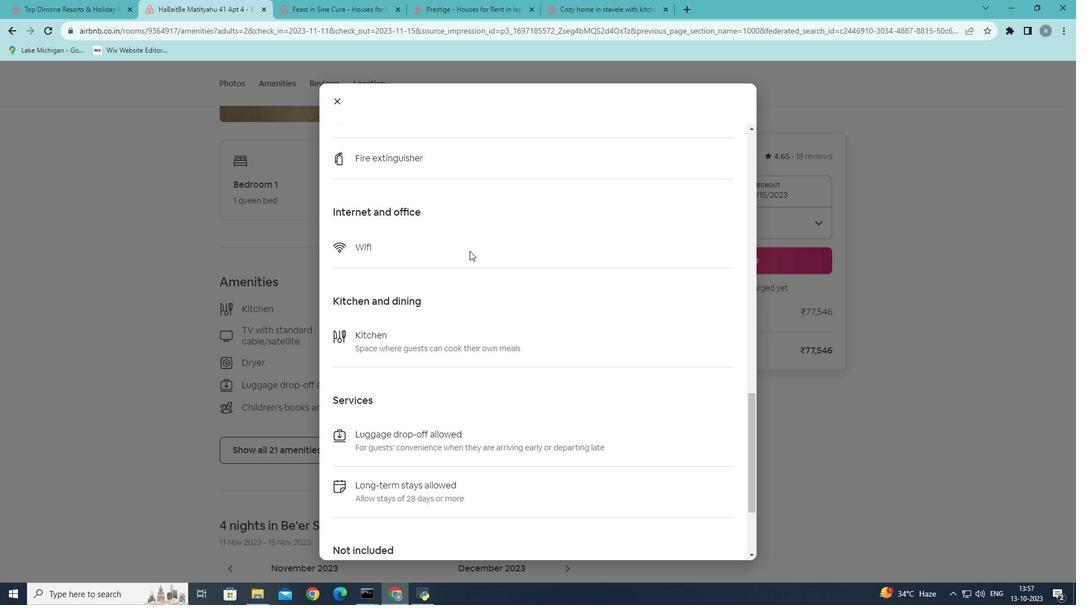 
Action: Mouse scrolled (469, 250) with delta (0, 0)
Screenshot: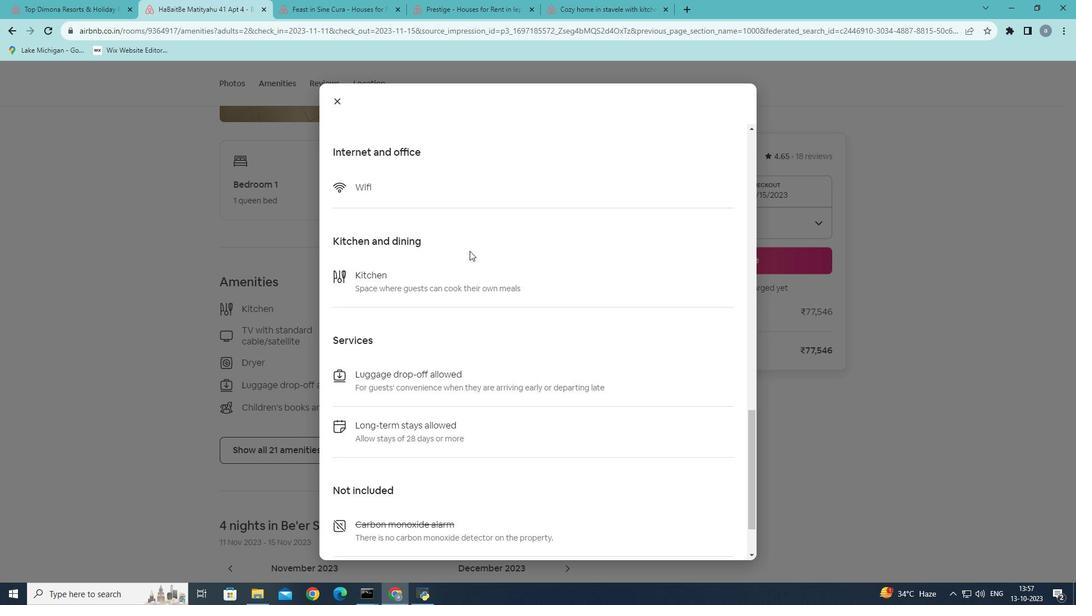 
Action: Mouse scrolled (469, 250) with delta (0, 0)
Screenshot: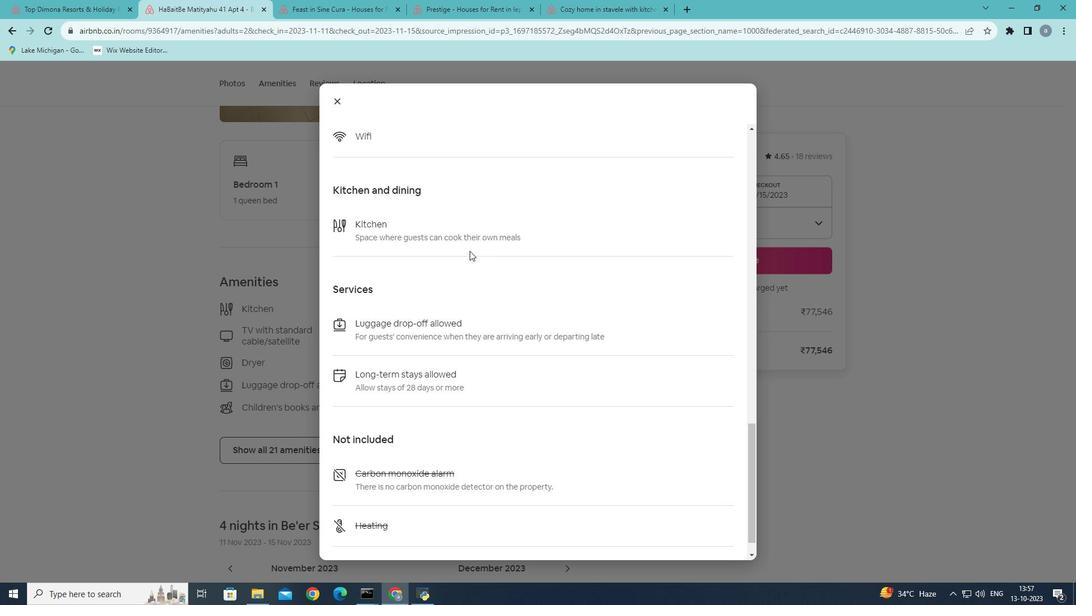 
Action: Mouse scrolled (469, 250) with delta (0, 0)
Screenshot: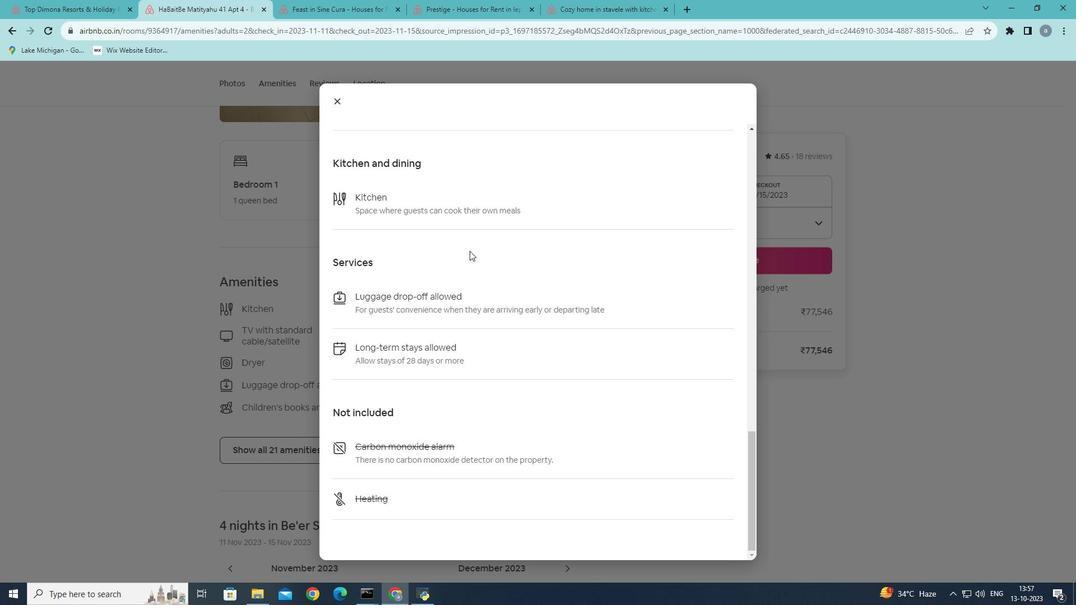 
Action: Mouse scrolled (469, 250) with delta (0, 0)
Screenshot: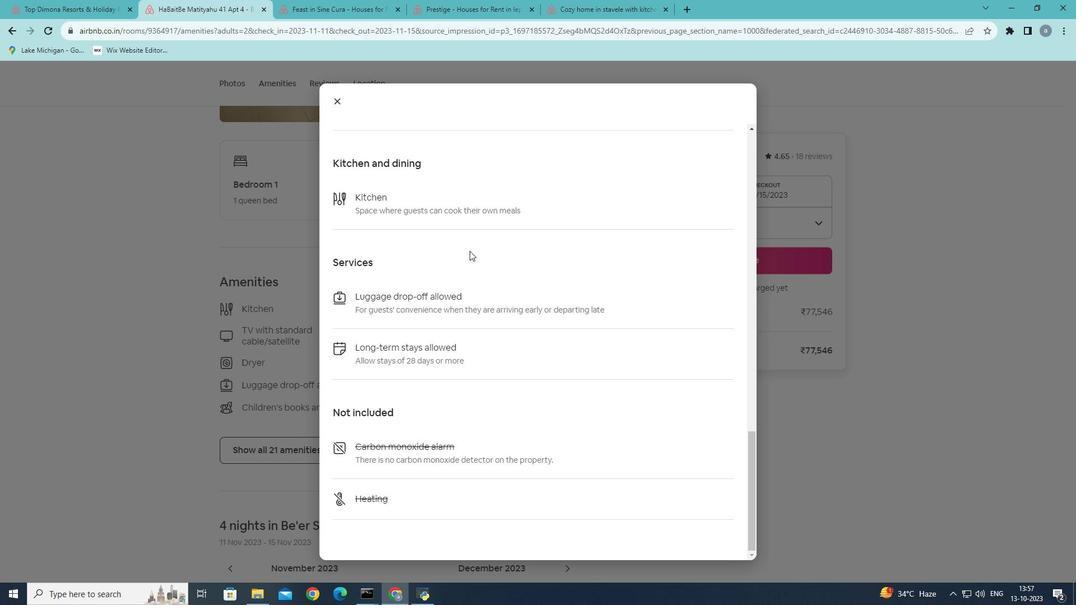 
Action: Mouse scrolled (469, 250) with delta (0, 0)
Screenshot: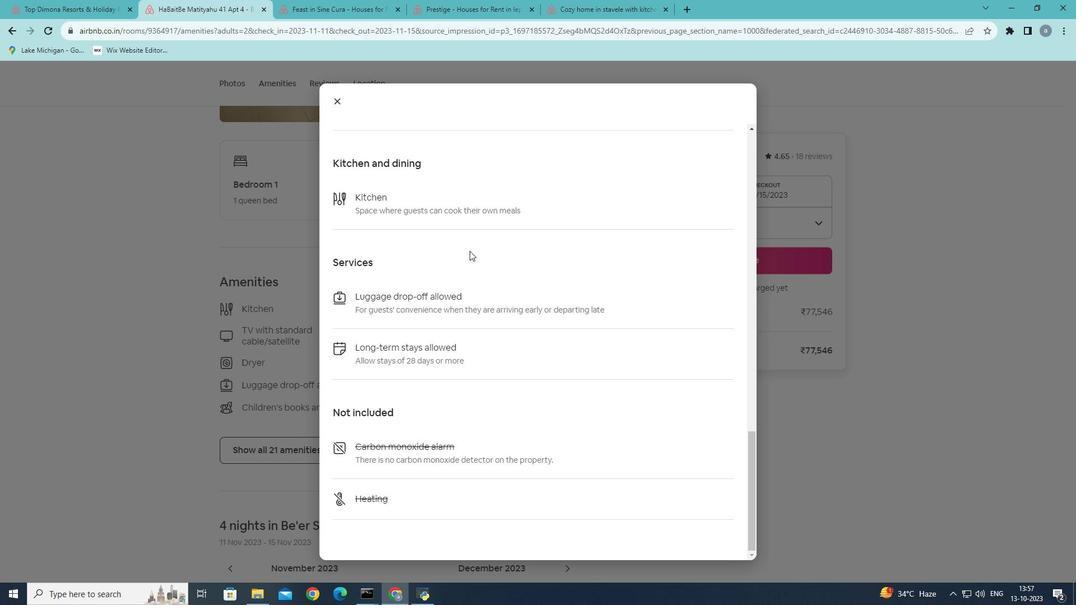 
Action: Mouse scrolled (469, 250) with delta (0, 0)
Screenshot: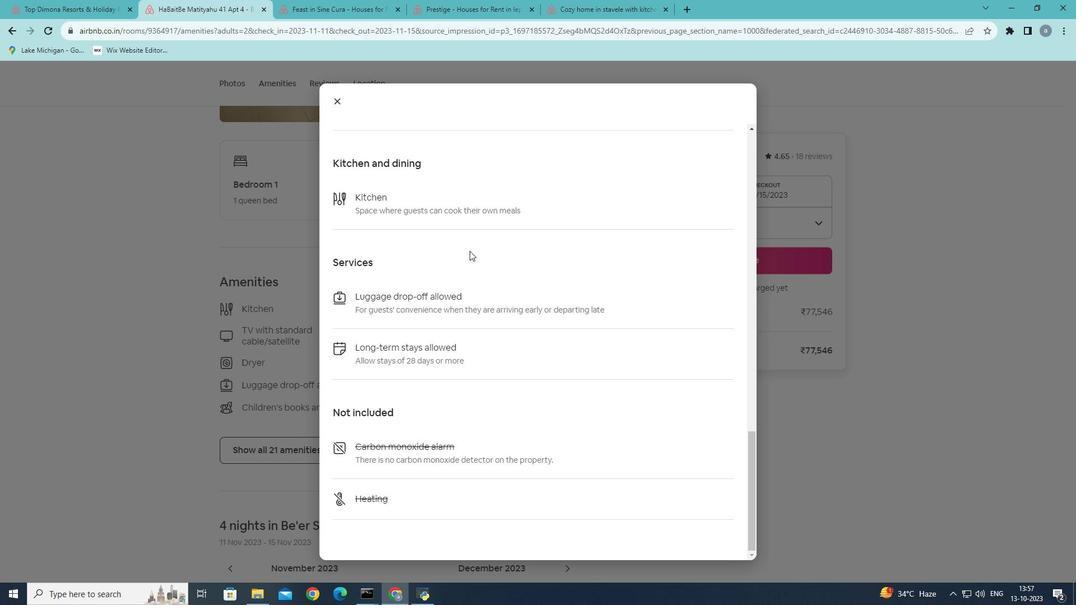 
Action: Mouse scrolled (469, 250) with delta (0, 0)
Screenshot: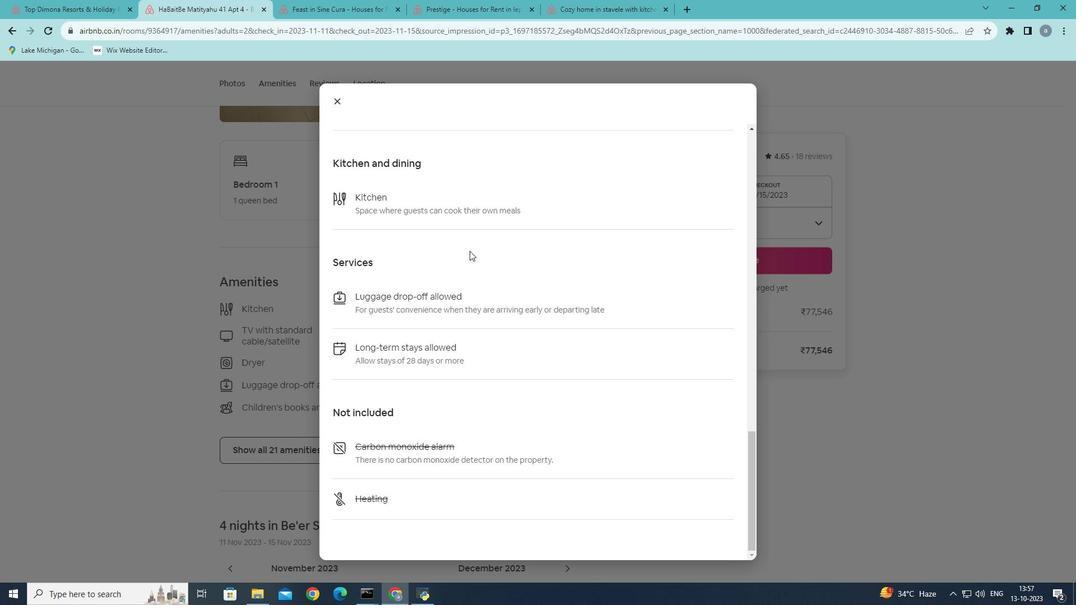 
Action: Mouse scrolled (469, 250) with delta (0, 0)
Screenshot: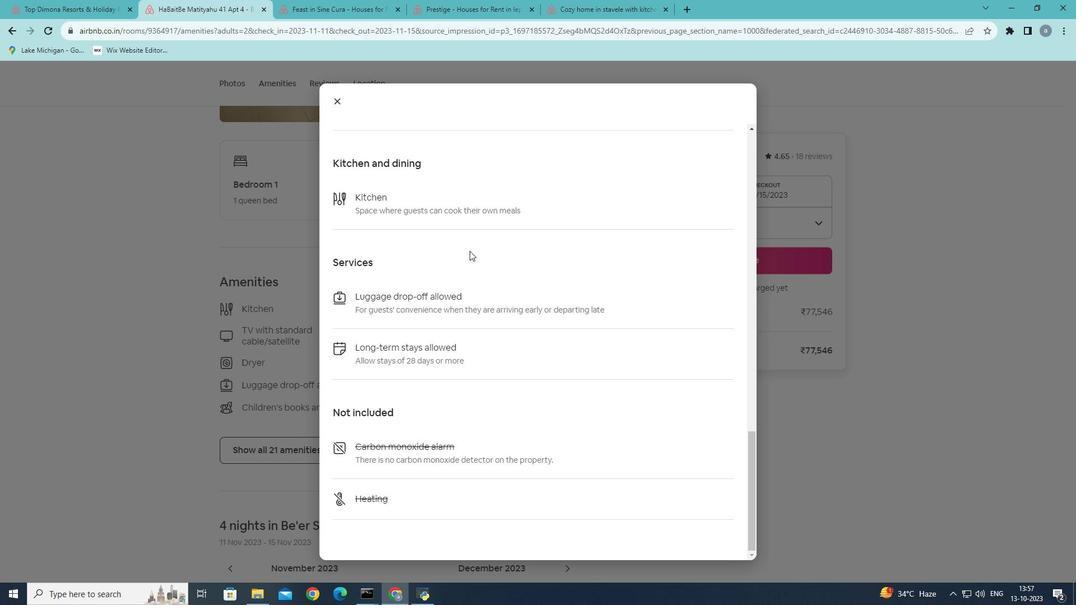 
Action: Mouse moved to (339, 100)
Screenshot: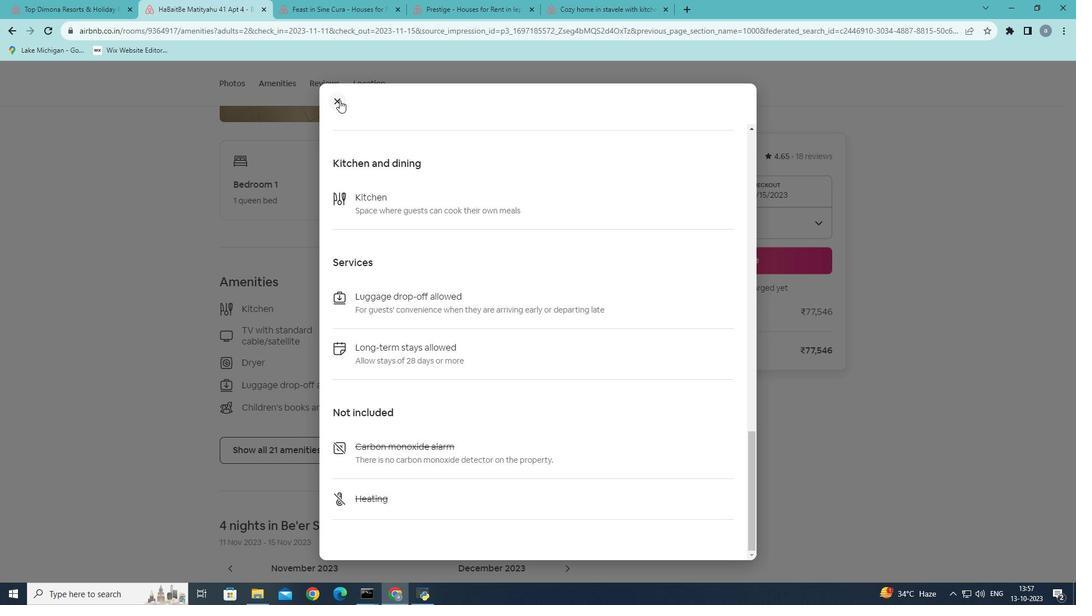 
Action: Mouse pressed left at (339, 100)
Screenshot: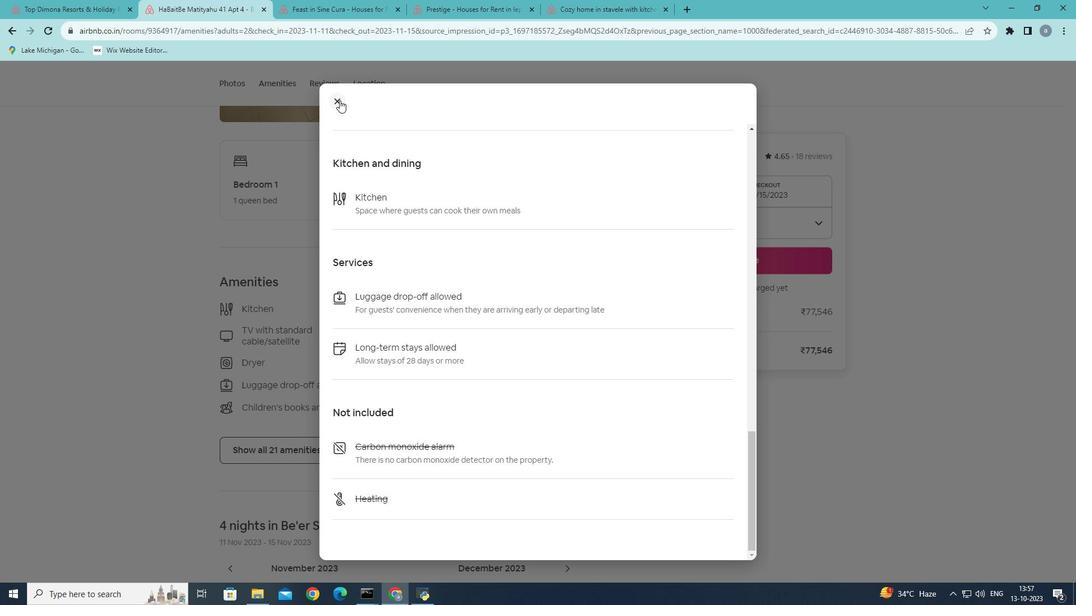 
Action: Mouse moved to (354, 249)
Screenshot: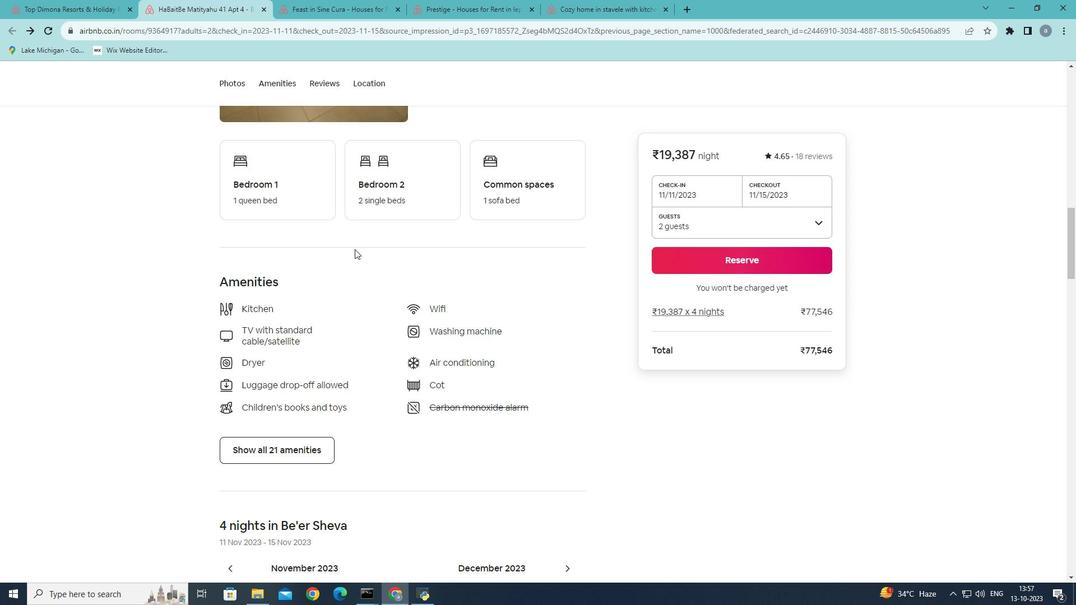 
Action: Mouse scrolled (354, 248) with delta (0, 0)
Screenshot: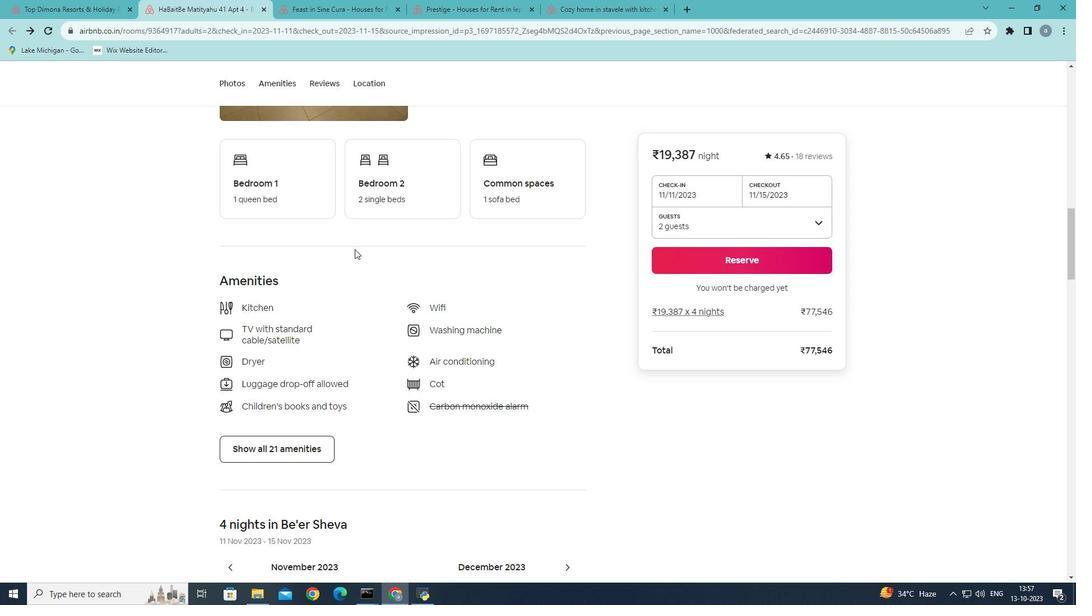 
Action: Mouse scrolled (354, 248) with delta (0, 0)
Screenshot: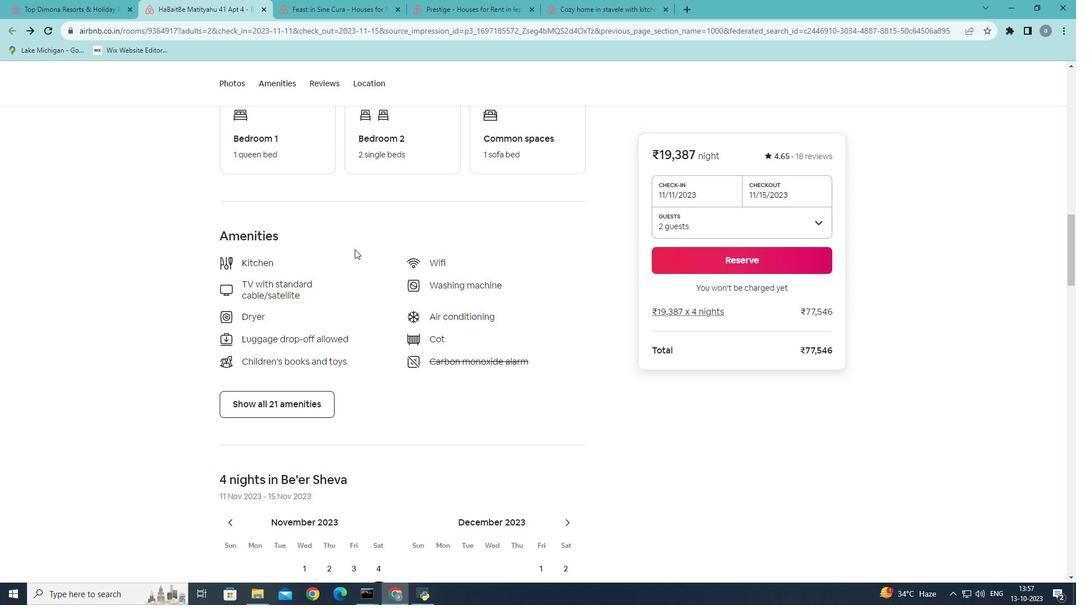 
Action: Mouse scrolled (354, 248) with delta (0, 0)
Screenshot: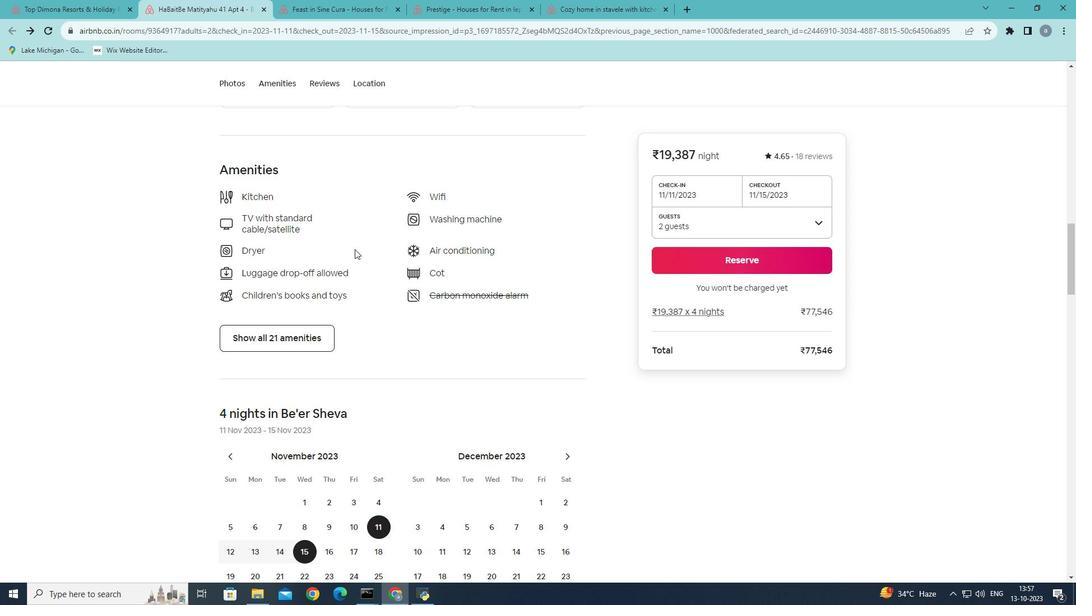 
Action: Mouse moved to (341, 250)
Screenshot: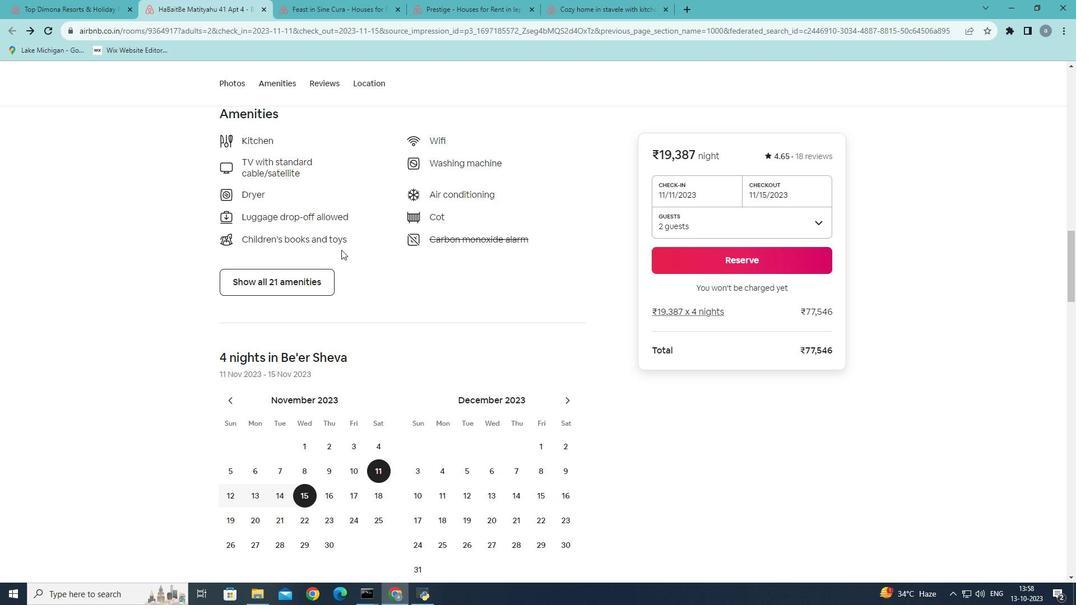 
Action: Mouse scrolled (341, 249) with delta (0, 0)
Screenshot: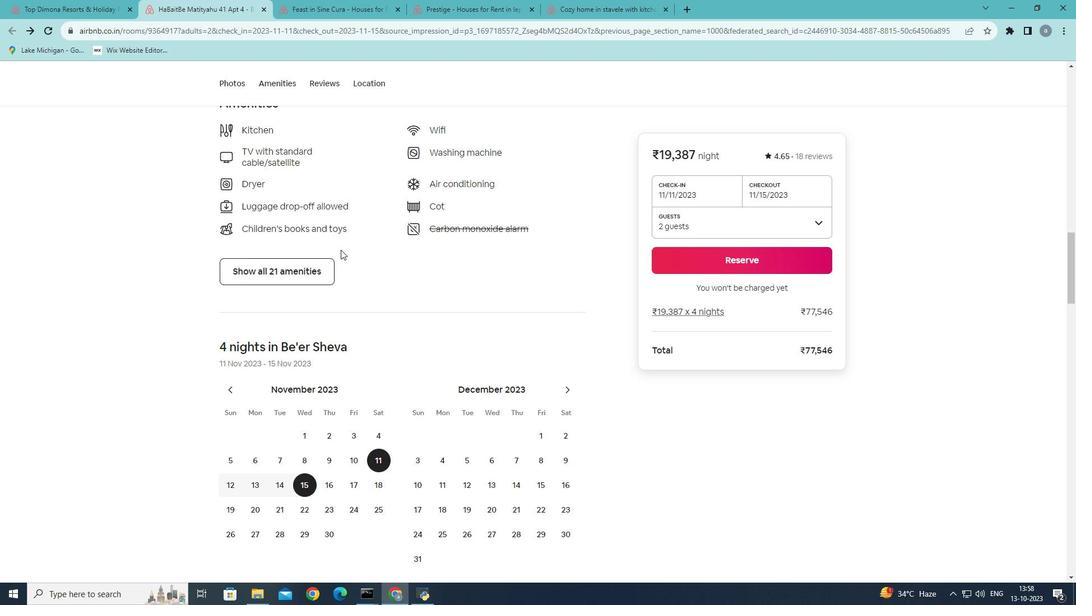 
Action: Mouse moved to (340, 250)
Screenshot: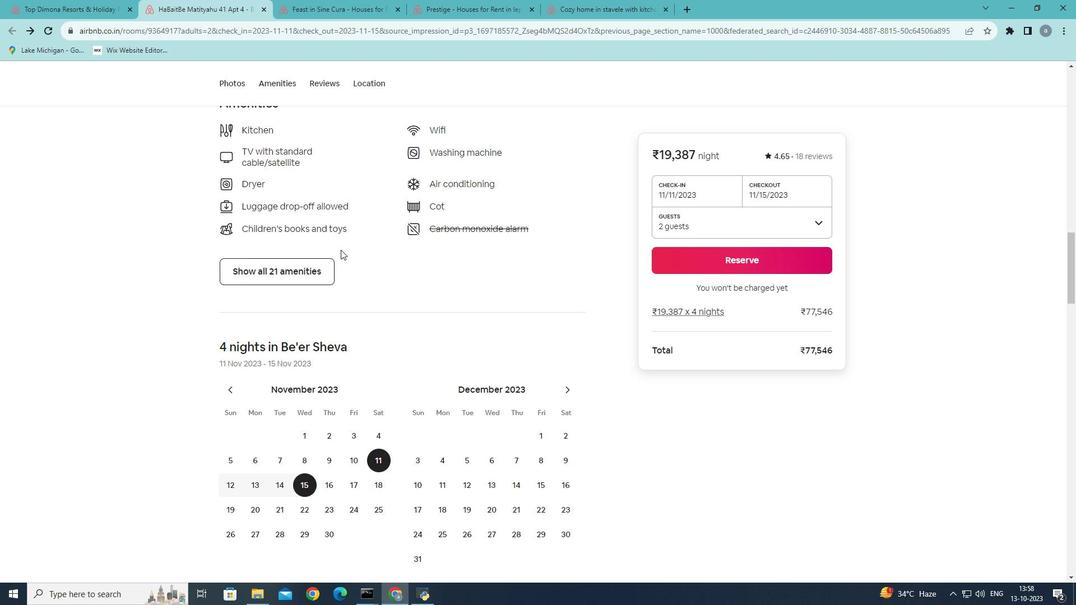 
Action: Mouse scrolled (340, 249) with delta (0, 0)
Screenshot: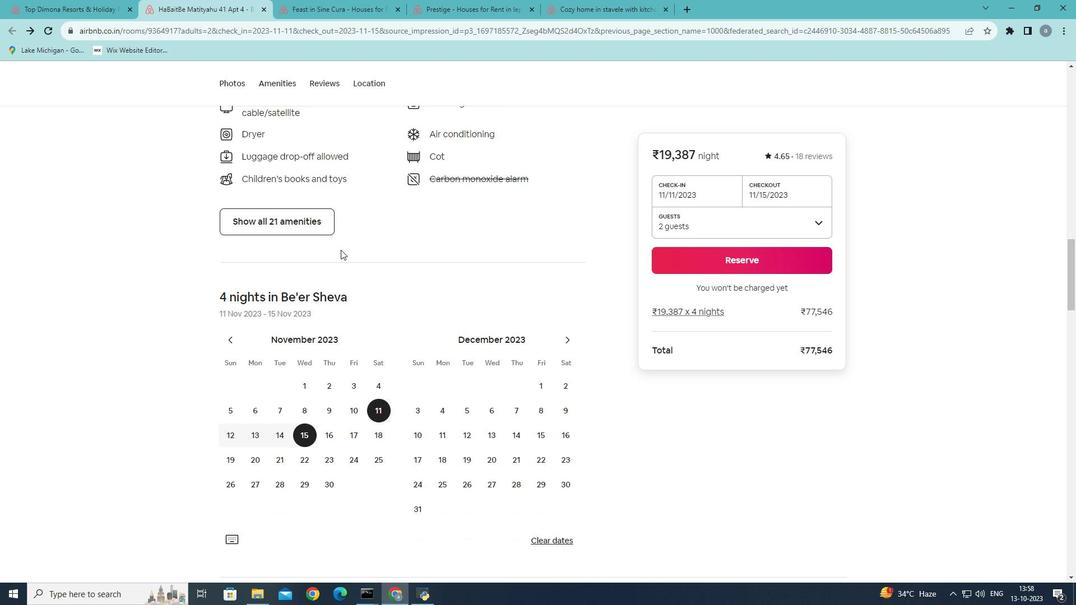 
Action: Mouse moved to (325, 230)
Screenshot: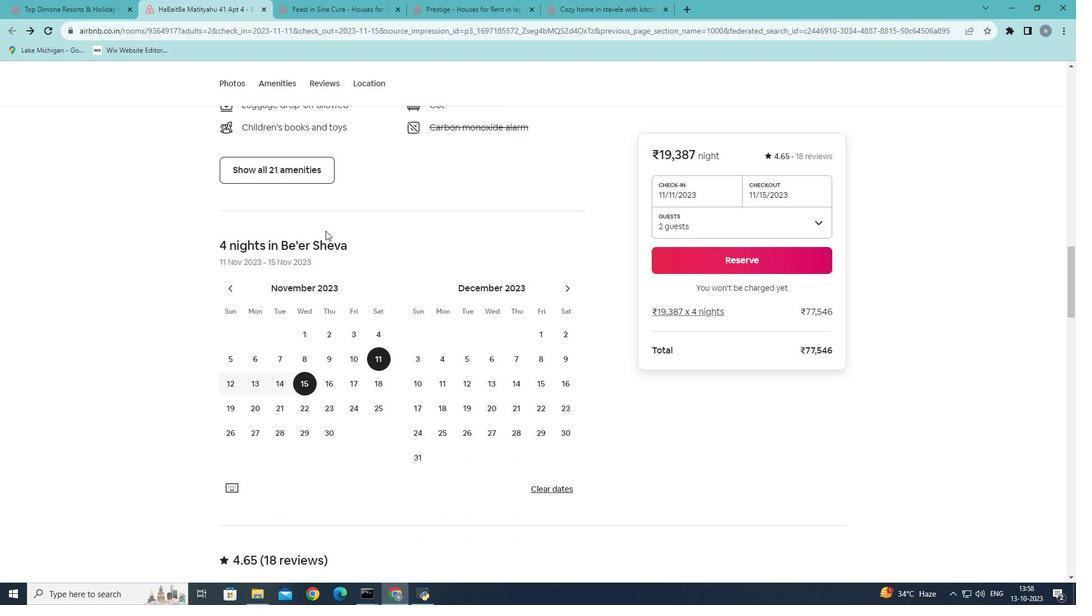 
Action: Mouse scrolled (325, 230) with delta (0, 0)
Screenshot: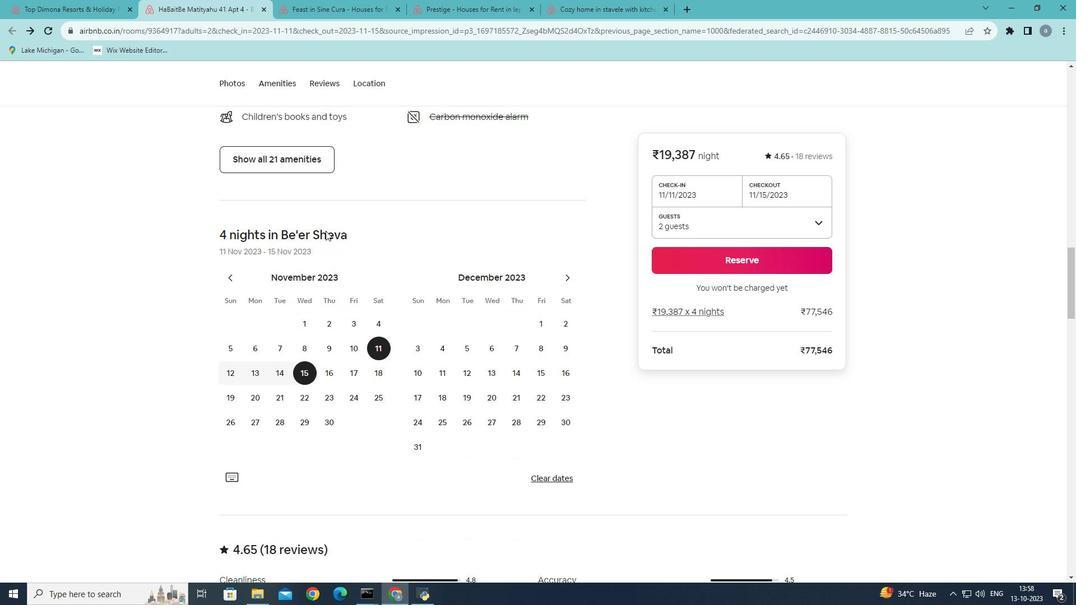 
Action: Mouse moved to (323, 234)
Screenshot: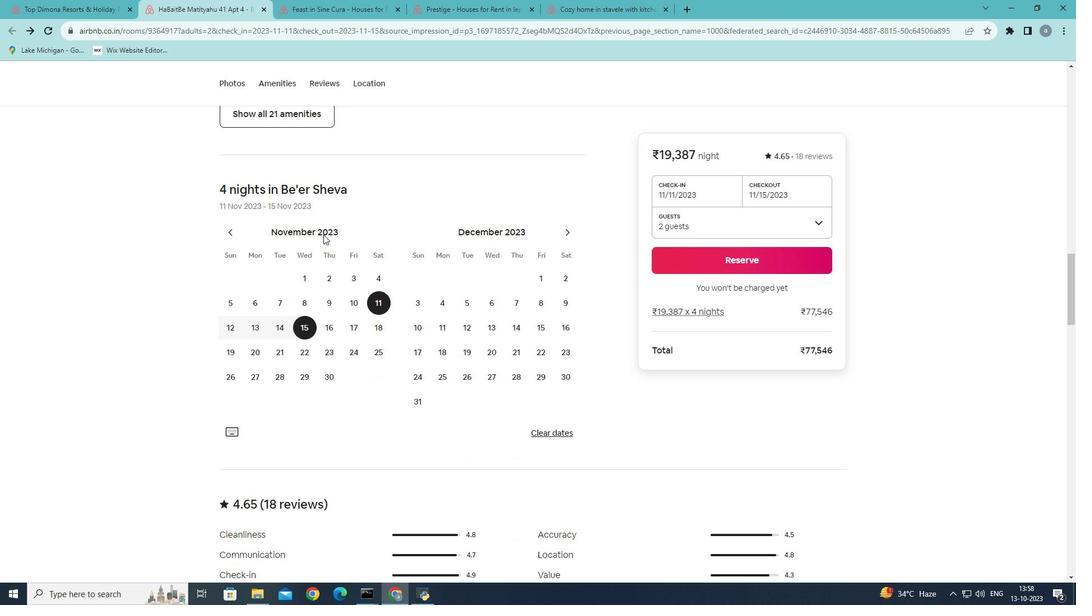 
Action: Mouse scrolled (323, 234) with delta (0, 0)
Screenshot: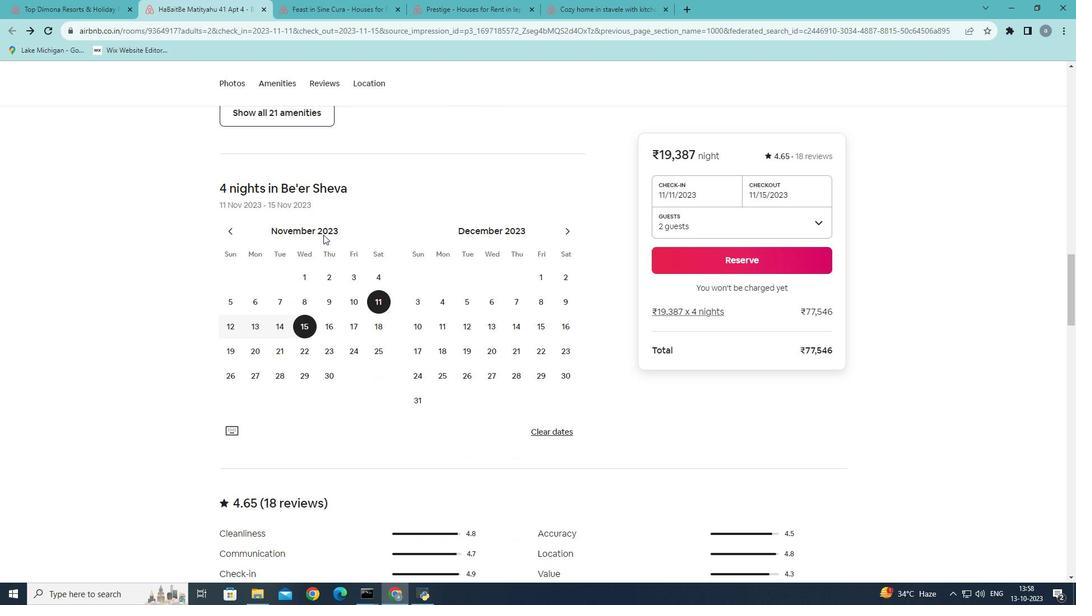 
Action: Mouse scrolled (323, 234) with delta (0, 0)
Screenshot: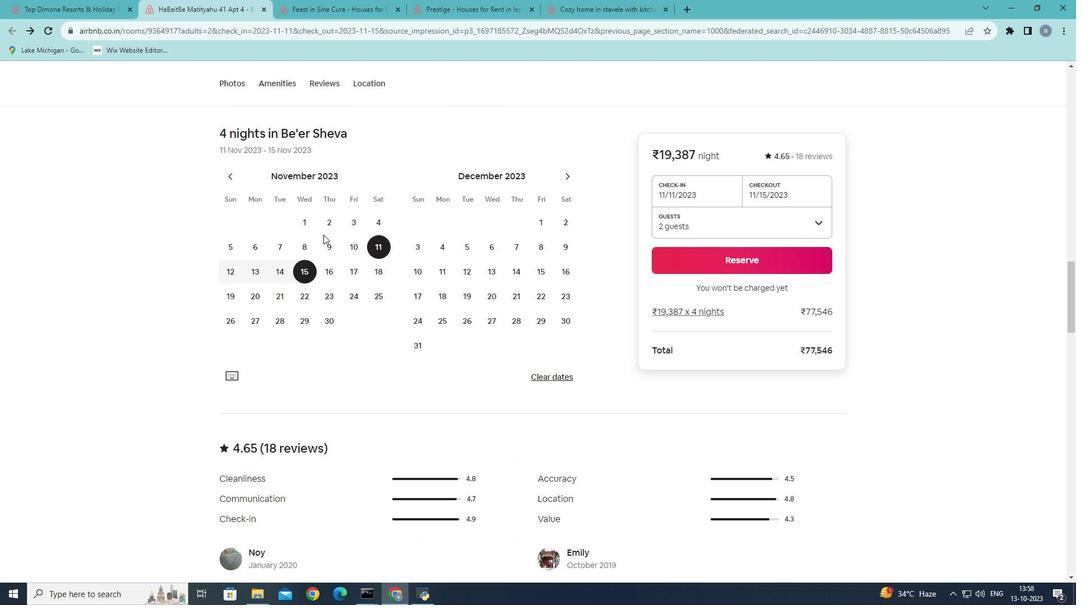 
Action: Mouse scrolled (323, 234) with delta (0, 0)
Screenshot: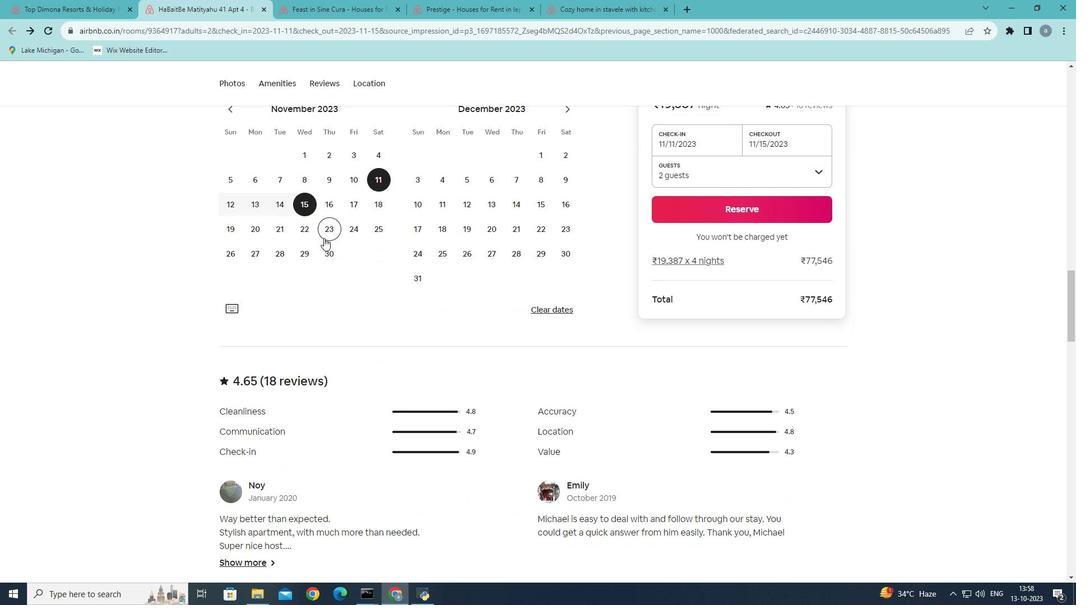 
Action: Mouse moved to (324, 244)
Screenshot: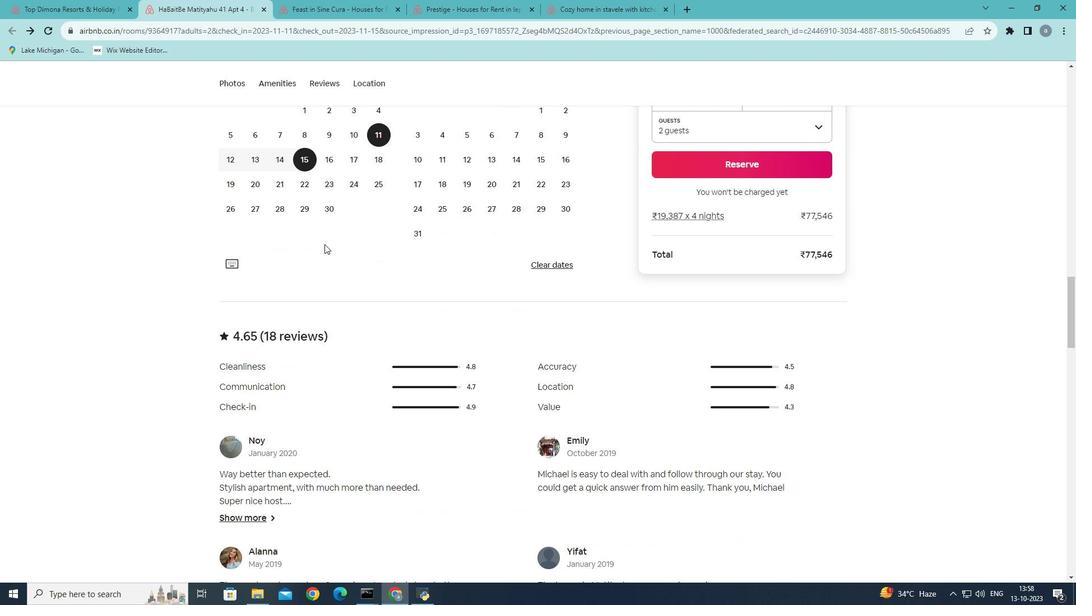 
Action: Mouse scrolled (324, 243) with delta (0, 0)
Screenshot: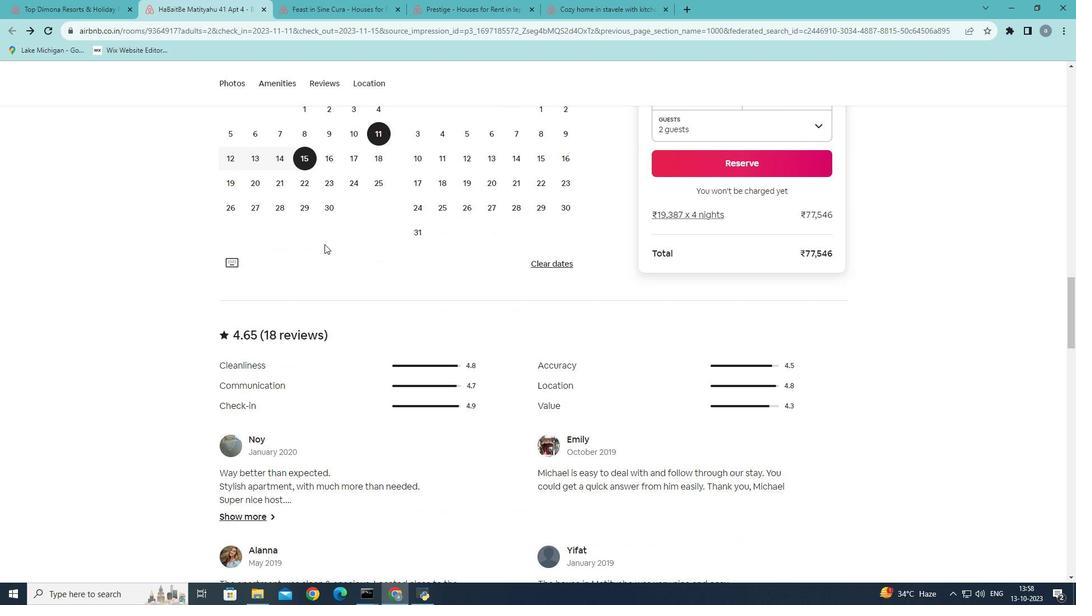 
Action: Mouse moved to (324, 244)
Screenshot: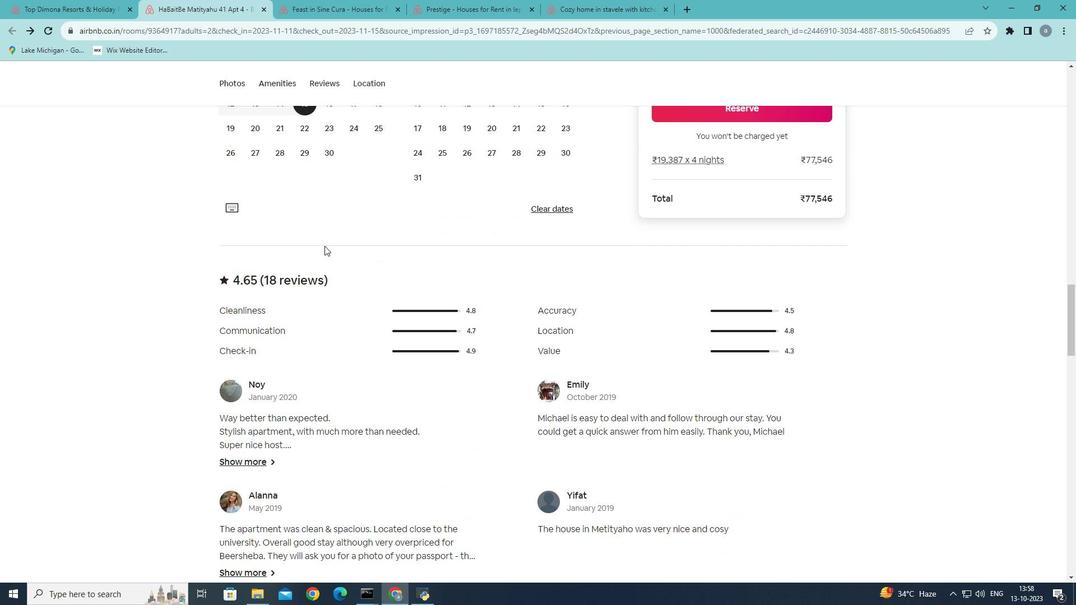 
Action: Mouse scrolled (324, 244) with delta (0, 0)
Screenshot: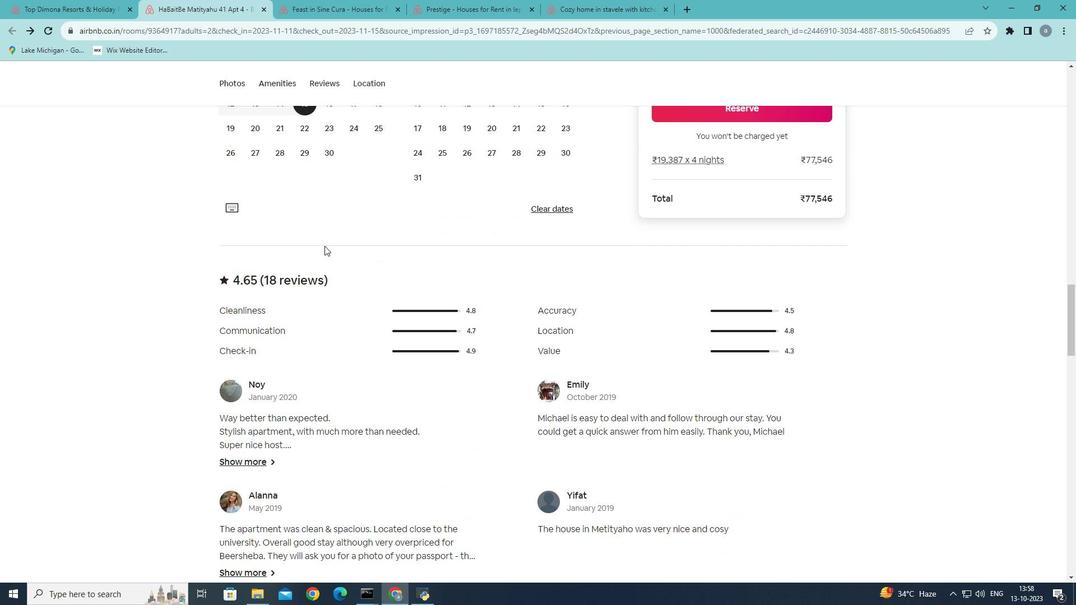 
Action: Mouse moved to (324, 269)
Screenshot: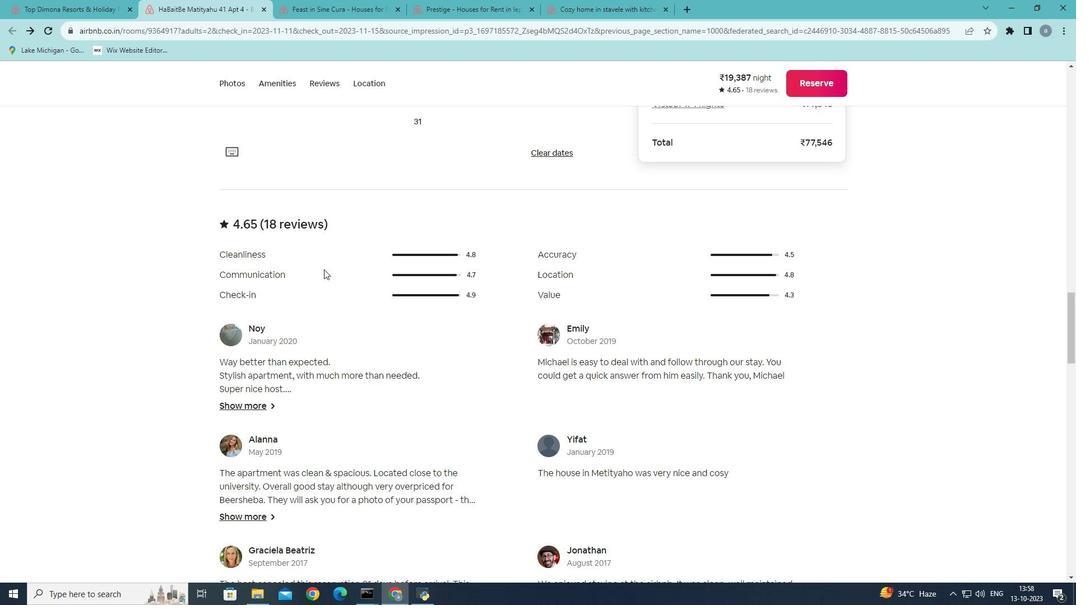 
Action: Mouse scrolled (324, 269) with delta (0, 0)
Screenshot: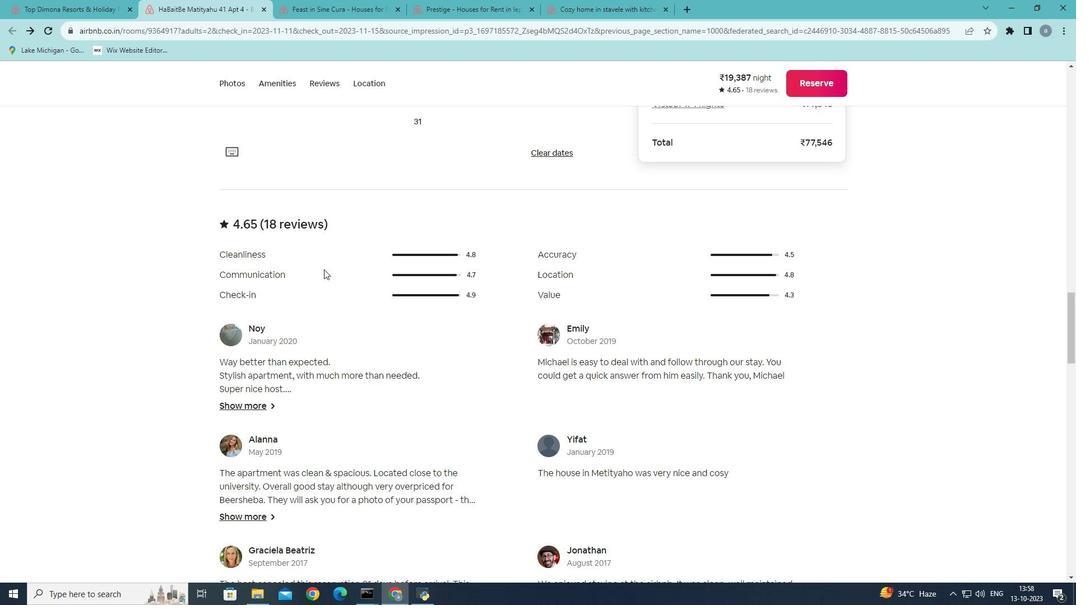 
Action: Mouse moved to (325, 273)
Screenshot: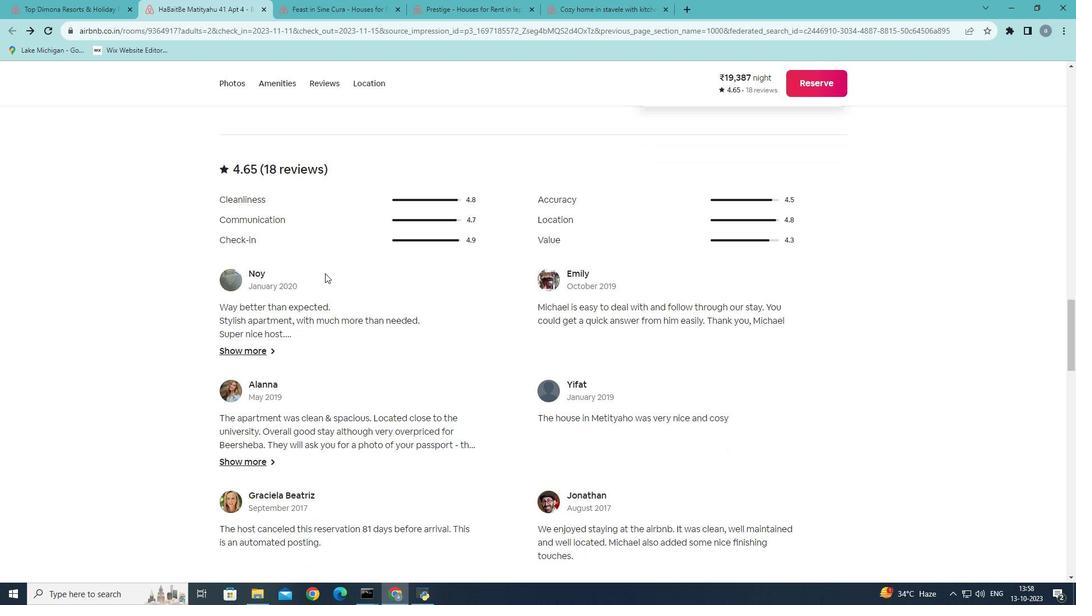 
Action: Mouse scrolled (325, 273) with delta (0, 0)
Screenshot: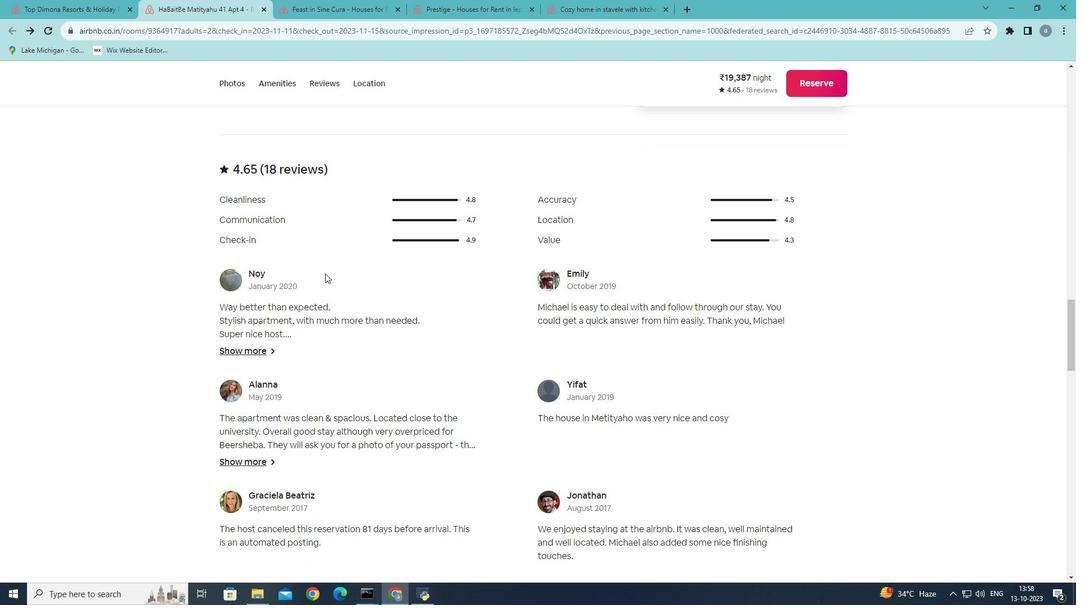 
Action: Mouse scrolled (325, 273) with delta (0, 0)
Screenshot: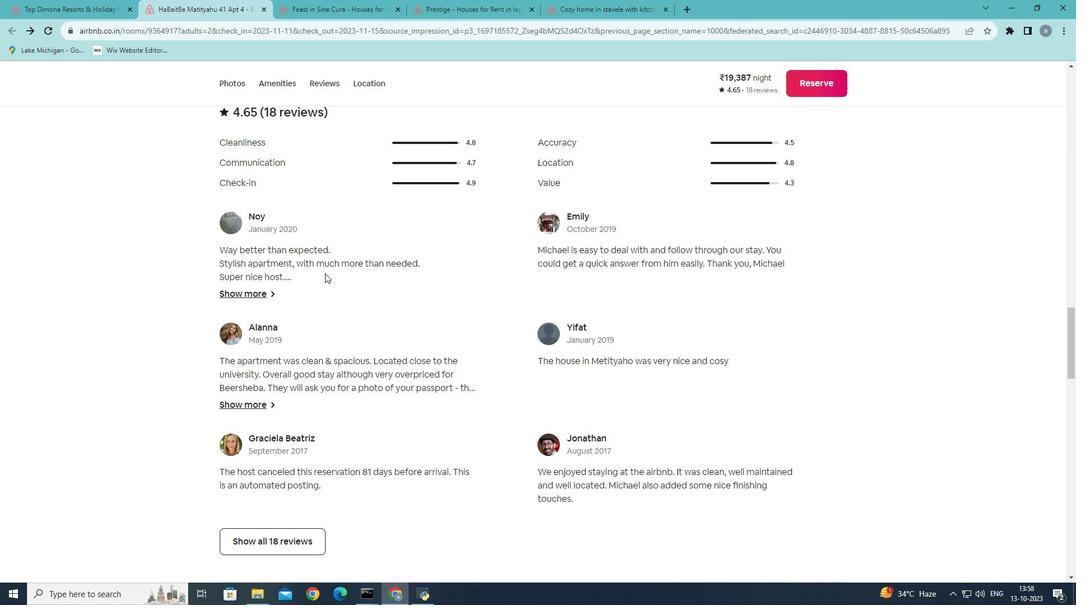 
Action: Mouse moved to (325, 276)
Screenshot: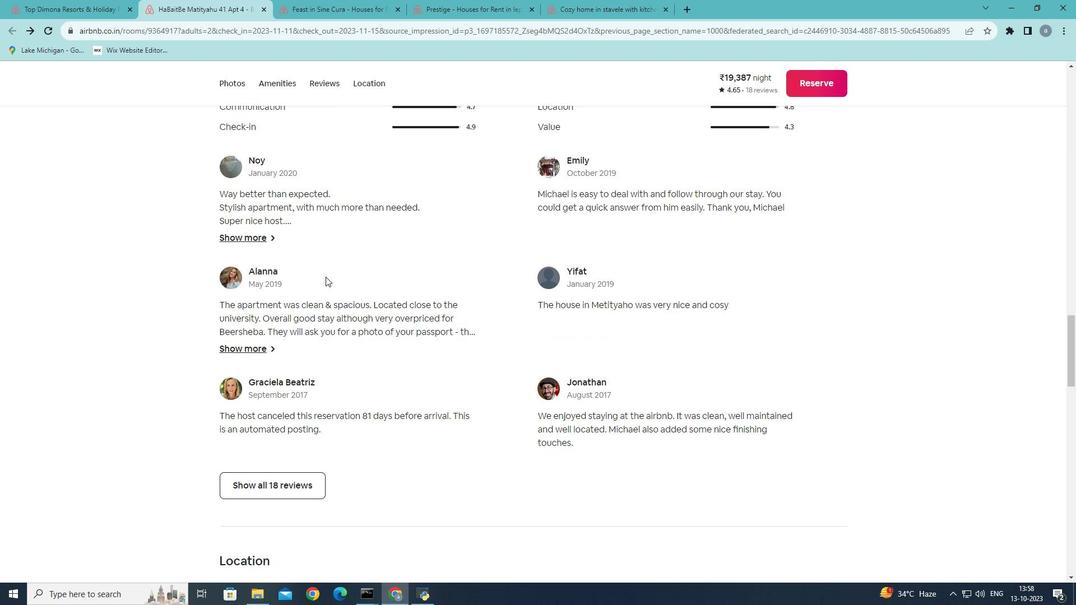 
Action: Mouse scrolled (325, 276) with delta (0, 0)
Screenshot: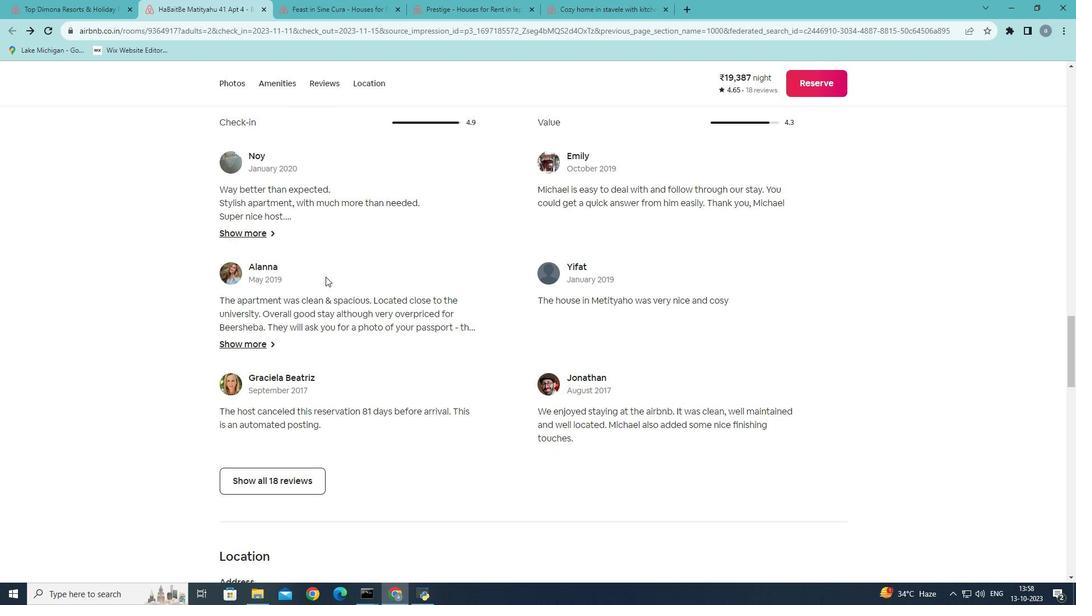 
Action: Mouse moved to (301, 435)
Screenshot: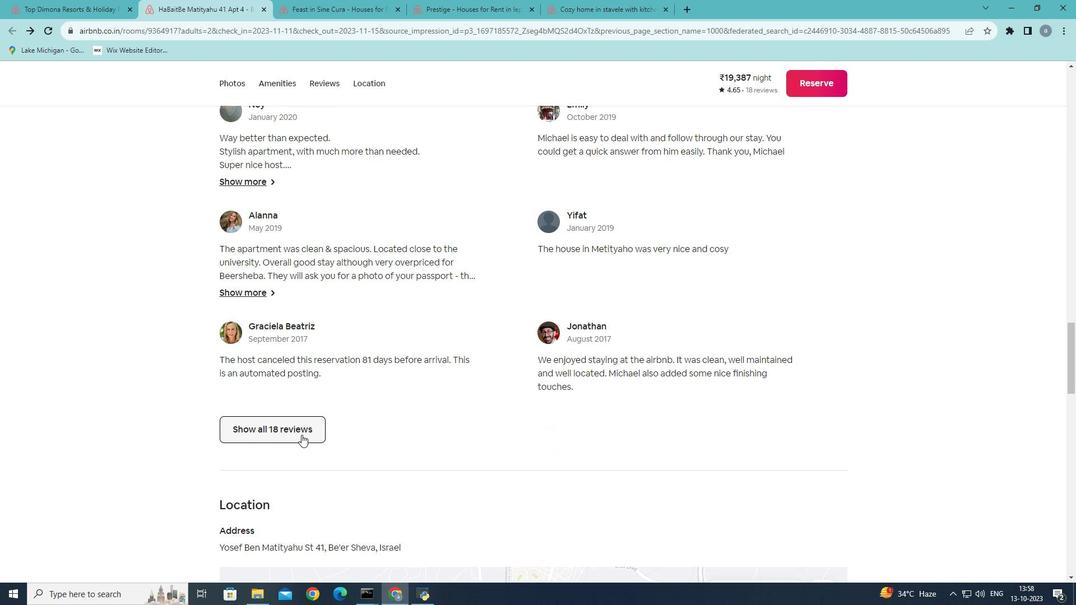 
Action: Mouse pressed left at (301, 435)
Screenshot: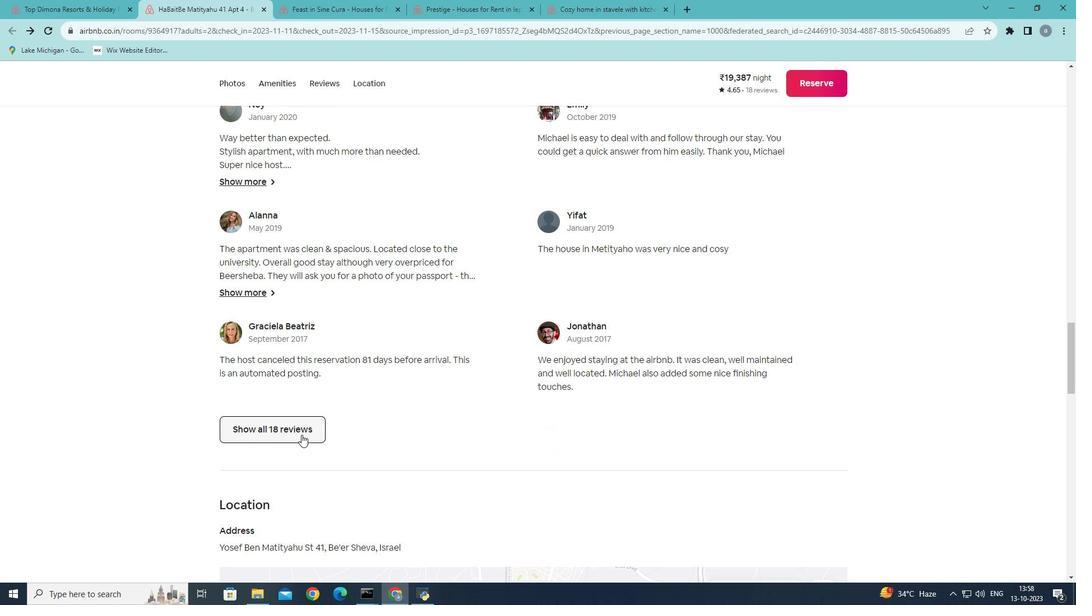 
Action: Mouse moved to (579, 203)
Screenshot: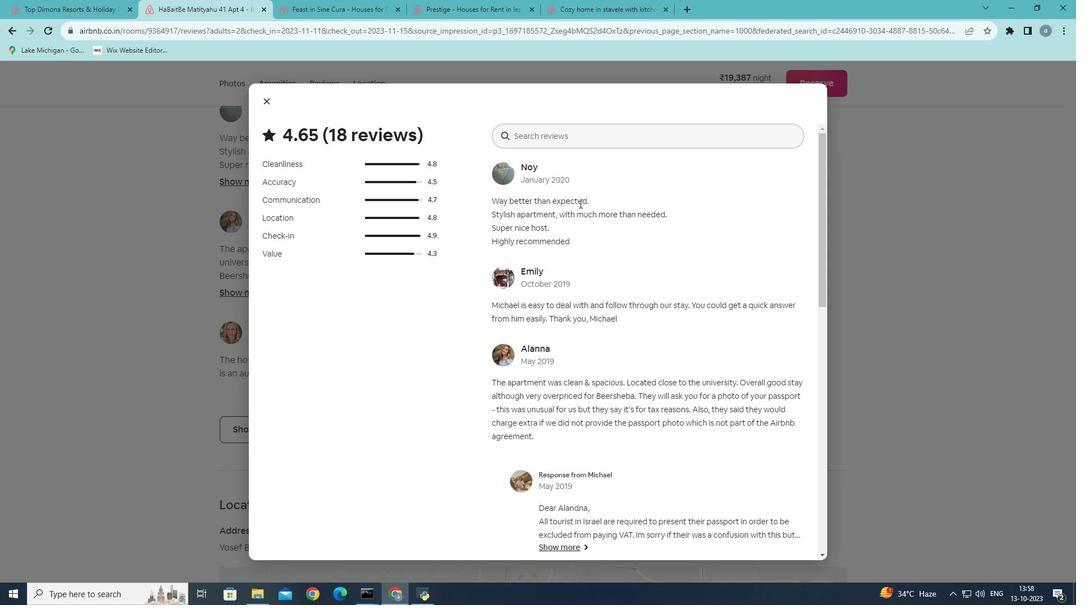 
Action: Mouse scrolled (579, 202) with delta (0, 0)
Screenshot: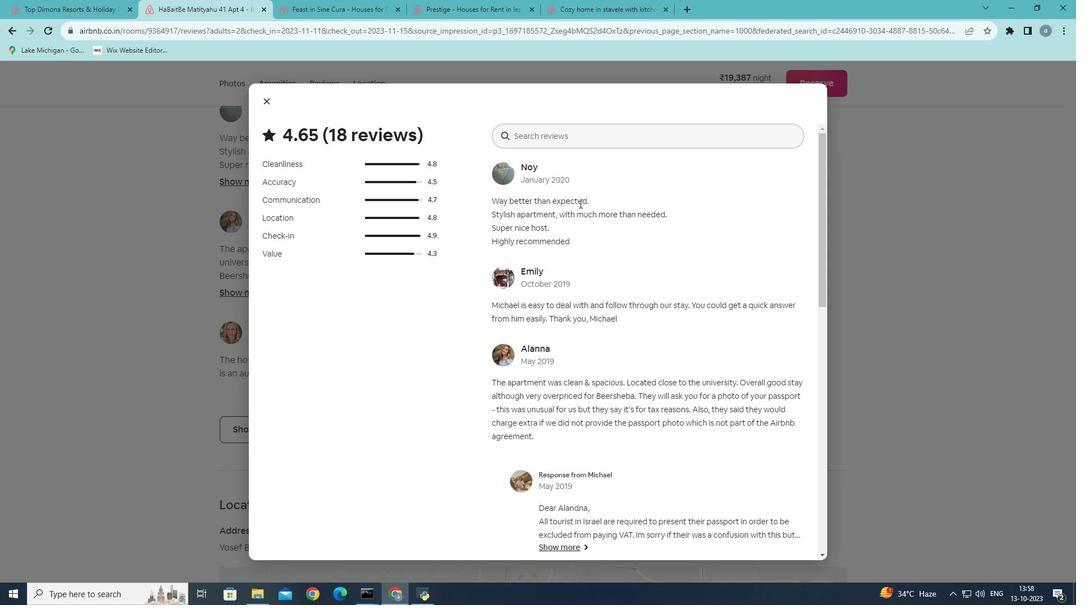 
Action: Mouse scrolled (579, 202) with delta (0, 0)
Screenshot: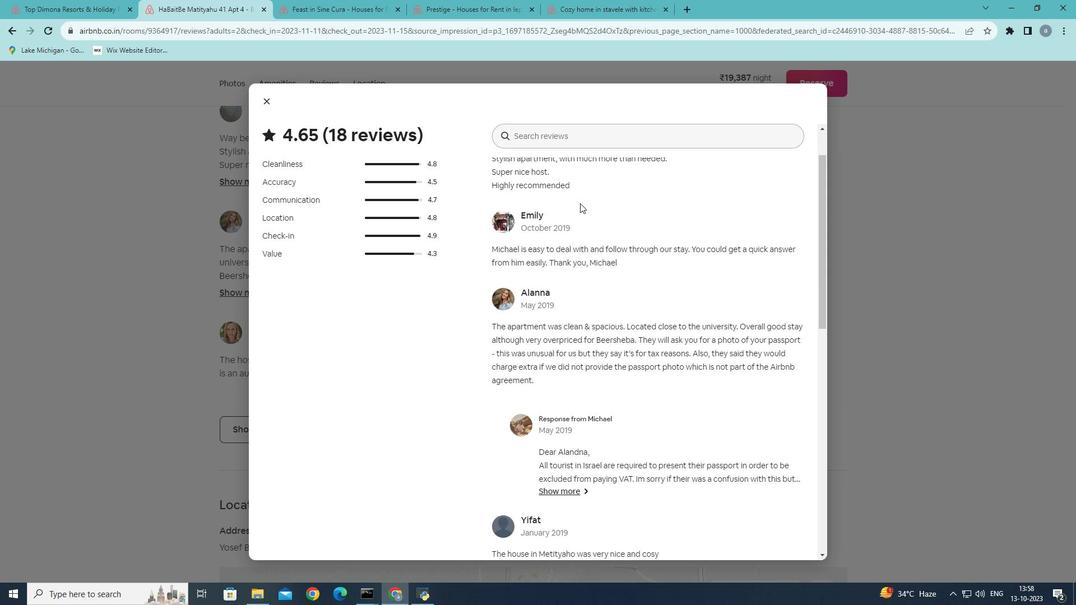 
Action: Mouse moved to (581, 208)
